 Task: Design a Vector Pattern for a Space Exploration Poster.
Action: Mouse moved to (103, 105)
Screenshot: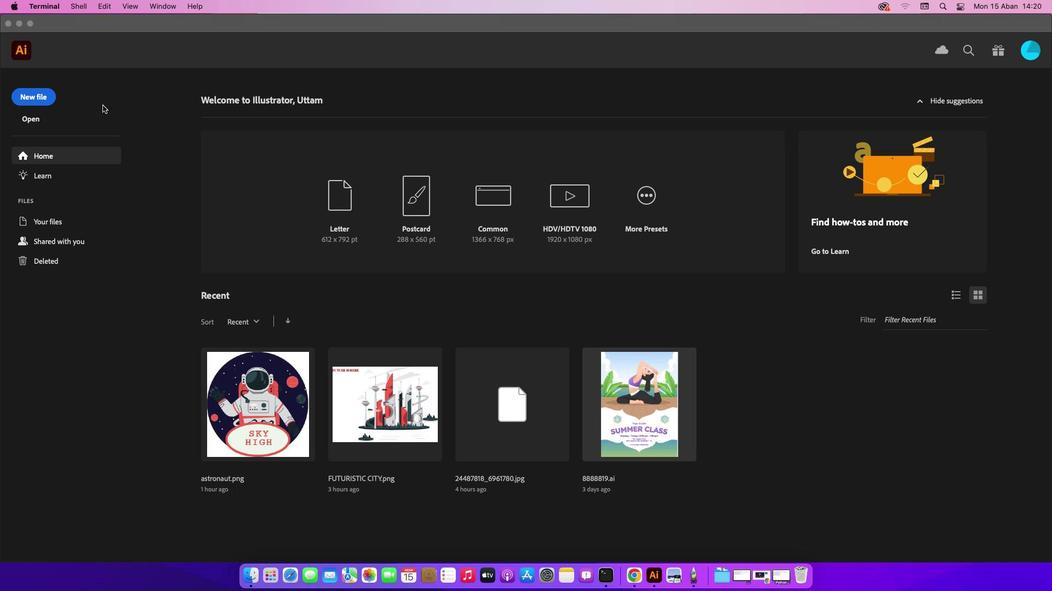 
Action: Mouse pressed left at (103, 105)
Screenshot: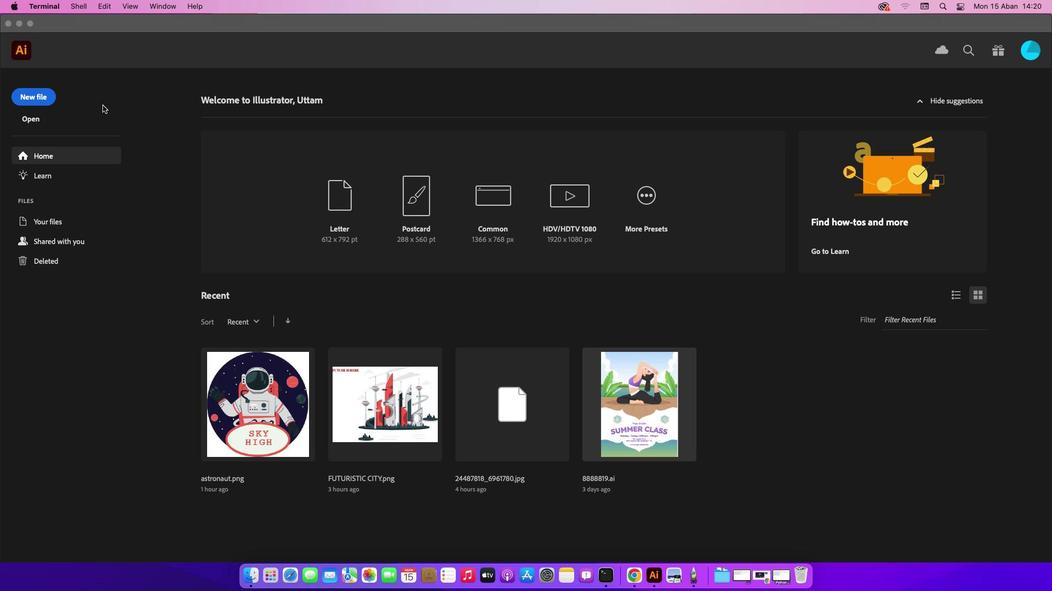 
Action: Mouse moved to (37, 94)
Screenshot: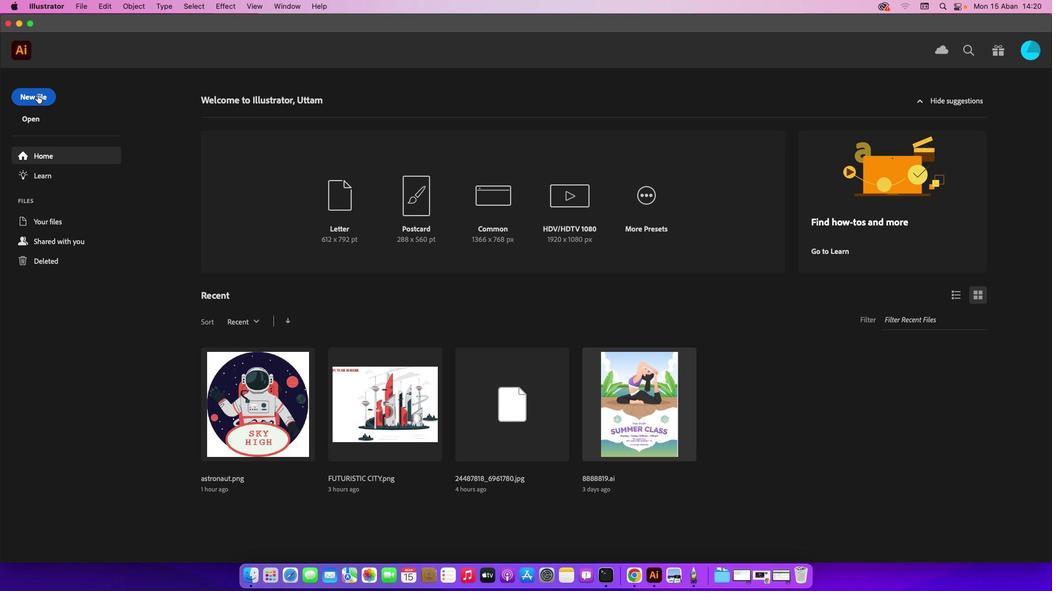 
Action: Mouse pressed left at (37, 94)
Screenshot: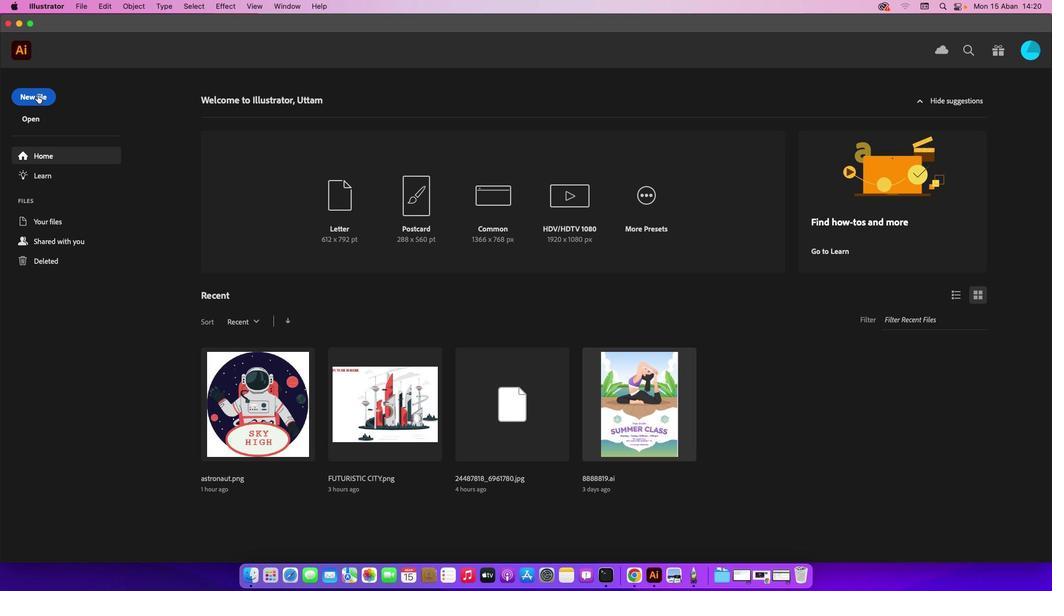 
Action: Mouse moved to (351, 117)
Screenshot: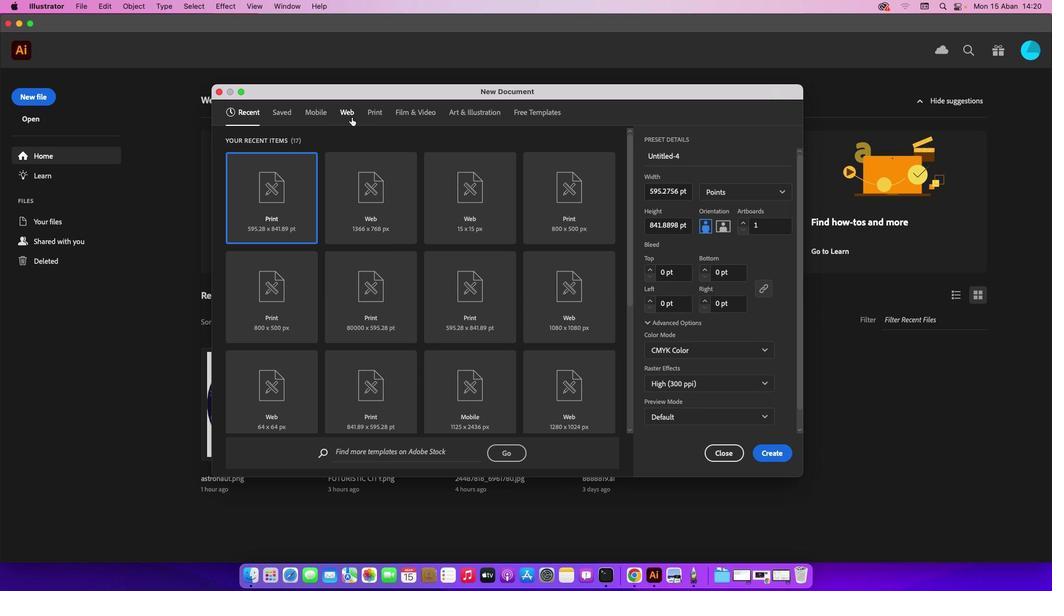 
Action: Mouse pressed left at (351, 117)
Screenshot: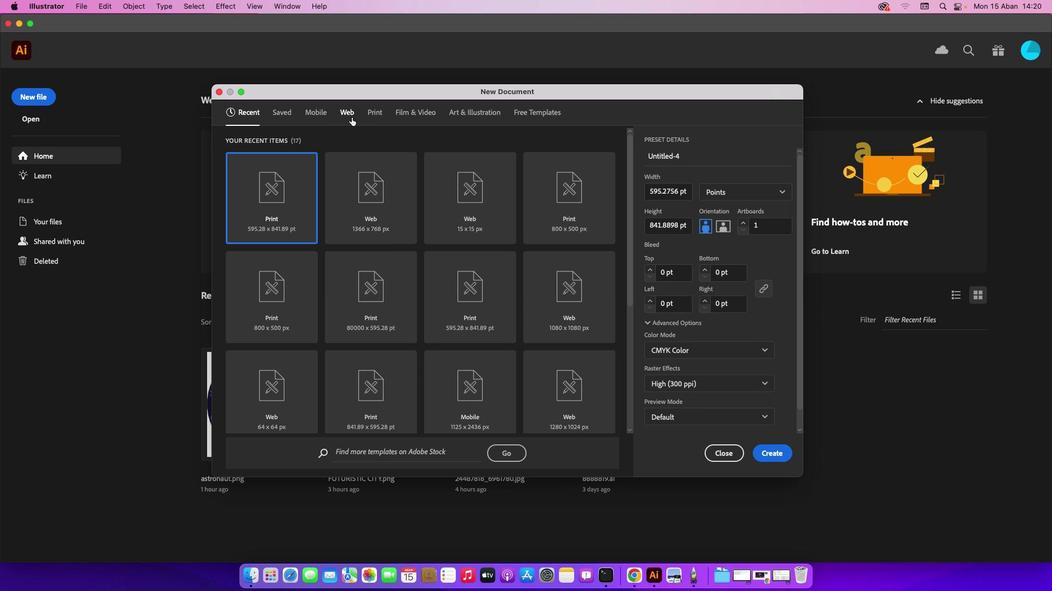 
Action: Mouse moved to (369, 113)
Screenshot: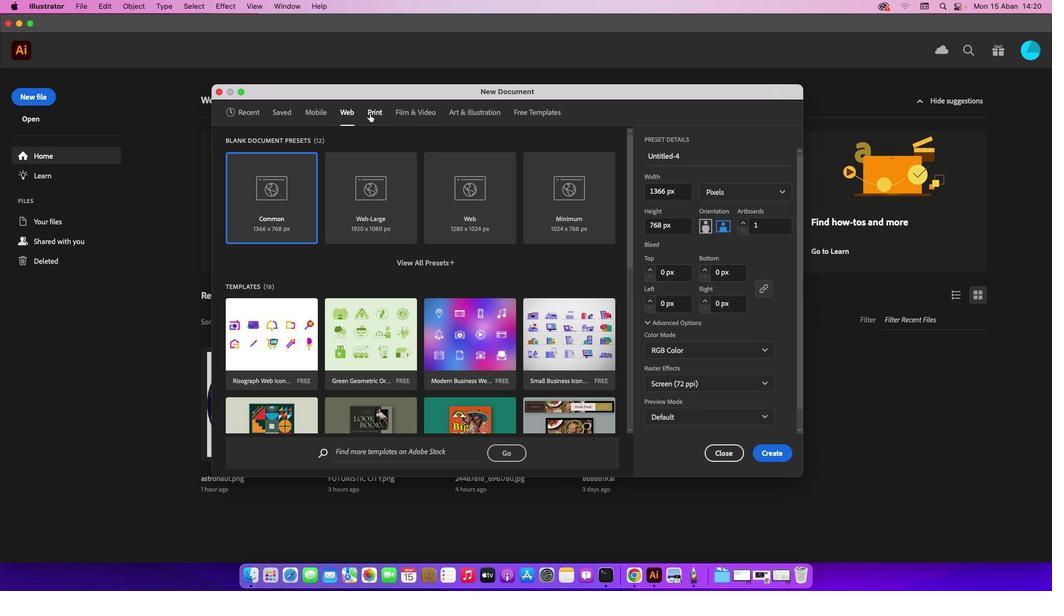 
Action: Mouse pressed left at (369, 113)
Screenshot: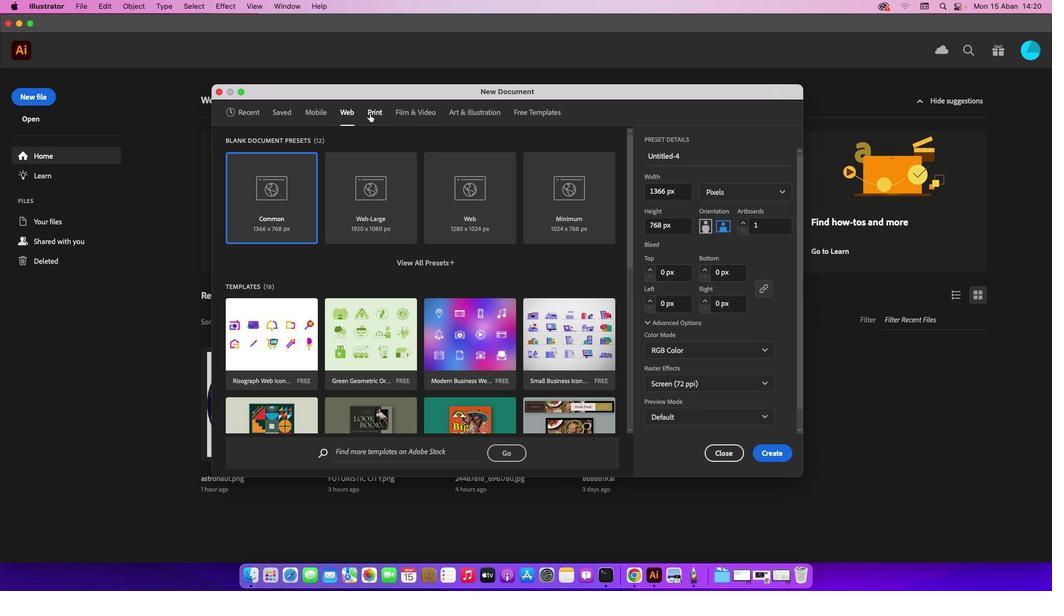 
Action: Mouse moved to (355, 191)
Screenshot: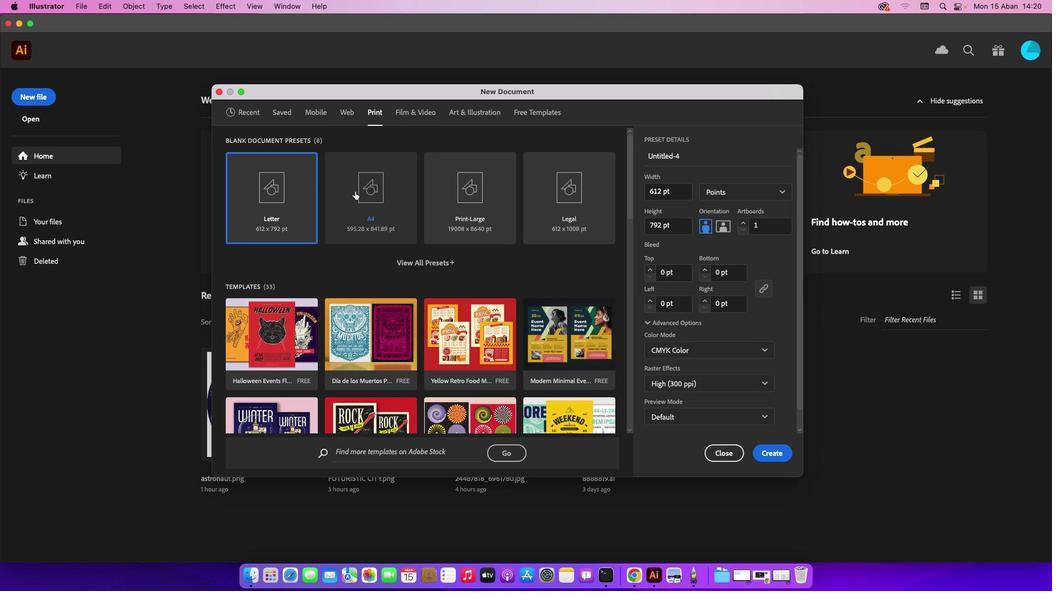 
Action: Mouse pressed left at (355, 191)
Screenshot: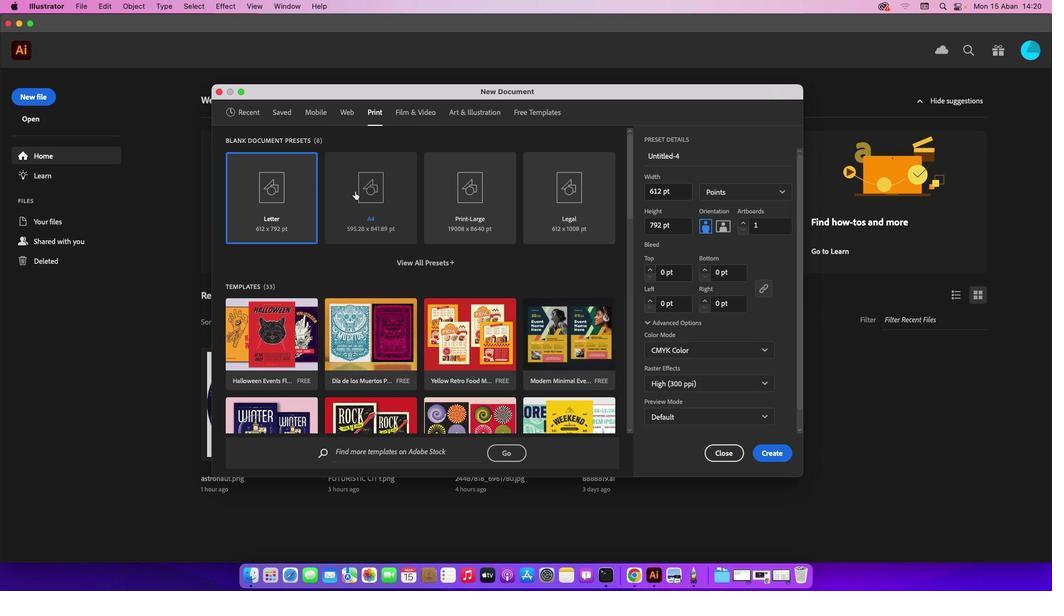 
Action: Mouse moved to (781, 455)
Screenshot: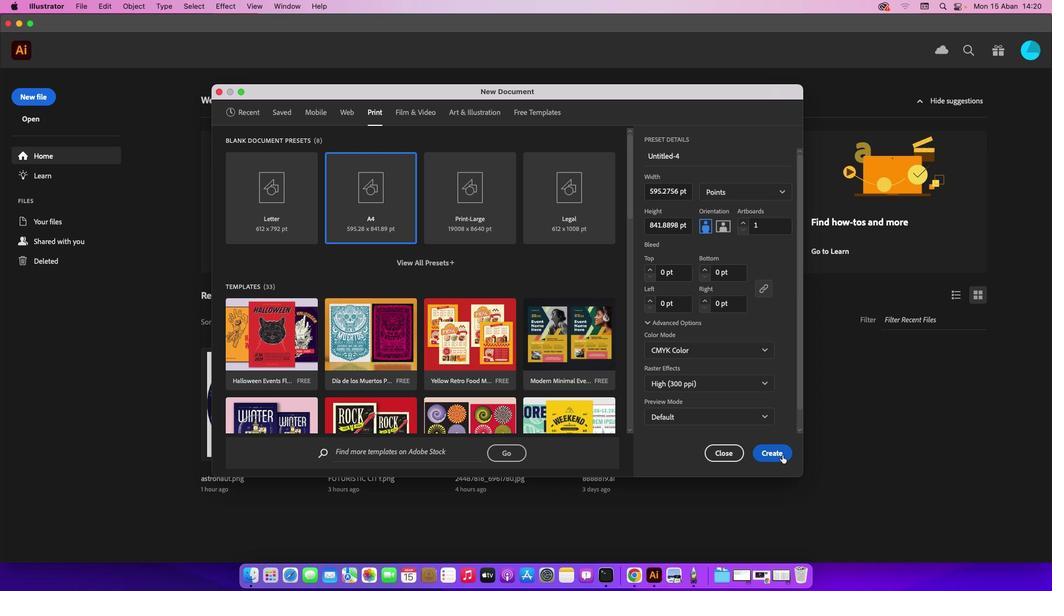 
Action: Mouse pressed left at (781, 455)
Screenshot: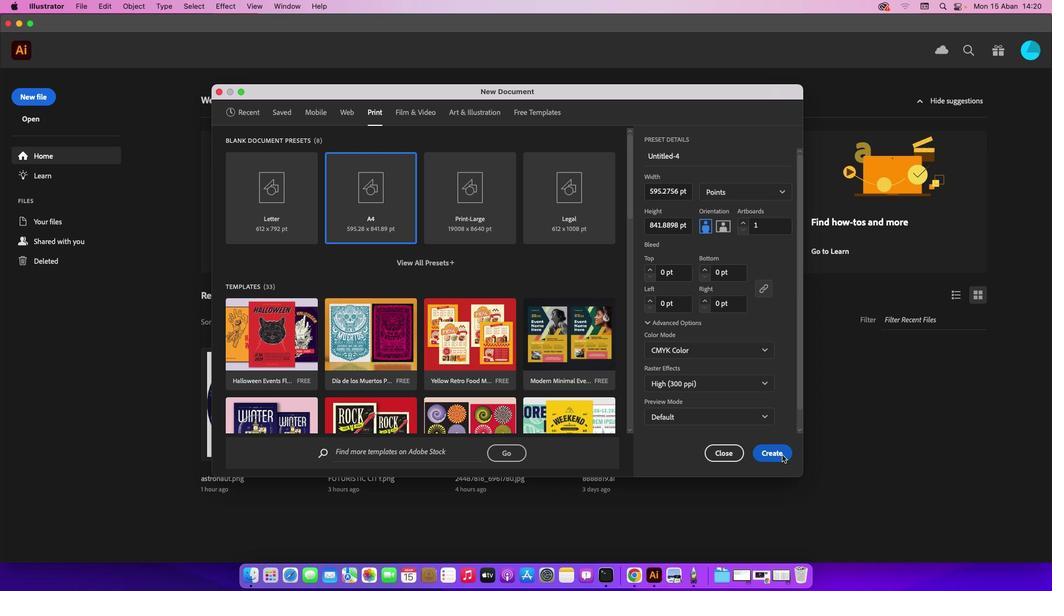
Action: Mouse moved to (76, 8)
Screenshot: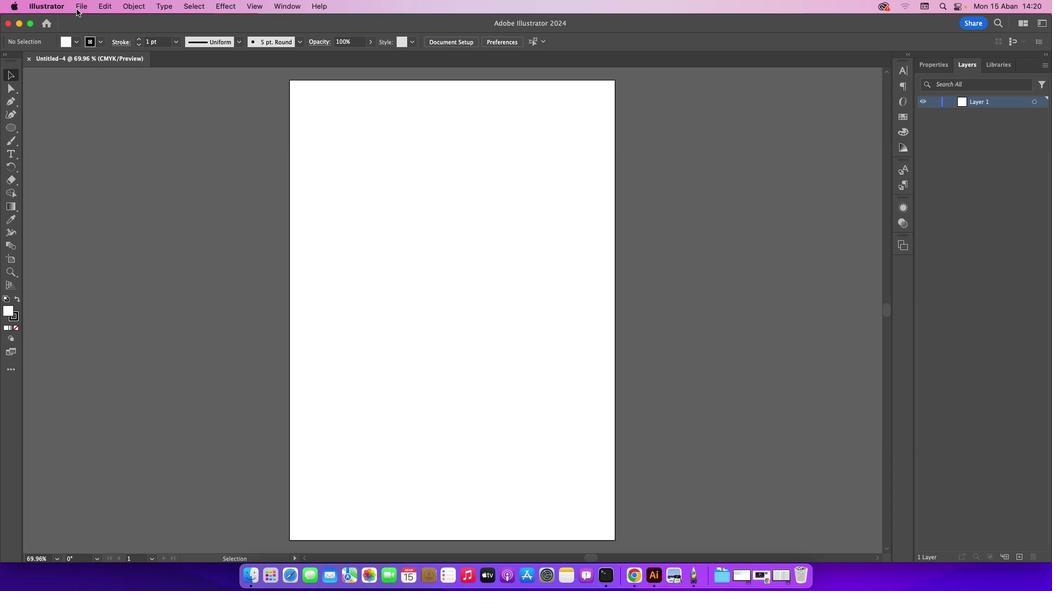 
Action: Mouse pressed left at (76, 8)
Screenshot: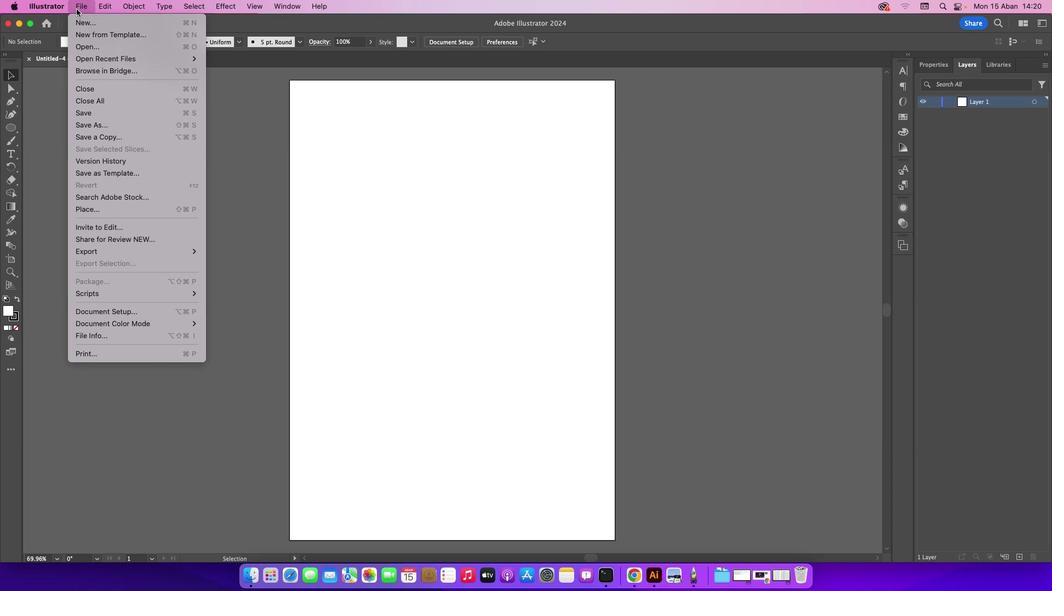 
Action: Mouse moved to (94, 44)
Screenshot: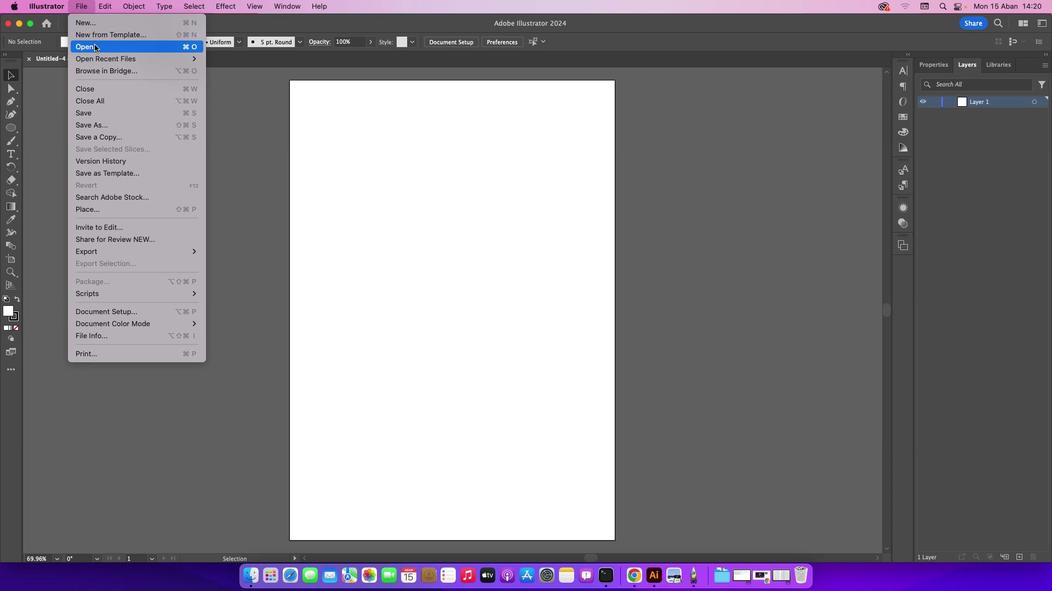 
Action: Mouse pressed left at (94, 44)
Screenshot: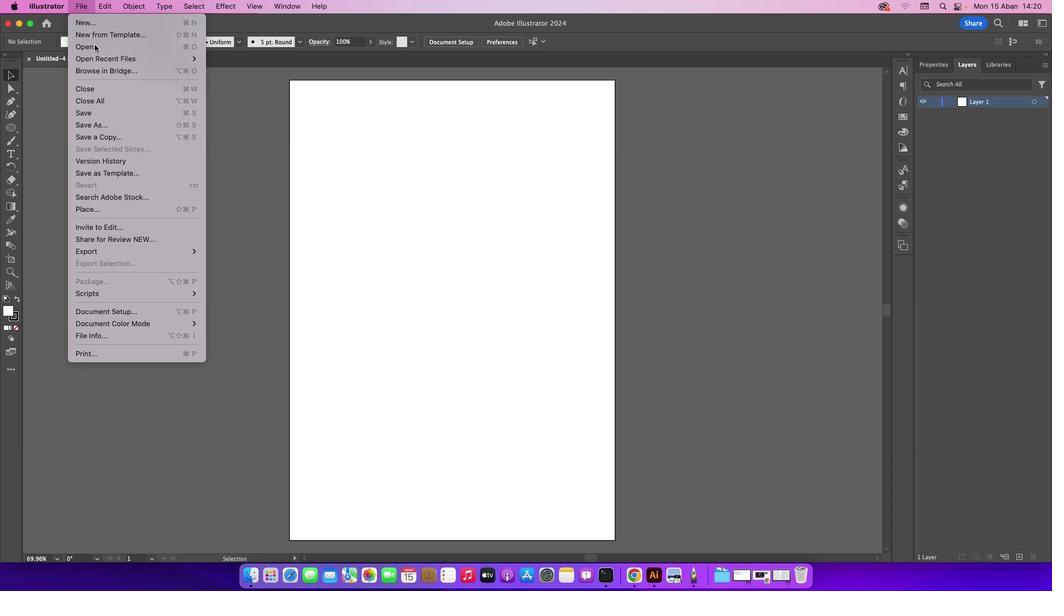 
Action: Mouse moved to (471, 150)
Screenshot: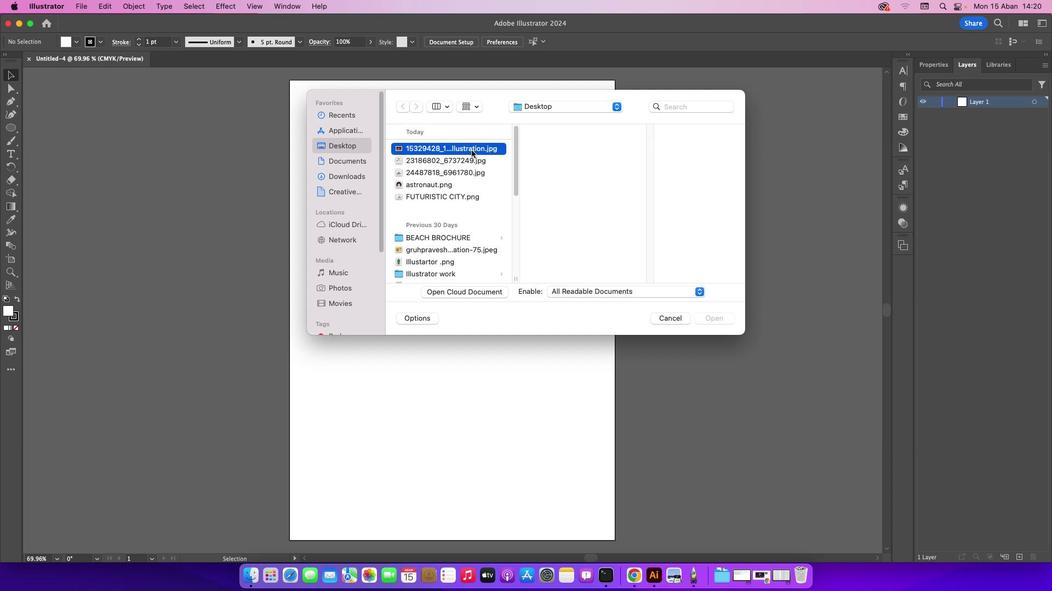 
Action: Mouse pressed left at (471, 150)
Screenshot: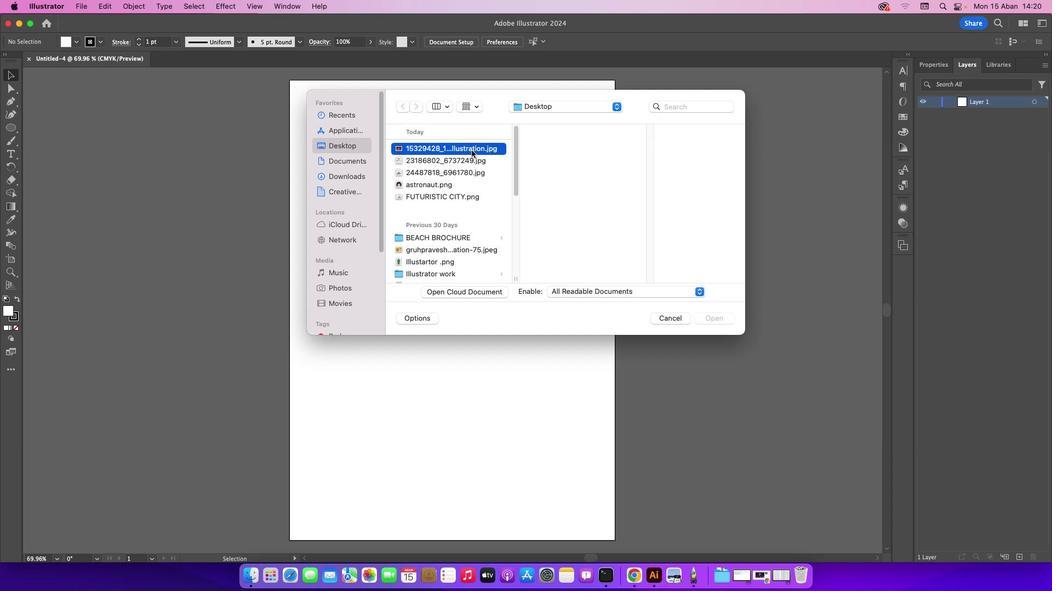 
Action: Mouse moved to (712, 319)
Screenshot: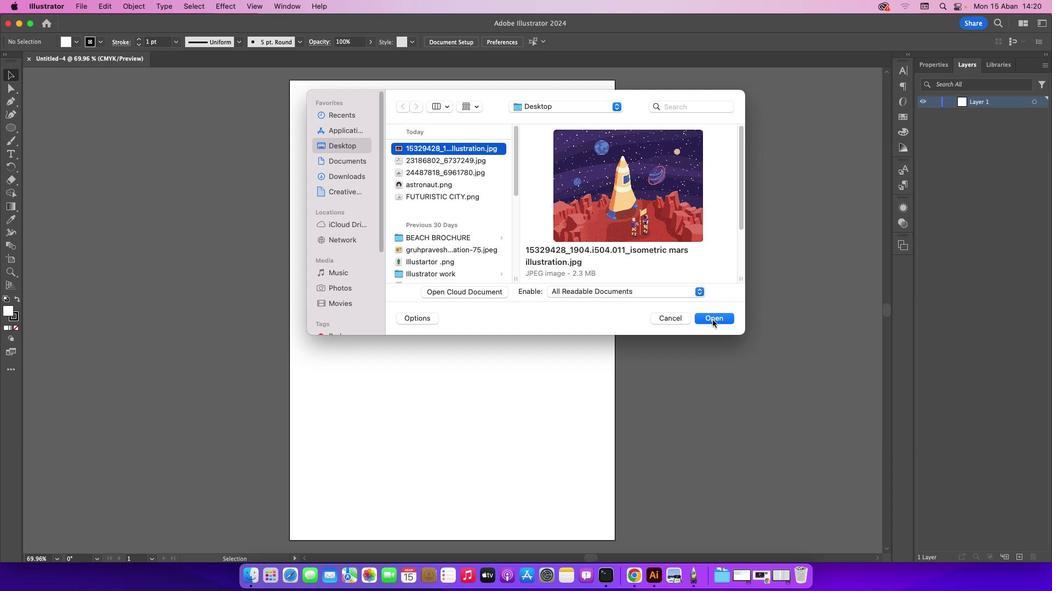 
Action: Mouse pressed left at (712, 319)
Screenshot: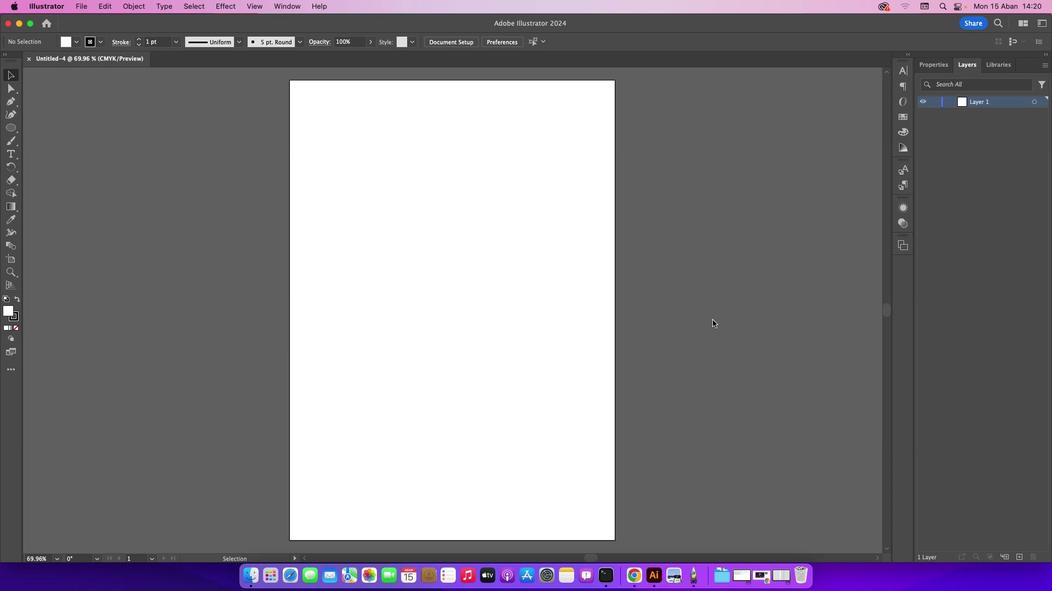 
Action: Mouse moved to (590, 302)
Screenshot: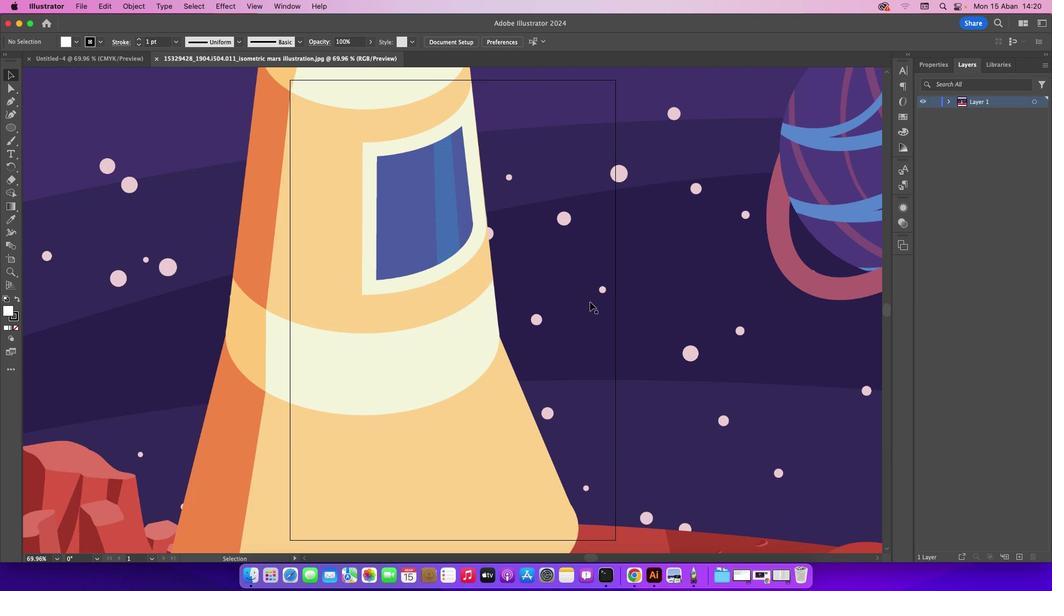 
Action: Key pressed Key.cmd_r'-''-''-''-''-'
Screenshot: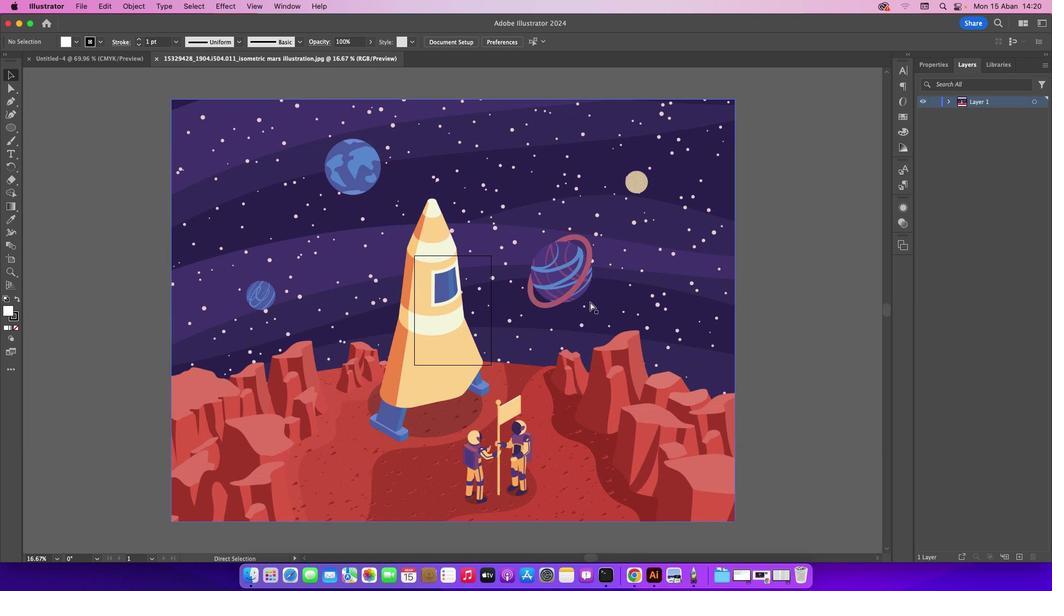 
Action: Mouse moved to (8, 129)
Screenshot: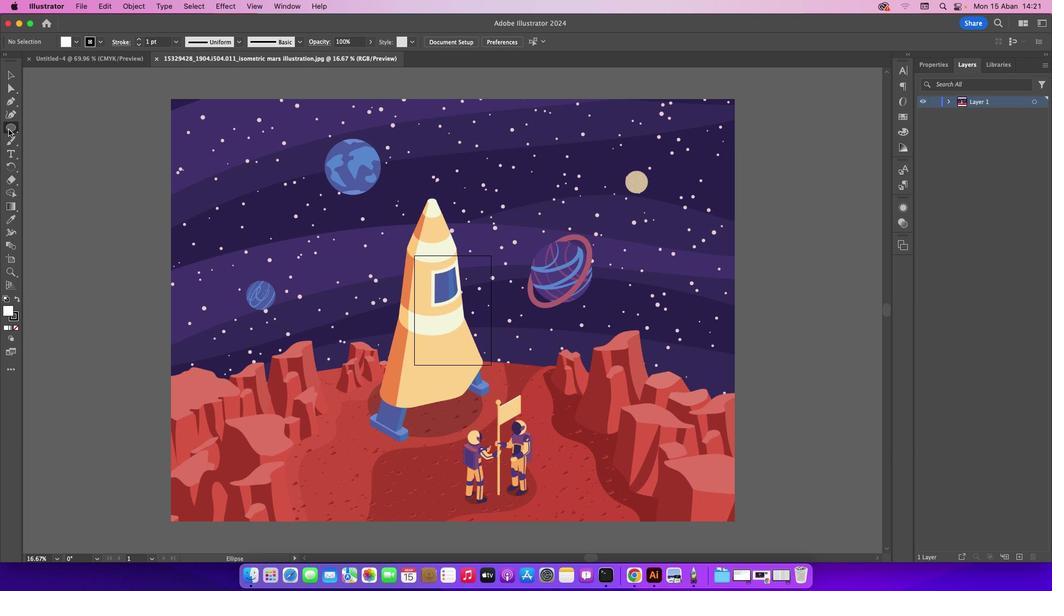 
Action: Mouse pressed left at (8, 129)
Screenshot: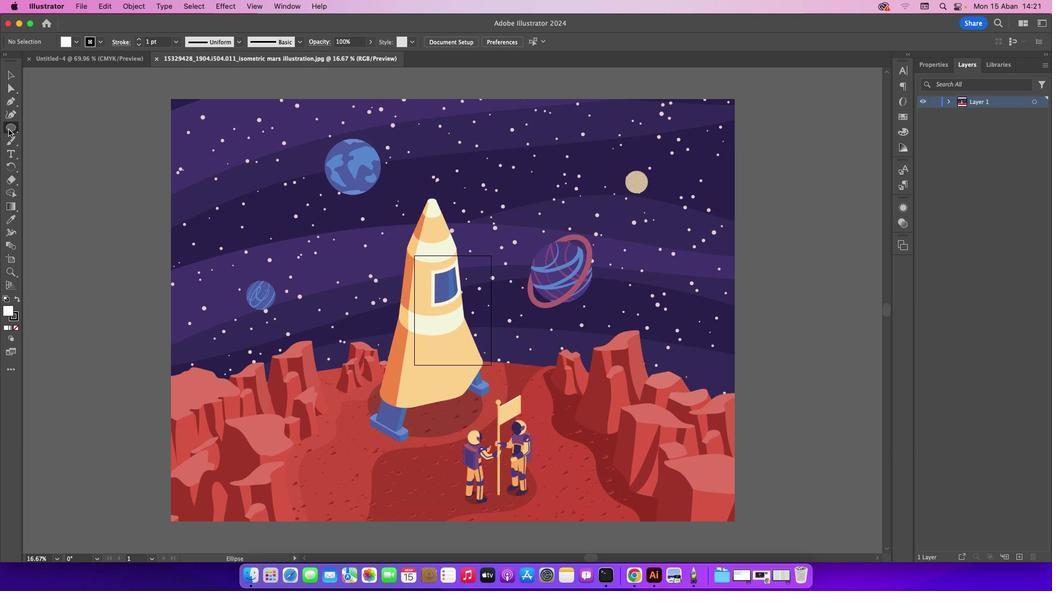 
Action: Mouse moved to (61, 127)
Screenshot: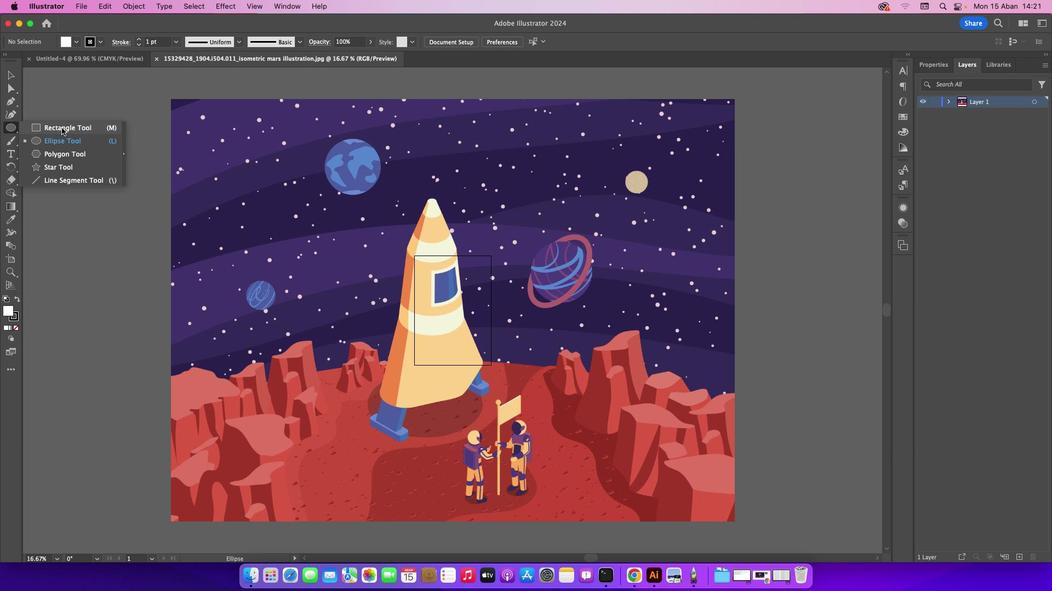 
Action: Mouse pressed left at (61, 127)
Screenshot: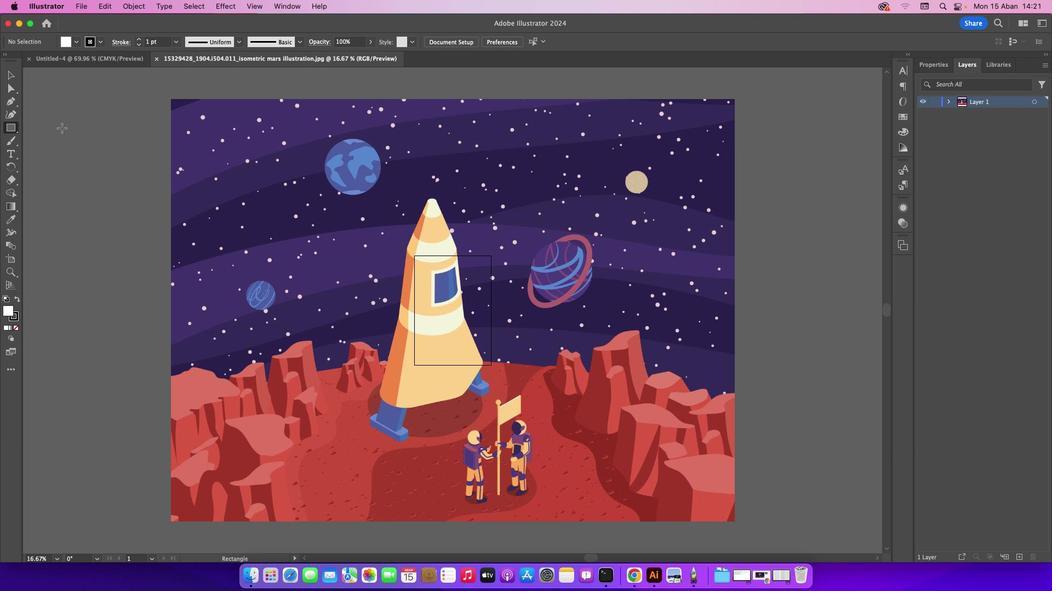 
Action: Mouse moved to (12, 104)
Screenshot: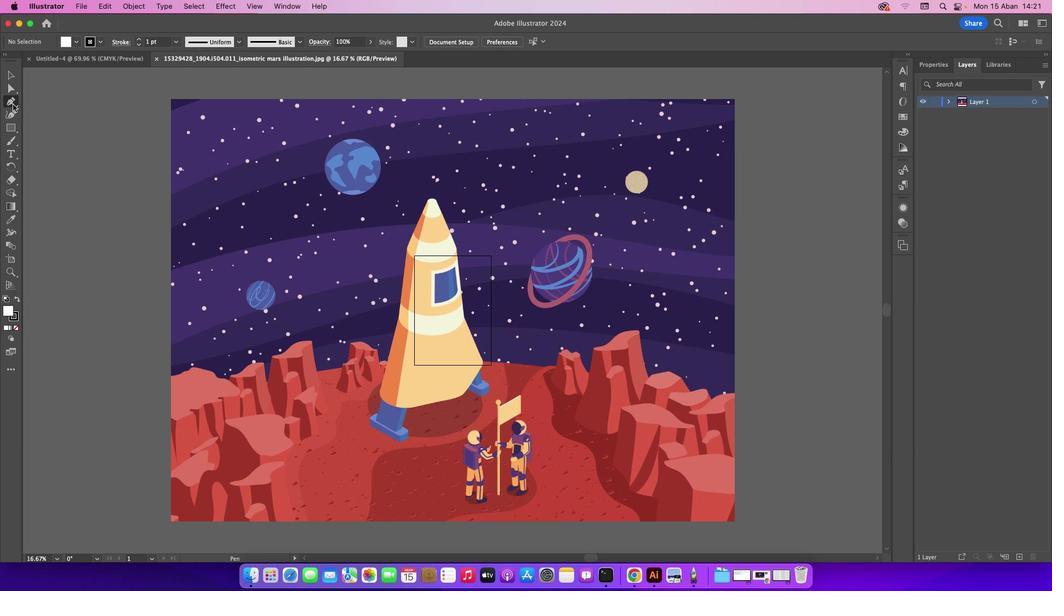 
Action: Mouse pressed left at (12, 104)
Screenshot: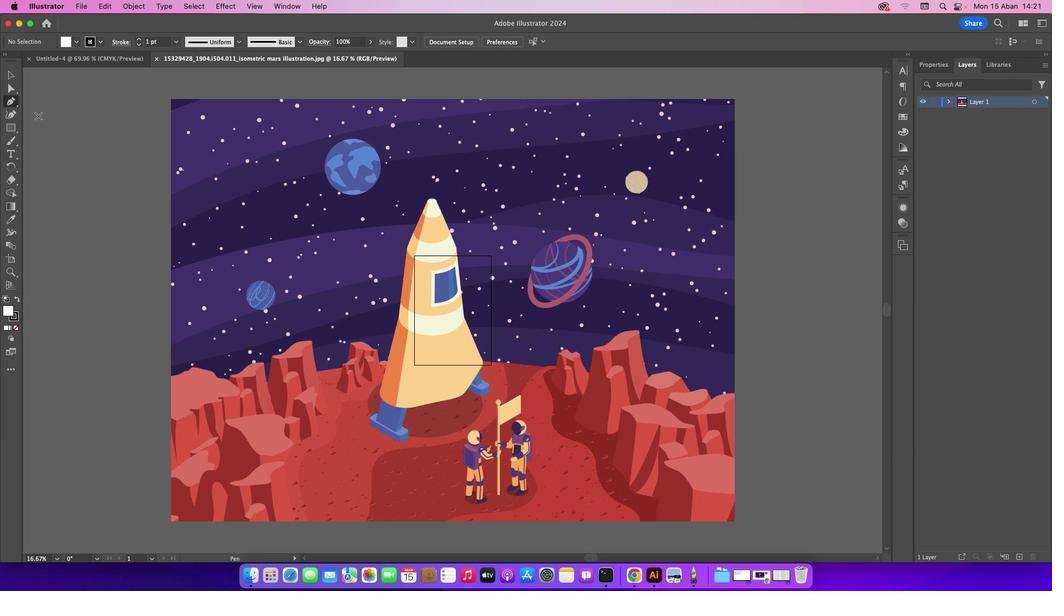 
Action: Mouse moved to (383, 282)
Screenshot: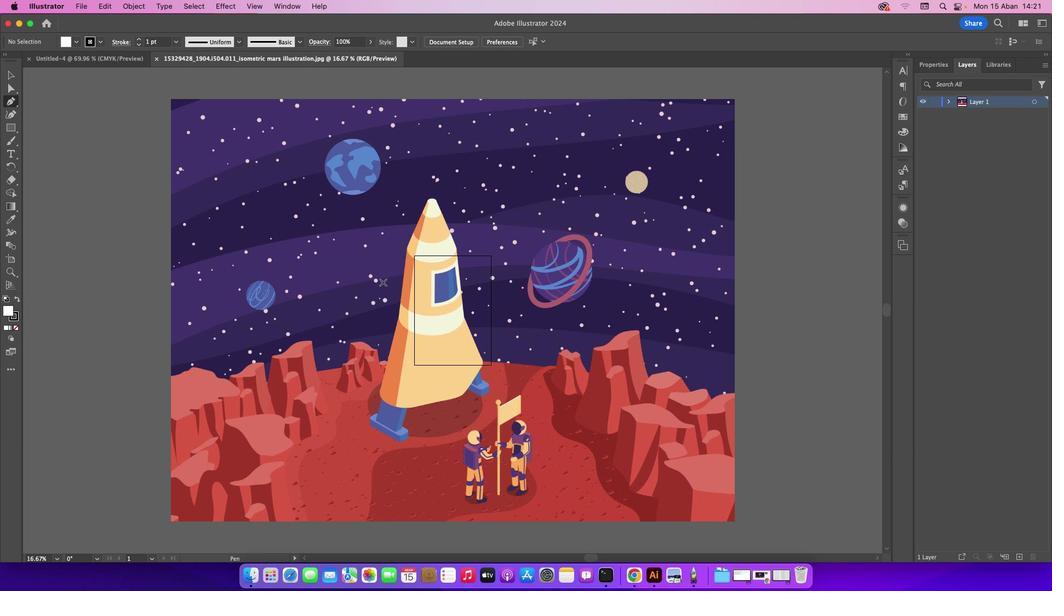
Action: Key pressed Key.caps_lock
Screenshot: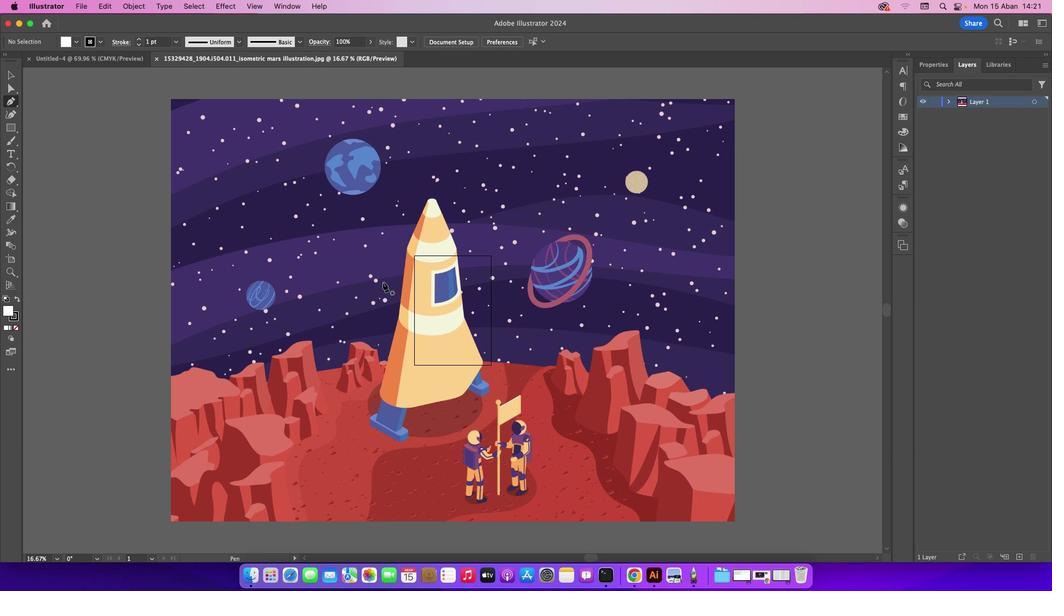 
Action: Mouse moved to (947, 104)
Screenshot: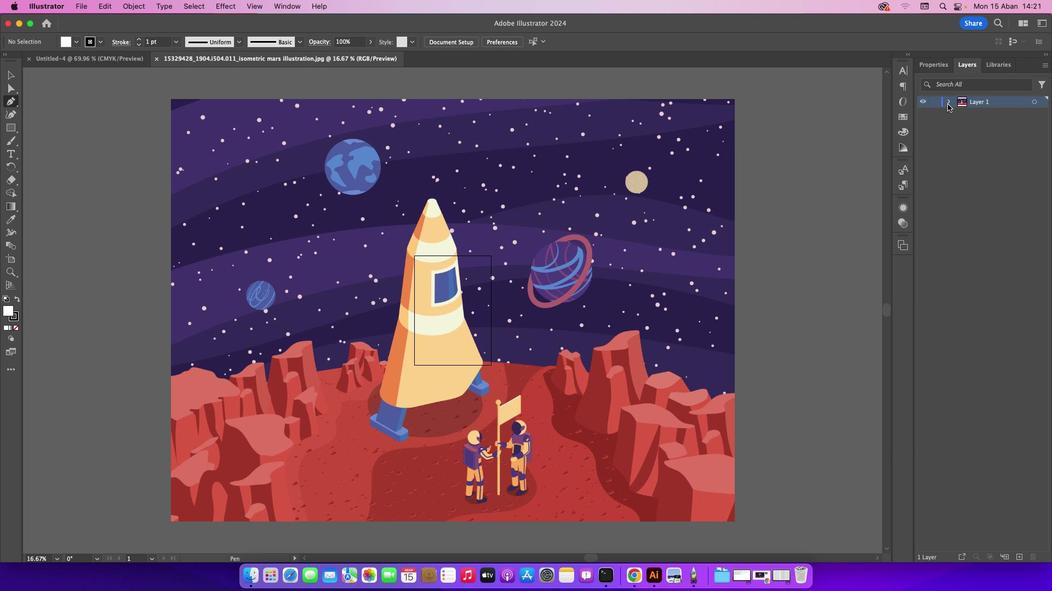 
Action: Mouse pressed left at (947, 104)
Screenshot: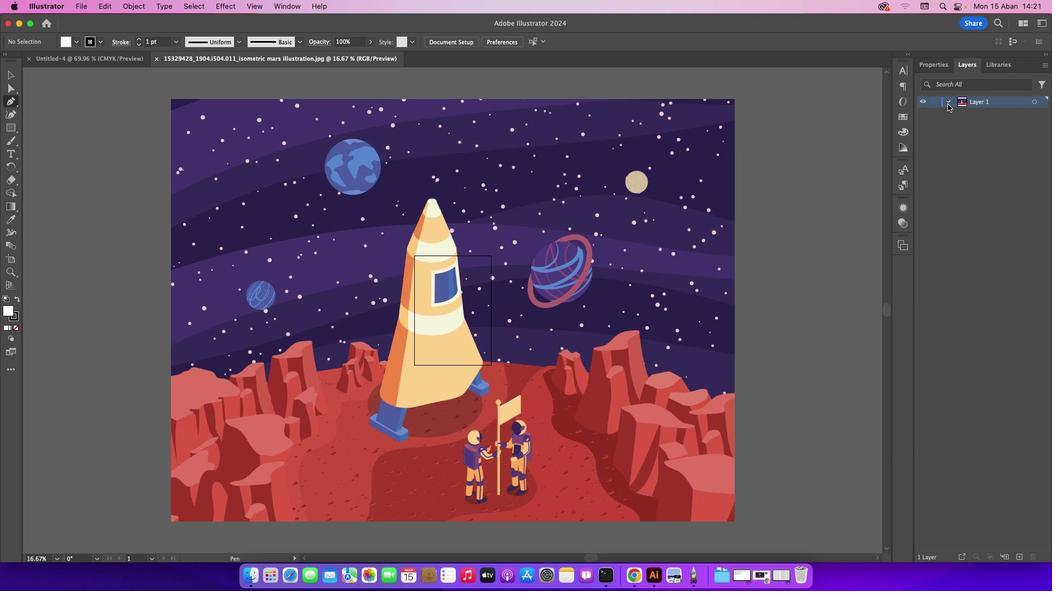 
Action: Mouse moved to (930, 115)
Screenshot: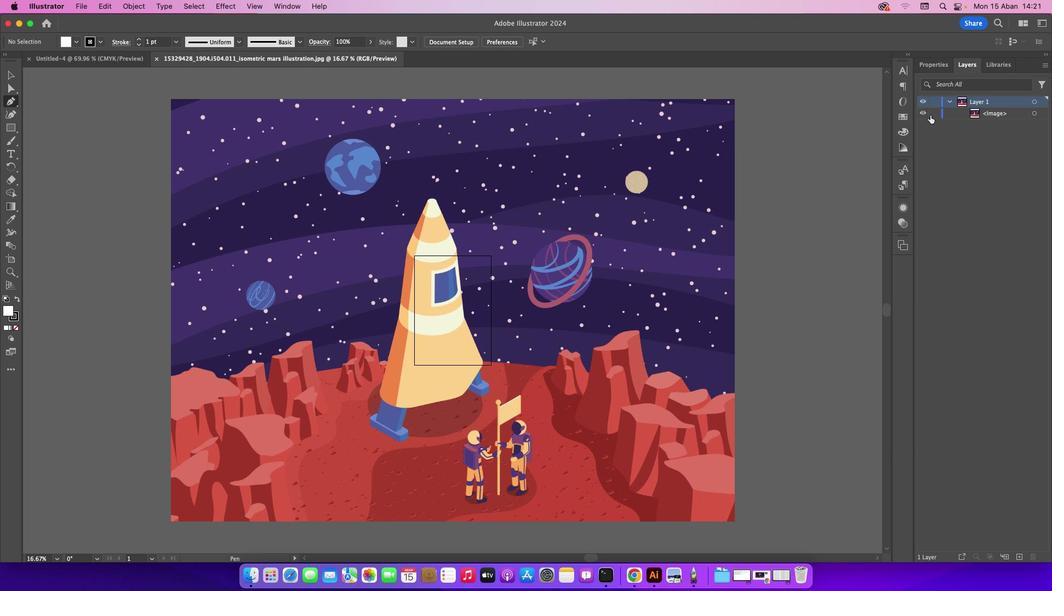 
Action: Mouse pressed left at (930, 115)
Screenshot: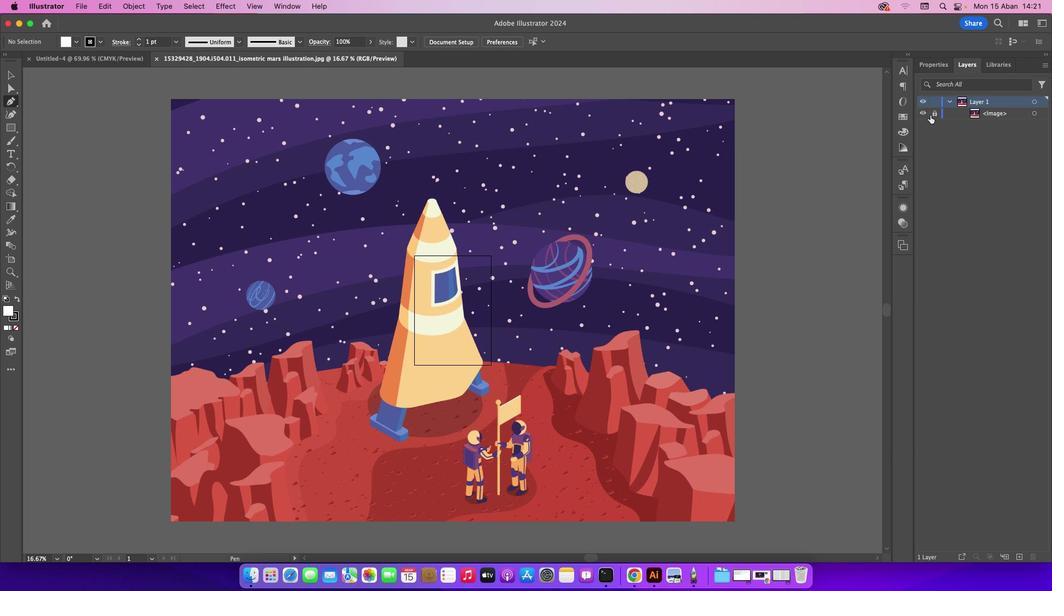 
Action: Mouse moved to (432, 222)
Screenshot: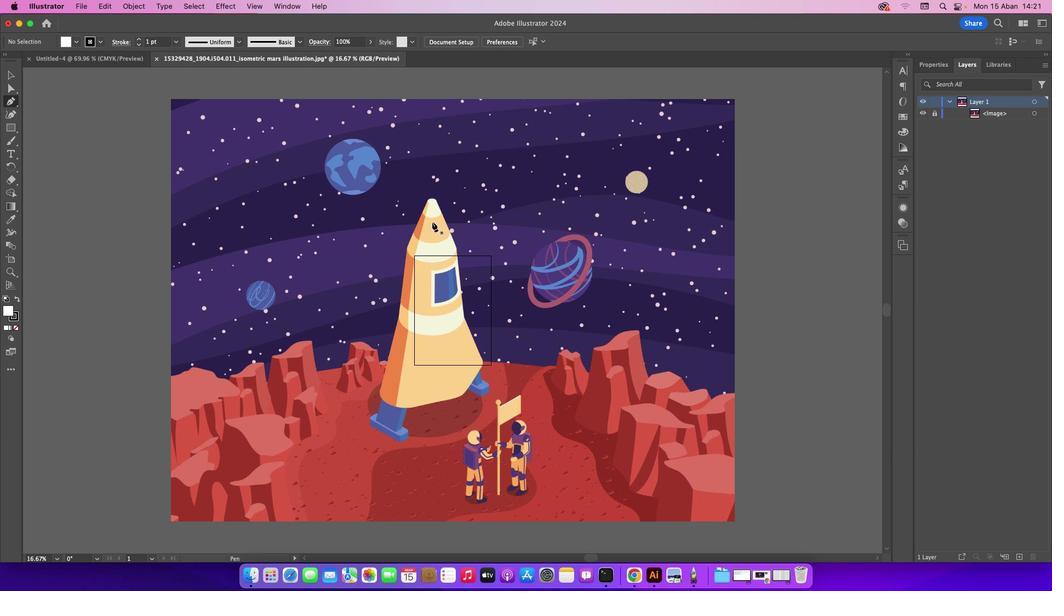 
Action: Key pressed Key.cmd_r'=''='
Screenshot: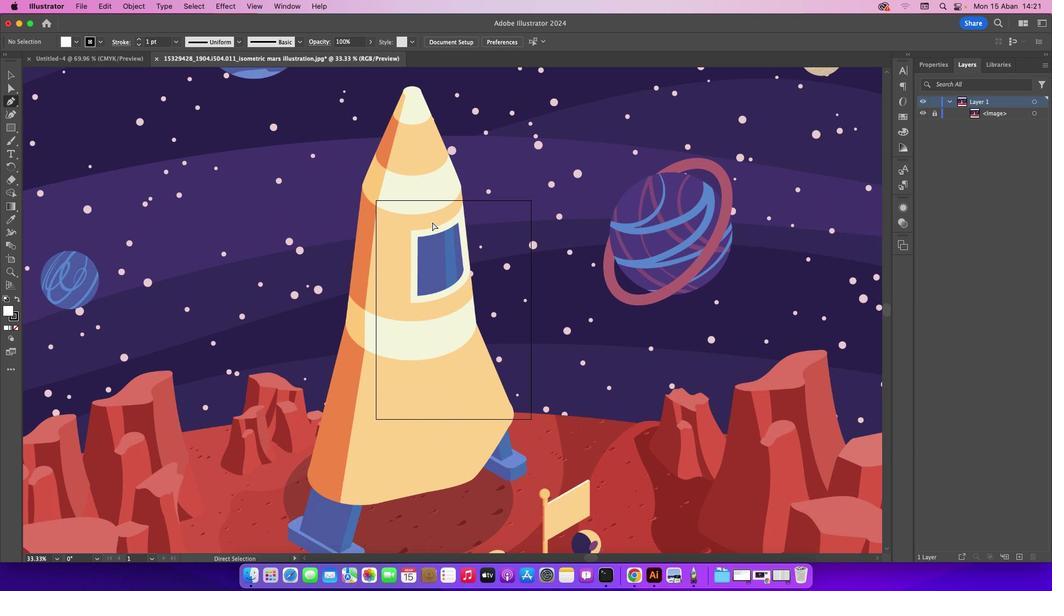 
Action: Mouse moved to (415, 417)
Screenshot: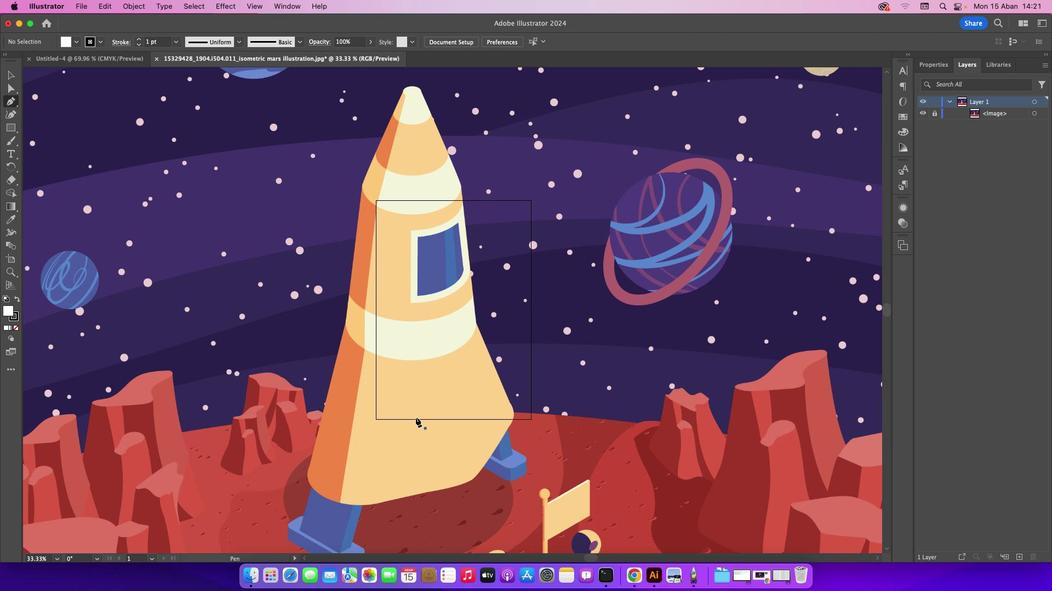 
Action: Mouse scrolled (415, 417) with delta (0, 0)
Screenshot: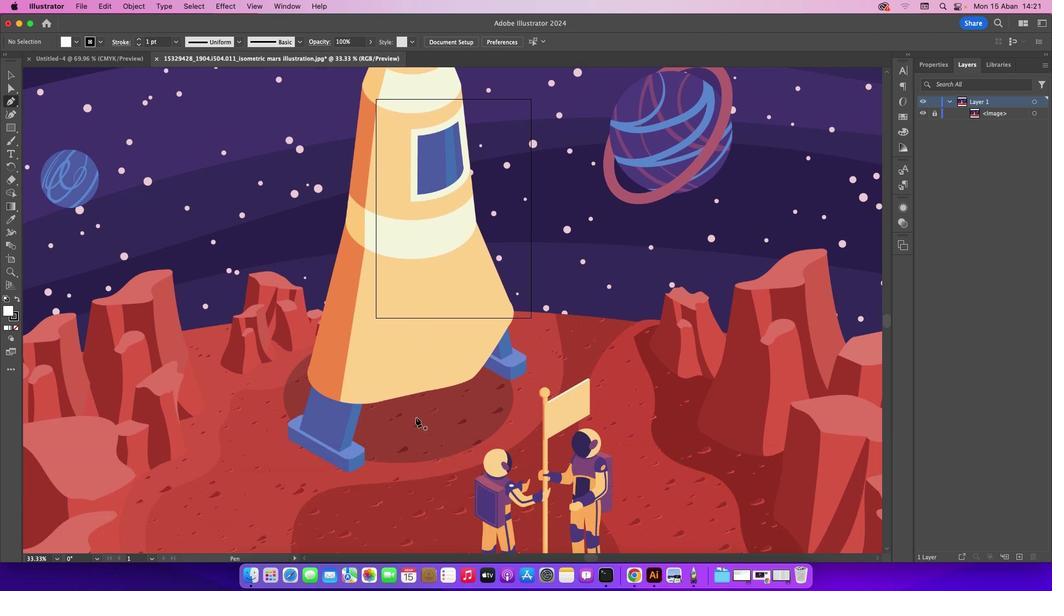 
Action: Mouse scrolled (415, 417) with delta (0, 0)
Screenshot: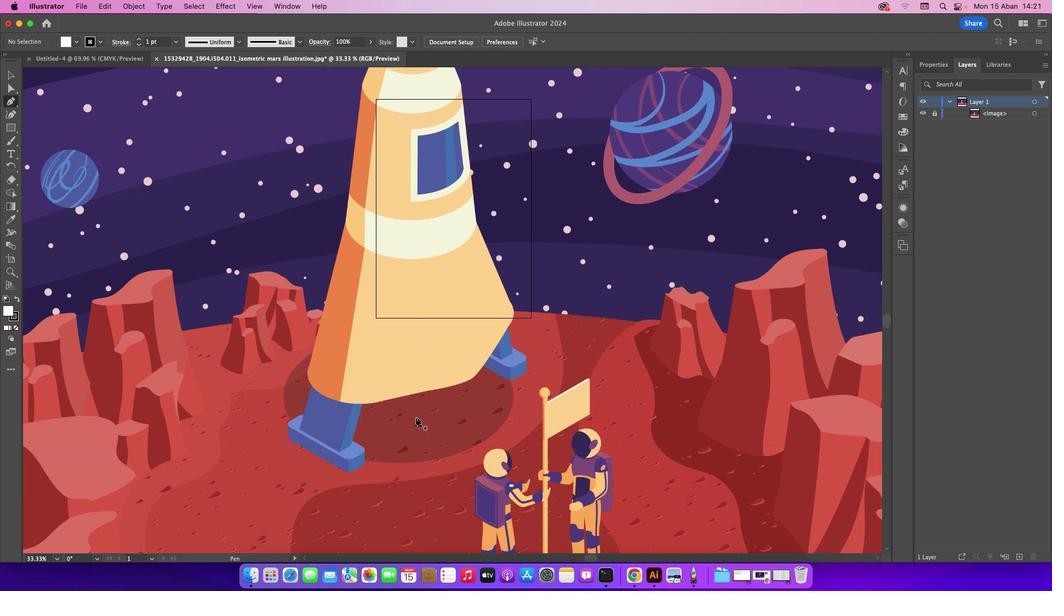 
Action: Mouse scrolled (415, 417) with delta (0, -1)
Screenshot: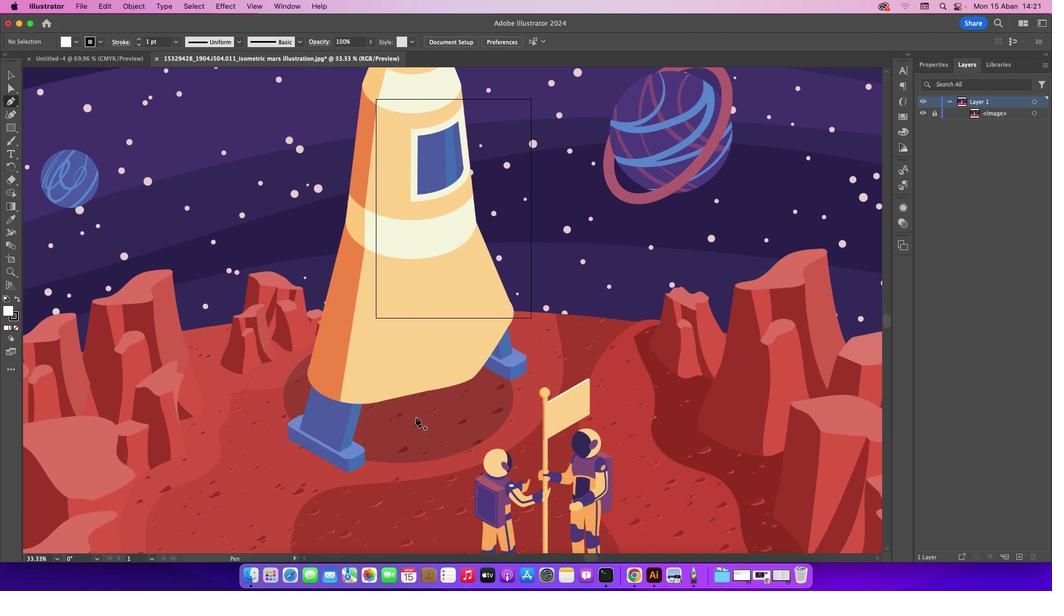 
Action: Mouse moved to (363, 247)
Screenshot: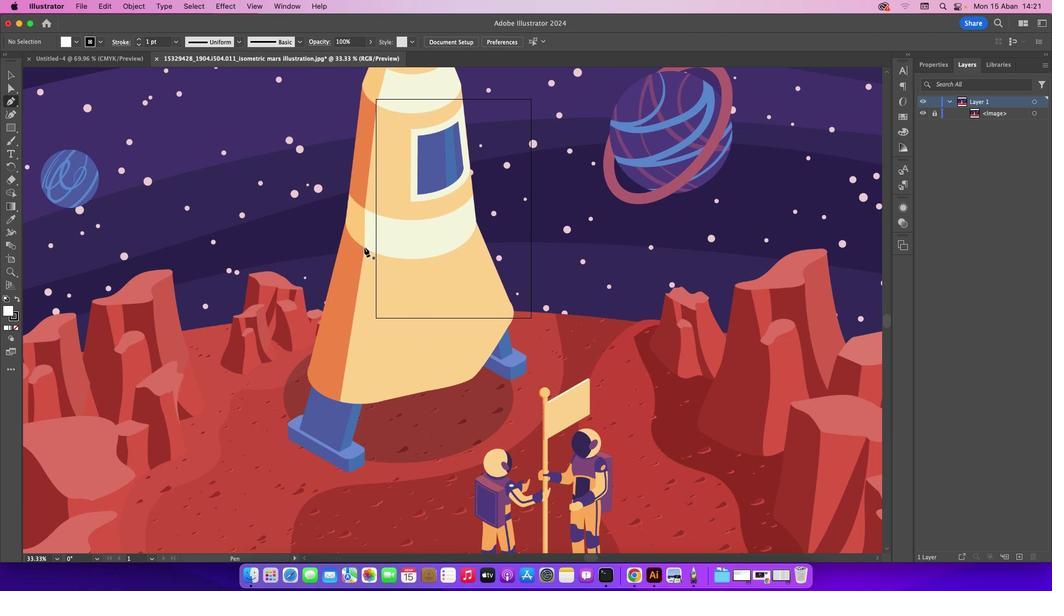 
Action: Mouse pressed left at (363, 247)
Screenshot: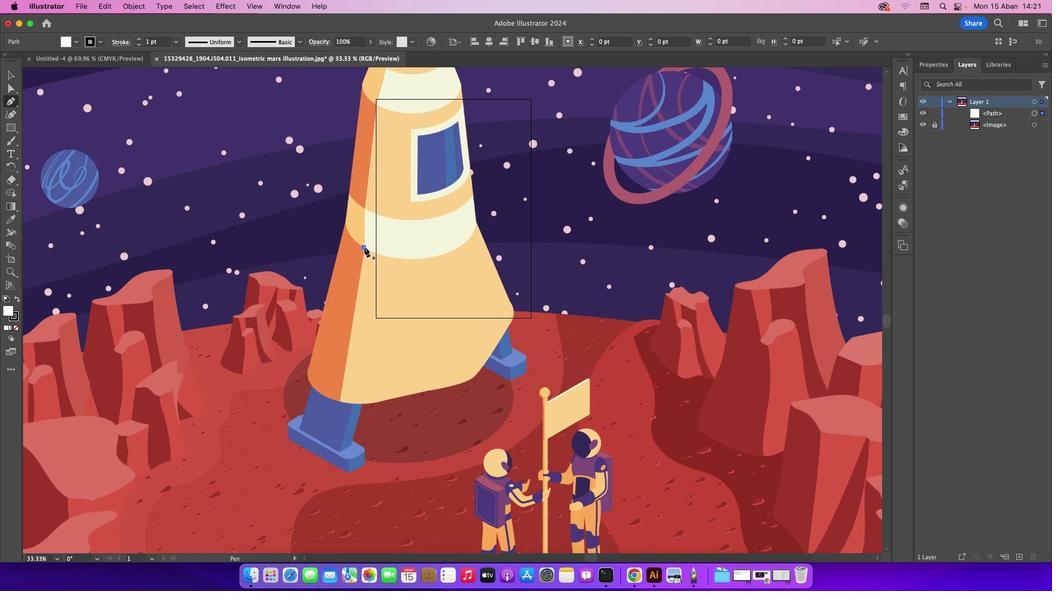 
Action: Mouse moved to (447, 252)
Screenshot: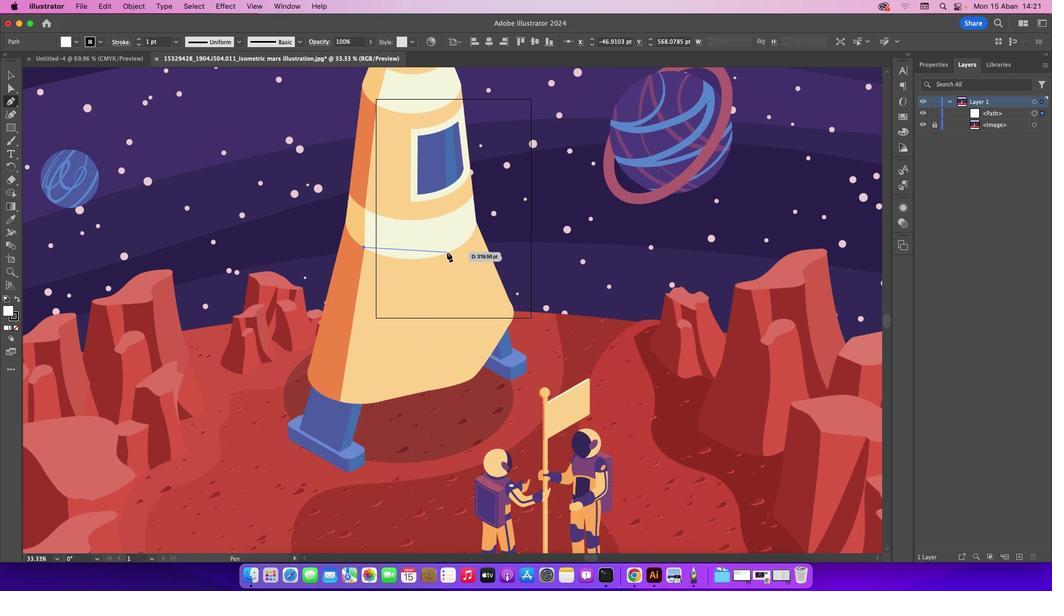 
Action: Mouse pressed left at (447, 252)
Screenshot: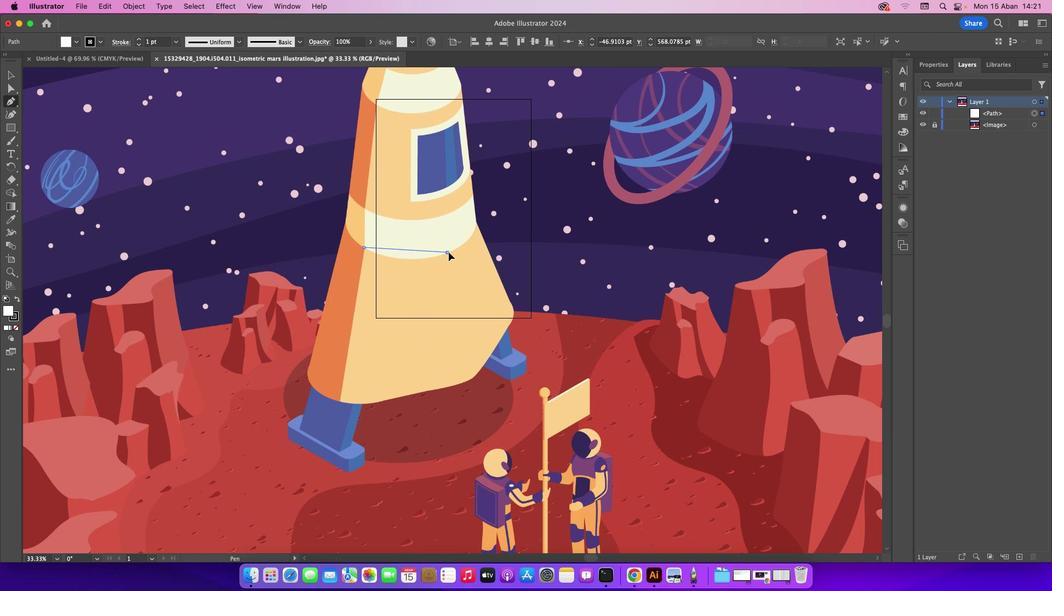 
Action: Mouse moved to (446, 250)
Screenshot: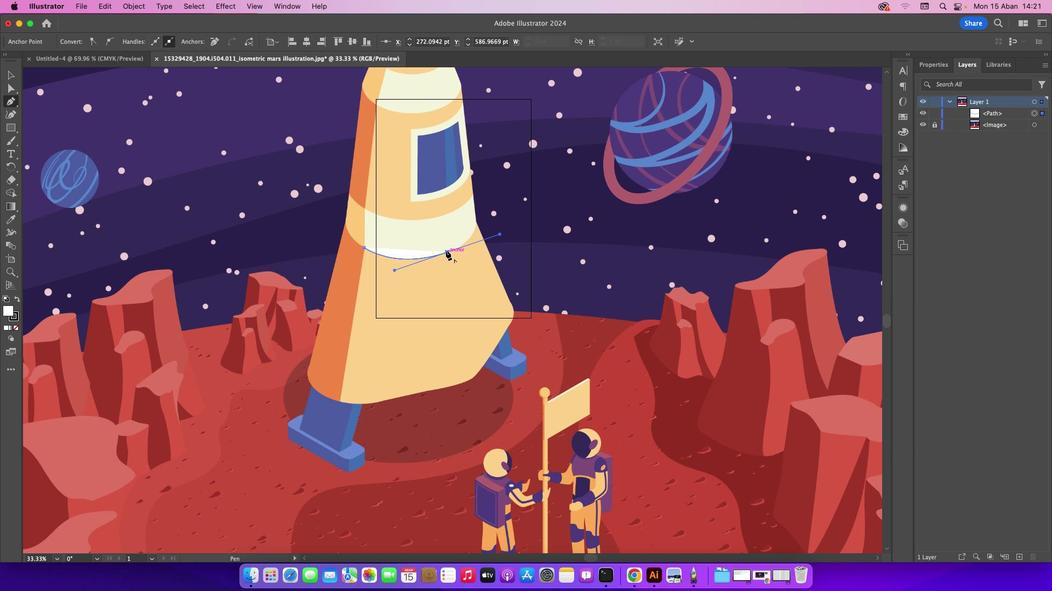 
Action: Mouse pressed left at (446, 250)
Screenshot: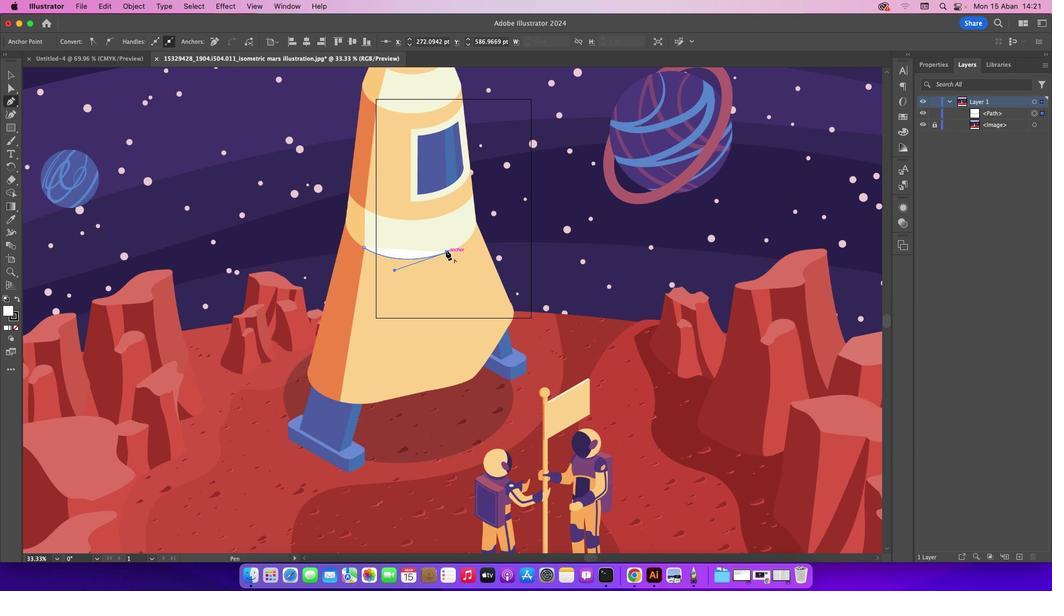 
Action: Mouse moved to (476, 223)
Screenshot: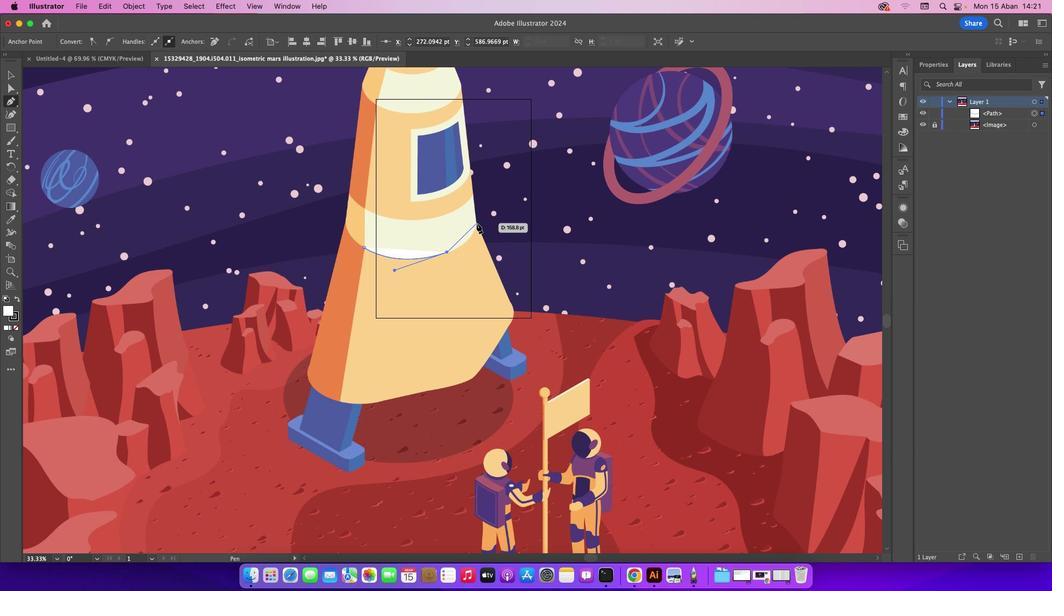 
Action: Mouse pressed left at (476, 223)
Screenshot: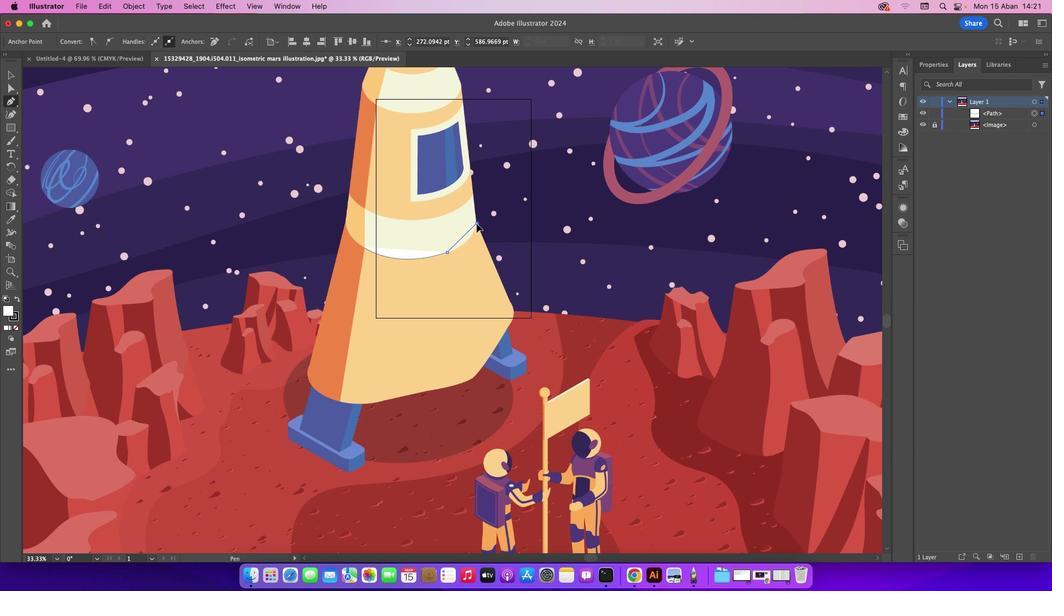
Action: Mouse moved to (475, 223)
Screenshot: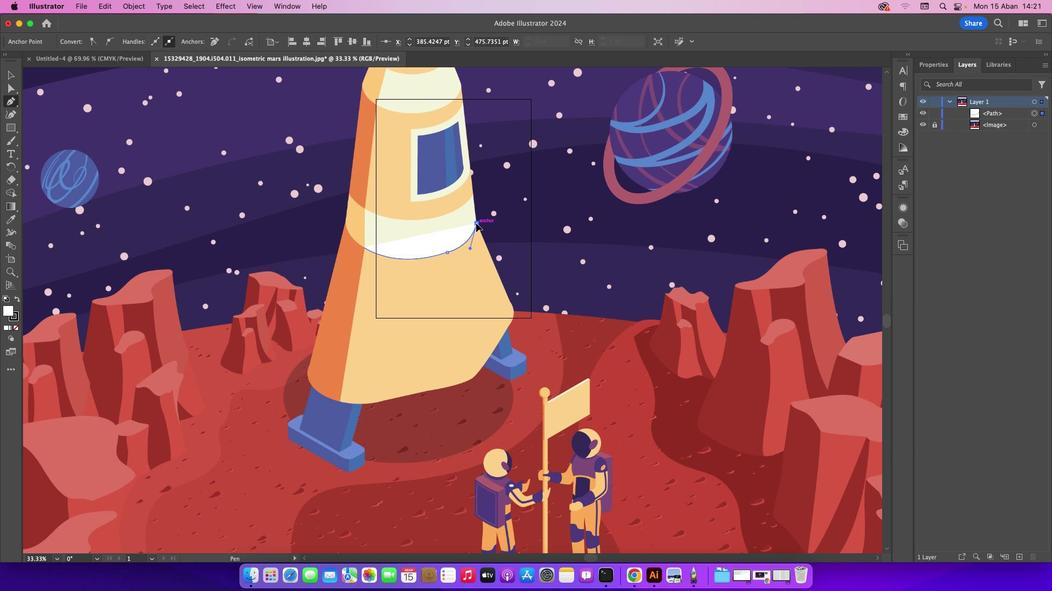 
Action: Mouse pressed left at (475, 223)
Screenshot: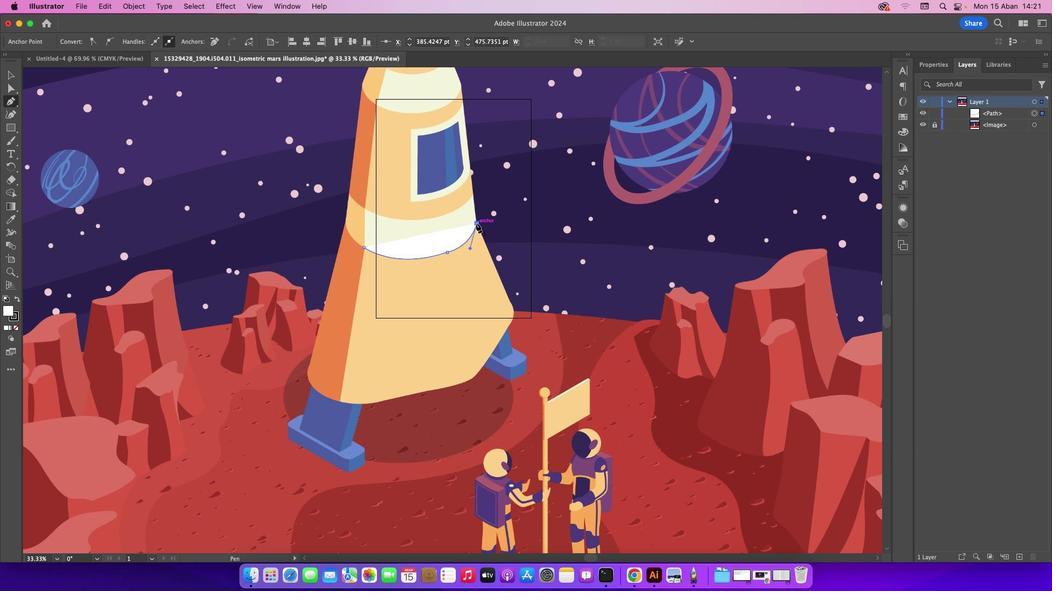 
Action: Mouse moved to (508, 297)
Screenshot: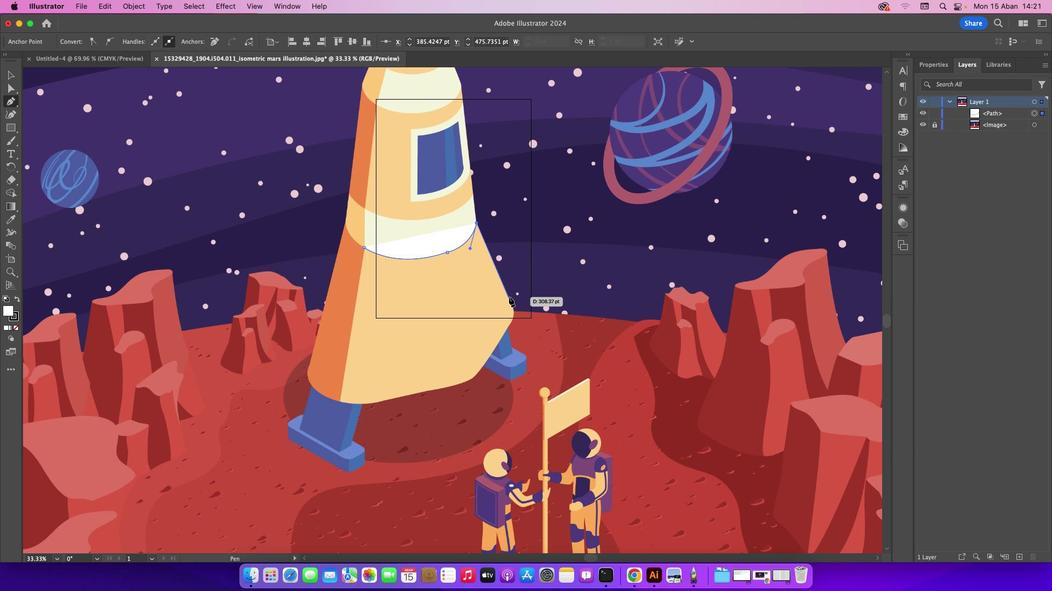 
Action: Mouse pressed left at (508, 297)
Screenshot: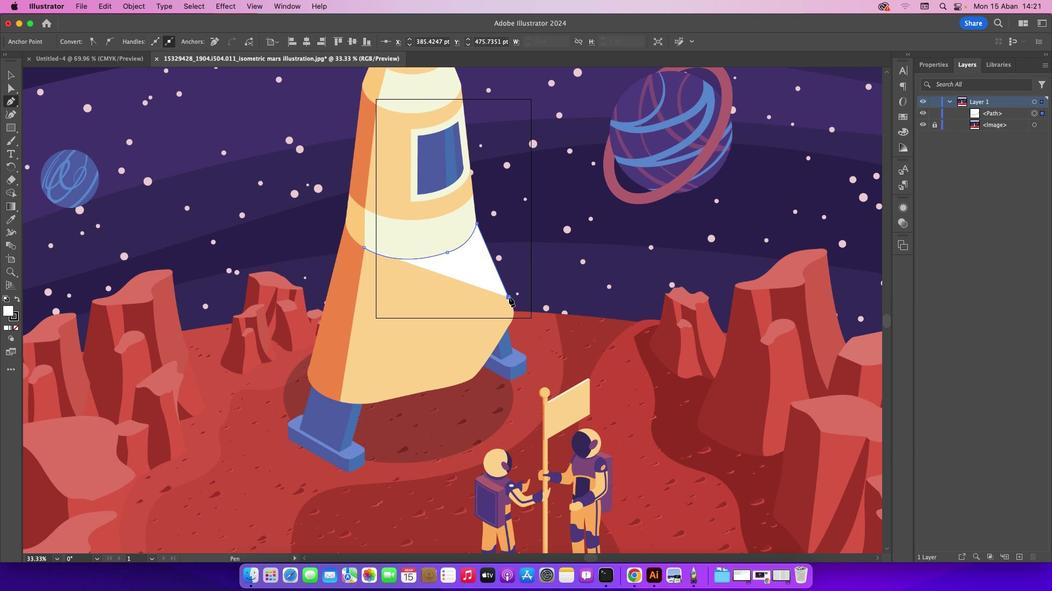 
Action: Mouse moved to (512, 319)
Screenshot: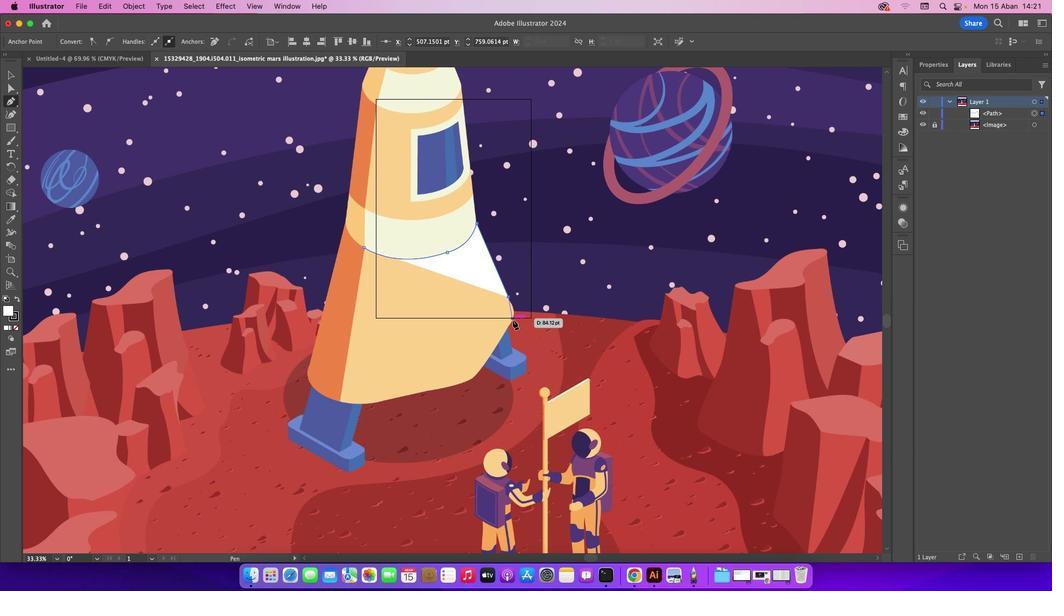
Action: Mouse pressed left at (512, 319)
Screenshot: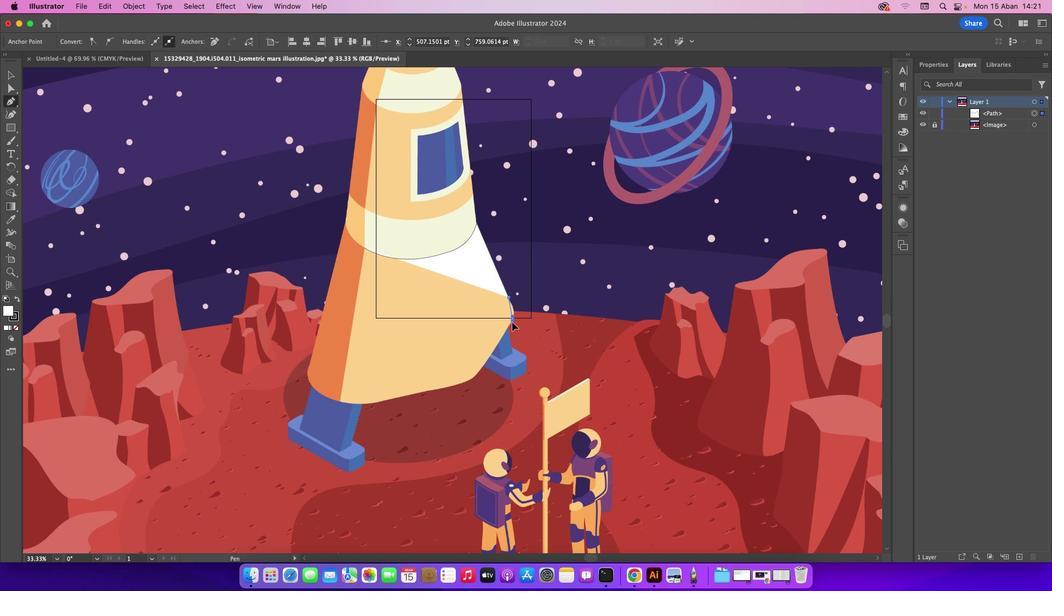 
Action: Mouse moved to (513, 318)
Screenshot: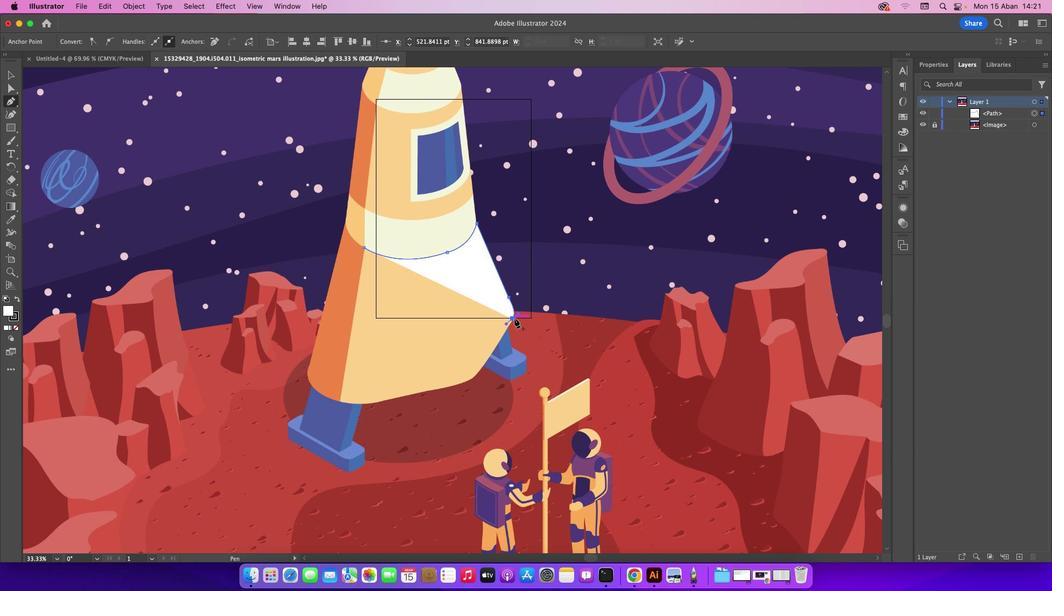 
Action: Mouse pressed left at (513, 318)
Screenshot: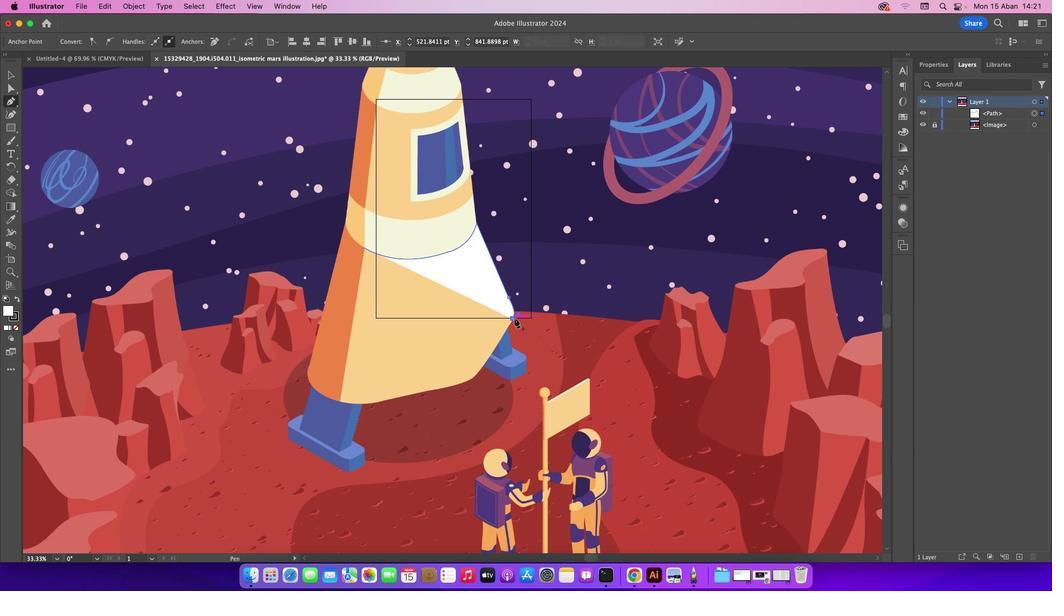 
Action: Mouse moved to (483, 367)
Screenshot: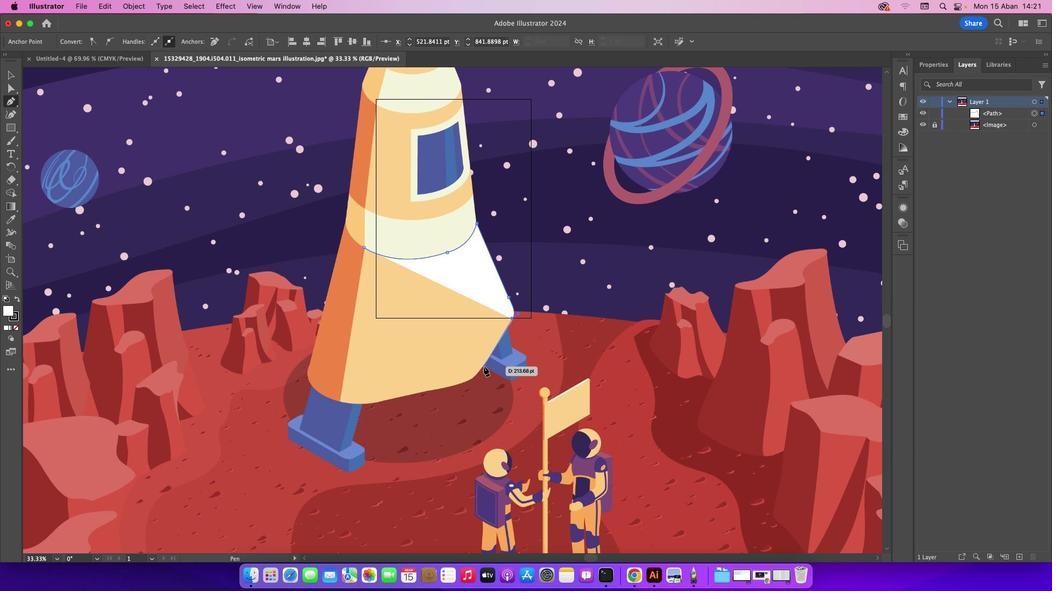 
Action: Mouse pressed left at (483, 367)
Screenshot: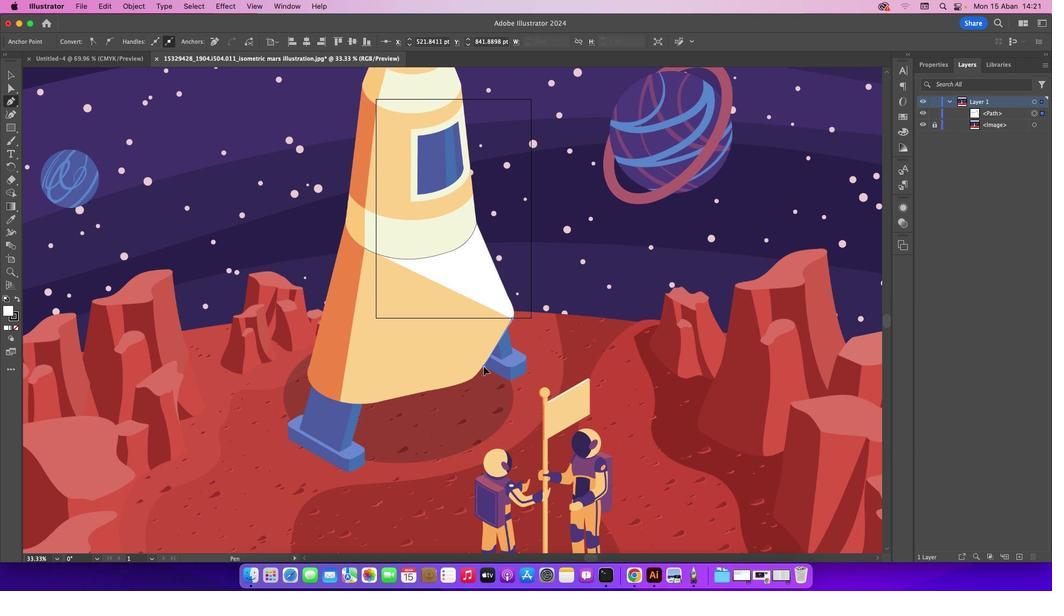 
Action: Mouse moved to (463, 383)
Screenshot: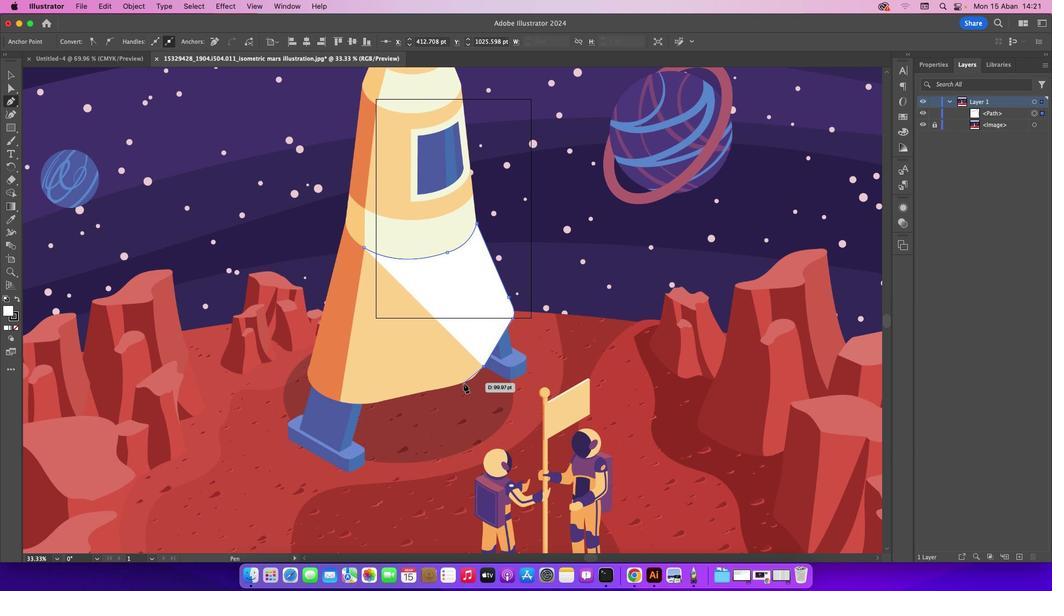 
Action: Mouse pressed left at (463, 383)
Screenshot: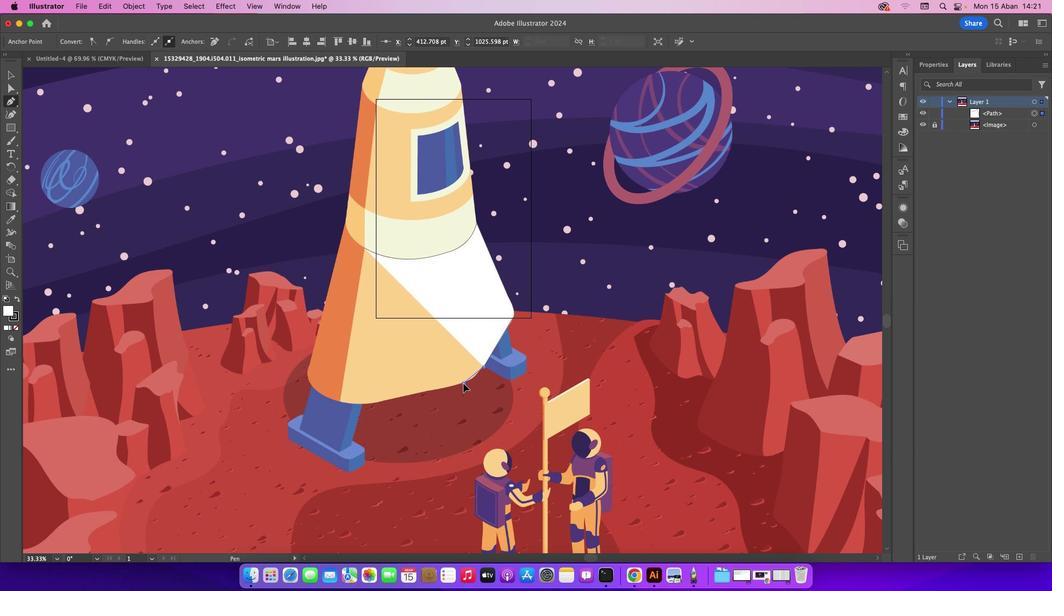 
Action: Mouse moved to (459, 384)
Screenshot: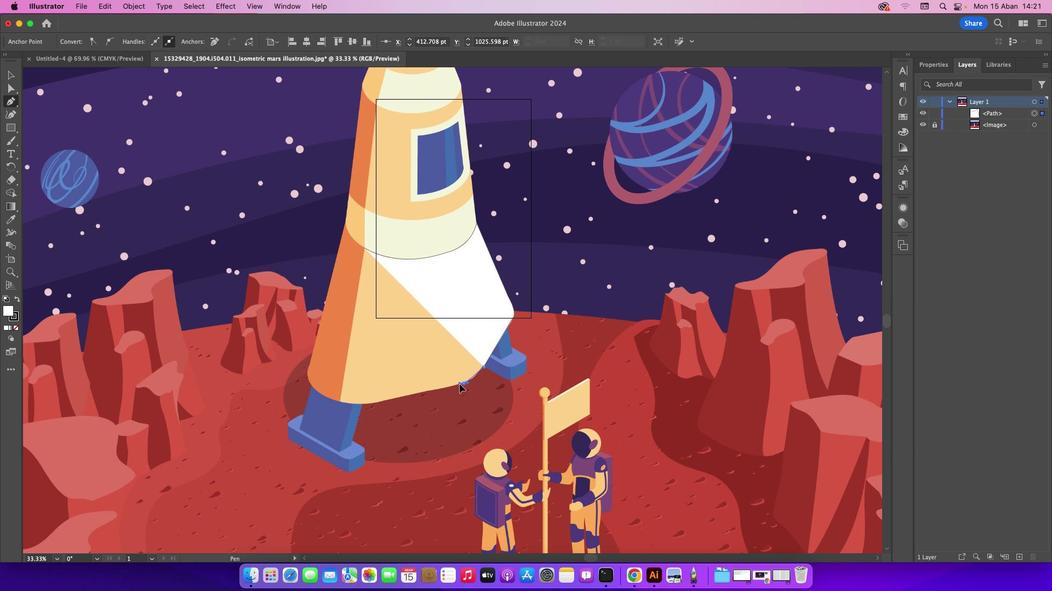 
Action: Key pressed Key.cmd'z'
Screenshot: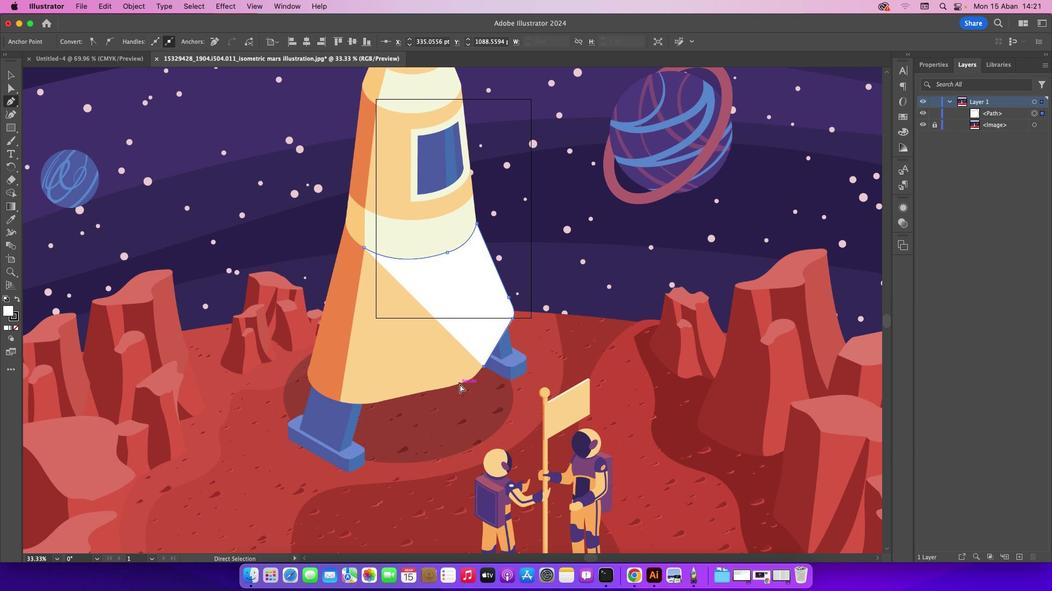
Action: Mouse moved to (474, 378)
Screenshot: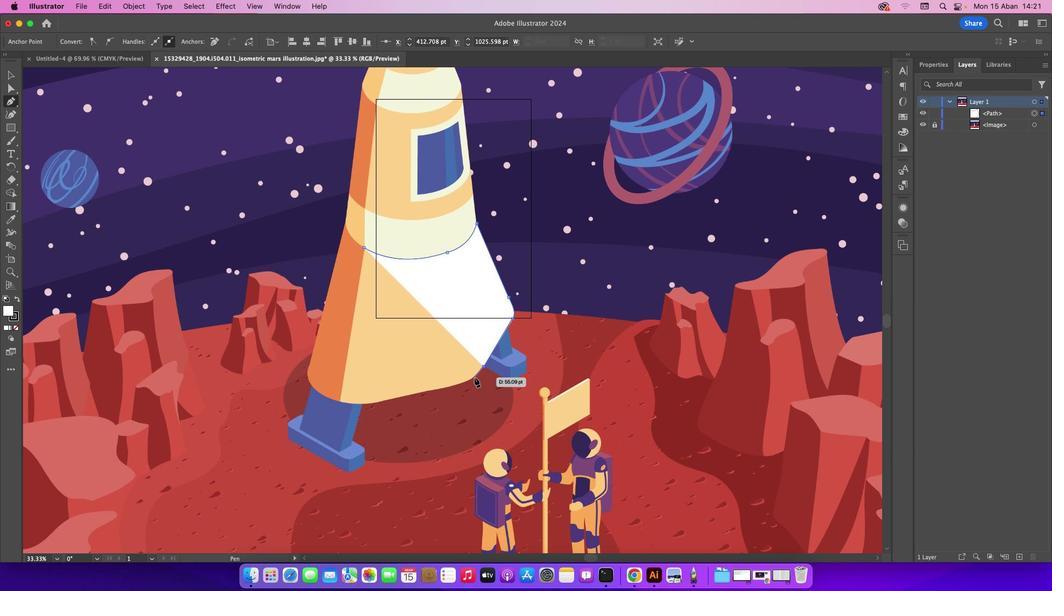 
Action: Mouse pressed left at (474, 378)
Screenshot: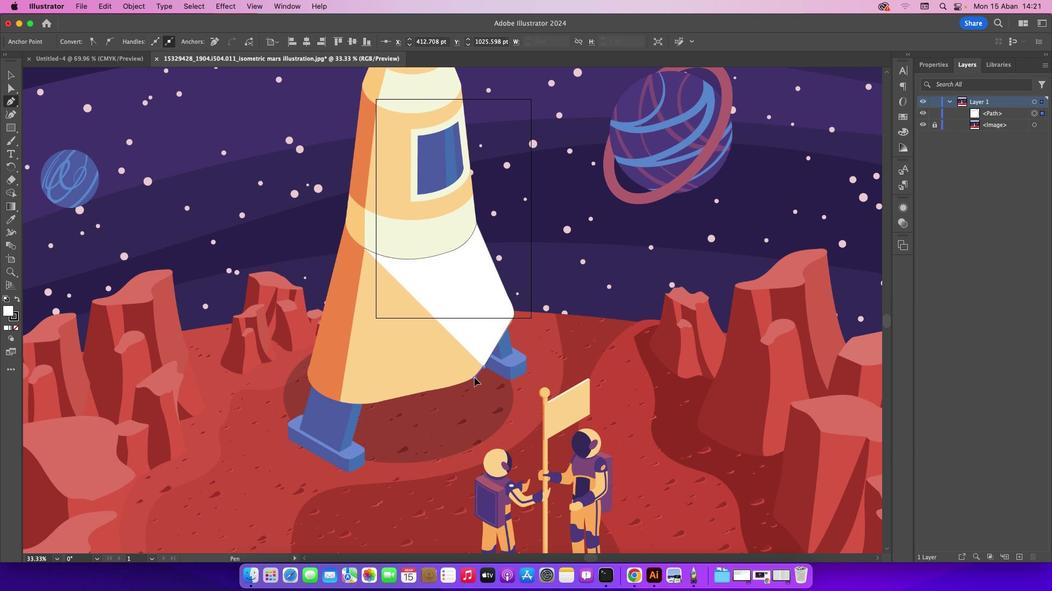 
Action: Mouse moved to (461, 384)
Screenshot: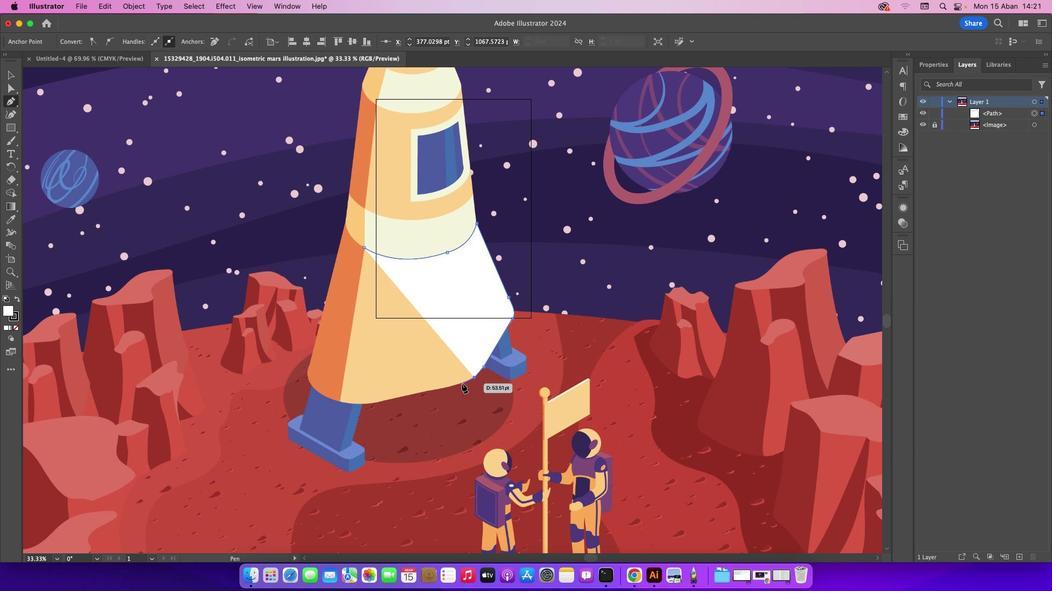 
Action: Mouse pressed left at (461, 384)
Screenshot: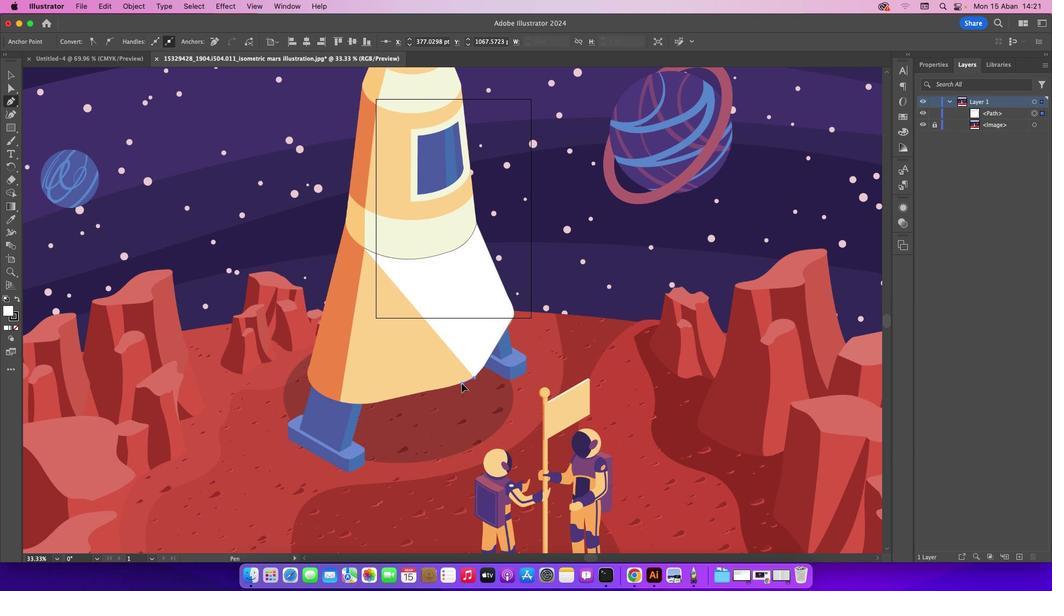 
Action: Mouse moved to (431, 390)
Screenshot: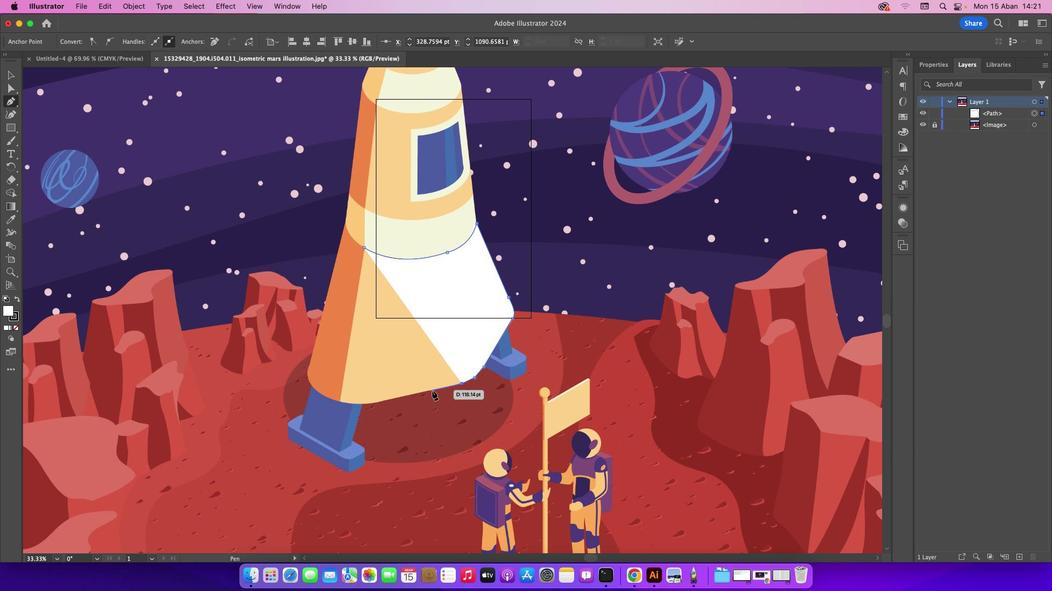 
Action: Mouse pressed left at (431, 390)
Screenshot: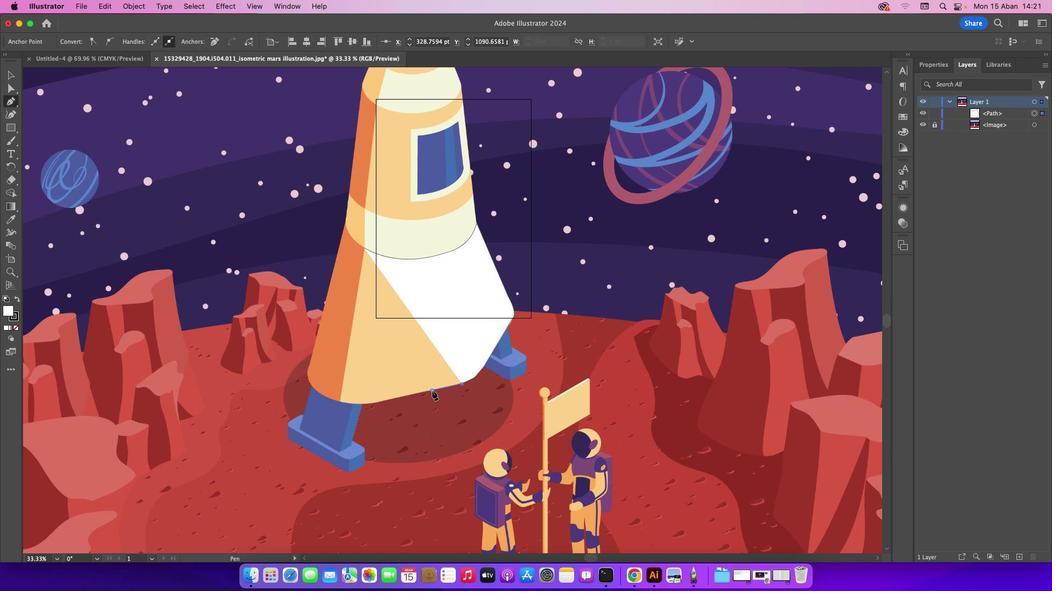
Action: Mouse moved to (378, 402)
Screenshot: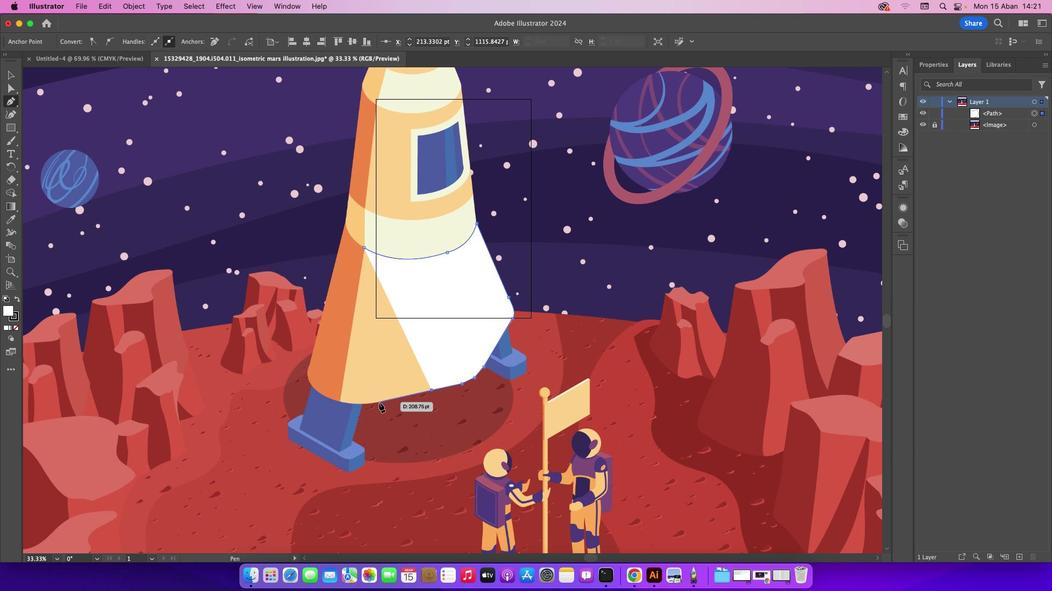 
Action: Mouse pressed left at (378, 402)
Screenshot: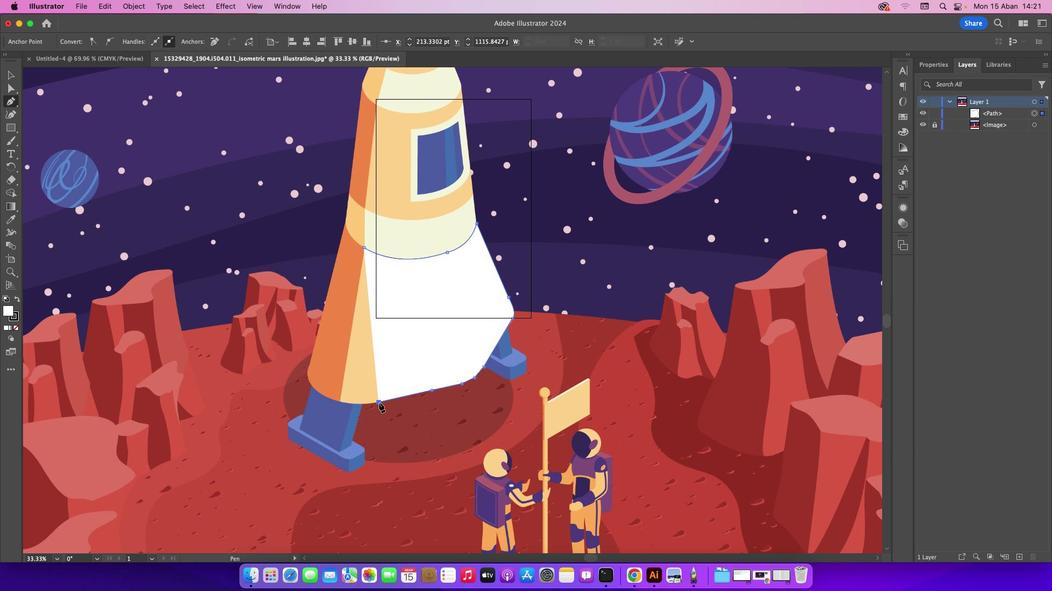 
Action: Mouse moved to (340, 402)
Screenshot: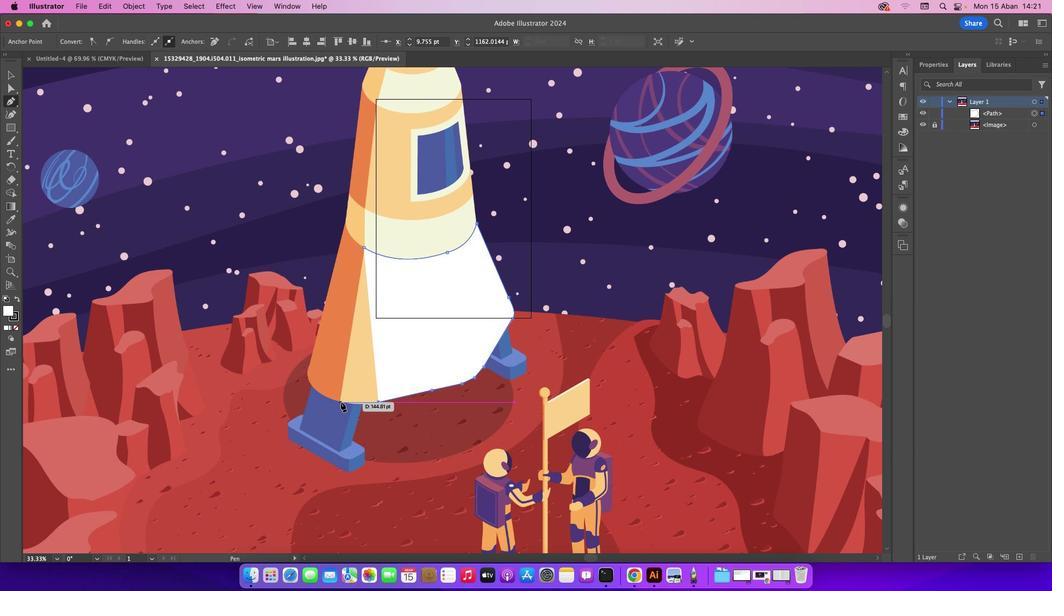 
Action: Mouse pressed left at (340, 402)
Screenshot: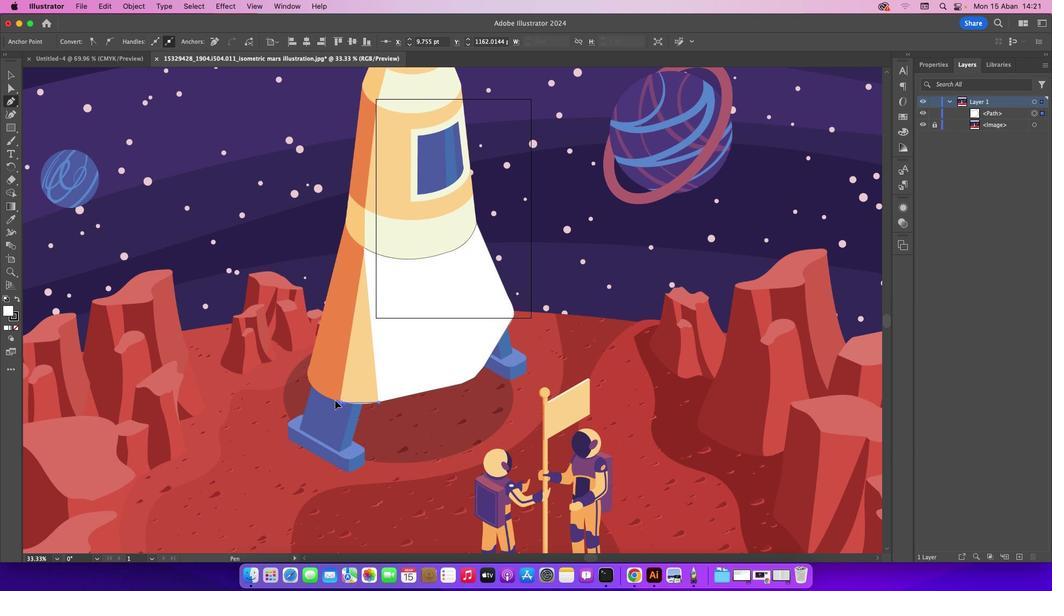 
Action: Mouse moved to (342, 402)
Screenshot: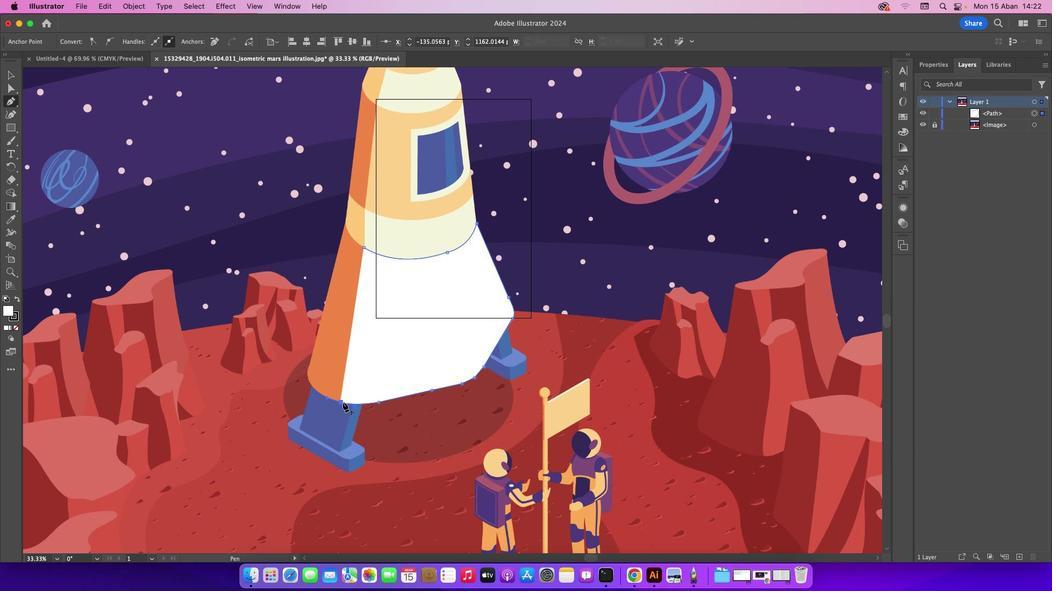 
Action: Mouse pressed left at (342, 402)
Screenshot: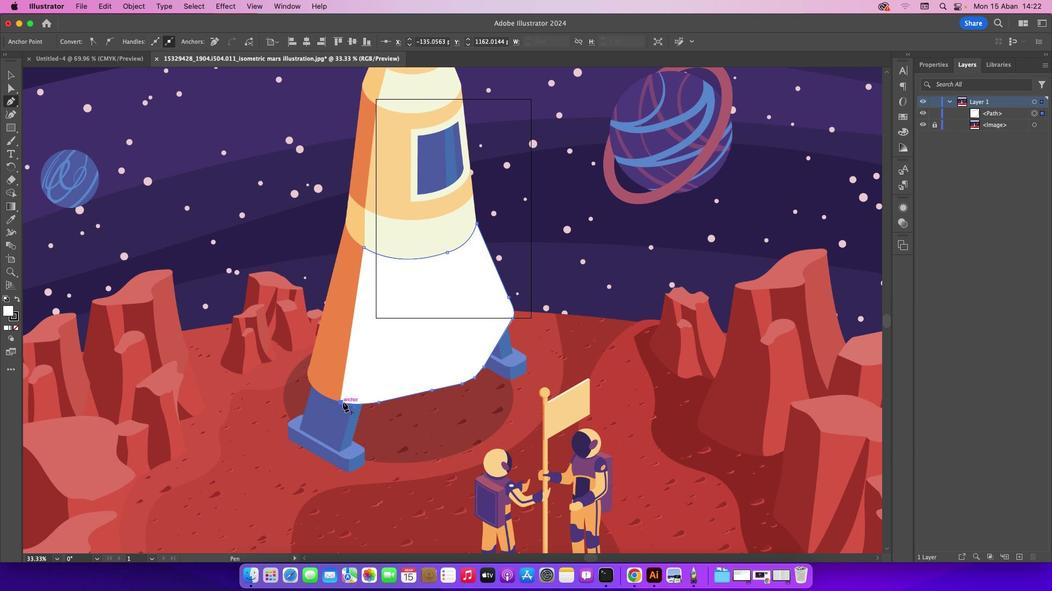 
Action: Mouse moved to (14, 329)
Screenshot: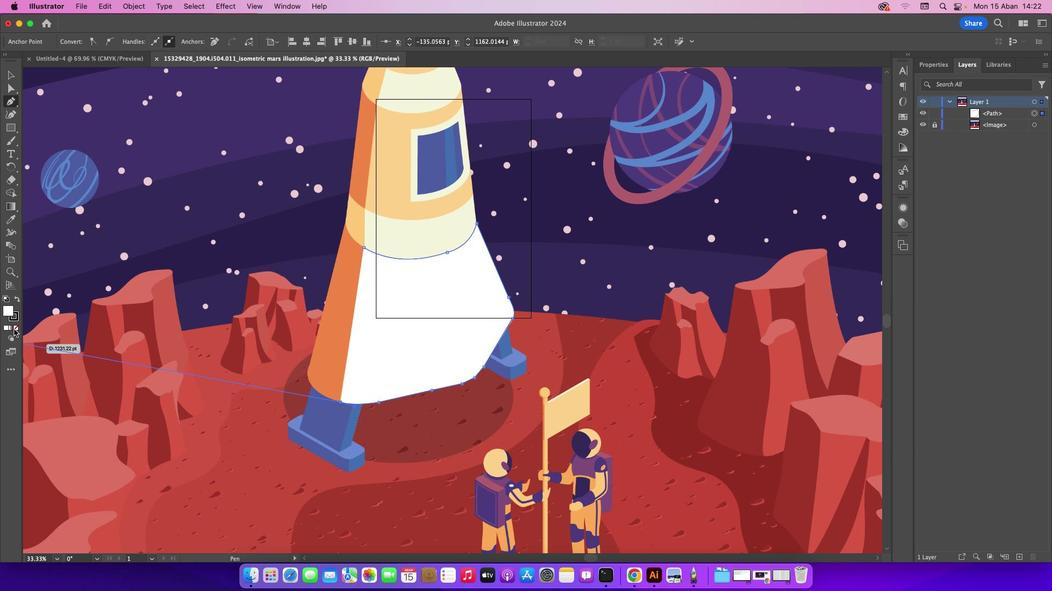 
Action: Mouse pressed left at (14, 329)
Screenshot: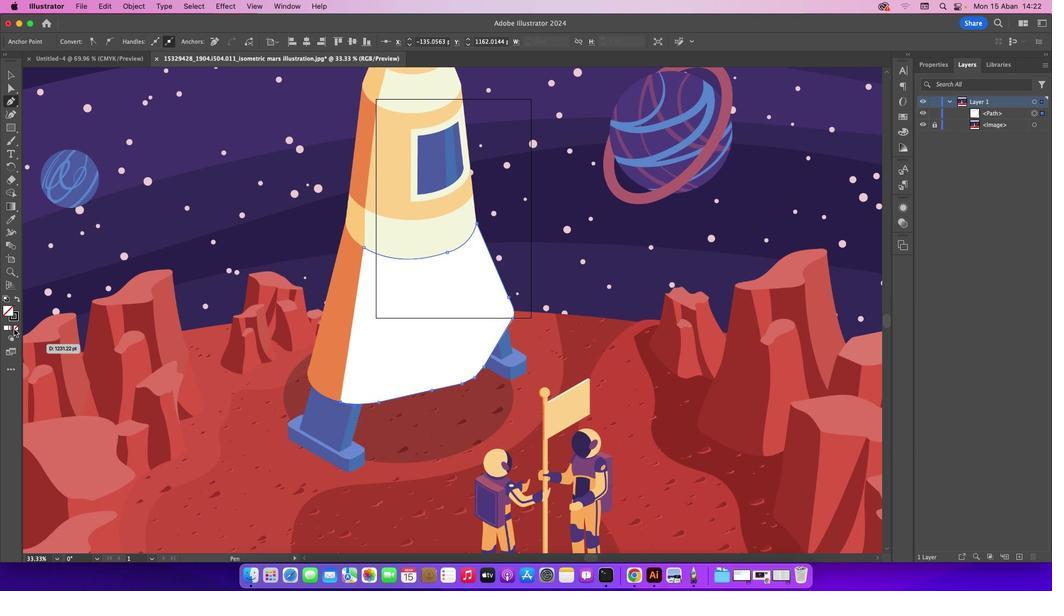 
Action: Mouse moved to (15, 319)
Screenshot: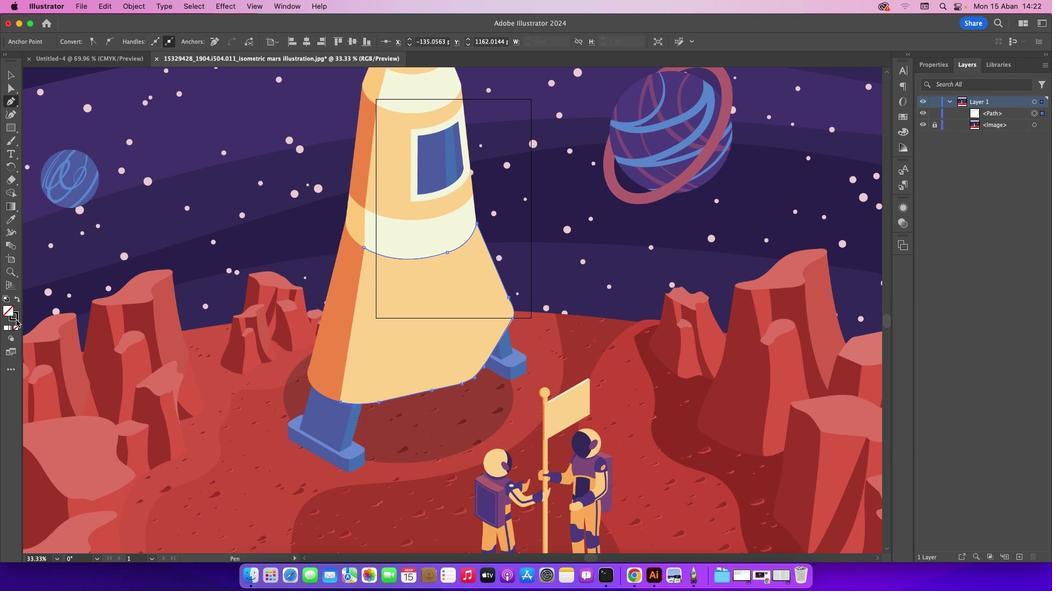 
Action: Mouse pressed left at (15, 319)
Screenshot: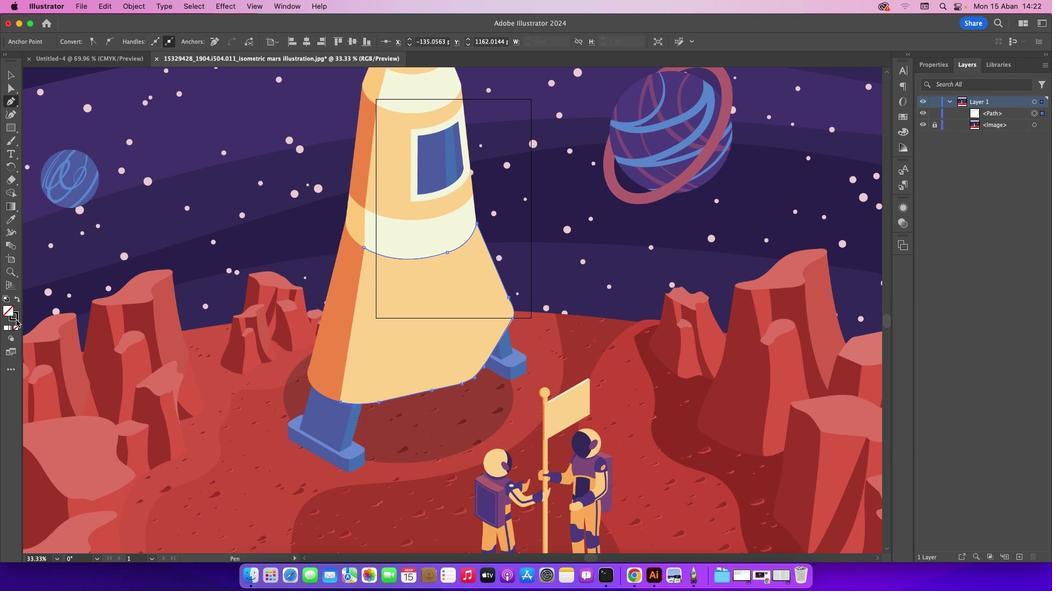 
Action: Mouse moved to (15, 329)
Screenshot: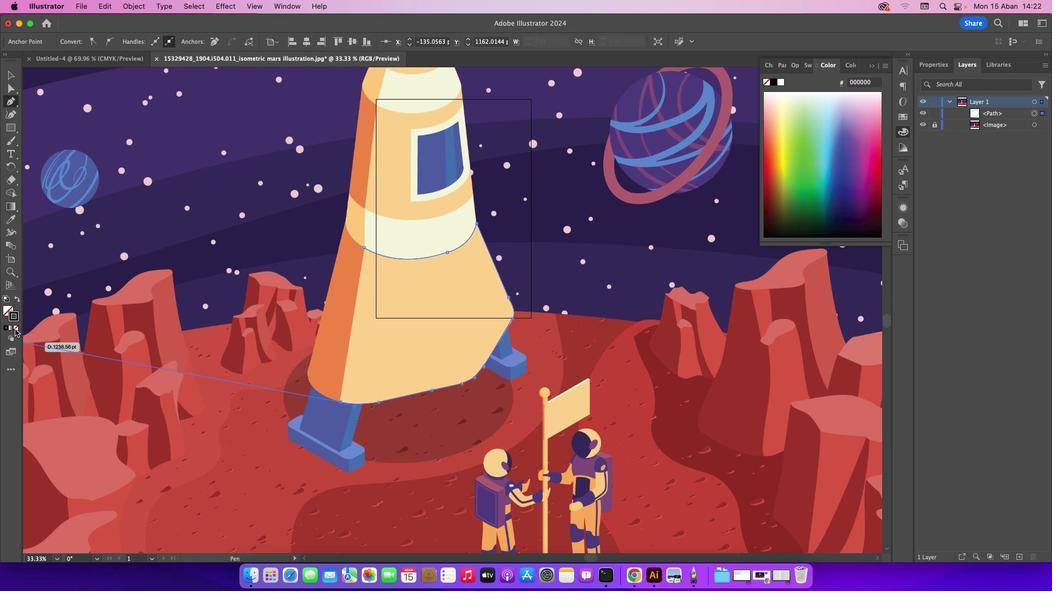 
Action: Mouse pressed left at (15, 329)
Screenshot: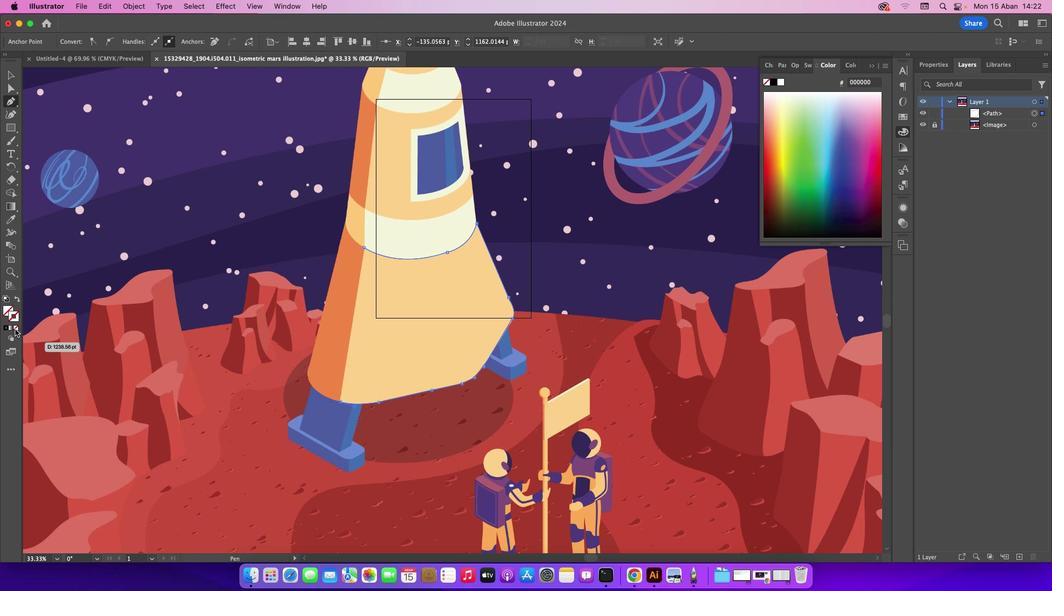 
Action: Mouse moved to (362, 247)
Screenshot: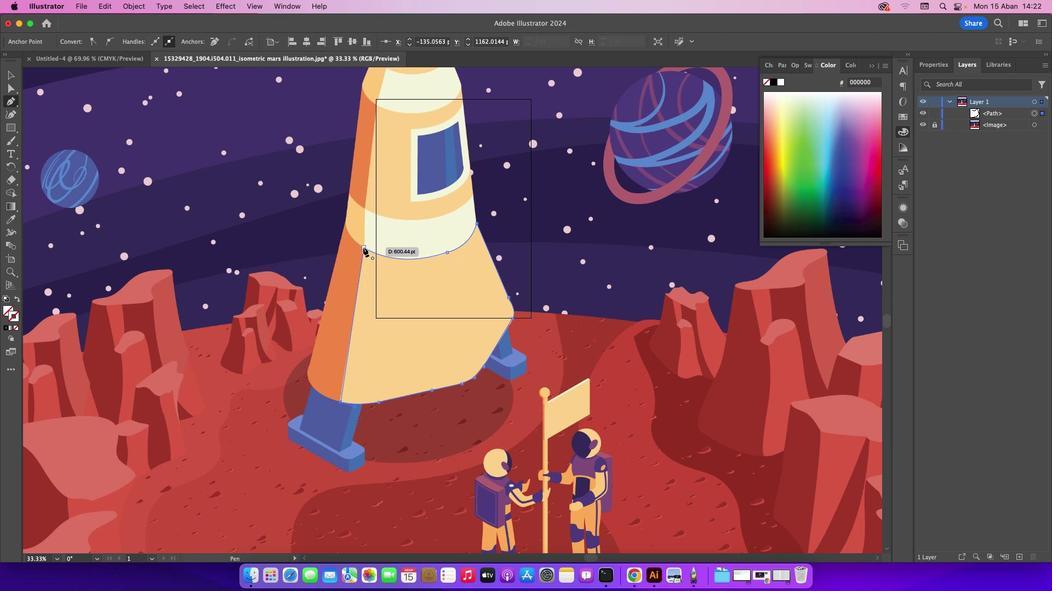 
Action: Mouse pressed left at (362, 247)
Screenshot: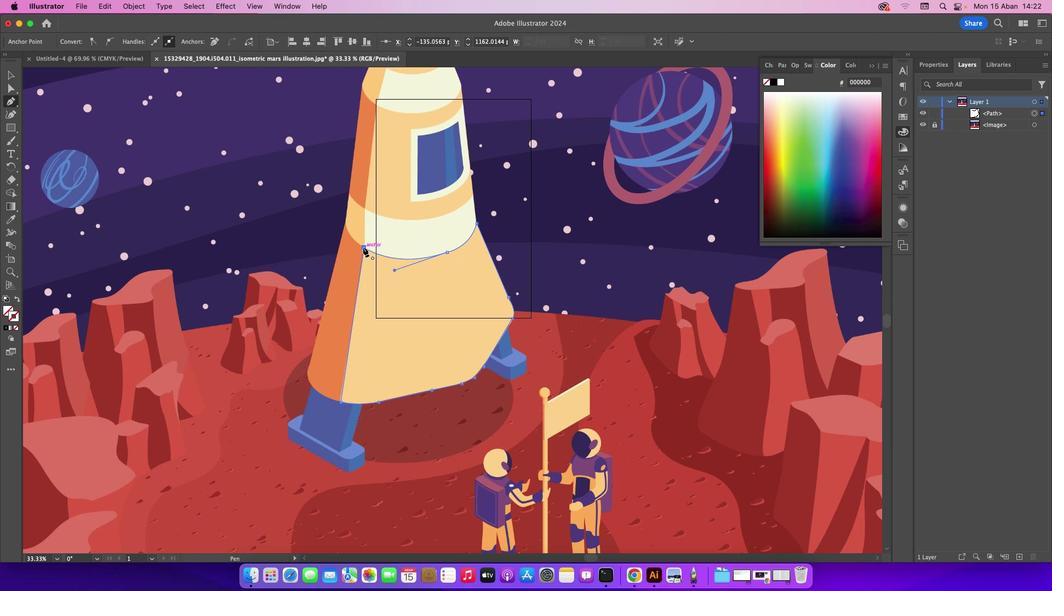 
Action: Mouse moved to (8, 77)
Screenshot: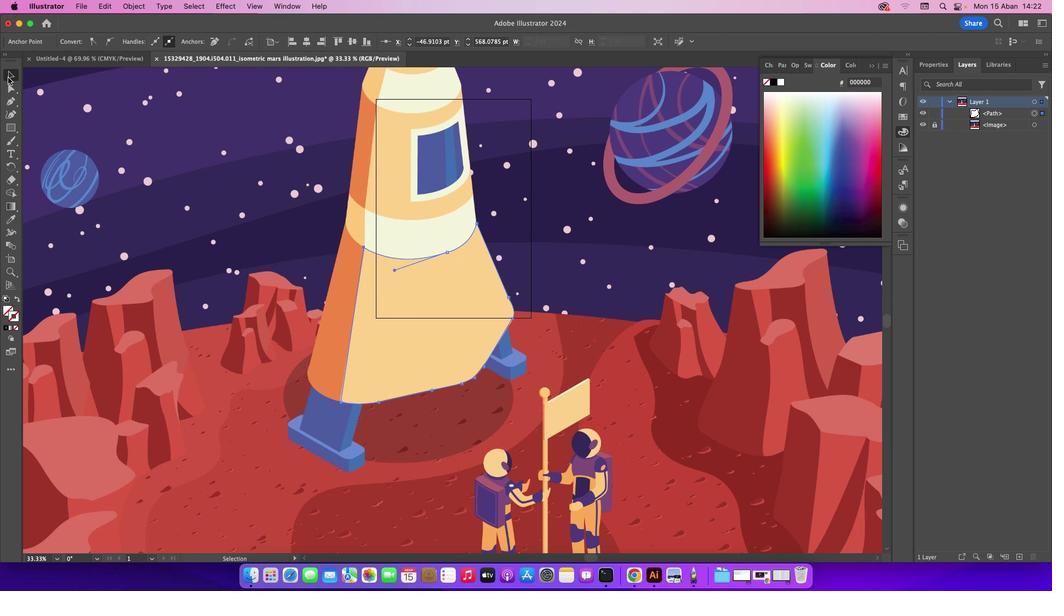 
Action: Mouse pressed left at (8, 77)
Screenshot: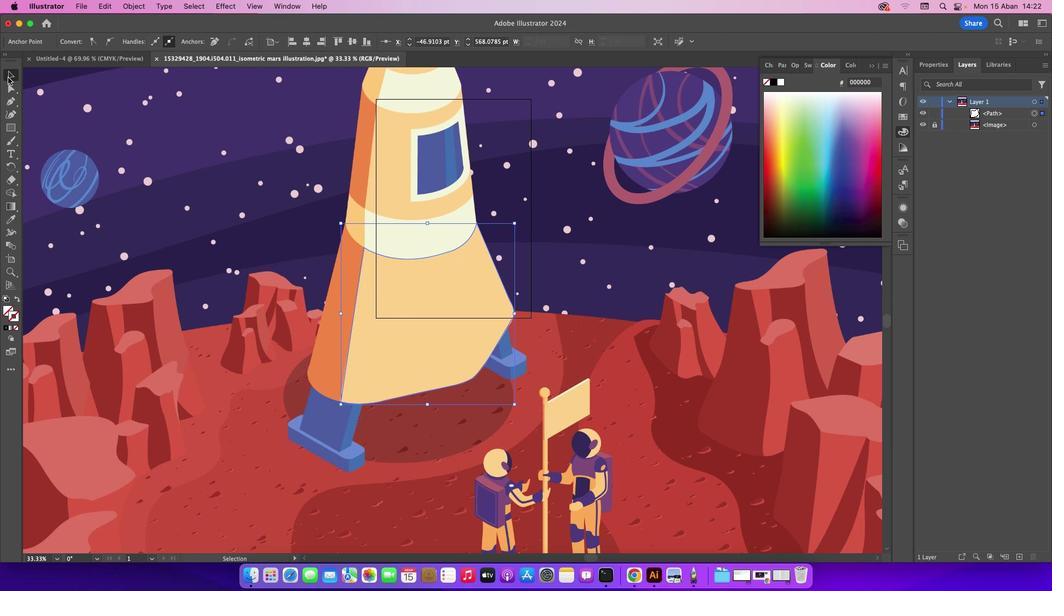 
Action: Mouse moved to (132, 149)
Screenshot: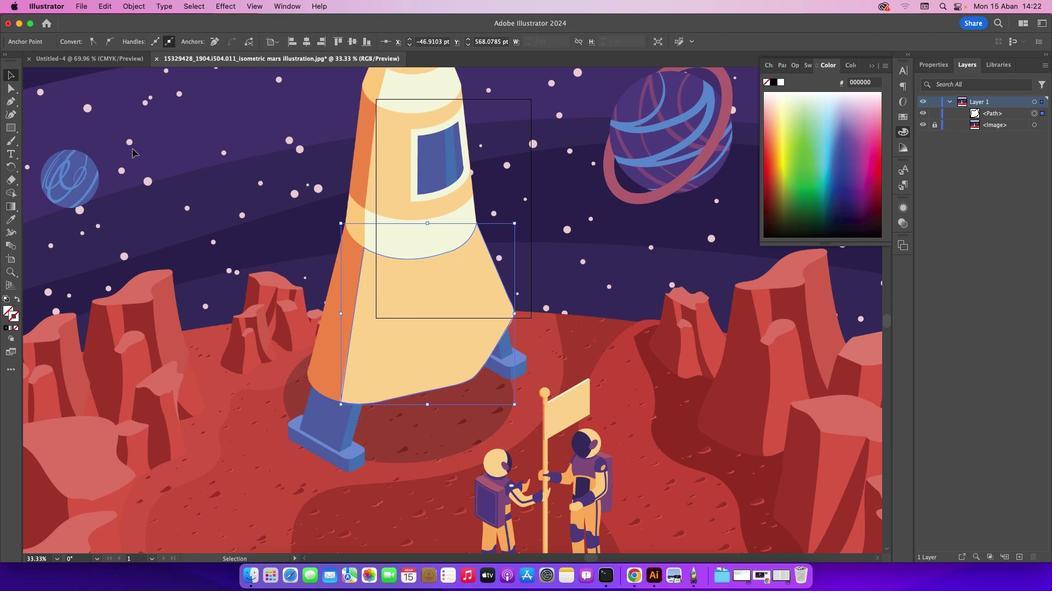 
Action: Mouse pressed left at (132, 149)
Screenshot: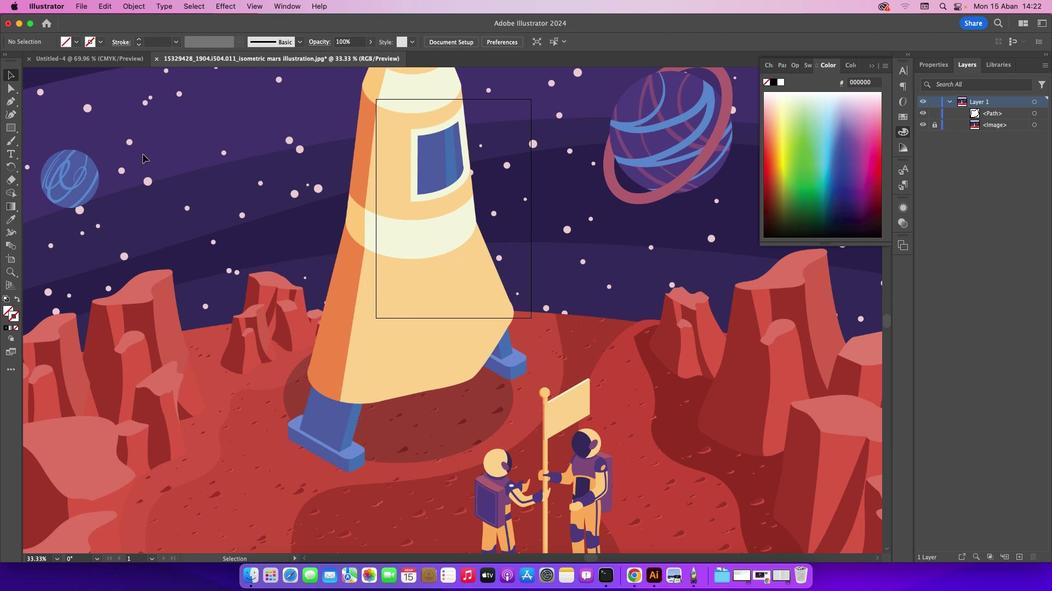 
Action: Mouse moved to (429, 259)
Screenshot: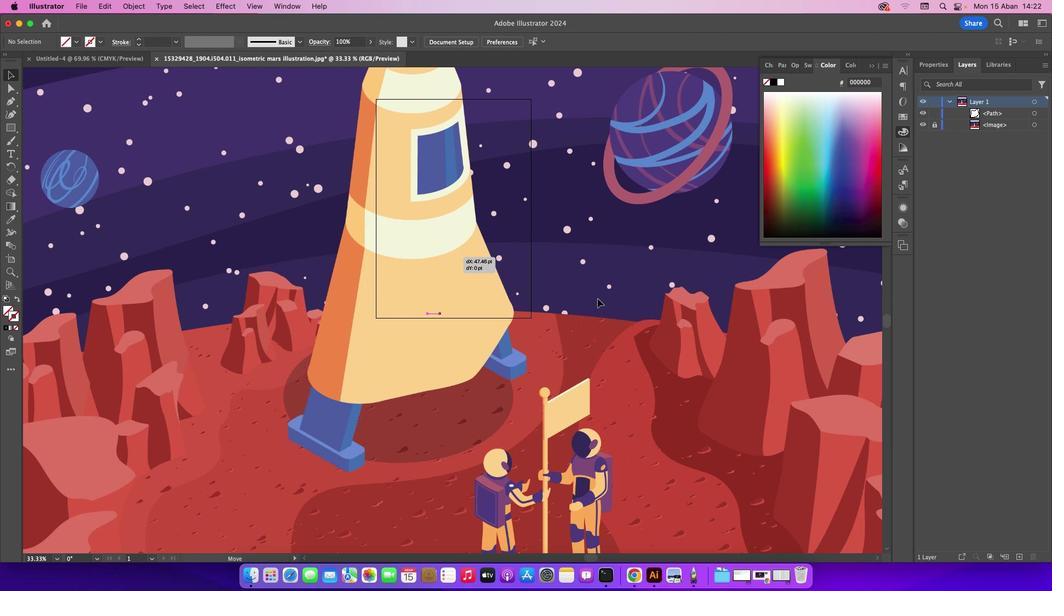 
Action: Mouse pressed left at (429, 259)
Screenshot: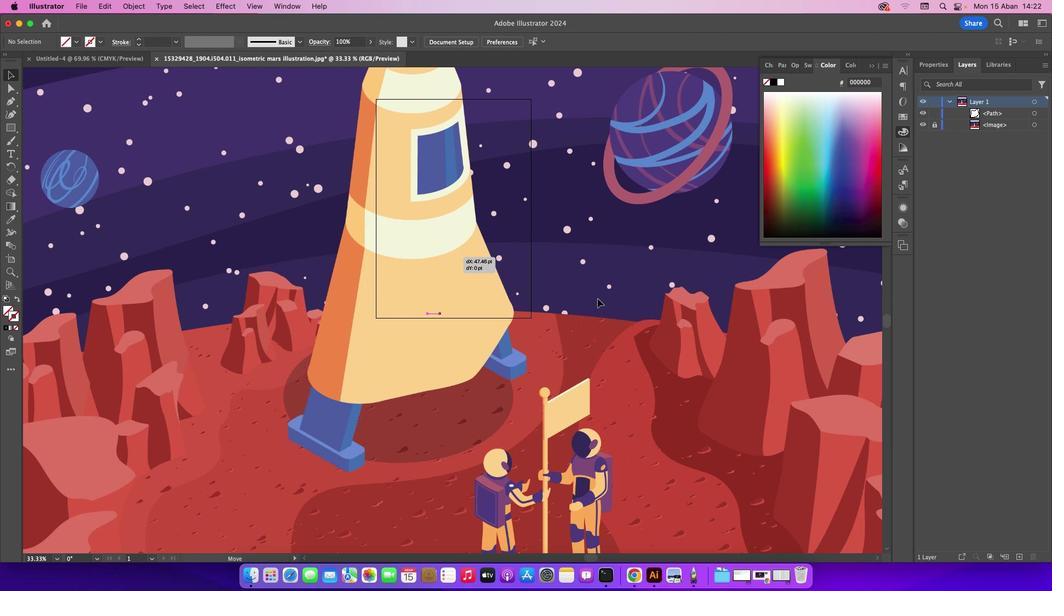 
Action: Mouse moved to (9, 218)
Screenshot: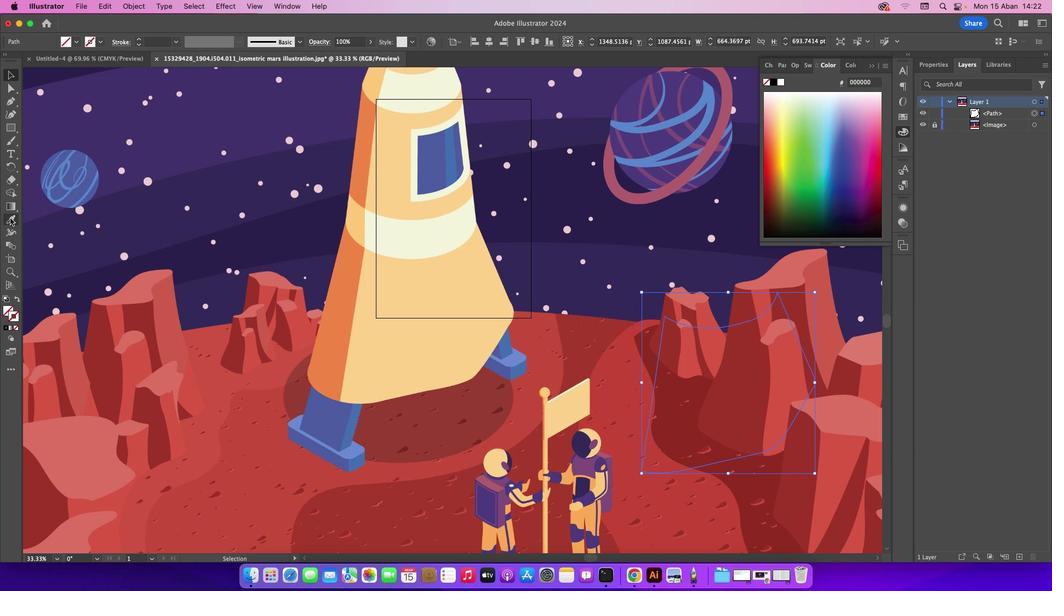 
Action: Mouse pressed left at (9, 218)
Screenshot: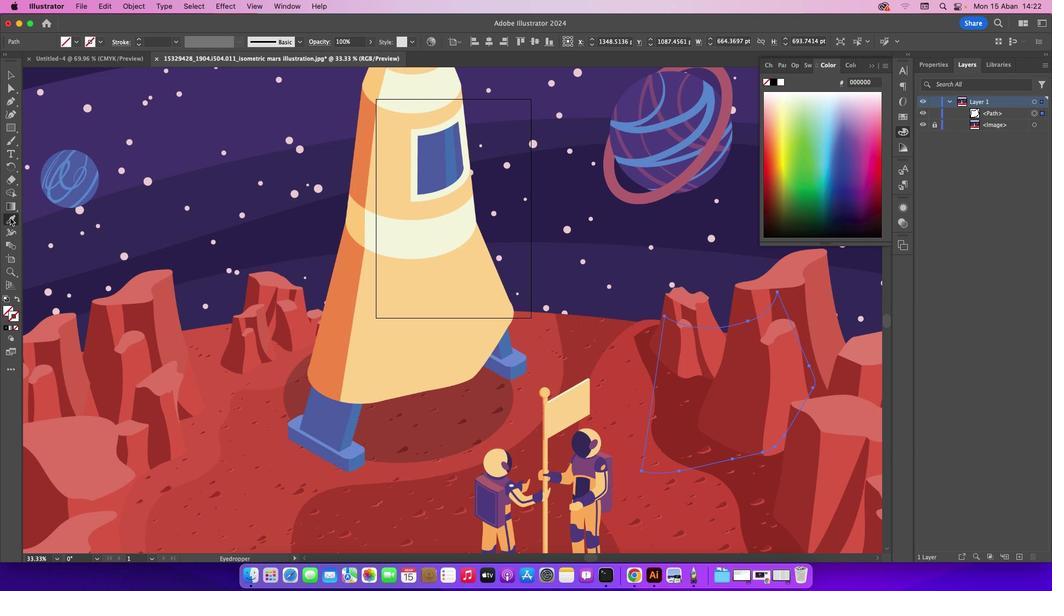 
Action: Mouse moved to (385, 348)
Screenshot: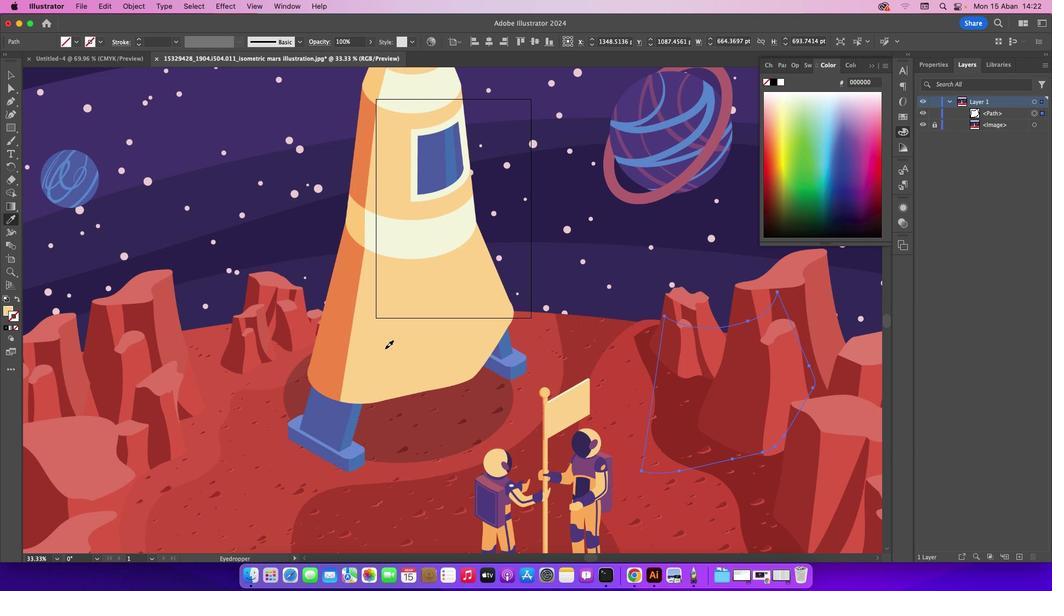
Action: Mouse pressed left at (385, 348)
Screenshot: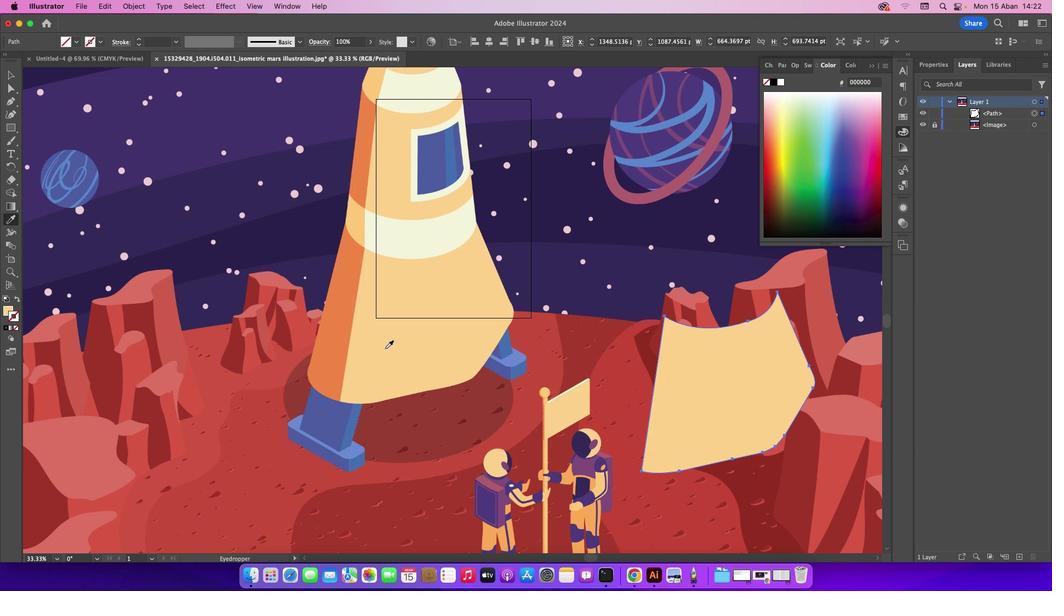 
Action: Mouse moved to (14, 76)
Screenshot: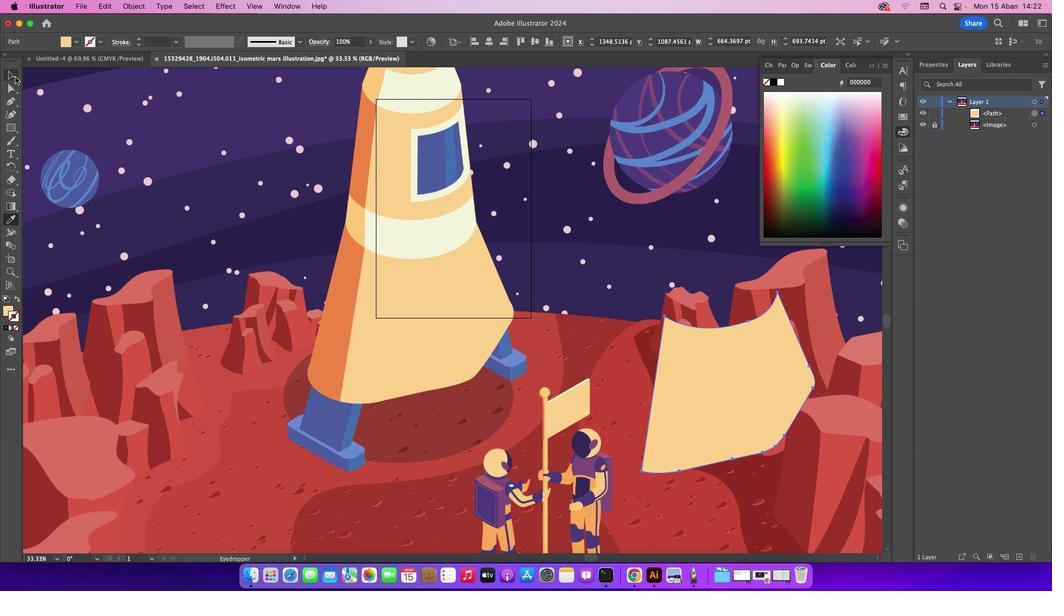 
Action: Mouse pressed left at (14, 76)
Screenshot: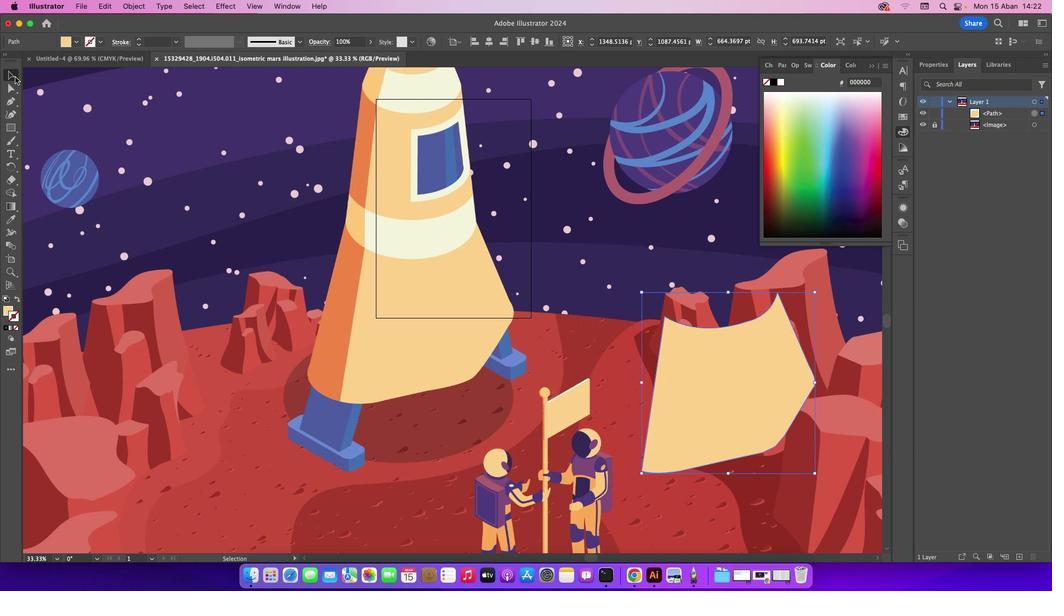
Action: Mouse moved to (188, 127)
Screenshot: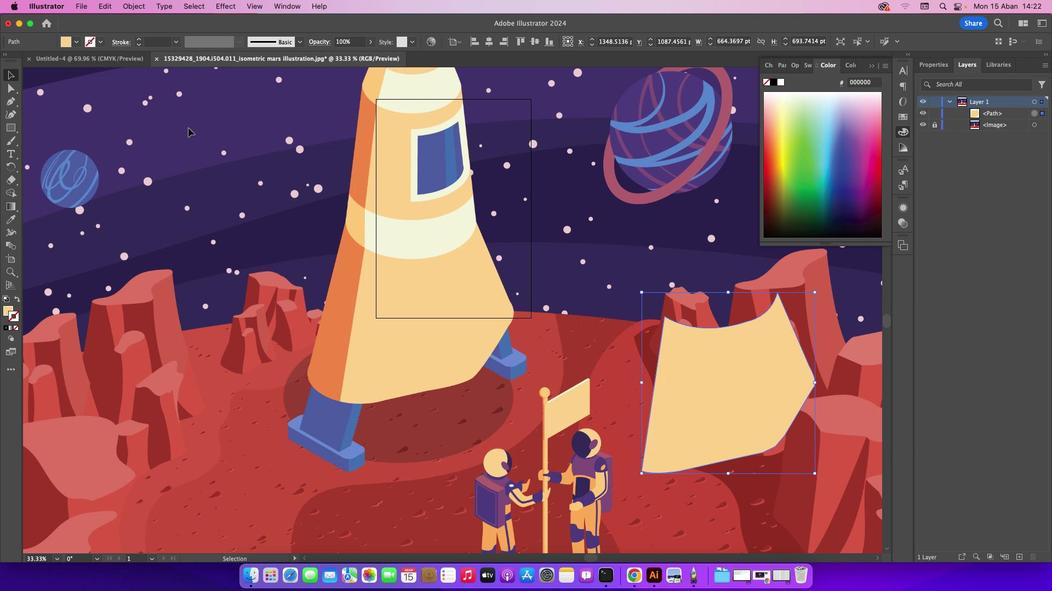 
Action: Mouse pressed left at (188, 127)
Screenshot: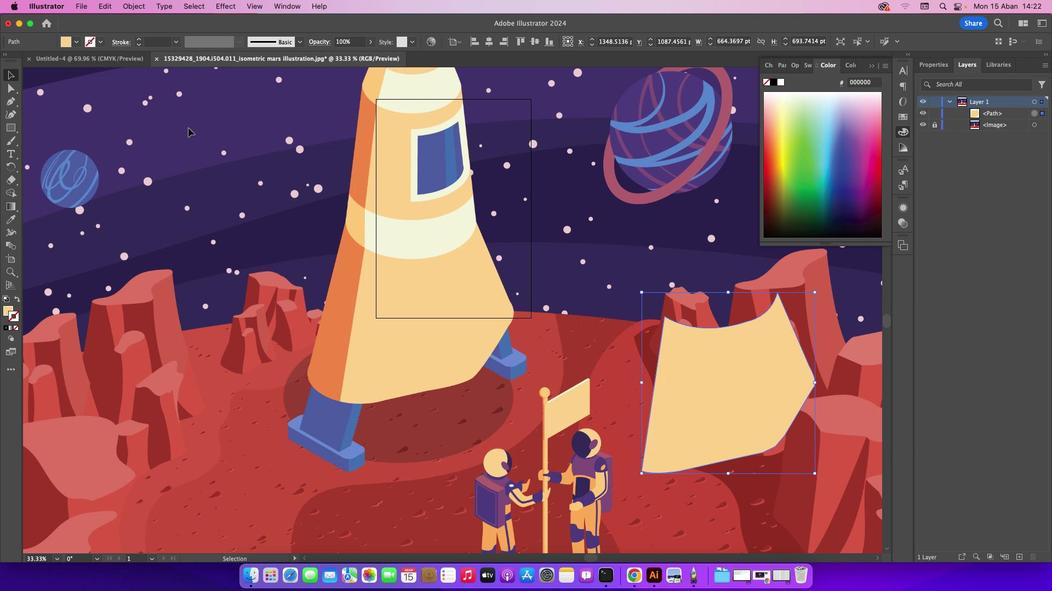 
Action: Mouse moved to (13, 105)
Screenshot: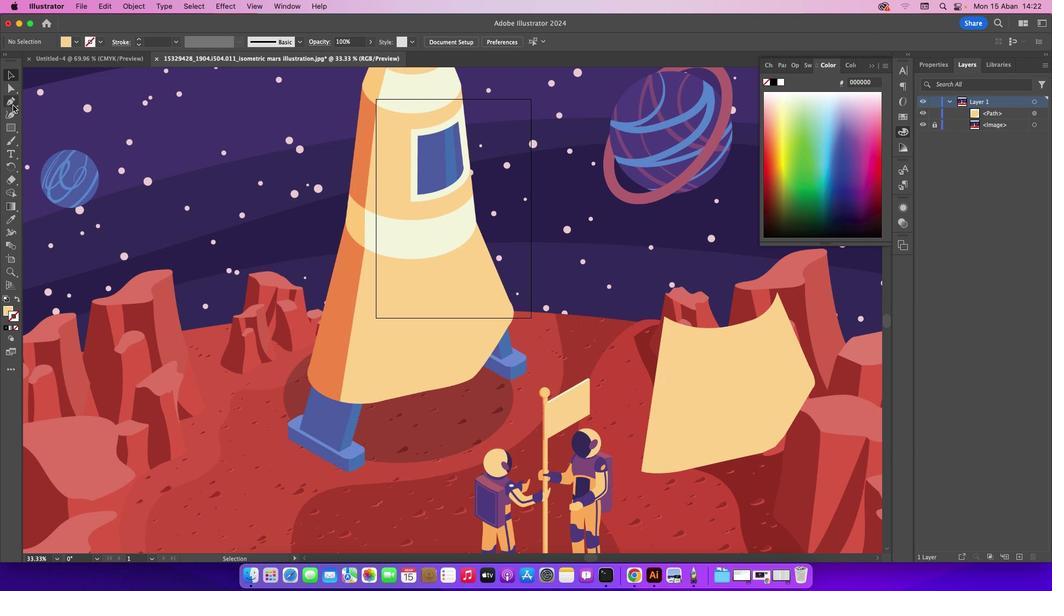 
Action: Mouse pressed left at (13, 105)
Screenshot: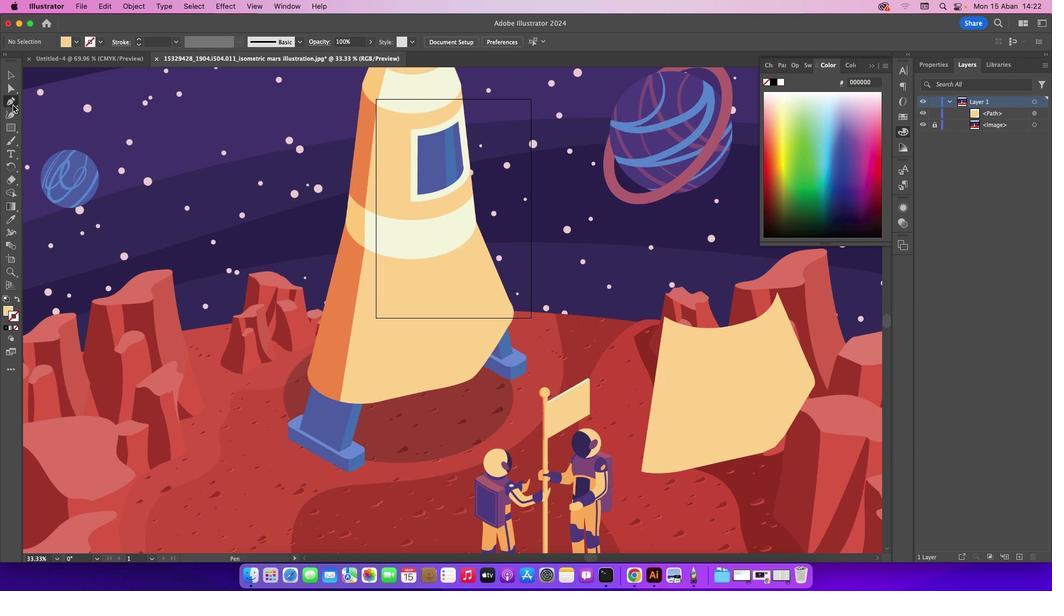 
Action: Mouse moved to (364, 209)
Screenshot: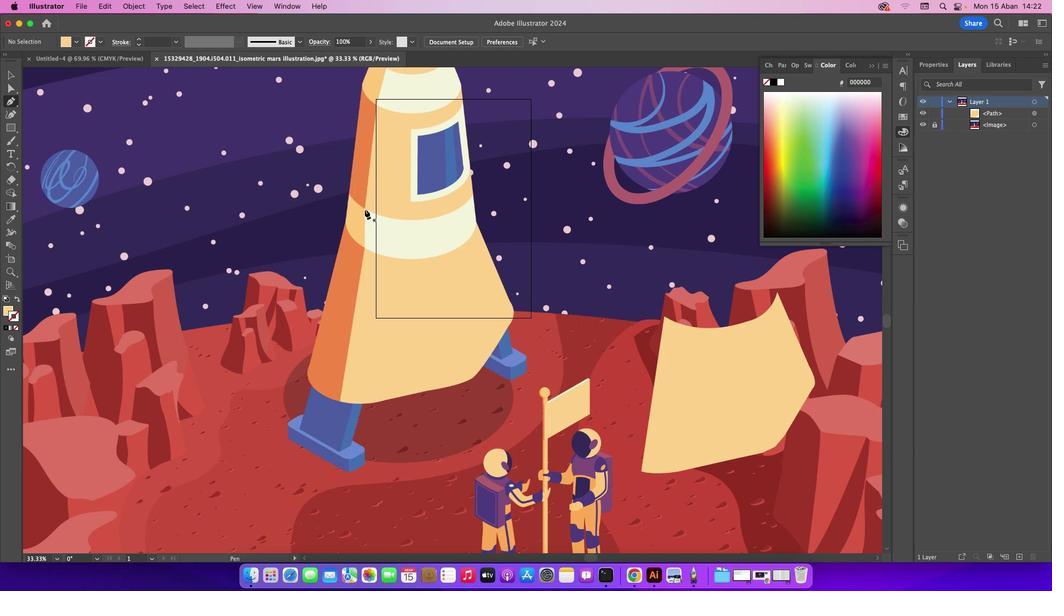 
Action: Mouse pressed left at (364, 209)
Screenshot: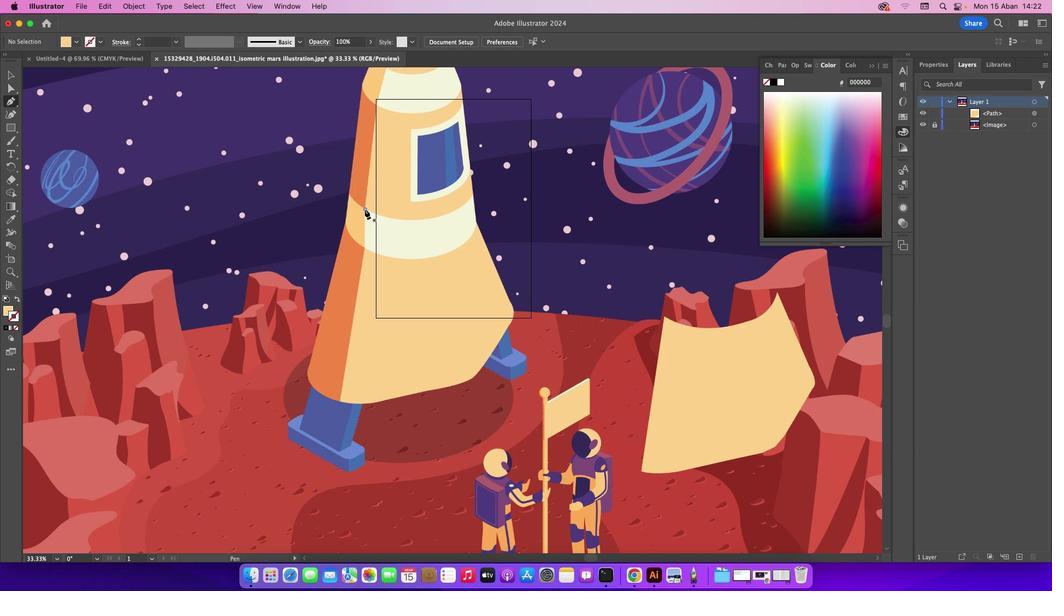 
Action: Mouse moved to (441, 216)
Screenshot: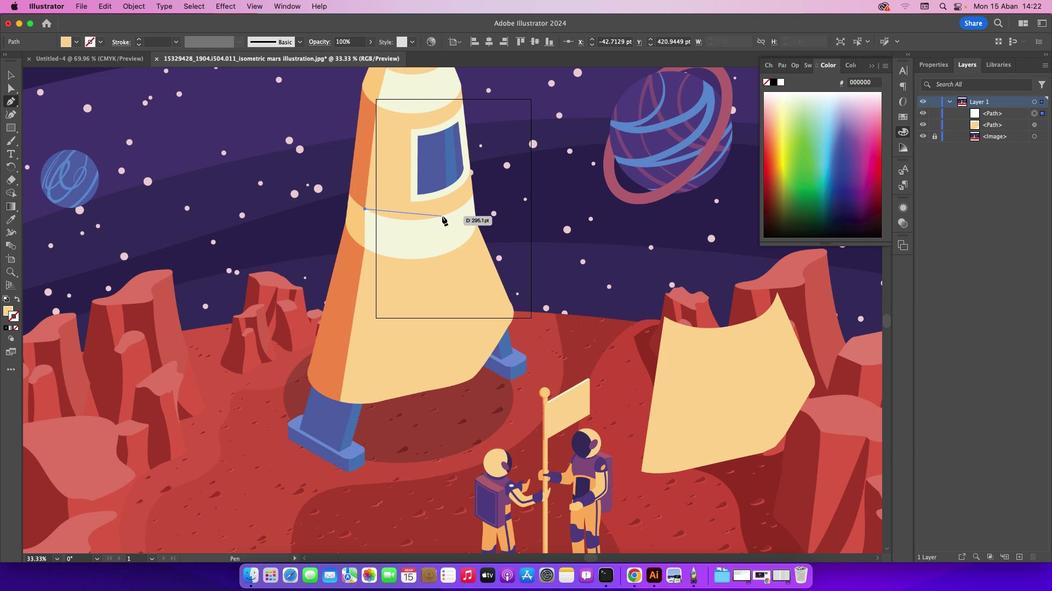 
Action: Mouse pressed left at (441, 216)
Screenshot: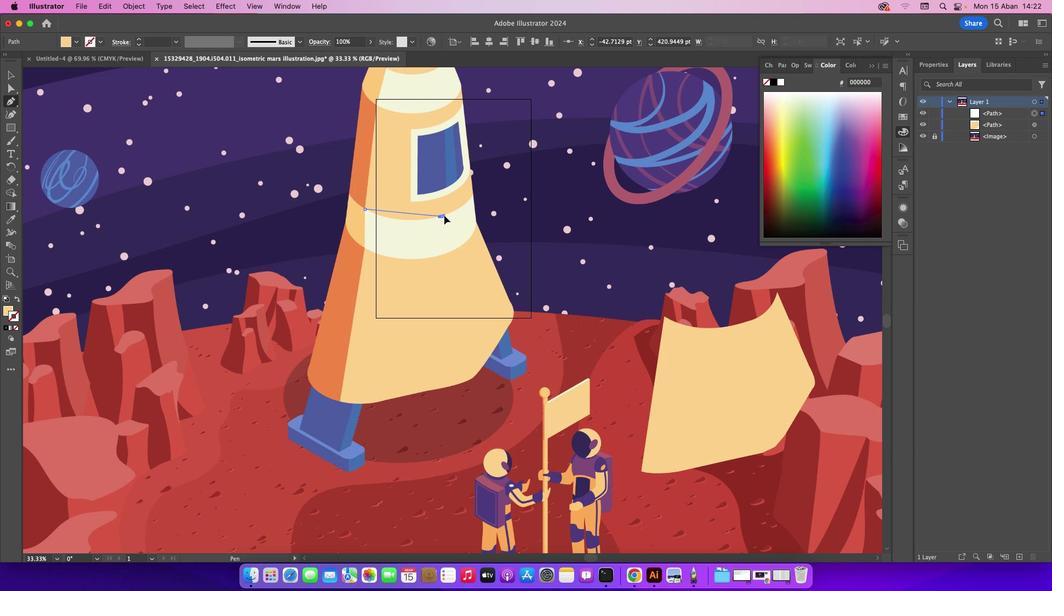 
Action: Mouse moved to (443, 215)
Screenshot: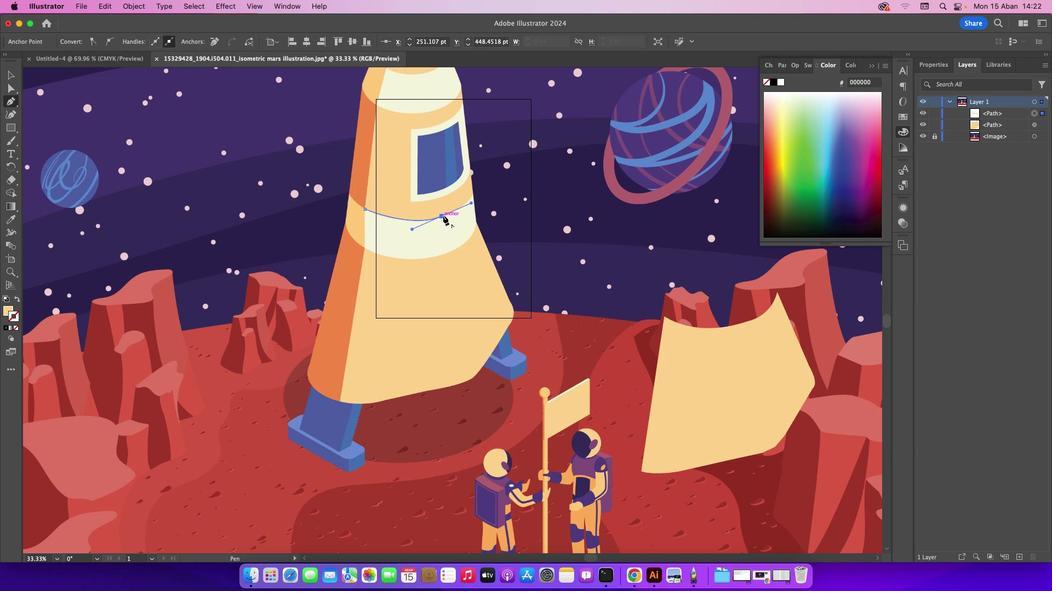 
Action: Mouse pressed left at (443, 215)
Screenshot: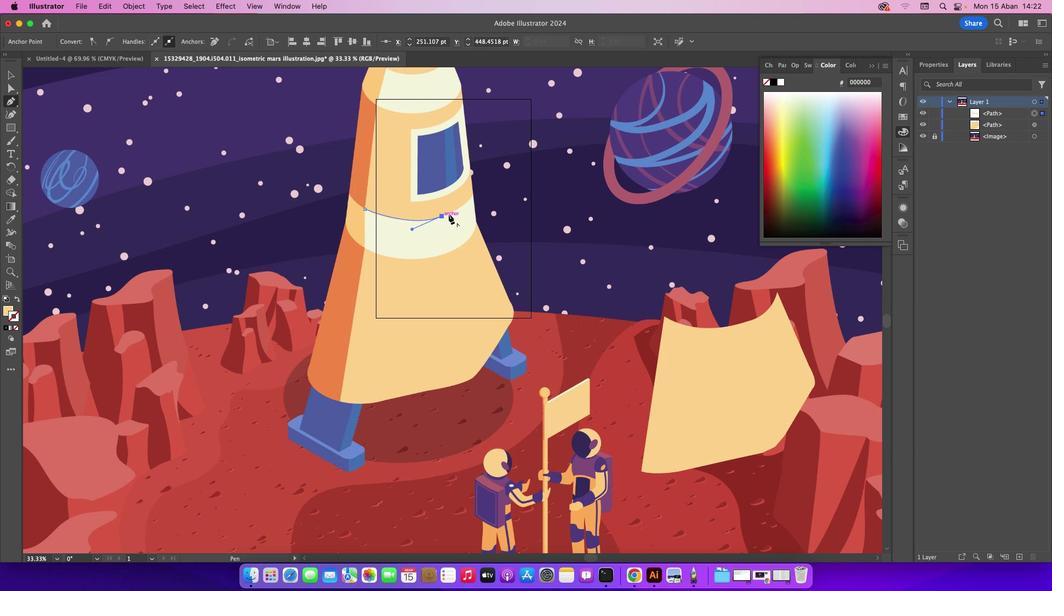 
Action: Mouse moved to (472, 194)
Screenshot: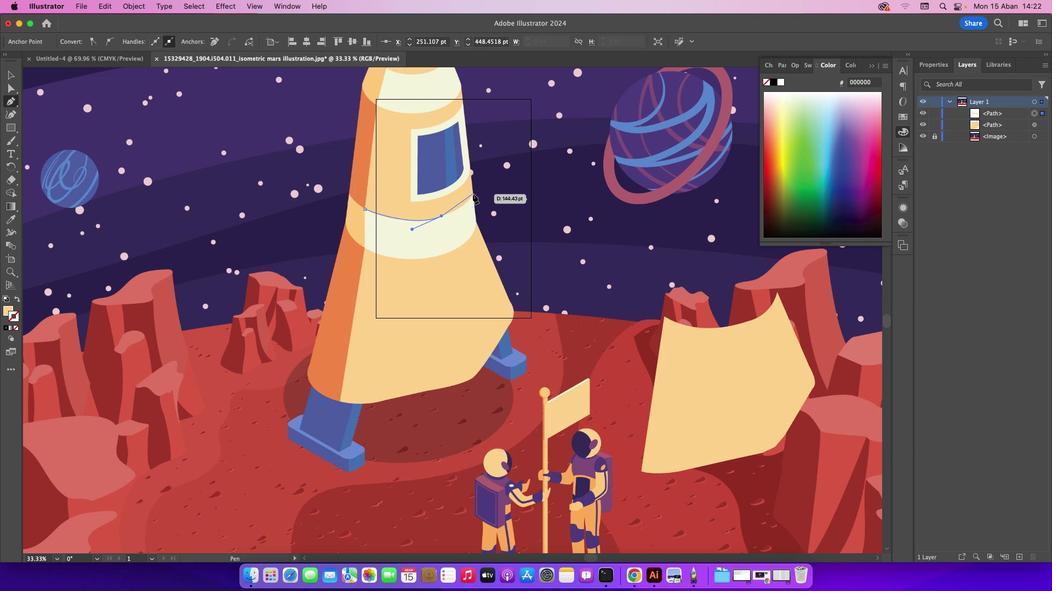 
Action: Mouse pressed left at (472, 194)
Screenshot: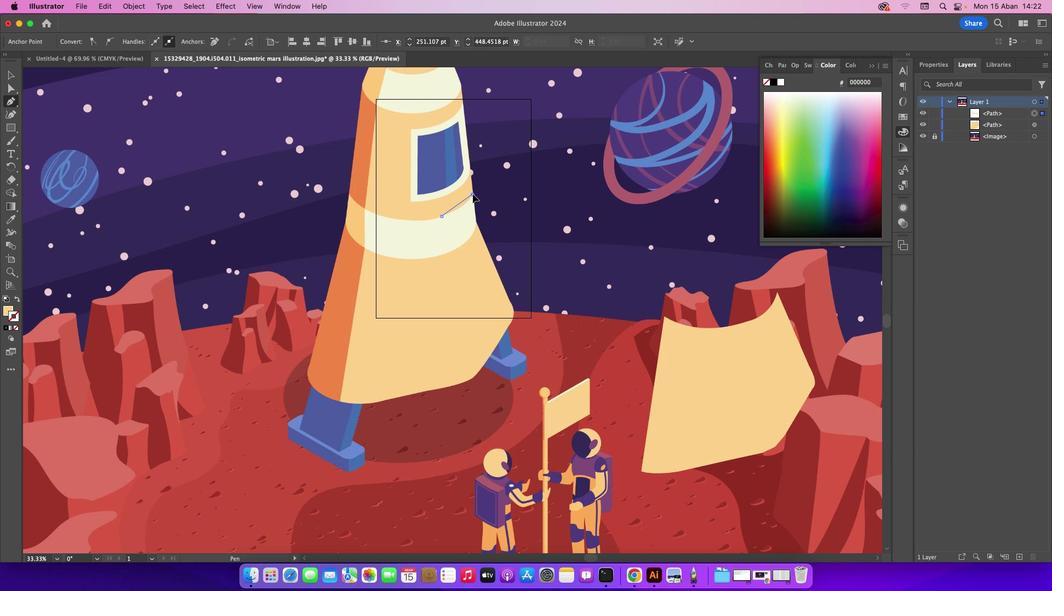 
Action: Mouse moved to (472, 196)
Screenshot: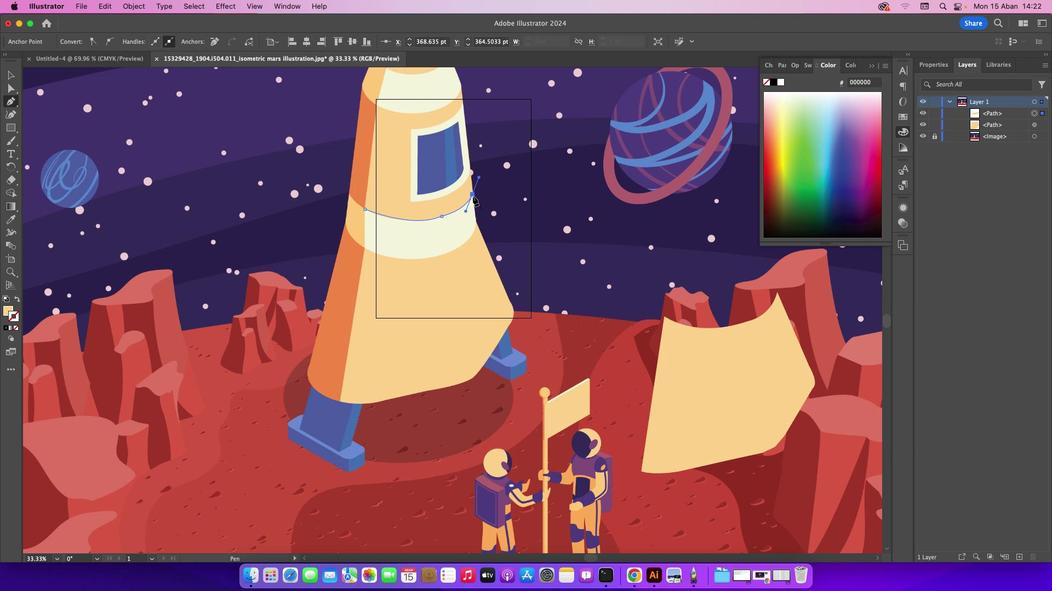 
Action: Mouse pressed left at (472, 196)
Screenshot: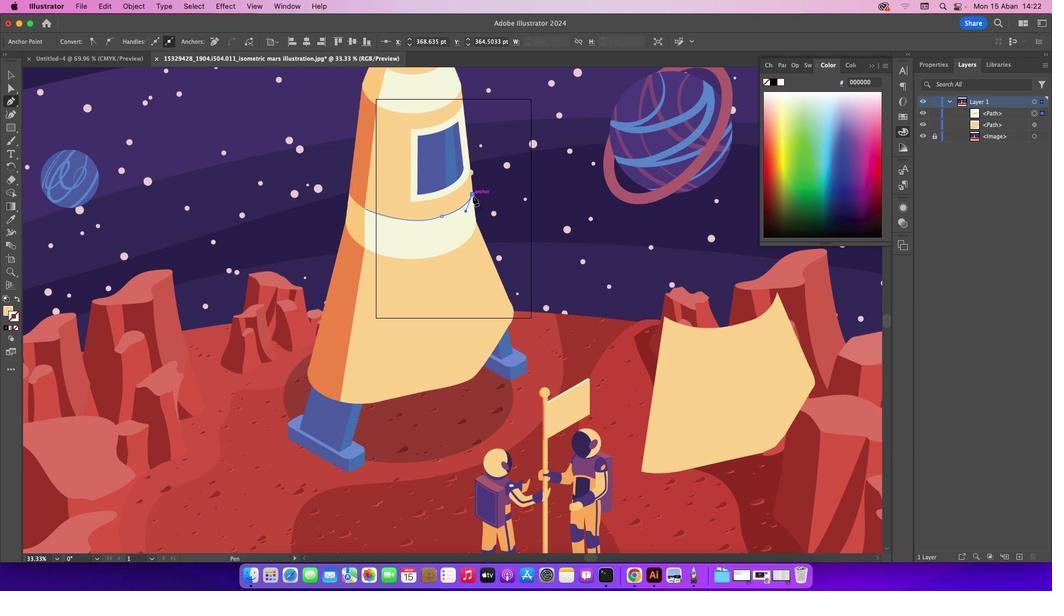 
Action: Mouse moved to (476, 221)
Screenshot: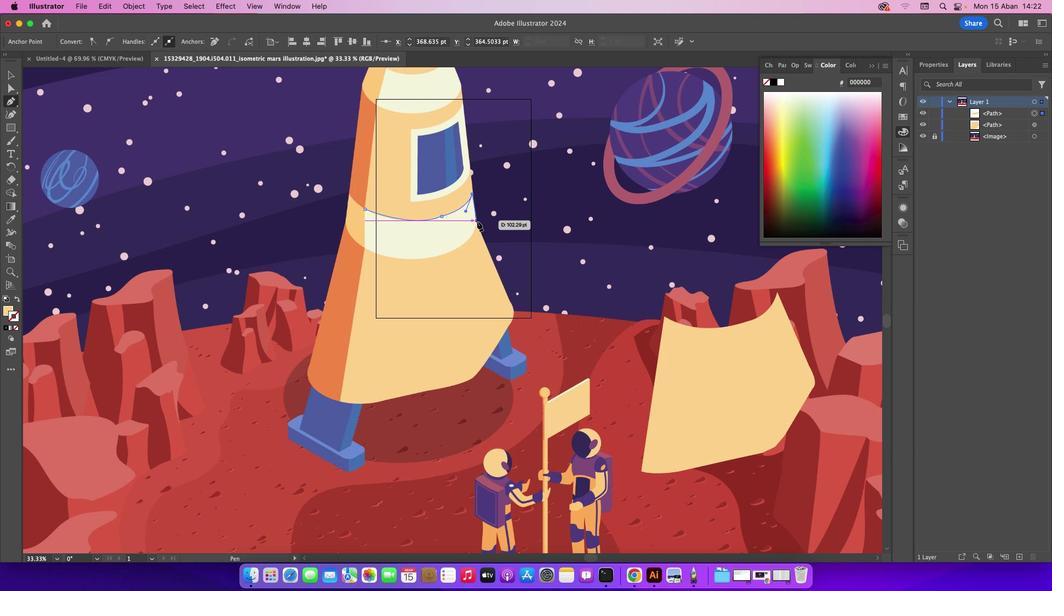 
Action: Mouse pressed left at (476, 221)
Screenshot: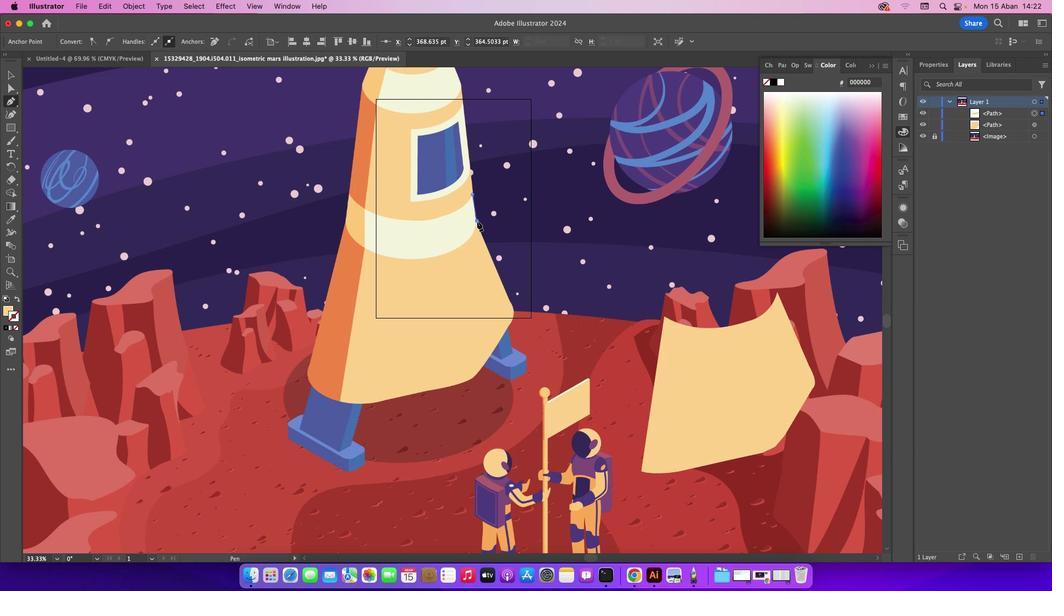 
Action: Mouse moved to (456, 248)
Screenshot: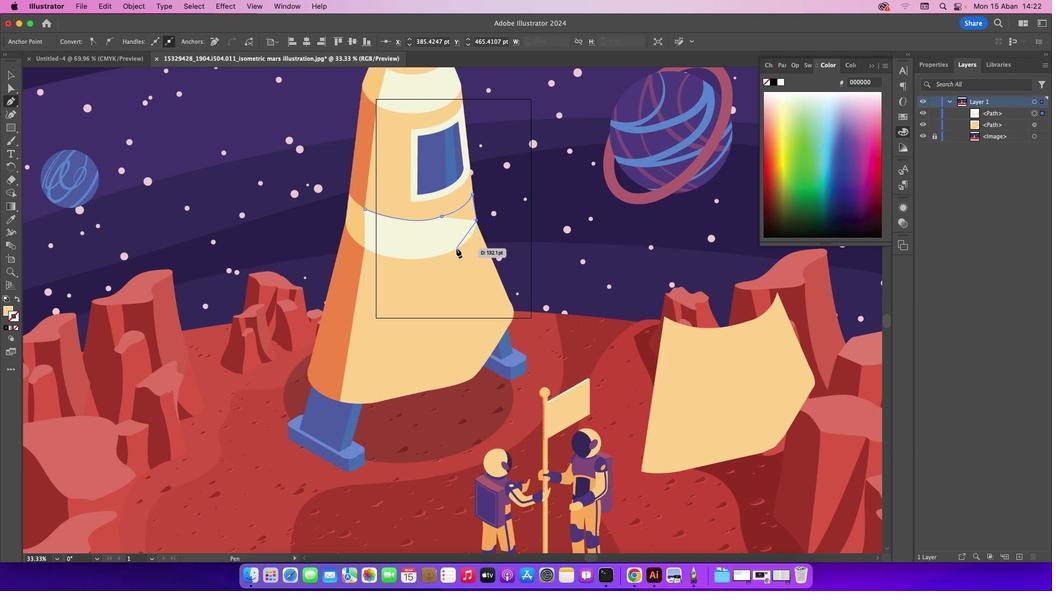
Action: Mouse pressed left at (456, 248)
Screenshot: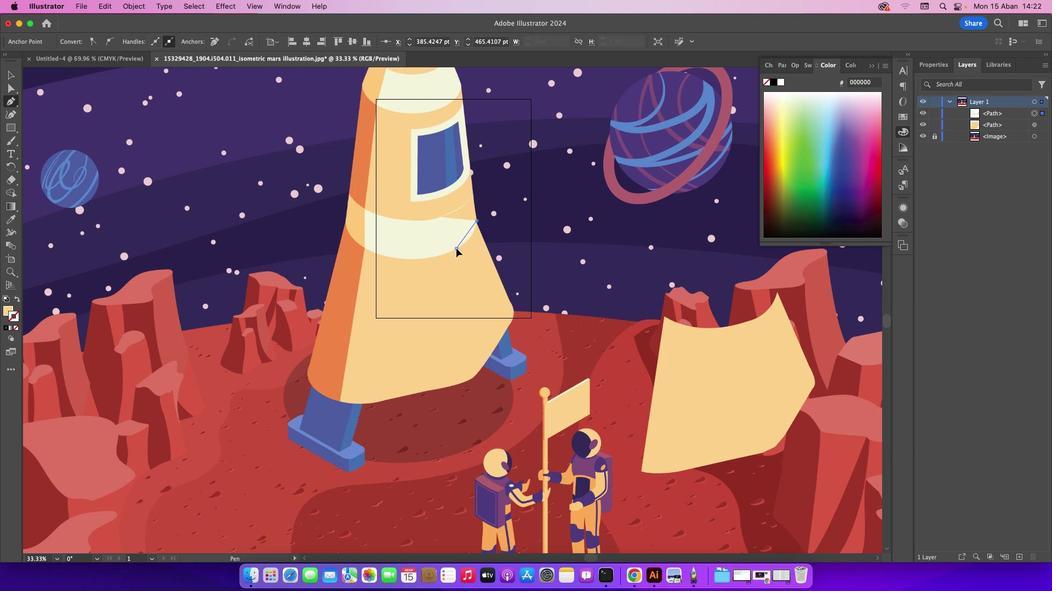 
Action: Mouse moved to (455, 249)
Screenshot: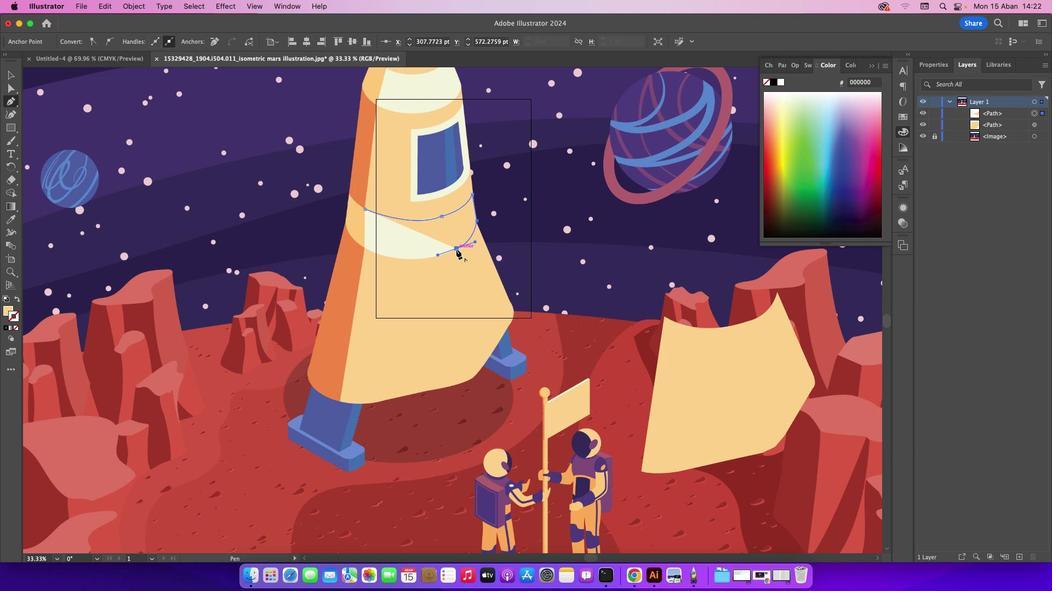 
Action: Mouse pressed left at (455, 249)
Screenshot: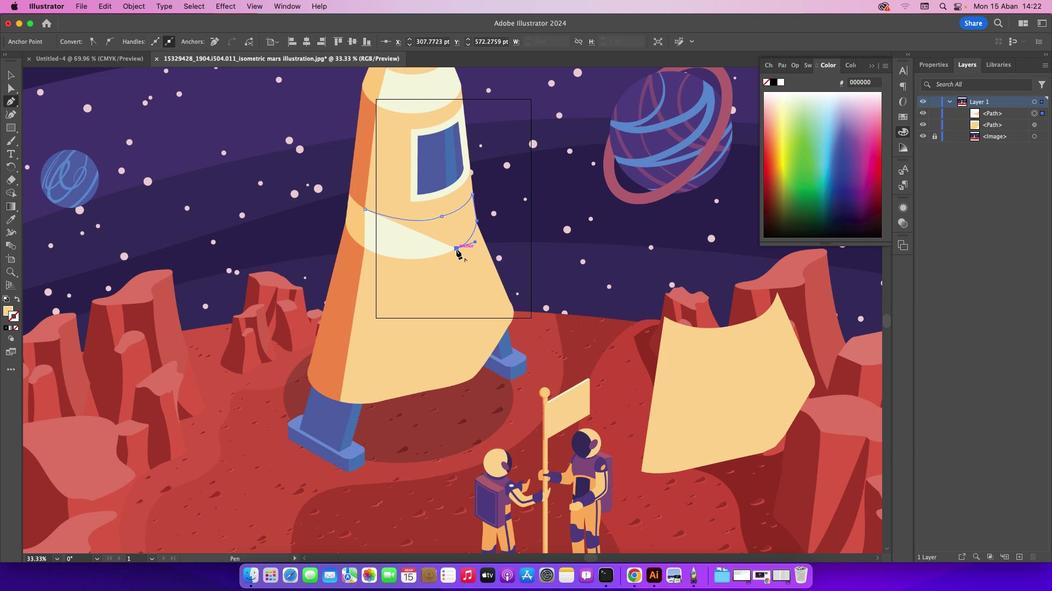 
Action: Mouse moved to (389, 257)
Screenshot: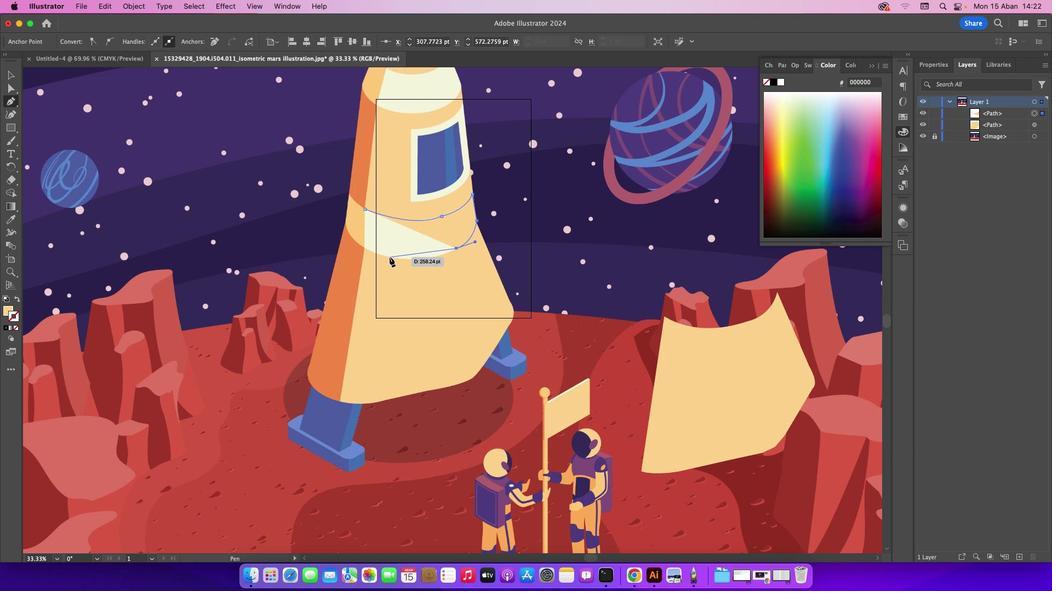 
Action: Mouse pressed left at (389, 257)
Screenshot: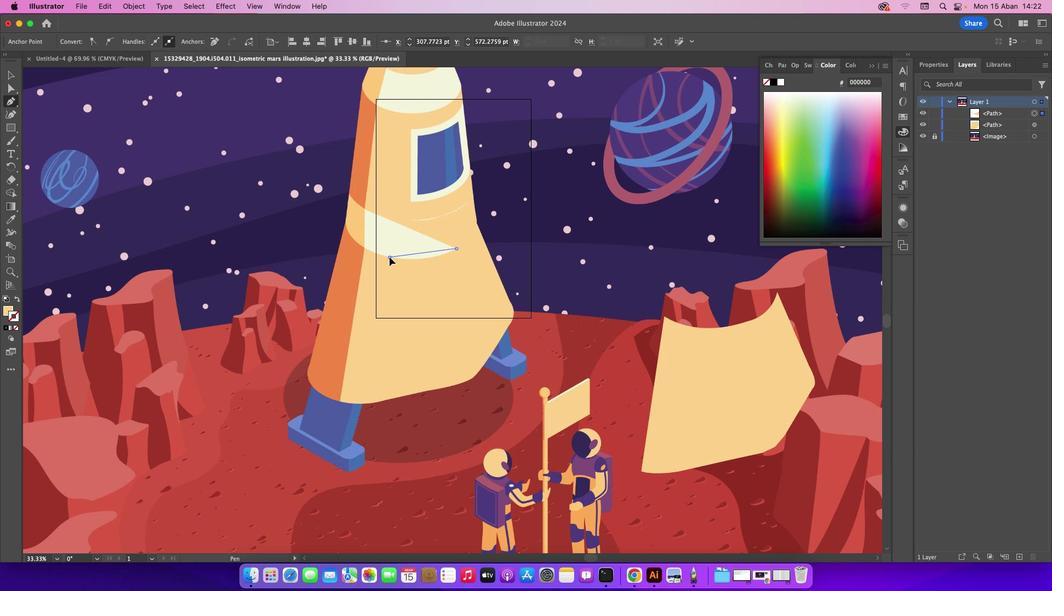
Action: Mouse moved to (364, 247)
Screenshot: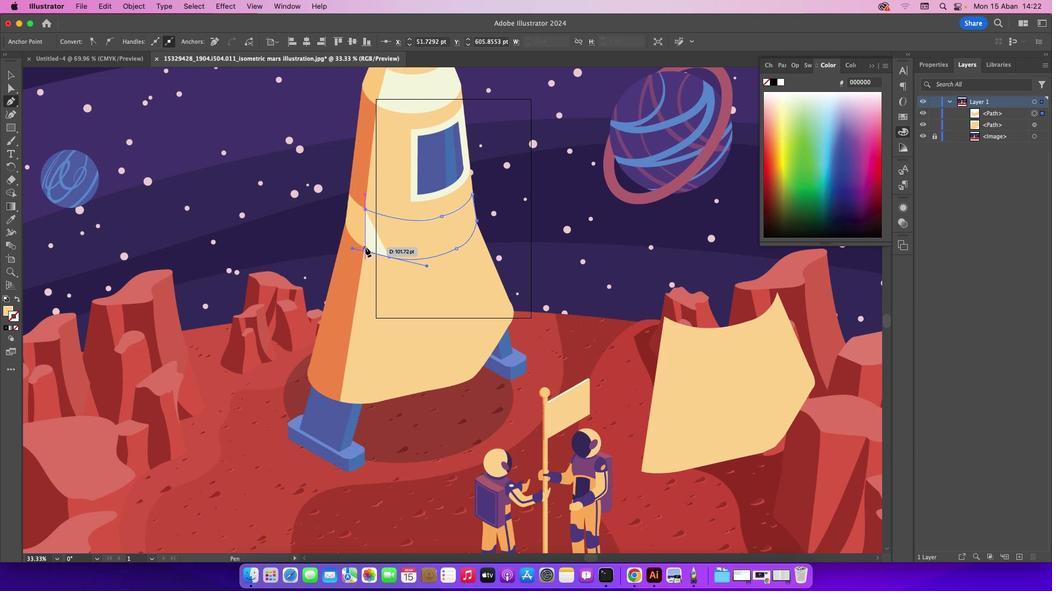 
Action: Mouse pressed left at (364, 247)
Screenshot: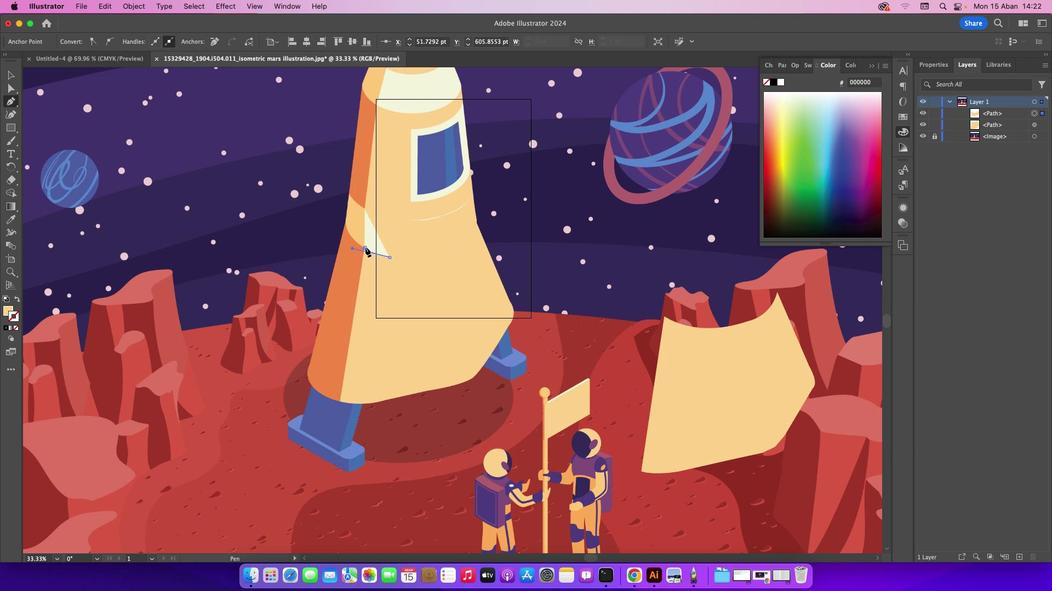 
Action: Mouse moved to (365, 209)
Screenshot: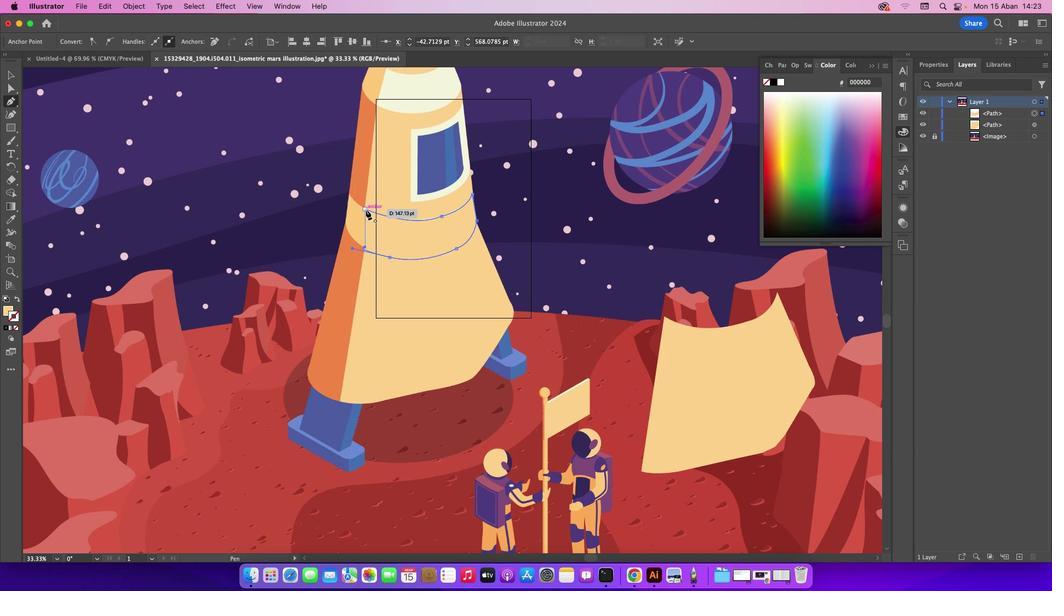 
Action: Mouse pressed left at (365, 209)
Screenshot: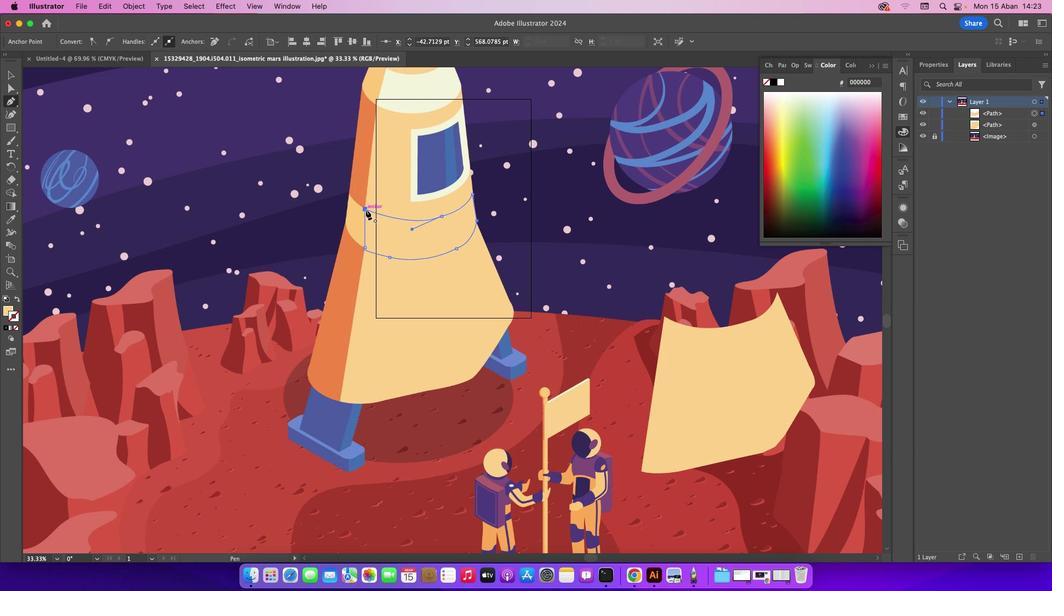 
Action: Mouse moved to (18, 78)
Screenshot: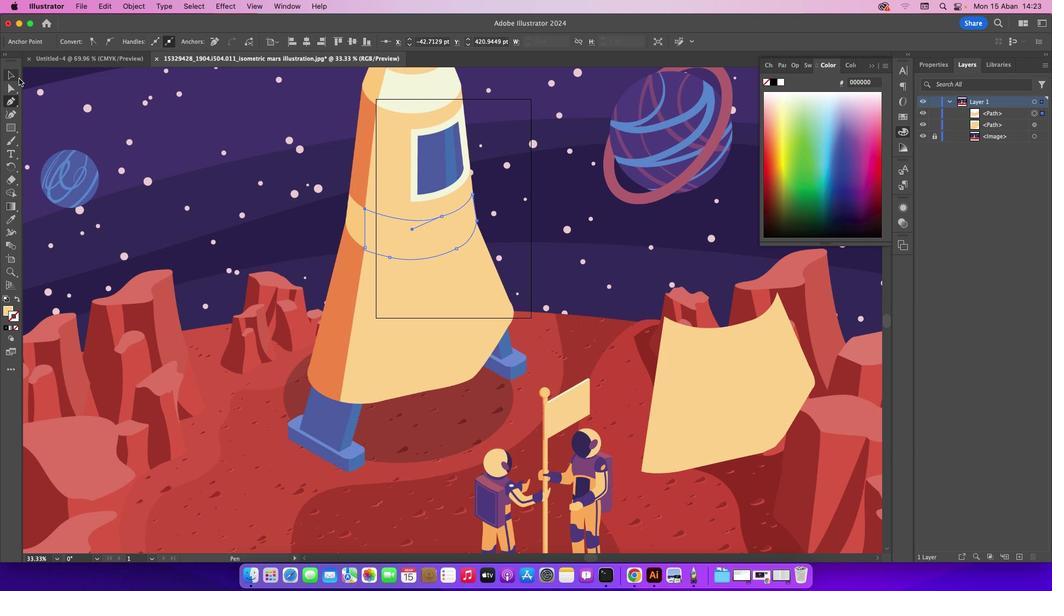 
Action: Mouse pressed left at (18, 78)
Screenshot: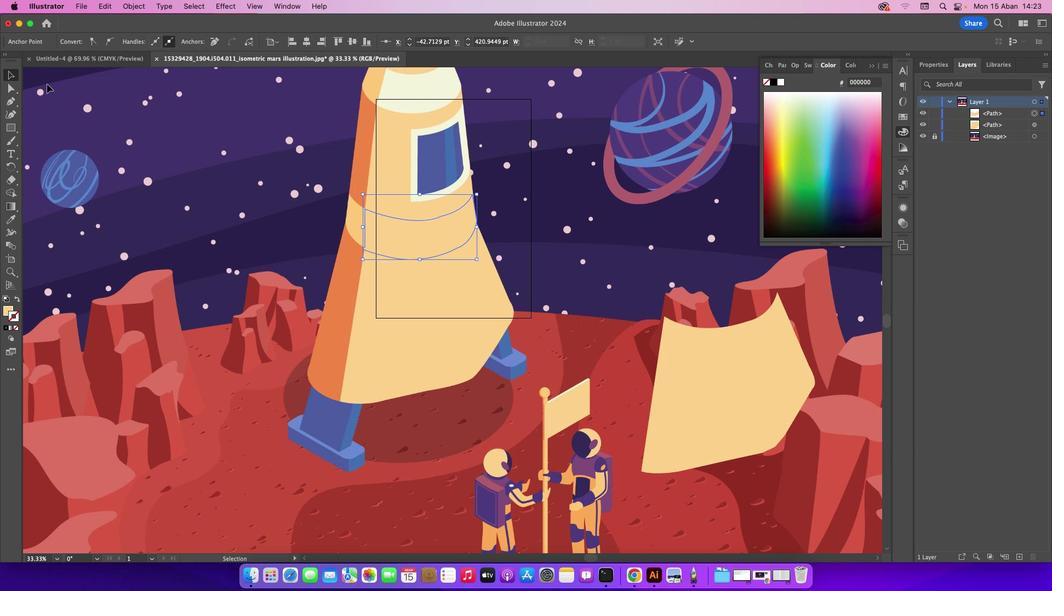 
Action: Mouse moved to (123, 101)
Screenshot: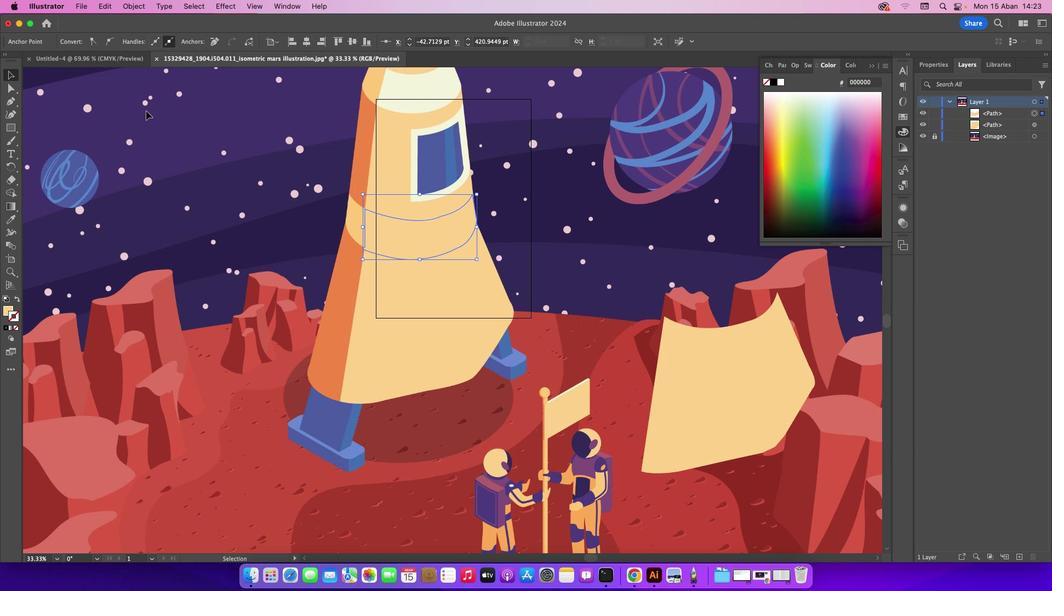 
Action: Mouse pressed left at (123, 101)
Screenshot: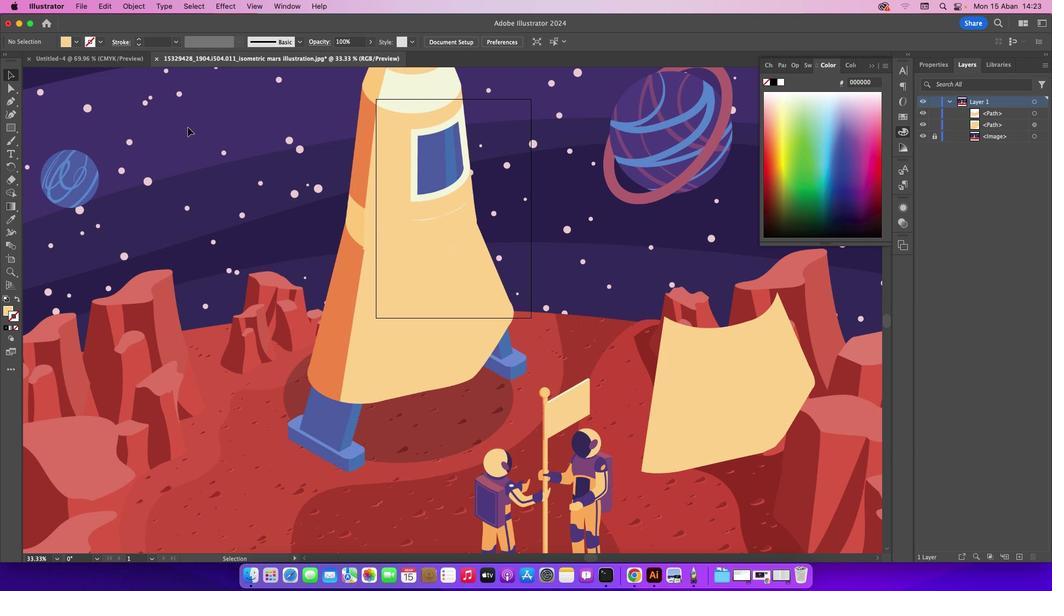 
Action: Mouse moved to (446, 219)
Screenshot: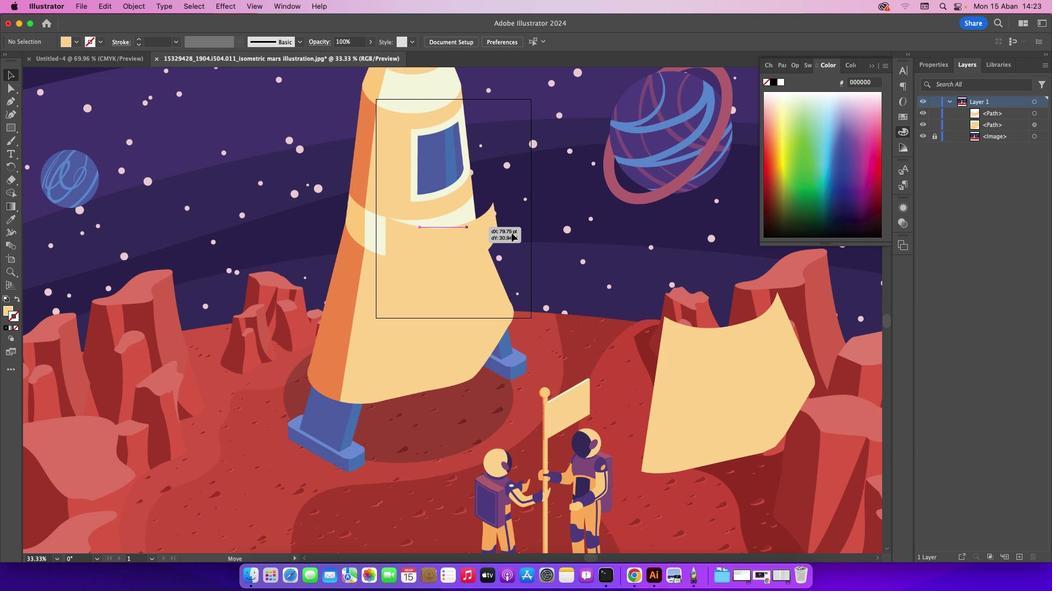 
Action: Mouse pressed left at (446, 219)
Screenshot: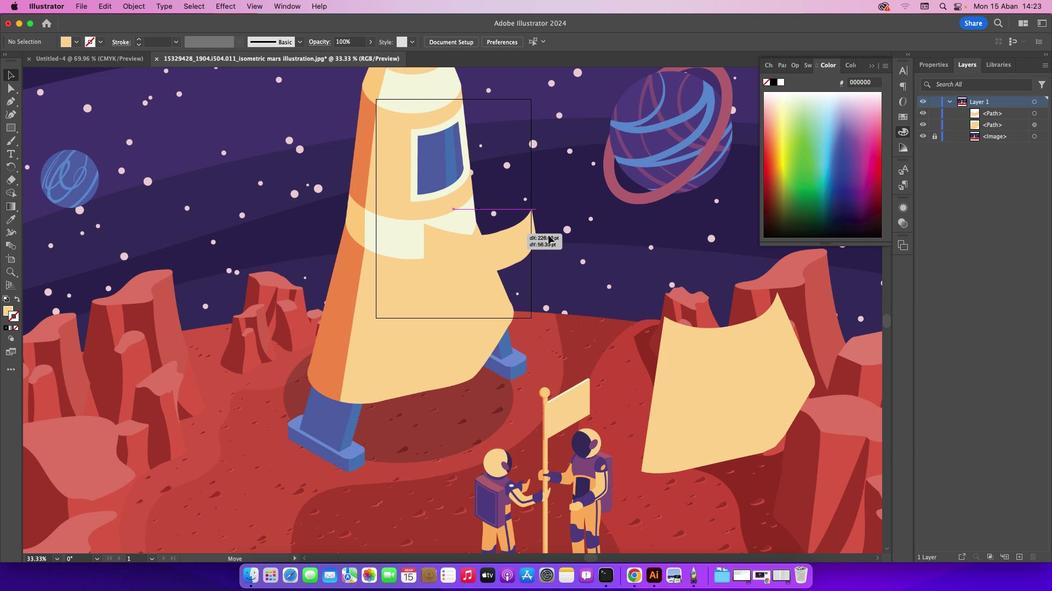 
Action: Mouse moved to (5, 219)
Screenshot: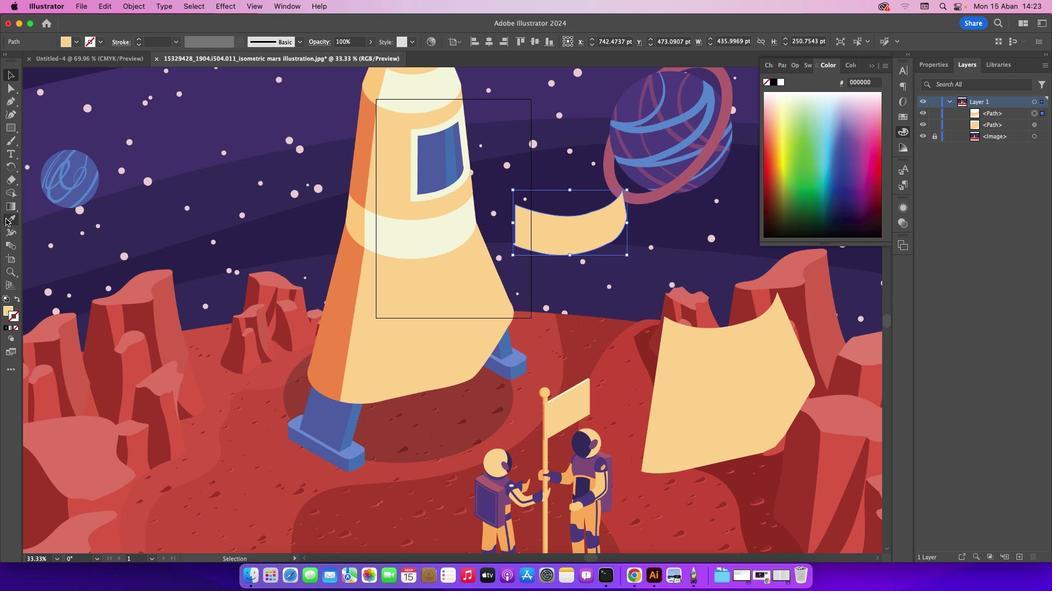 
Action: Mouse pressed left at (5, 219)
Screenshot: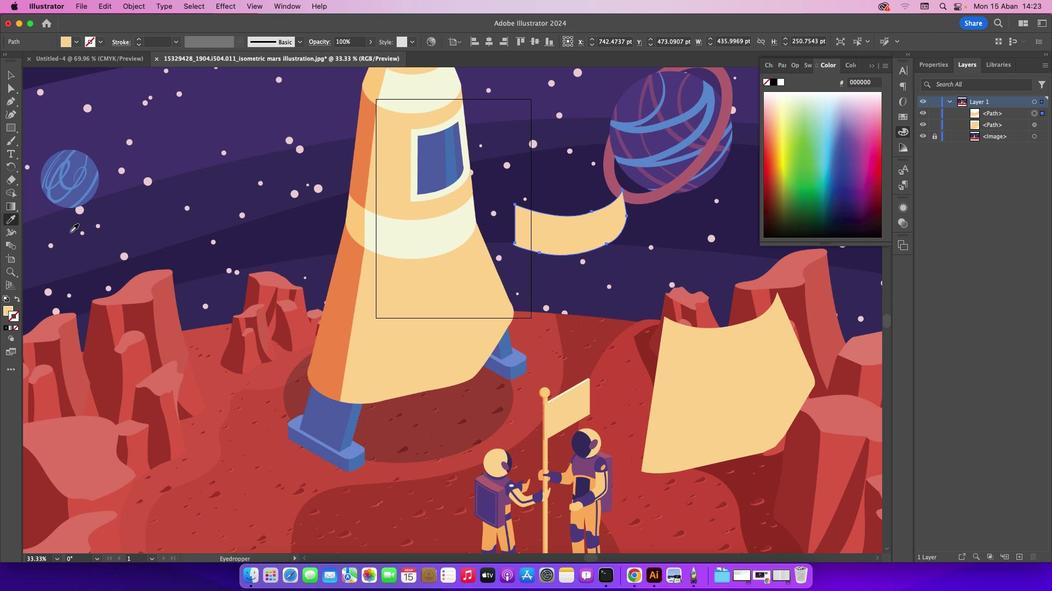 
Action: Mouse moved to (419, 244)
Screenshot: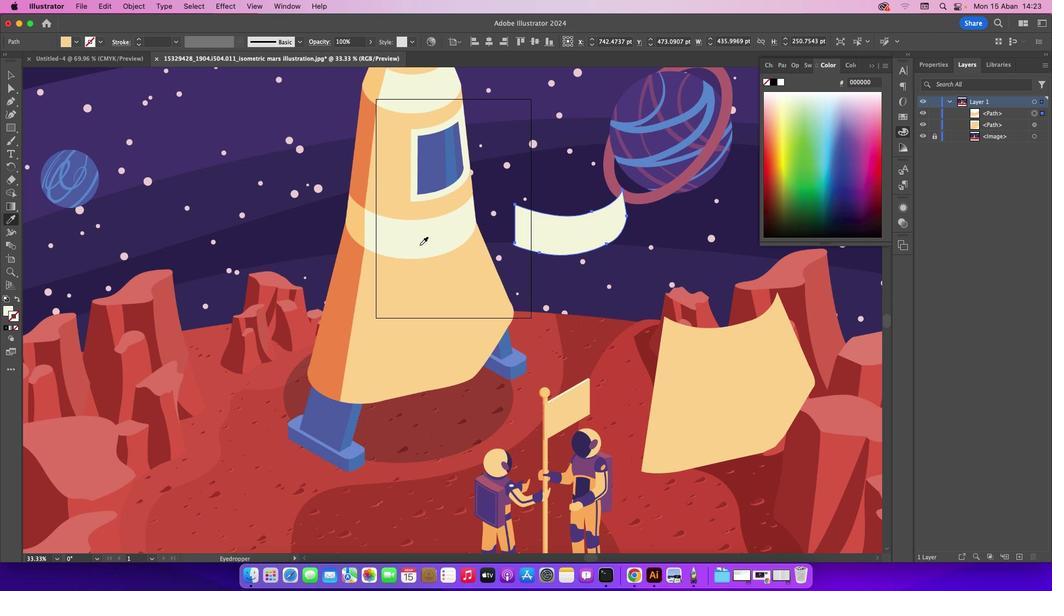 
Action: Mouse pressed left at (419, 244)
Screenshot: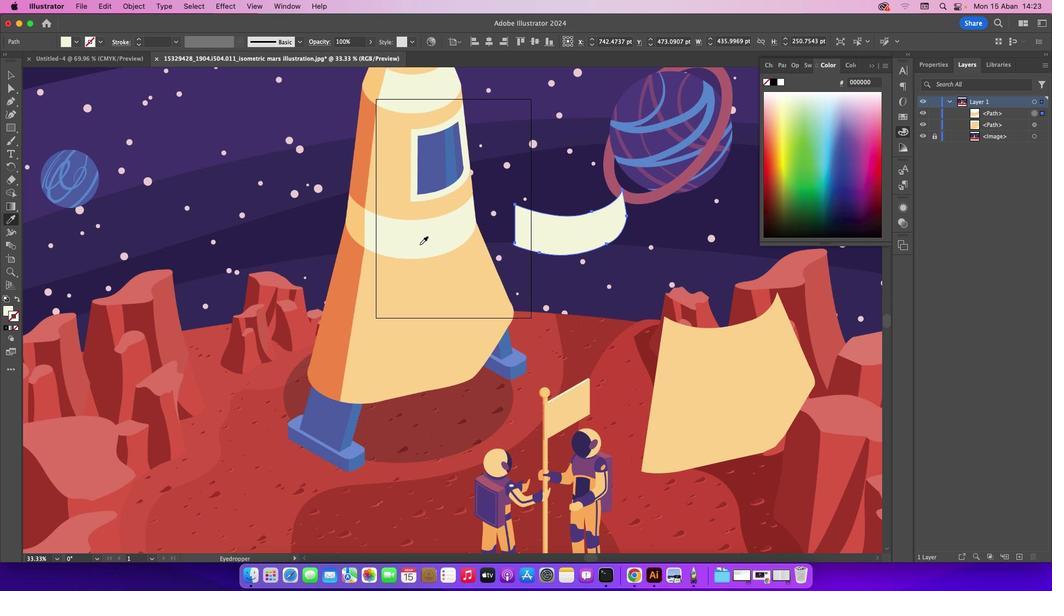 
Action: Mouse moved to (7, 73)
Screenshot: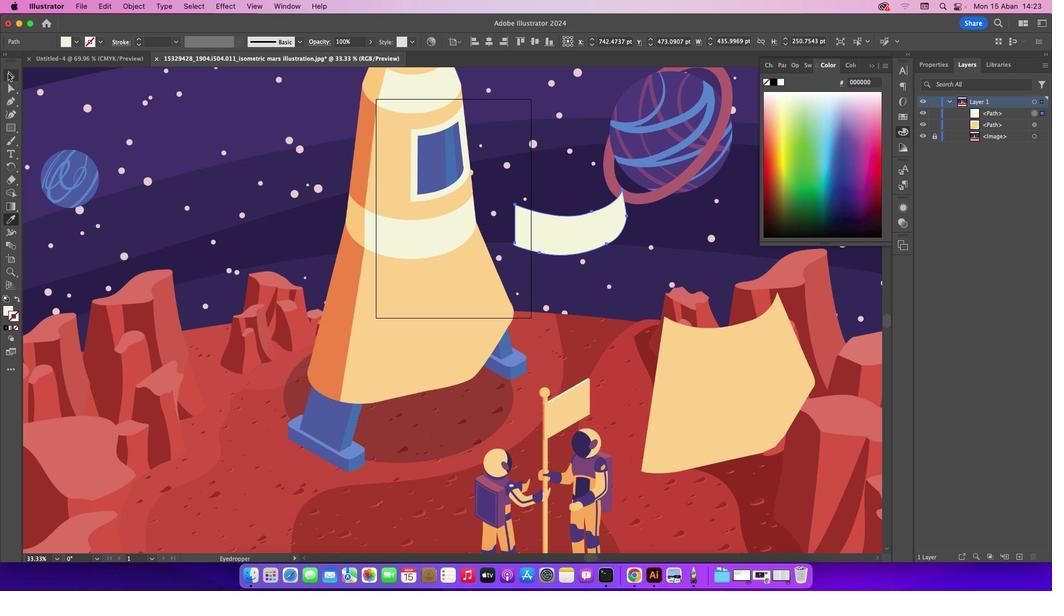 
Action: Mouse pressed left at (7, 73)
Screenshot: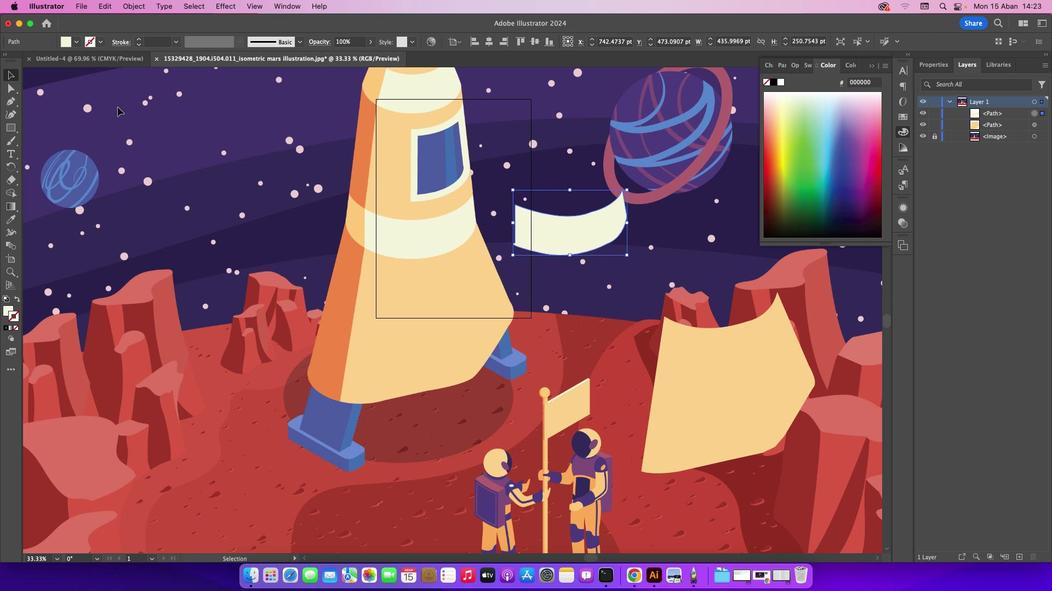 
Action: Mouse moved to (231, 138)
Screenshot: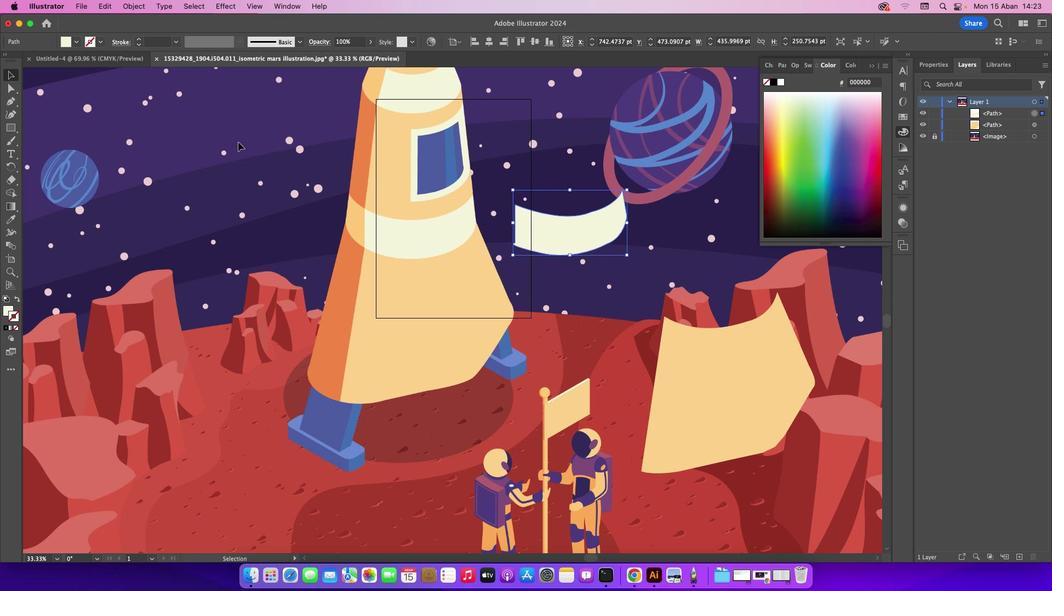
Action: Mouse pressed left at (231, 138)
Screenshot: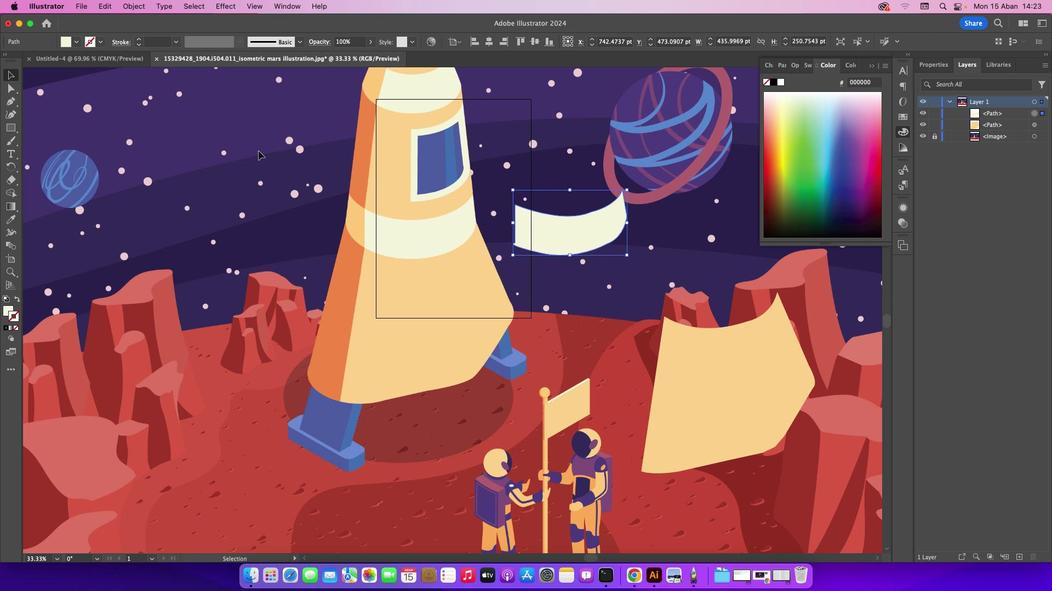 
Action: Mouse moved to (597, 228)
Screenshot: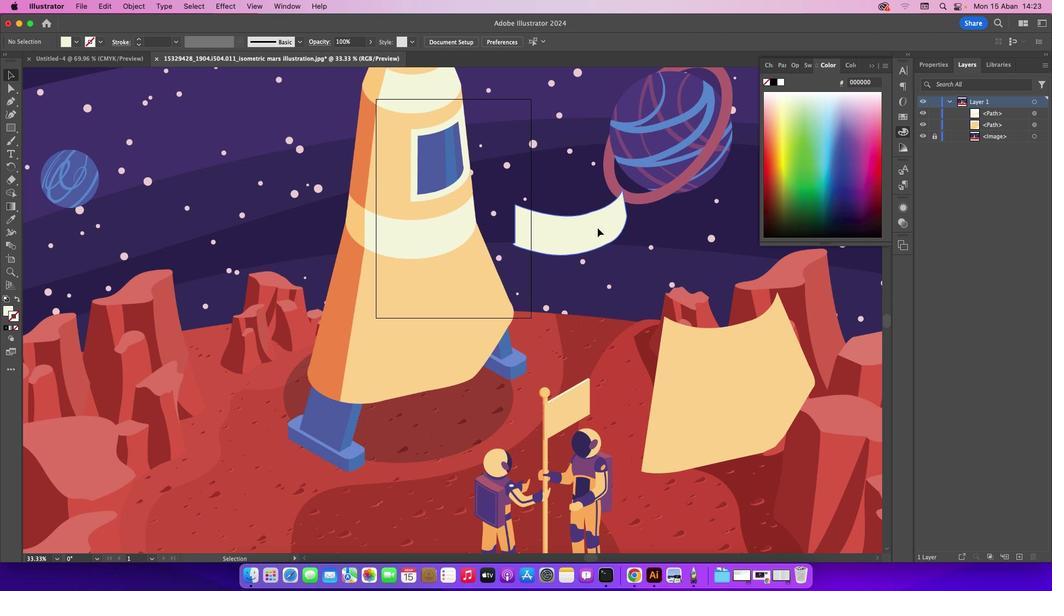 
Action: Mouse pressed left at (597, 228)
Screenshot: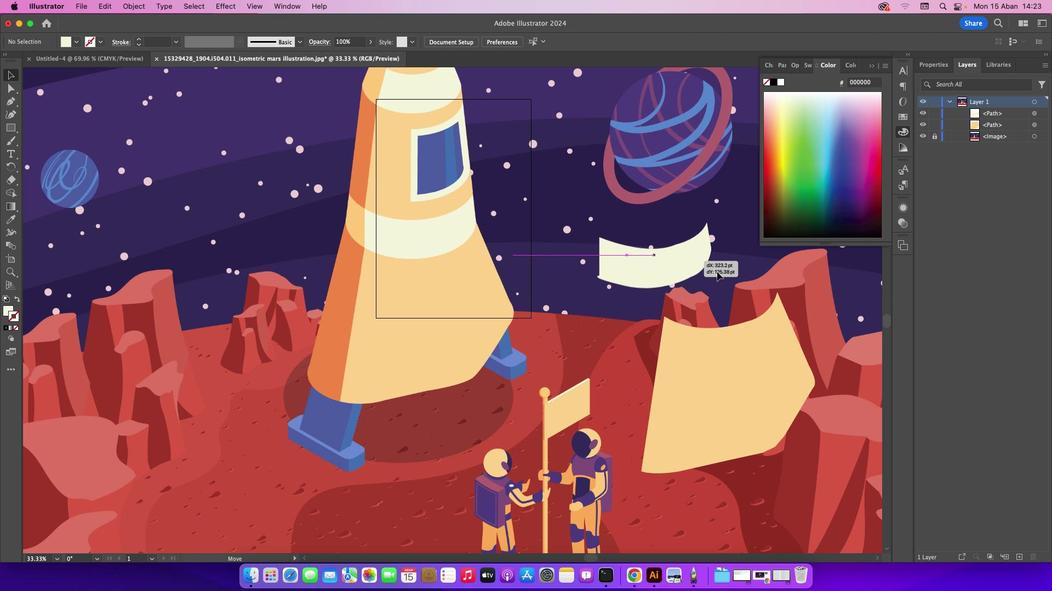 
Action: Mouse moved to (143, 136)
Screenshot: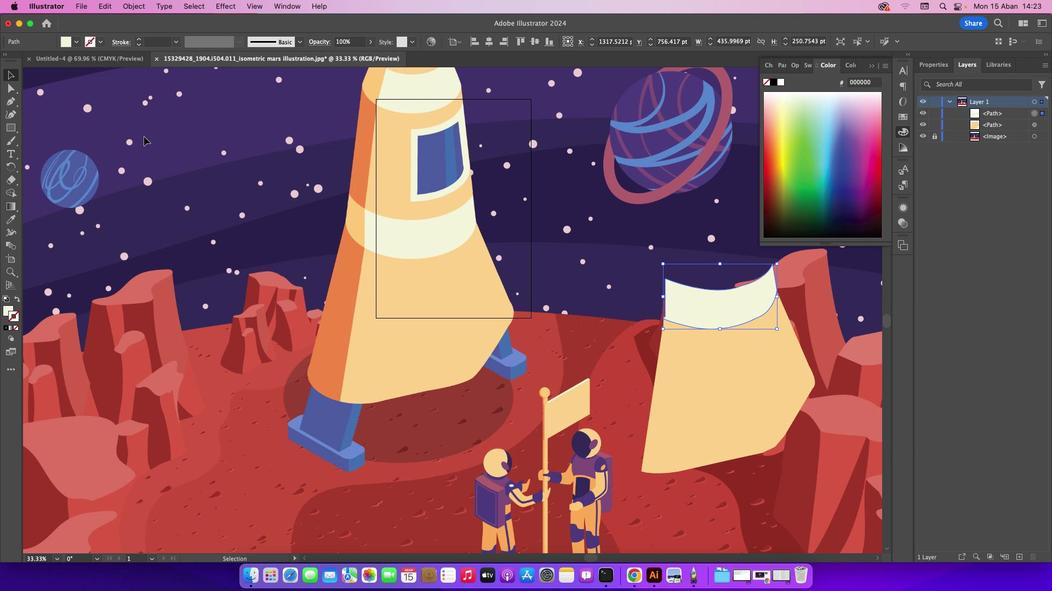 
Action: Mouse pressed left at (143, 136)
Screenshot: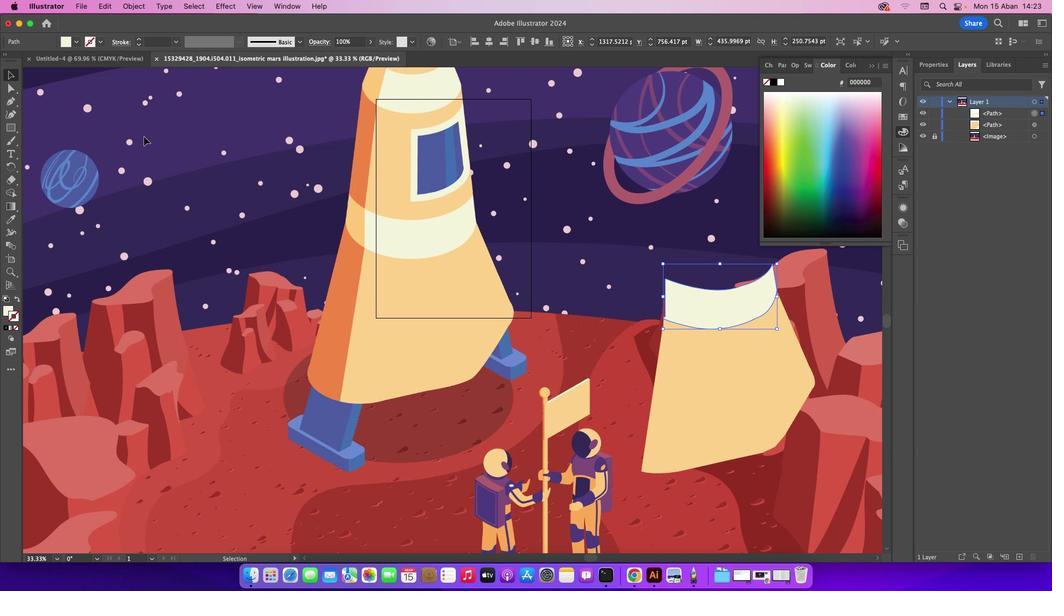 
Action: Mouse moved to (11, 101)
Screenshot: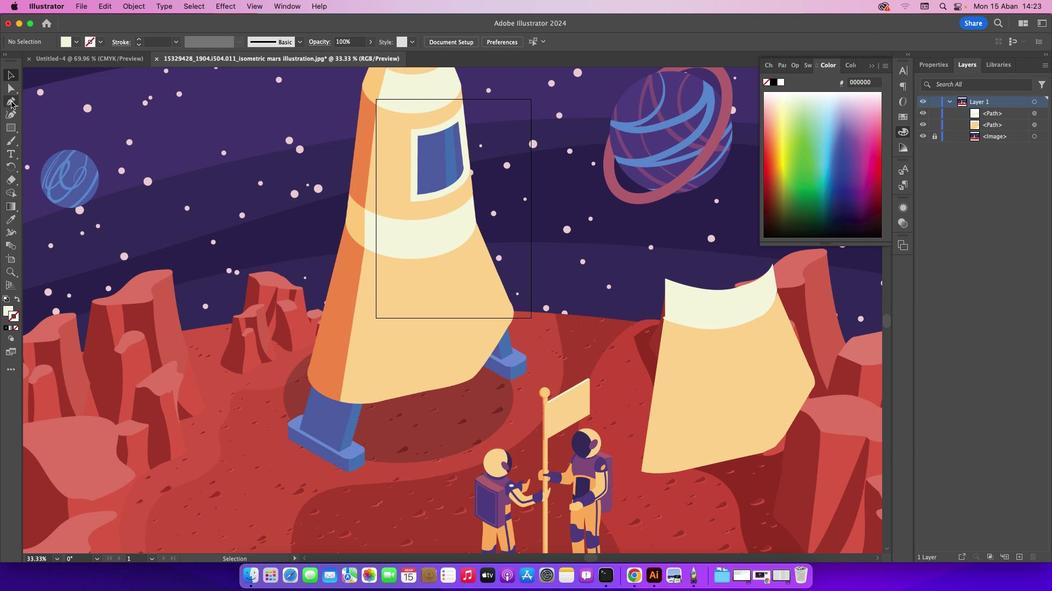 
Action: Mouse pressed left at (11, 101)
Screenshot: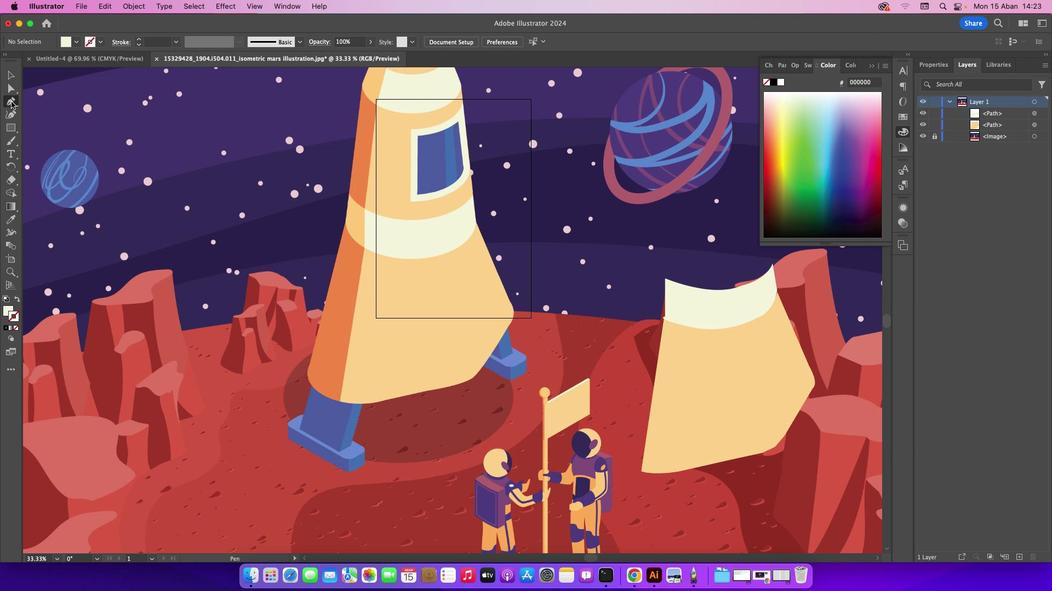 
Action: Mouse moved to (375, 104)
Screenshot: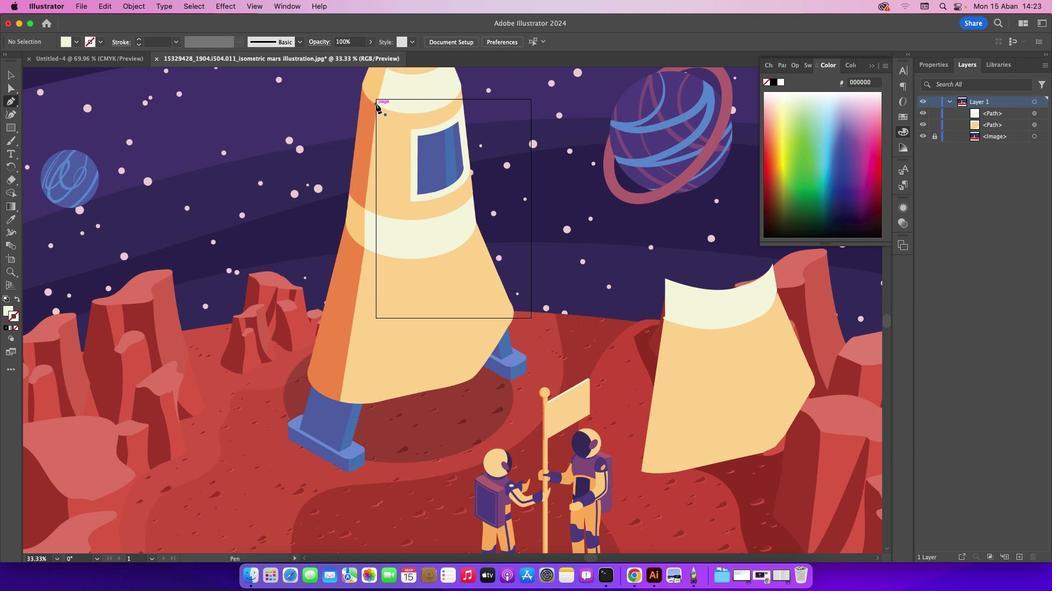 
Action: Mouse pressed left at (375, 104)
Screenshot: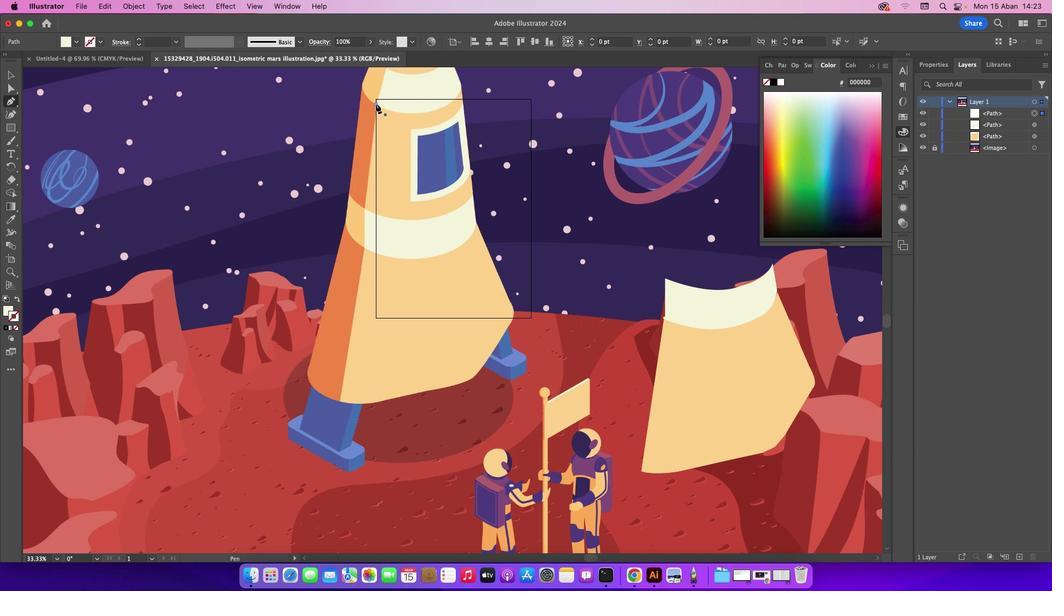 
Action: Mouse moved to (442, 107)
Screenshot: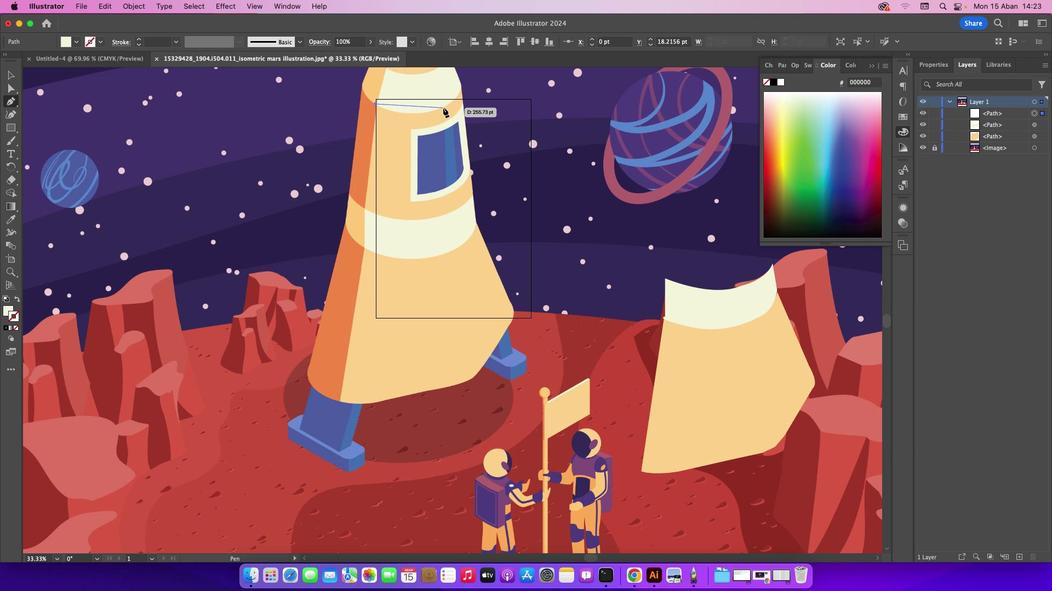 
Action: Mouse pressed left at (442, 107)
Screenshot: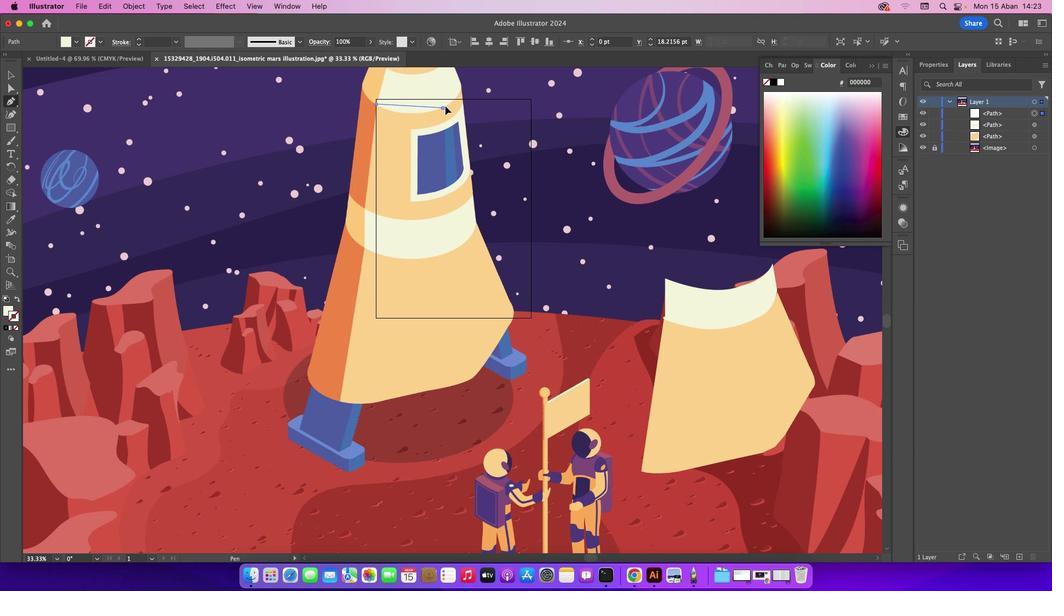 
Action: Mouse moved to (444, 107)
Screenshot: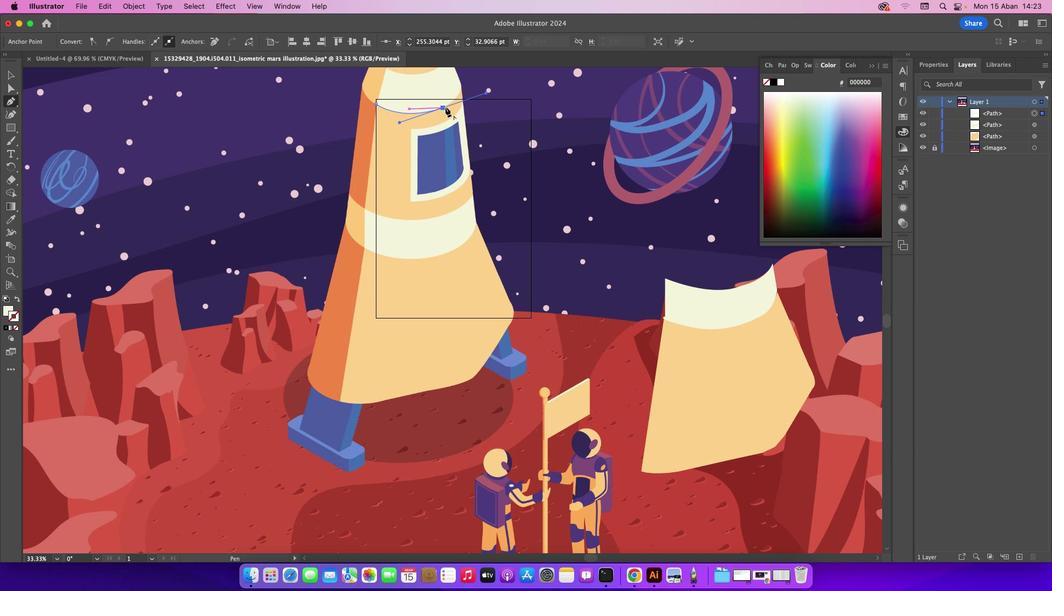
Action: Mouse pressed left at (444, 107)
Screenshot: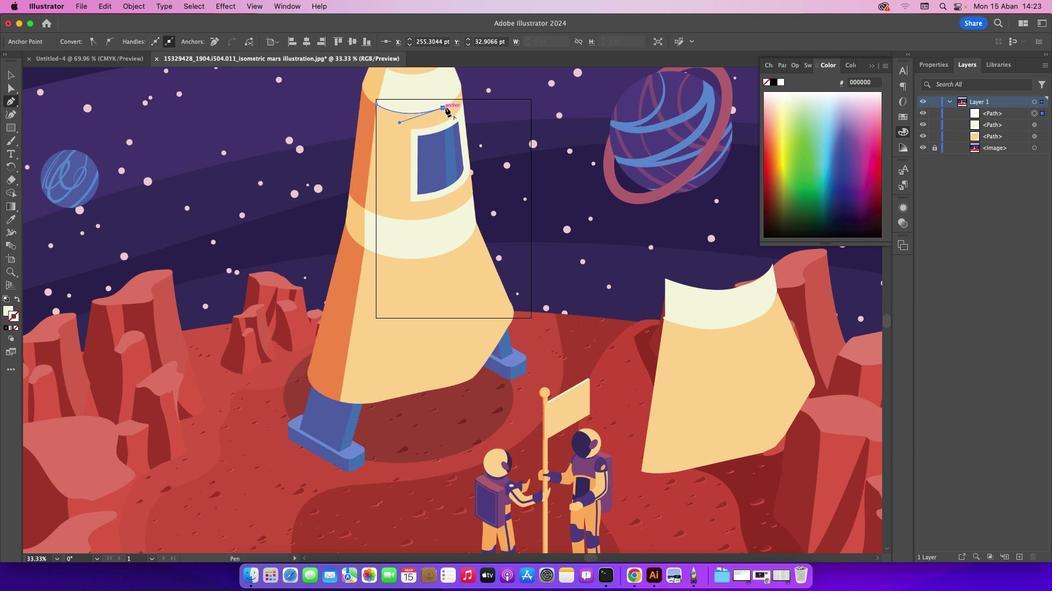 
Action: Mouse moved to (461, 88)
Screenshot: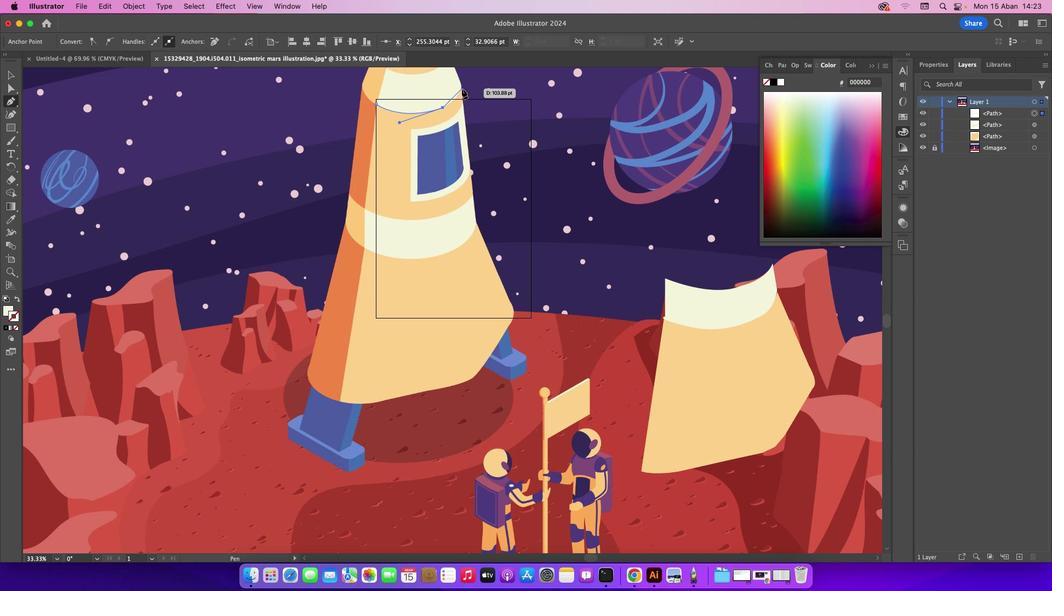
Action: Mouse pressed left at (461, 88)
Screenshot: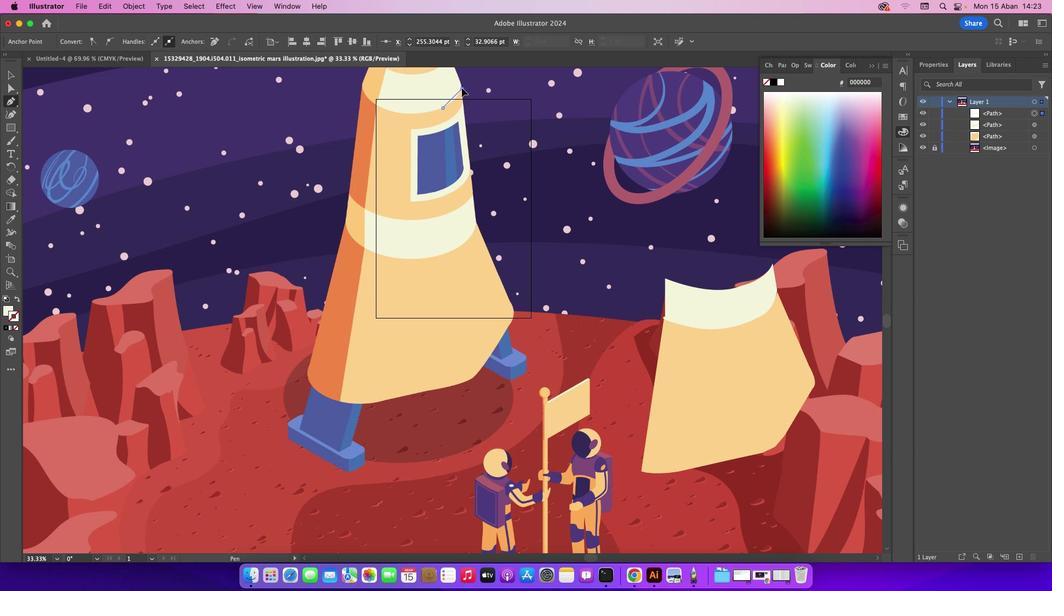 
Action: Mouse moved to (462, 88)
Screenshot: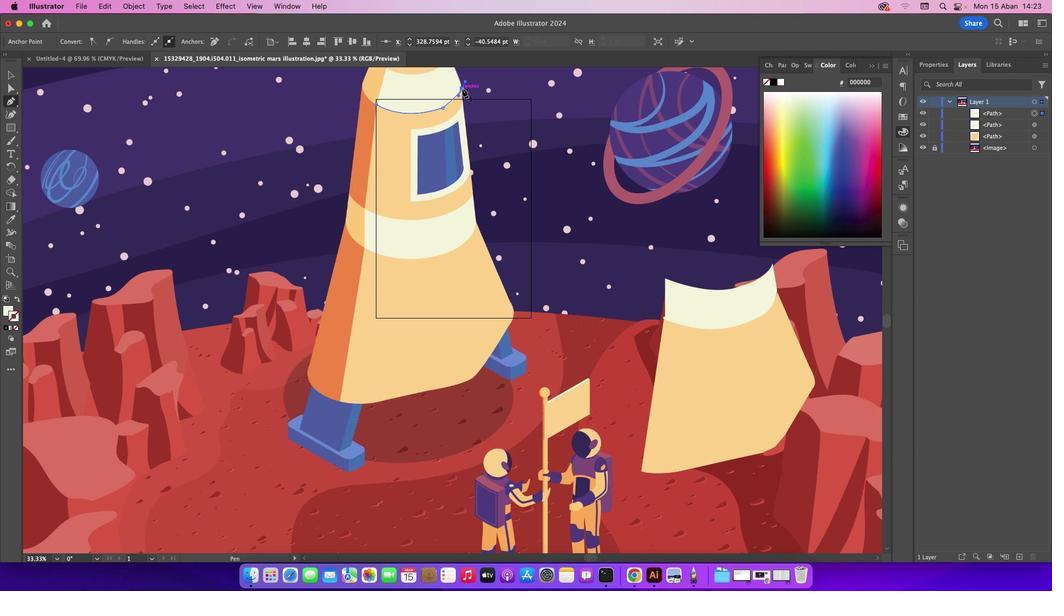 
Action: Mouse pressed left at (462, 88)
Screenshot: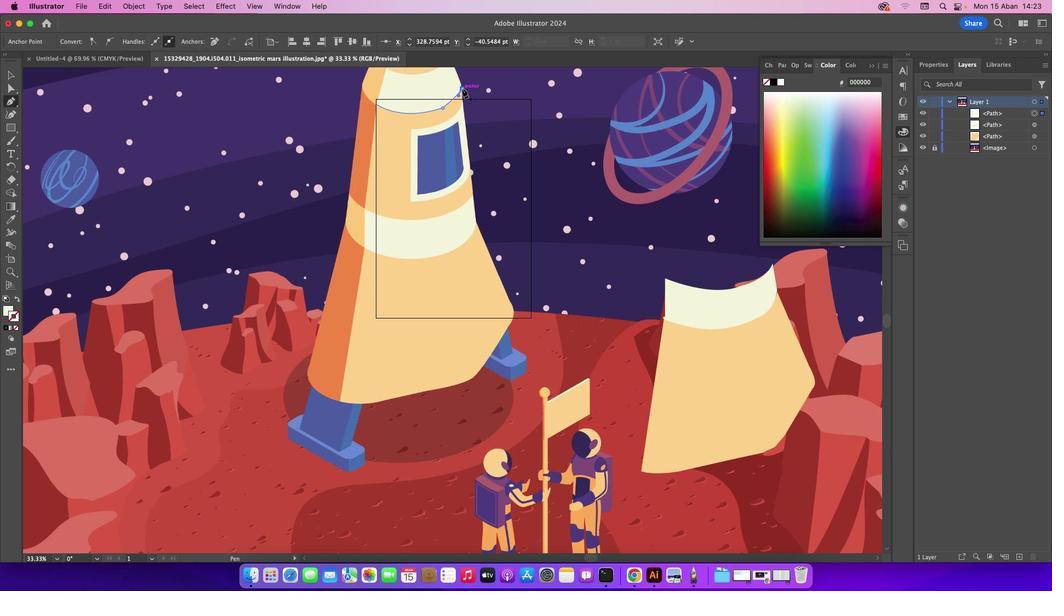 
Action: Mouse moved to (472, 192)
Screenshot: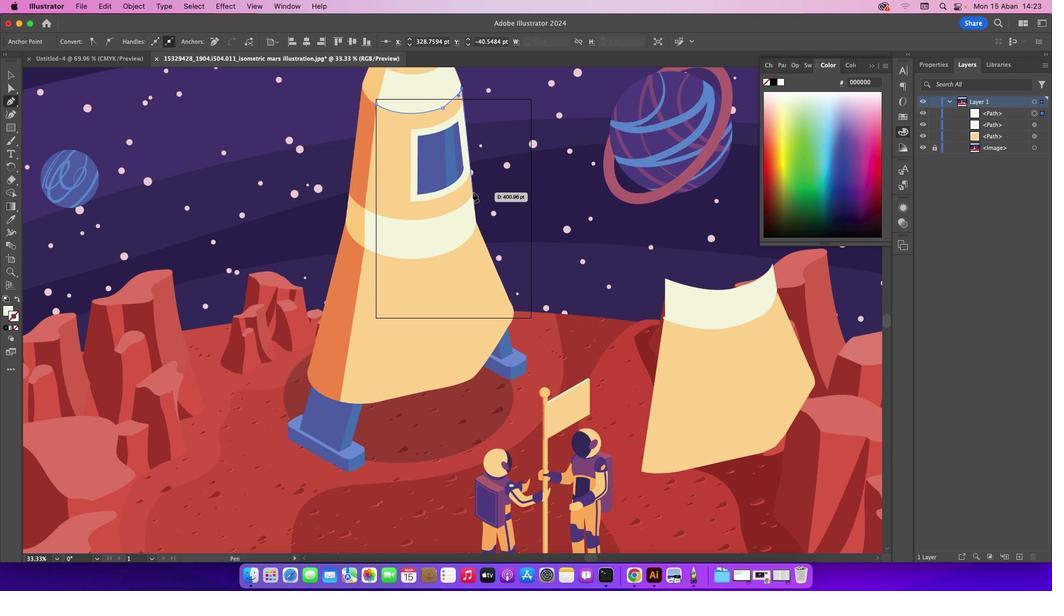 
Action: Mouse pressed left at (472, 192)
Screenshot: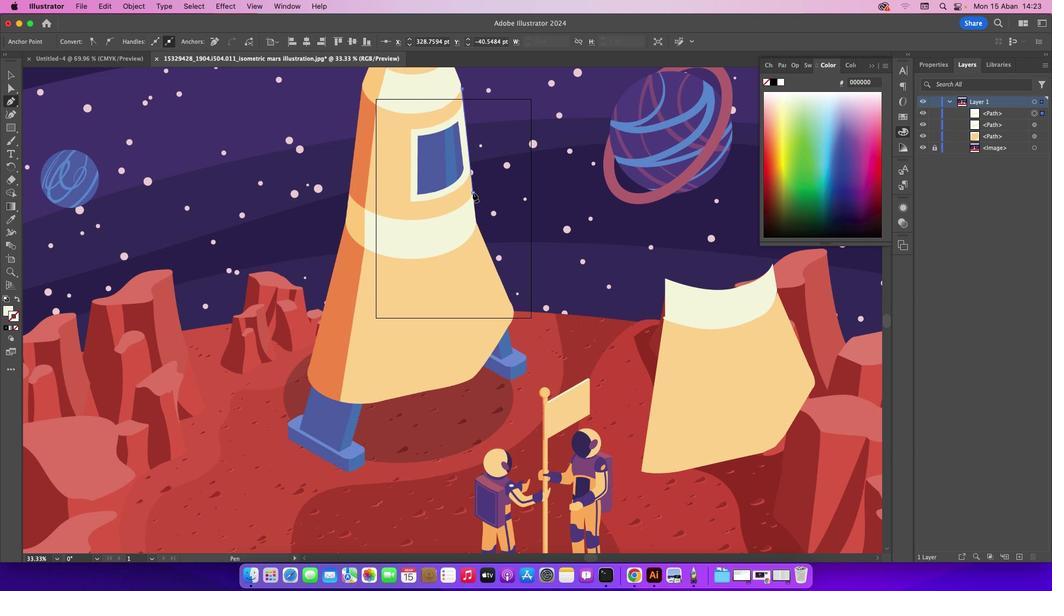 
Action: Mouse moved to (410, 221)
Screenshot: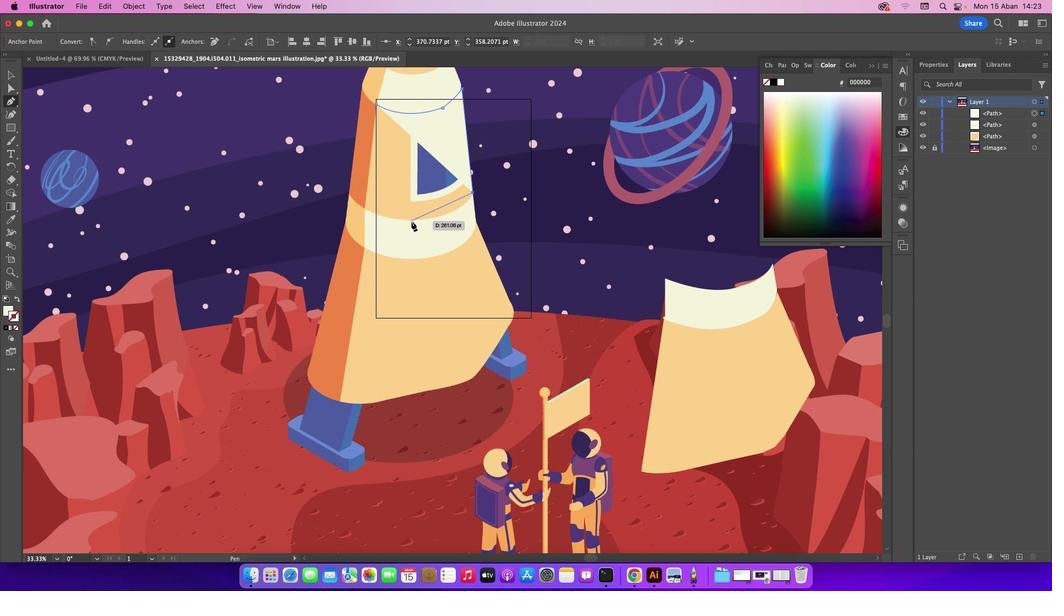 
Action: Mouse pressed left at (410, 221)
Screenshot: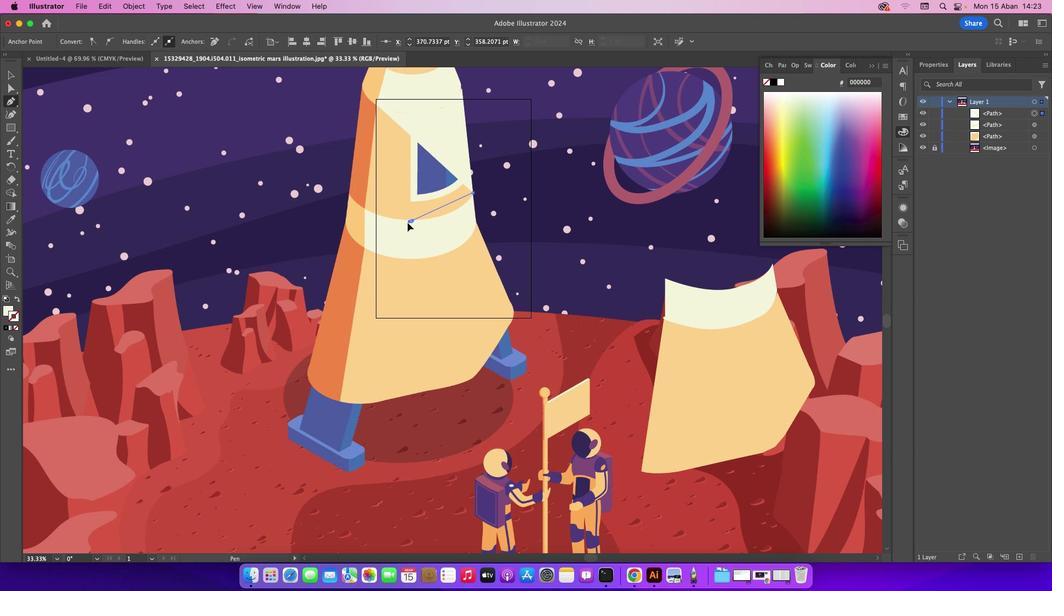 
Action: Mouse moved to (409, 219)
Screenshot: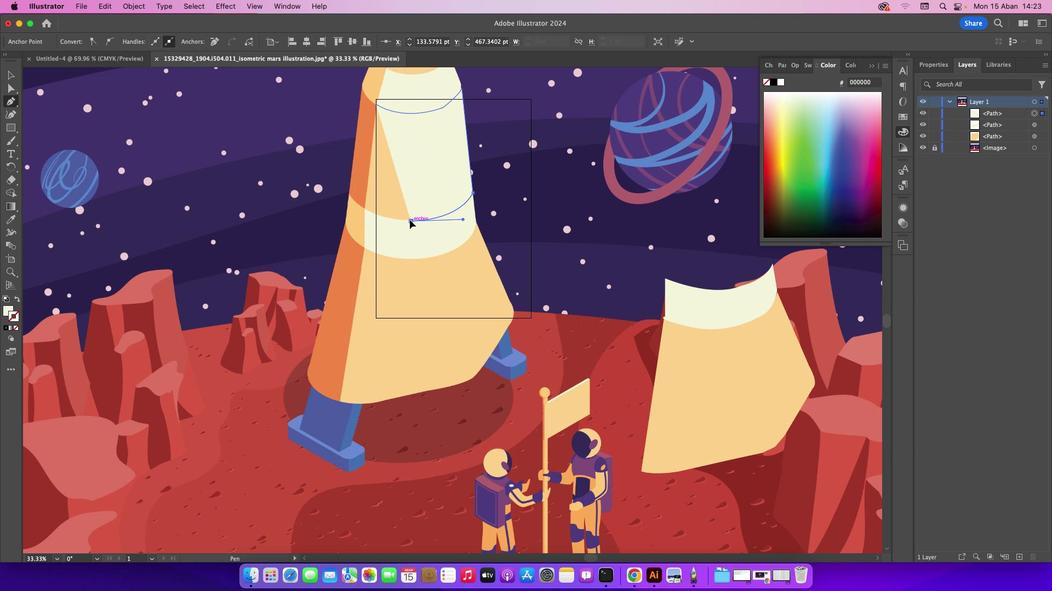
Action: Mouse pressed left at (409, 219)
Screenshot: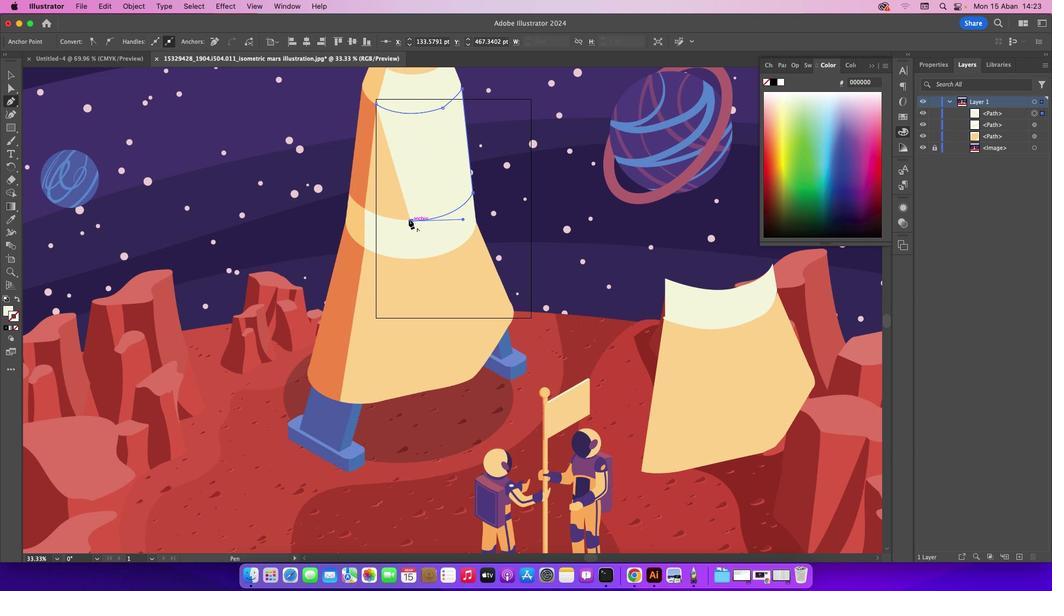 
Action: Mouse moved to (365, 208)
Screenshot: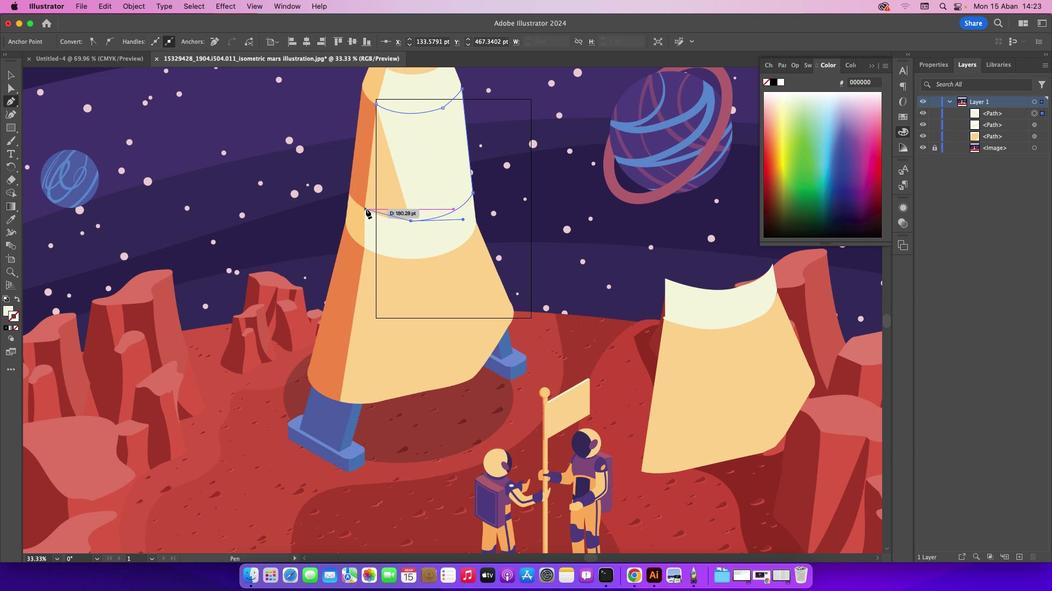
Action: Mouse pressed left at (365, 208)
Screenshot: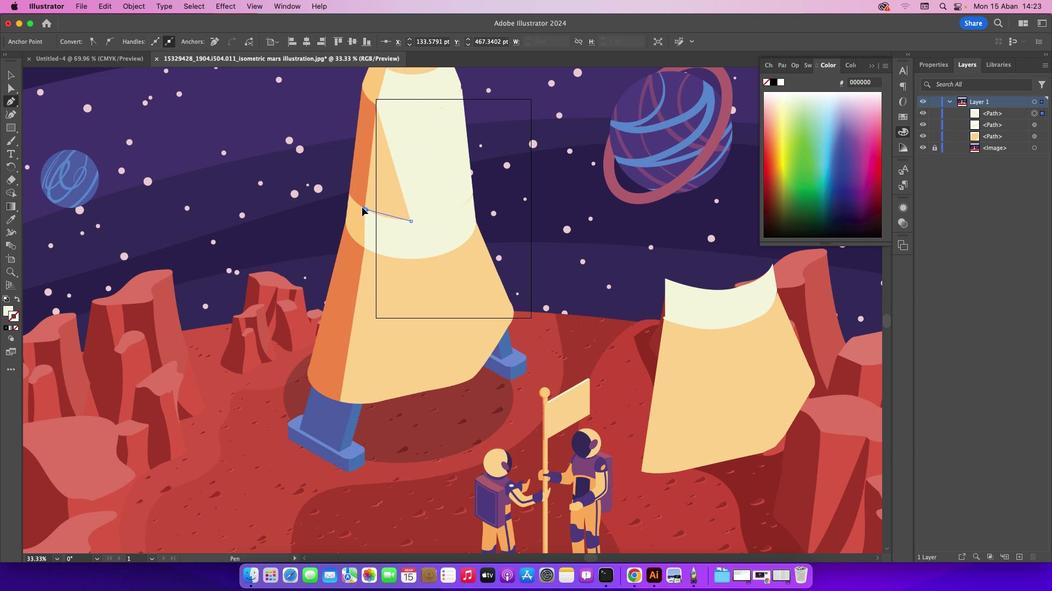 
Action: Mouse moved to (364, 208)
Screenshot: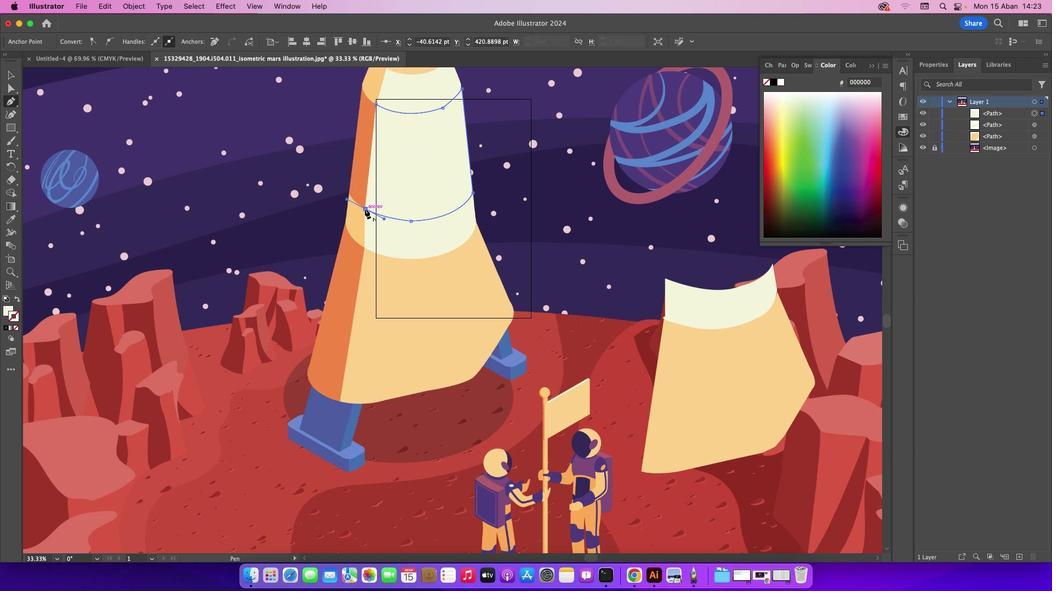 
Action: Mouse pressed left at (364, 208)
Screenshot: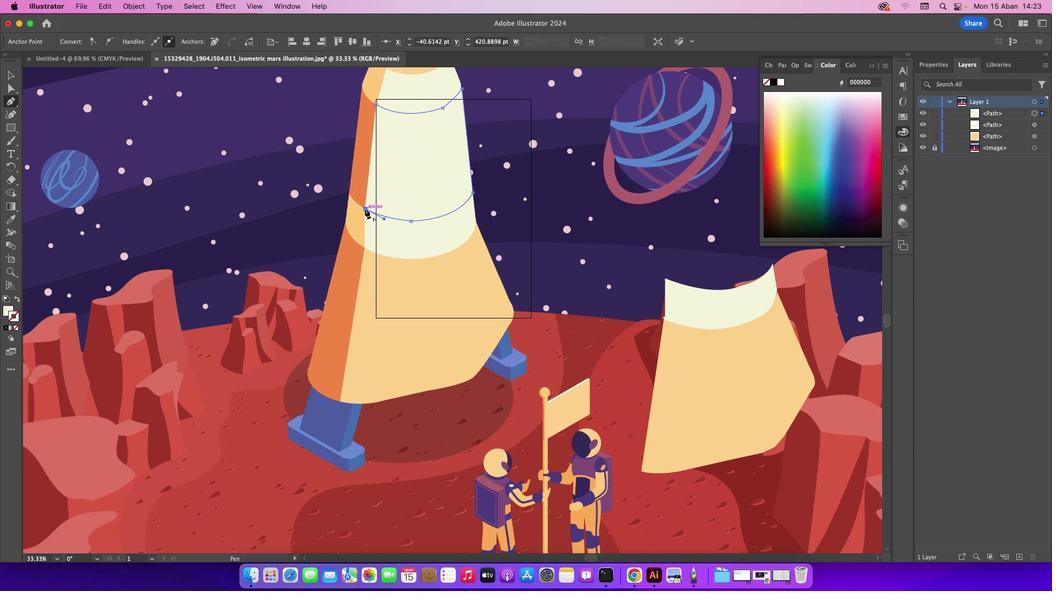 
Action: Mouse moved to (375, 103)
Screenshot: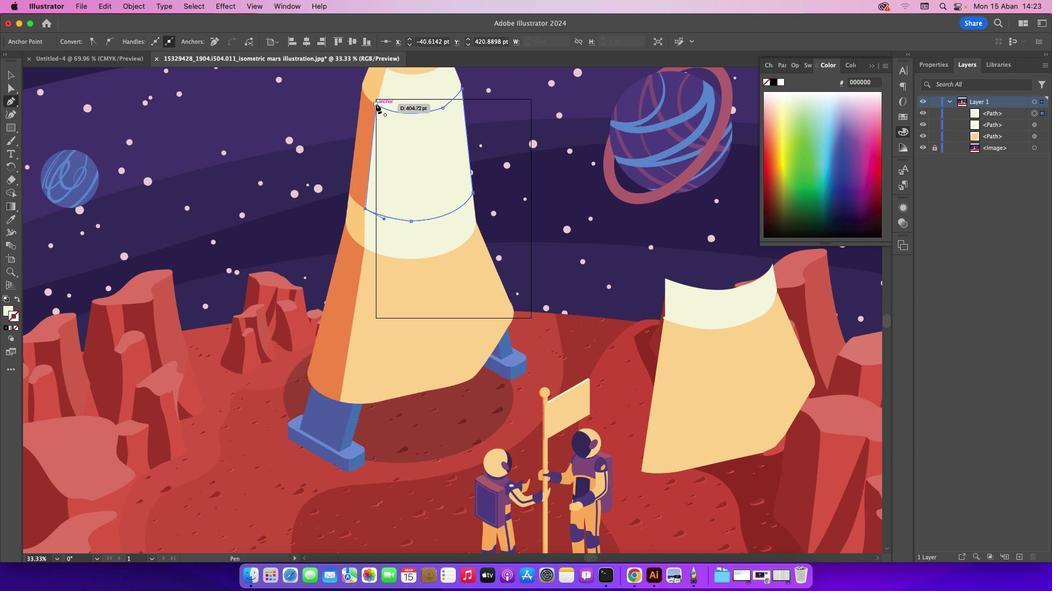 
Action: Mouse pressed left at (375, 103)
Screenshot: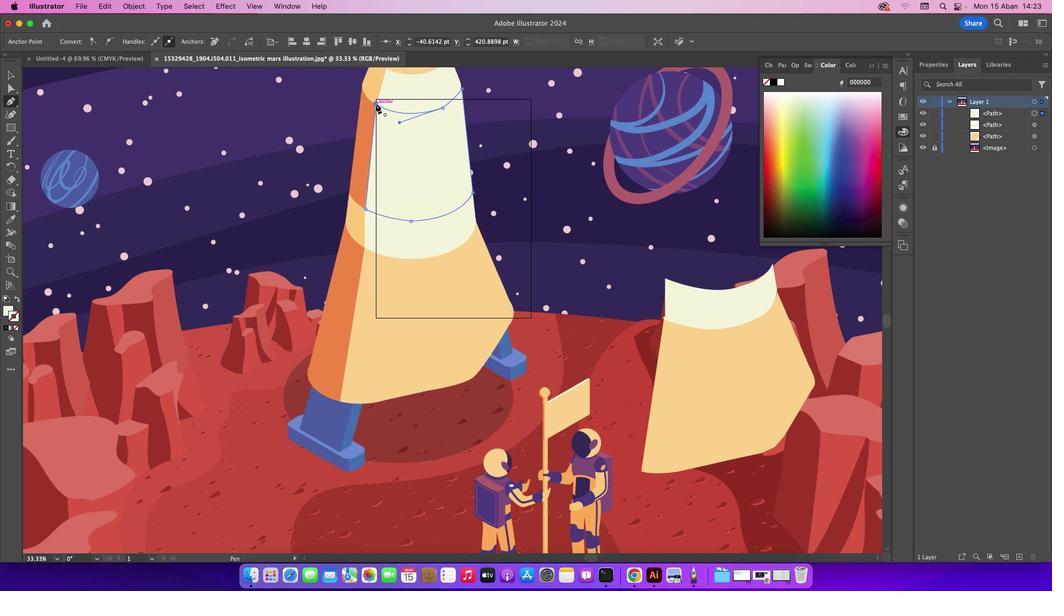
Action: Mouse moved to (10, 70)
Screenshot: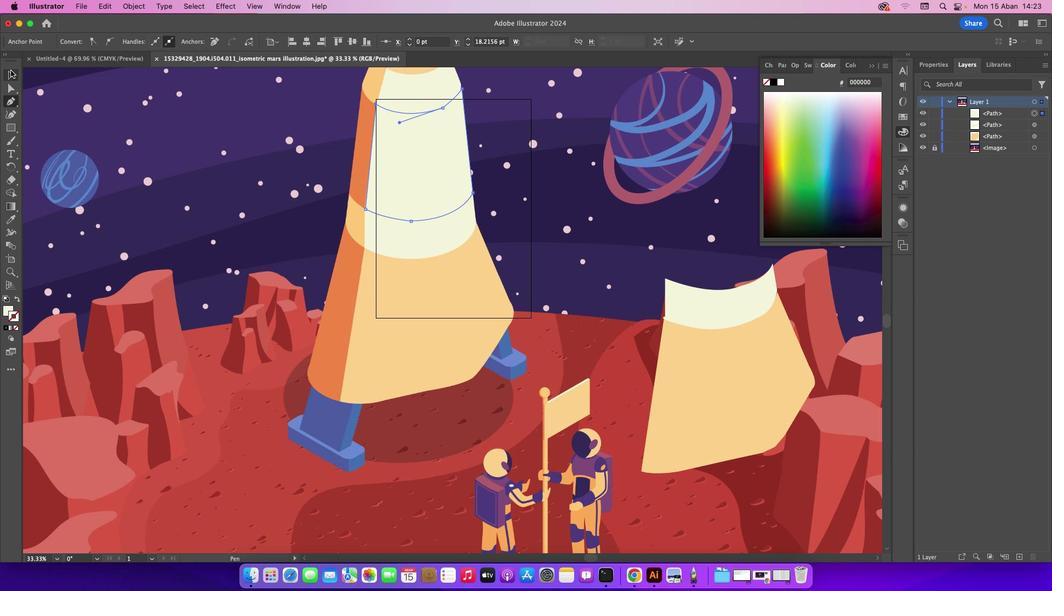 
Action: Mouse pressed left at (10, 70)
Screenshot: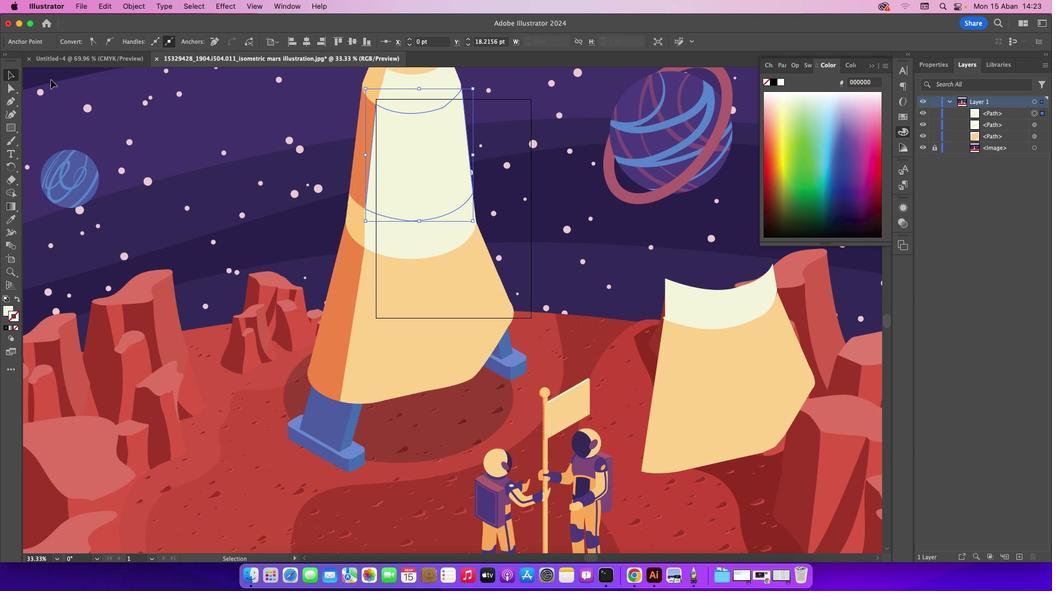 
Action: Mouse moved to (110, 99)
Screenshot: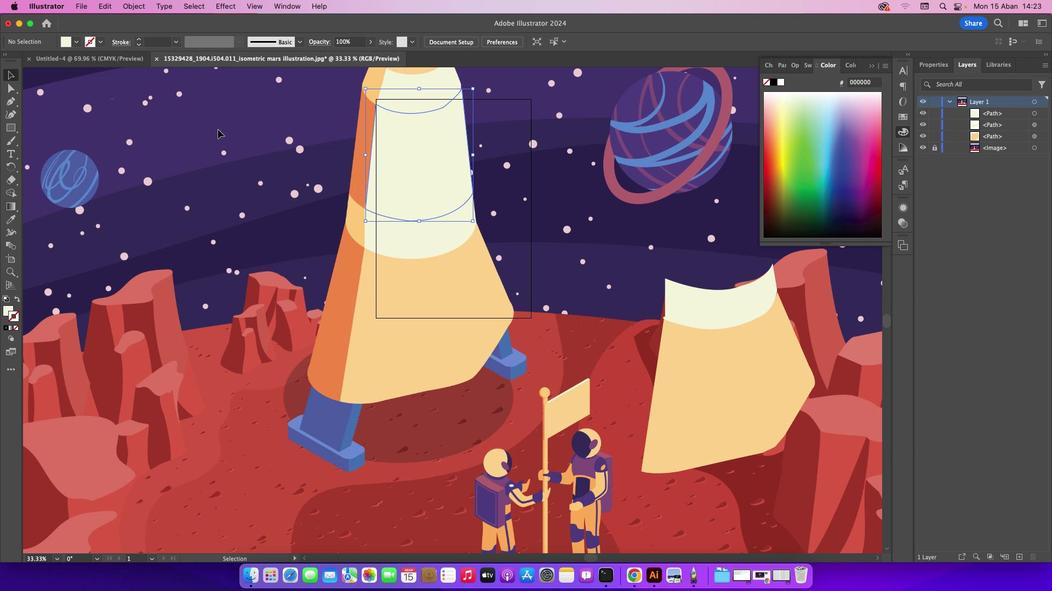 
Action: Mouse pressed left at (110, 99)
Screenshot: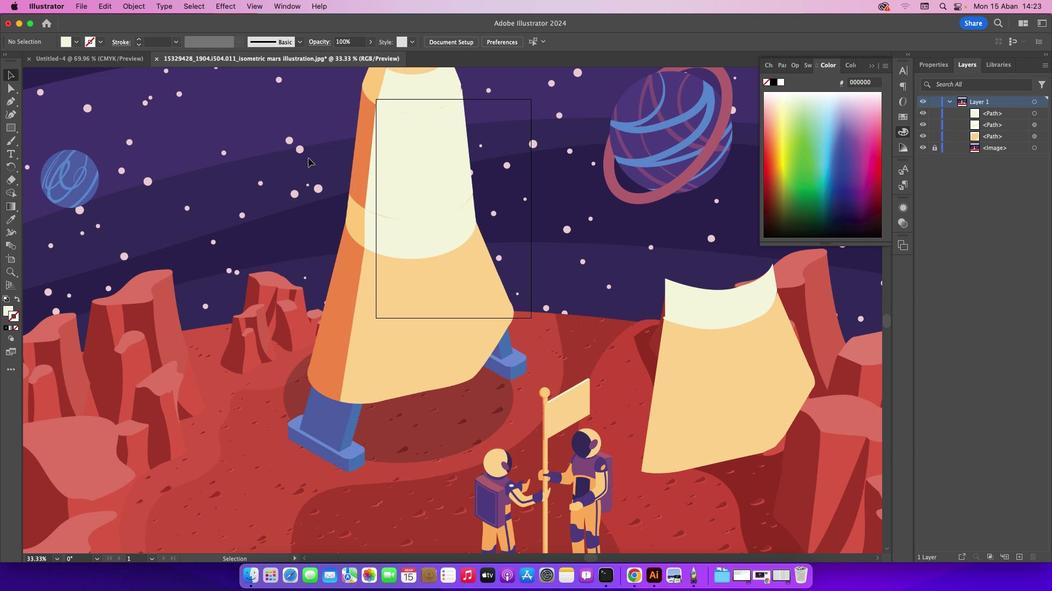 
Action: Mouse moved to (424, 112)
Screenshot: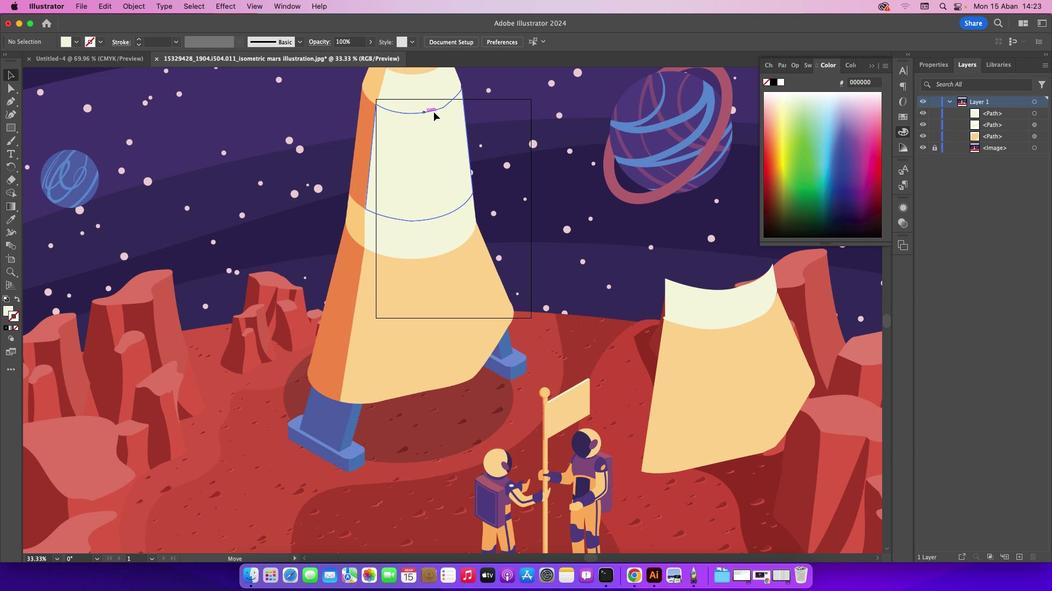 
Action: Mouse pressed left at (424, 112)
Screenshot: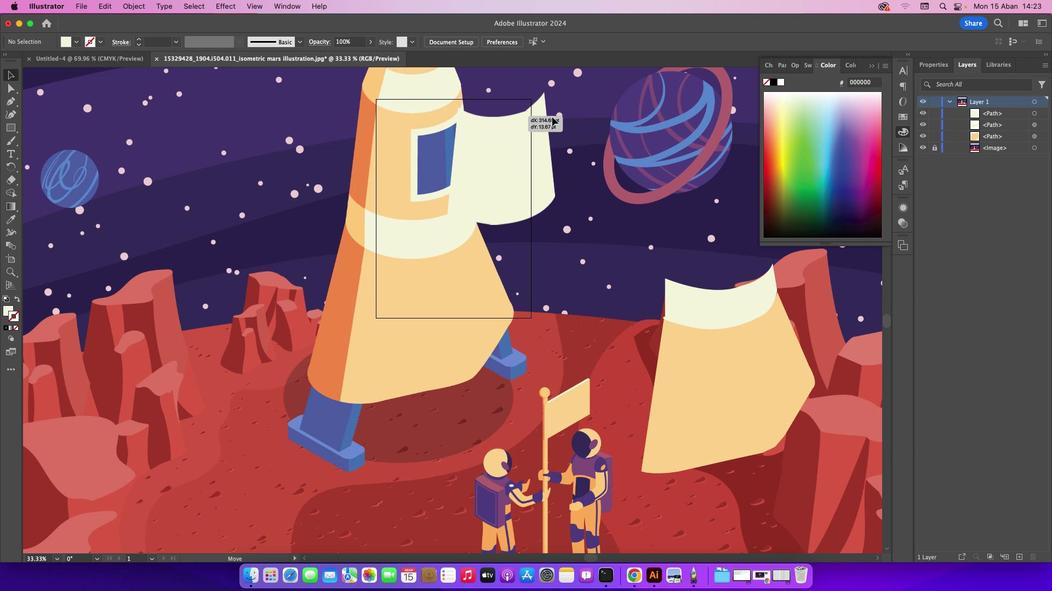 
Action: Mouse moved to (12, 218)
Screenshot: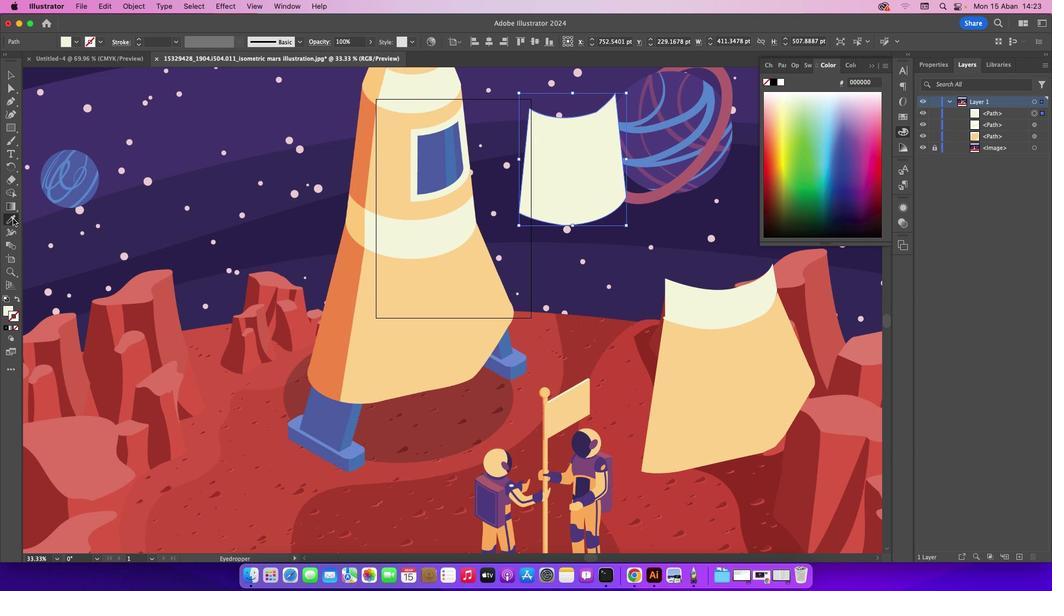 
Action: Mouse pressed left at (12, 218)
Screenshot: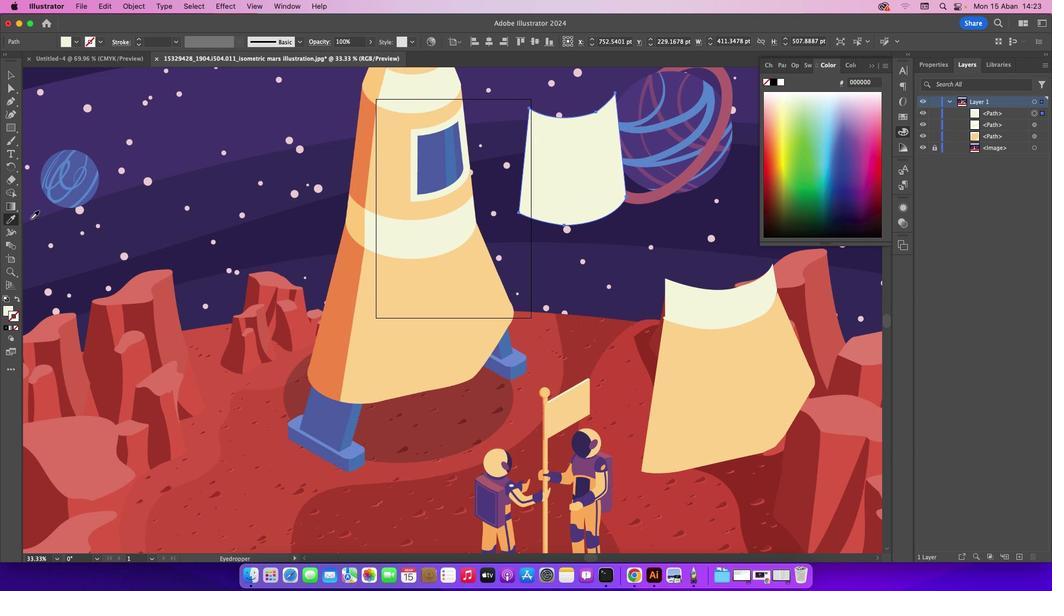 
Action: Mouse moved to (396, 172)
Screenshot: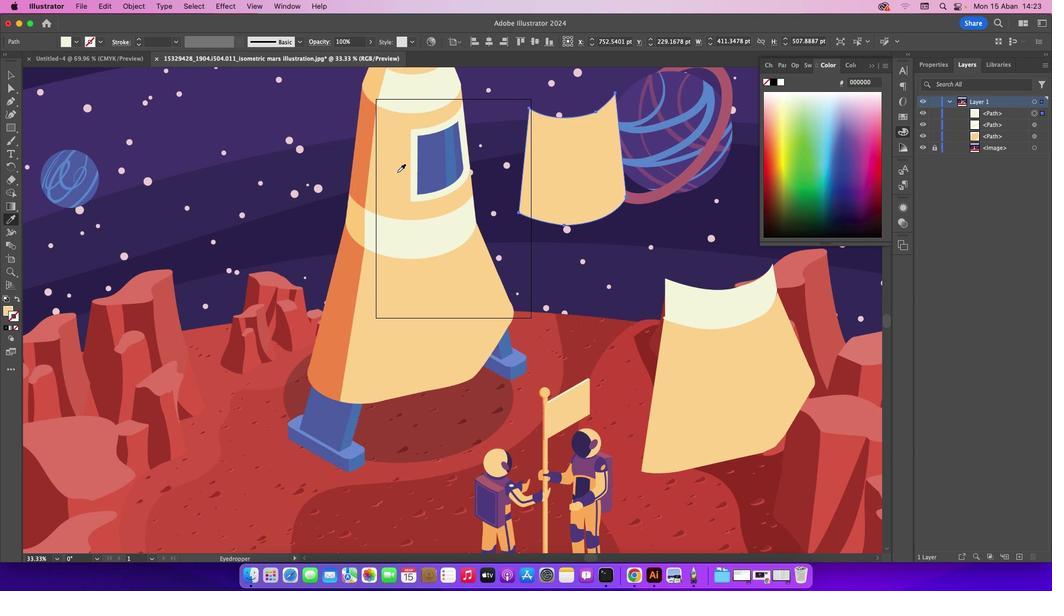 
Action: Mouse pressed left at (396, 172)
Screenshot: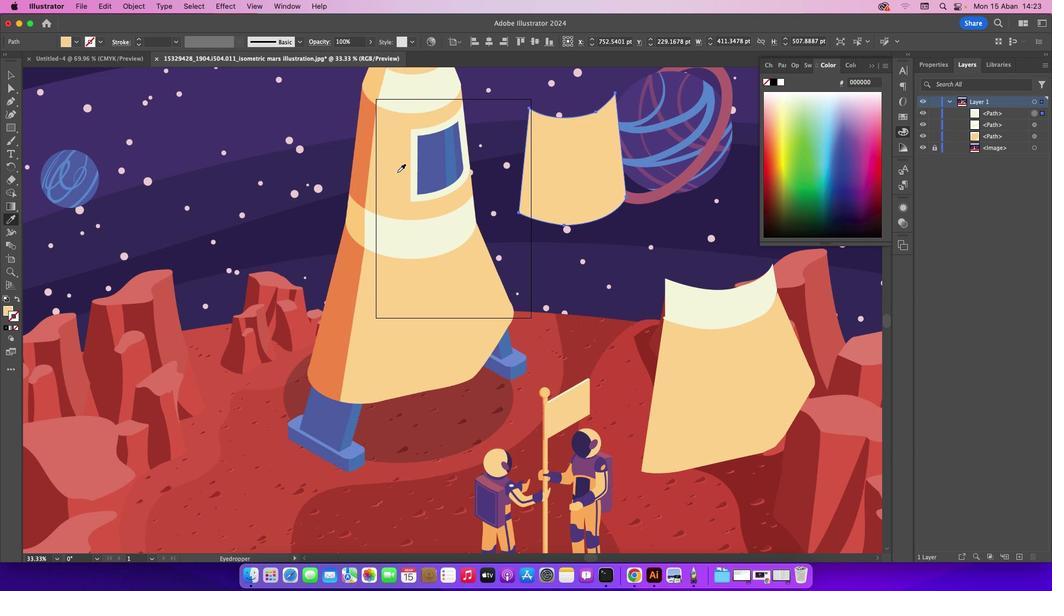 
Action: Mouse moved to (14, 76)
Screenshot: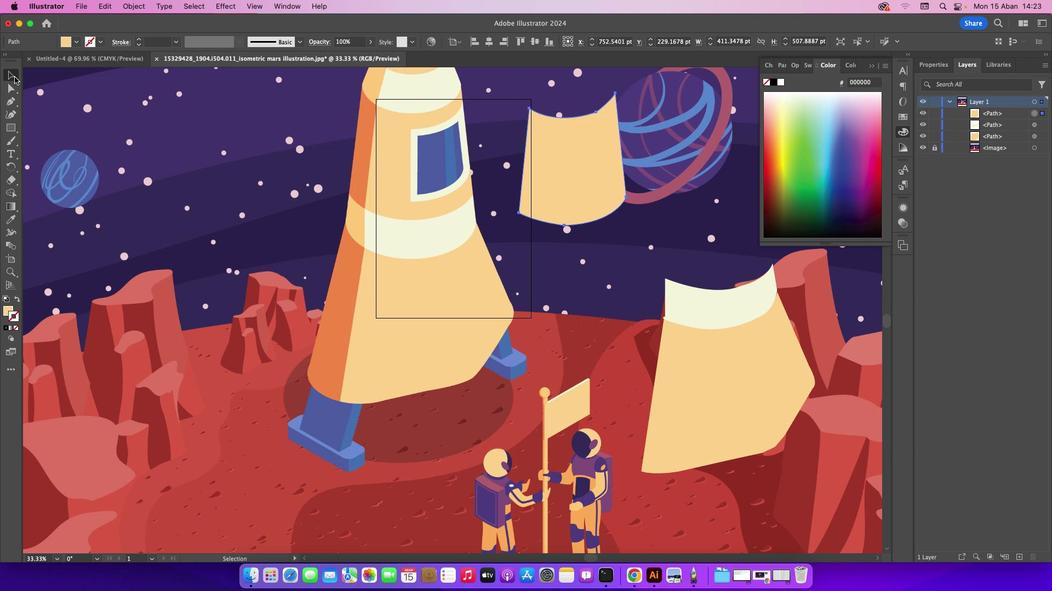 
Action: Mouse pressed left at (14, 76)
Screenshot: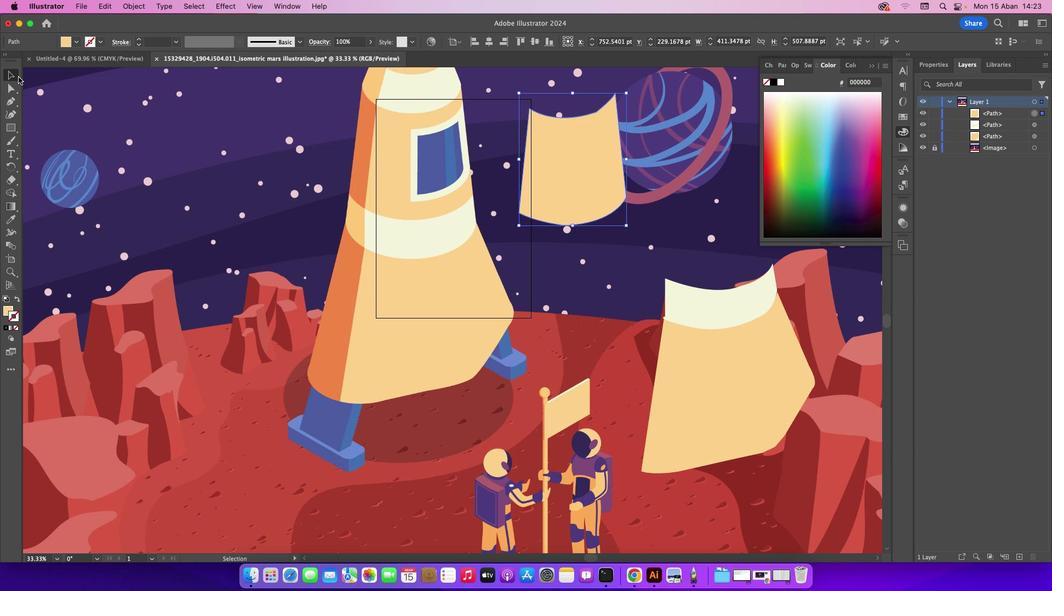 
Action: Mouse moved to (539, 156)
Screenshot: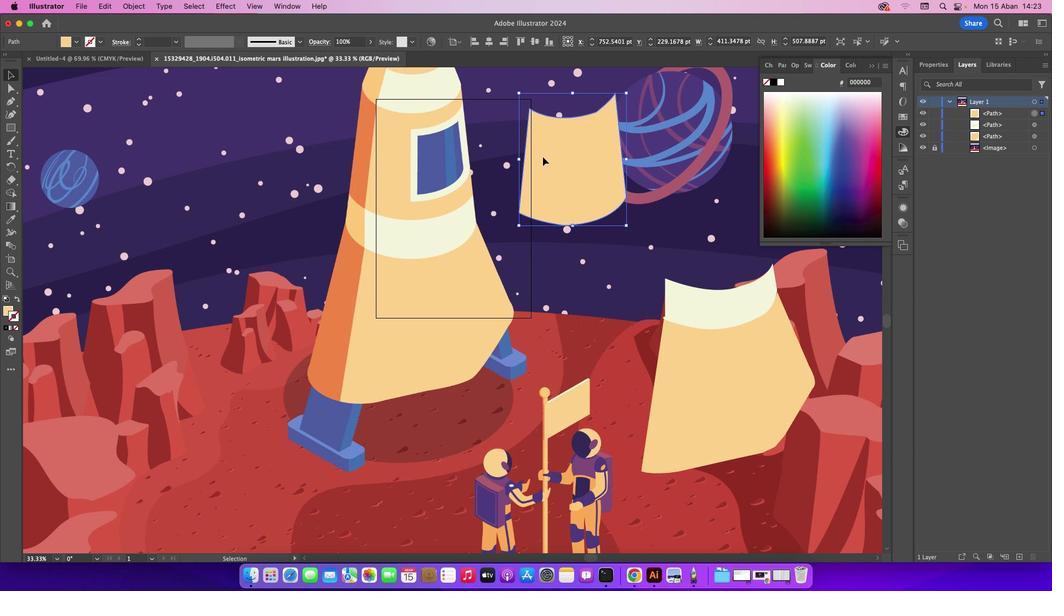 
Action: Mouse pressed left at (539, 156)
Screenshot: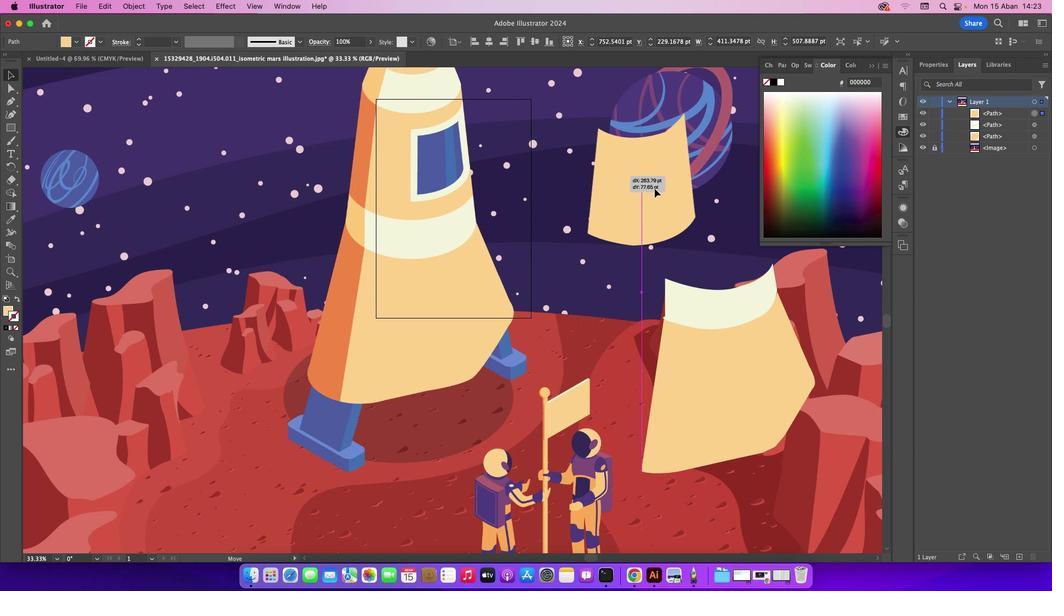 
Action: Mouse moved to (872, 67)
Screenshot: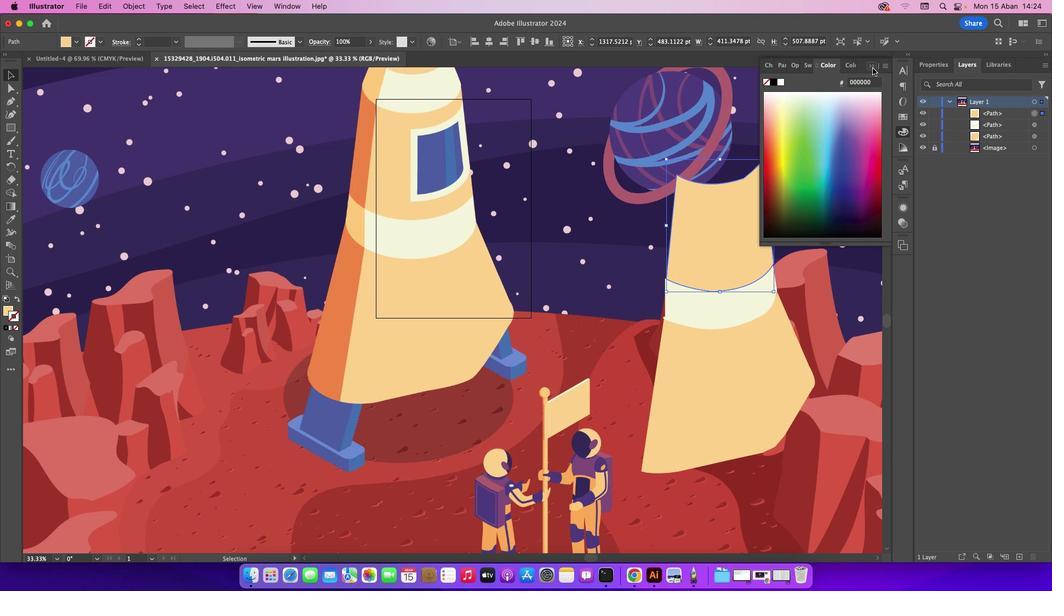 
Action: Mouse pressed left at (872, 67)
Screenshot: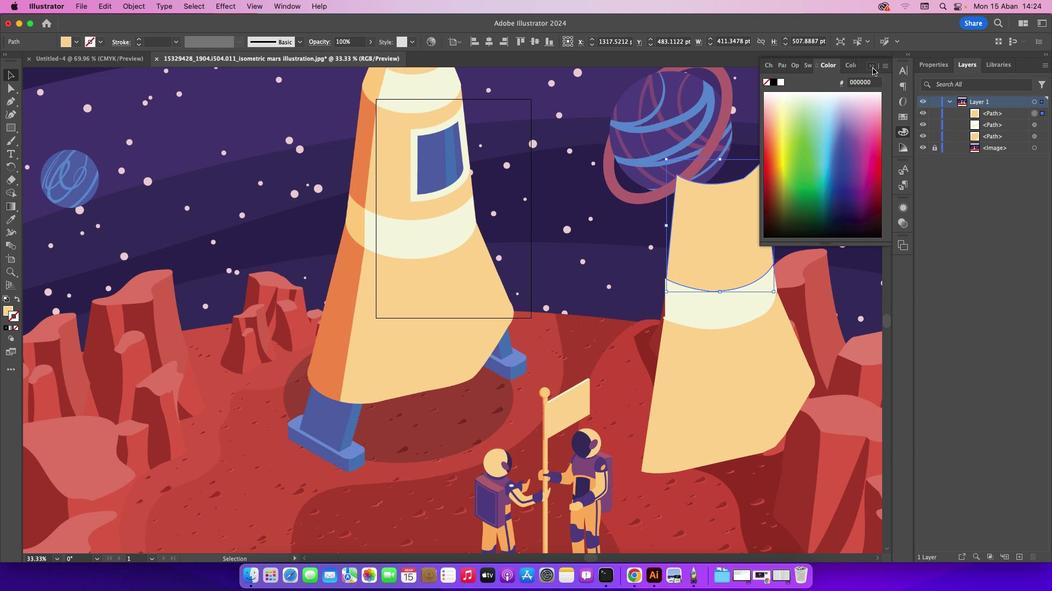 
Action: Mouse moved to (526, 147)
Screenshot: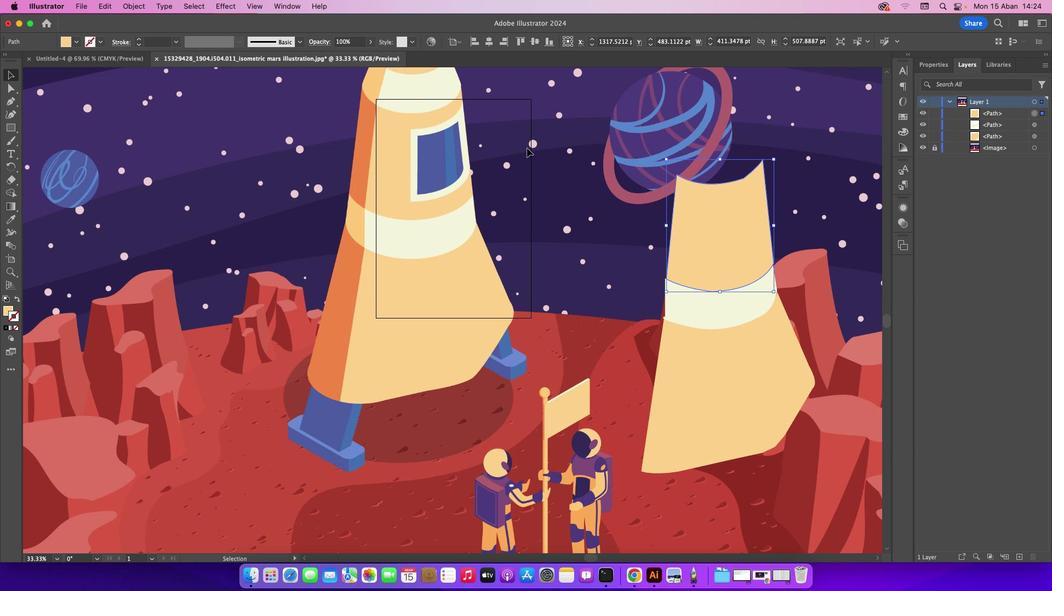 
Action: Mouse pressed left at (526, 147)
Screenshot: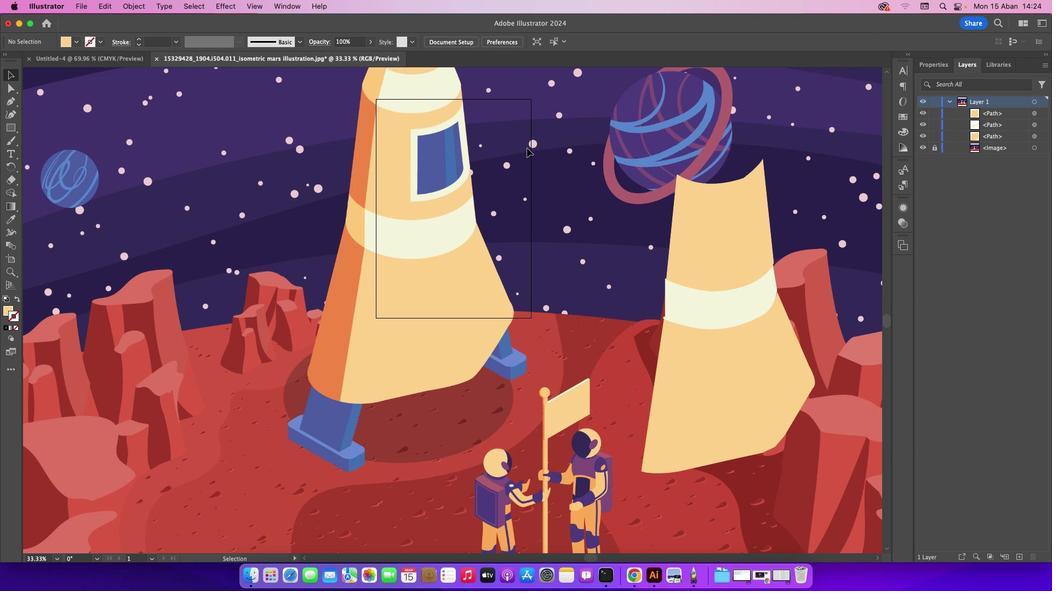
Action: Mouse moved to (13, 99)
Screenshot: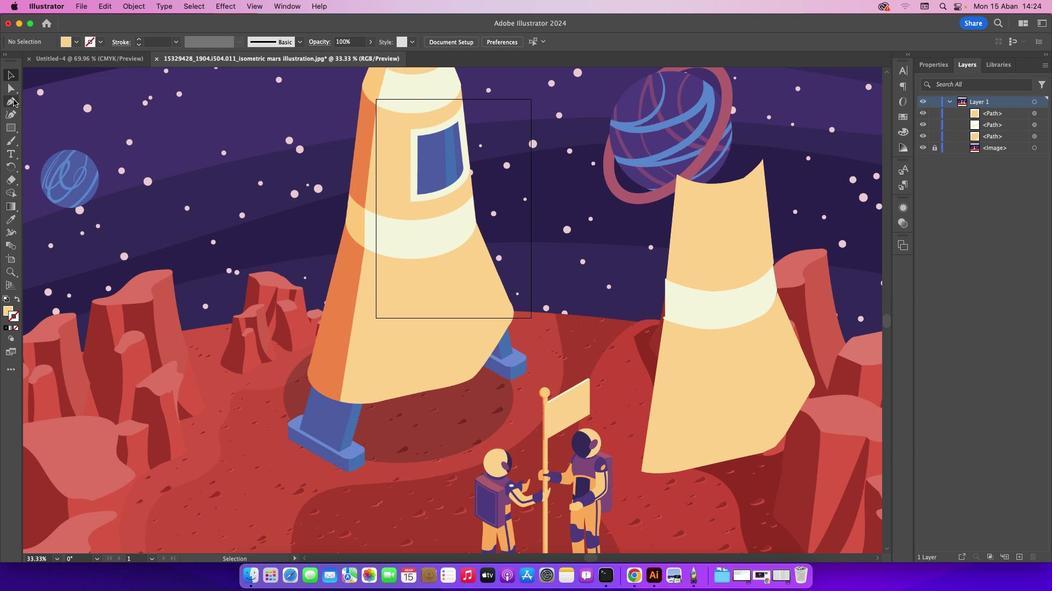 
Action: Mouse pressed left at (13, 99)
Screenshot: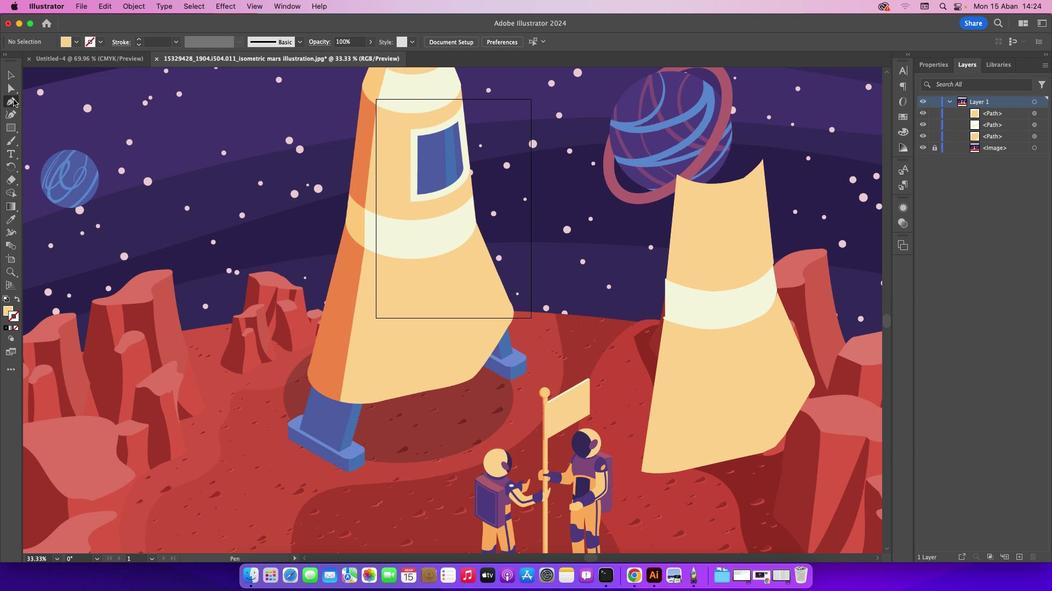 
Action: Mouse moved to (462, 101)
Screenshot: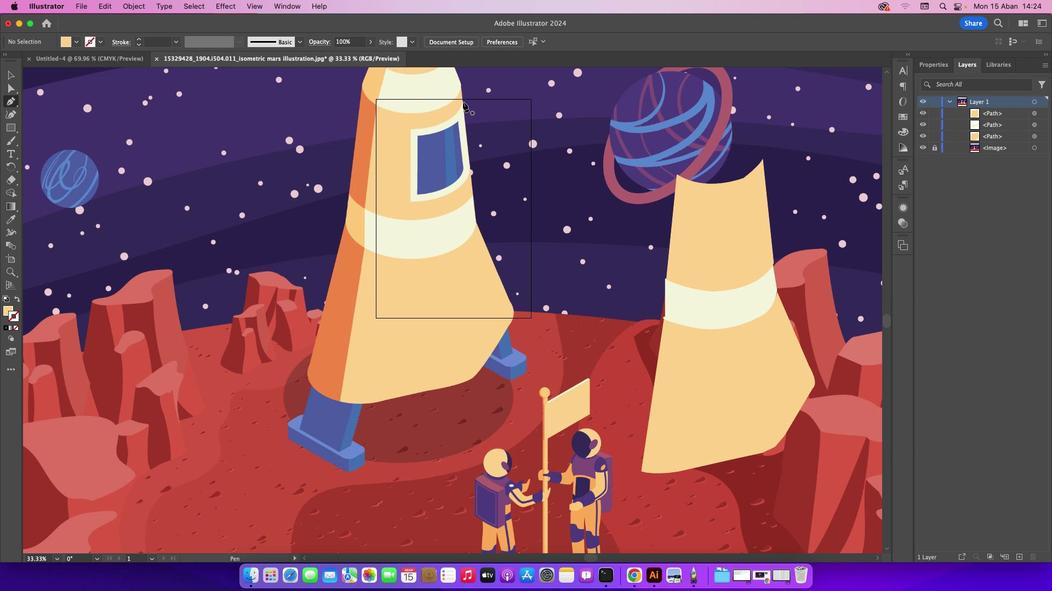 
Action: Mouse pressed left at (462, 101)
Screenshot: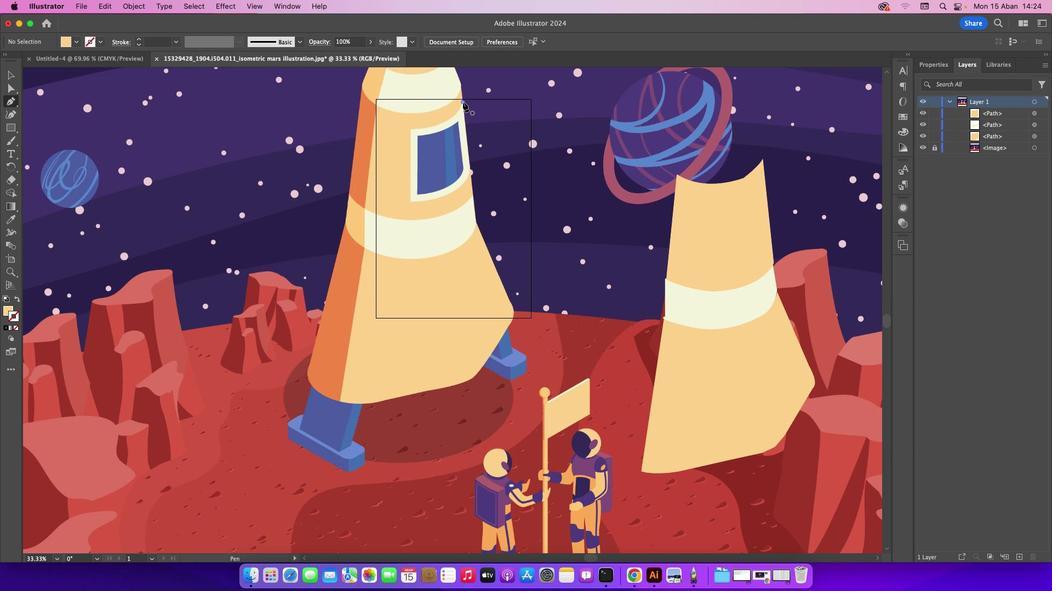 
Action: Mouse moved to (410, 129)
Screenshot: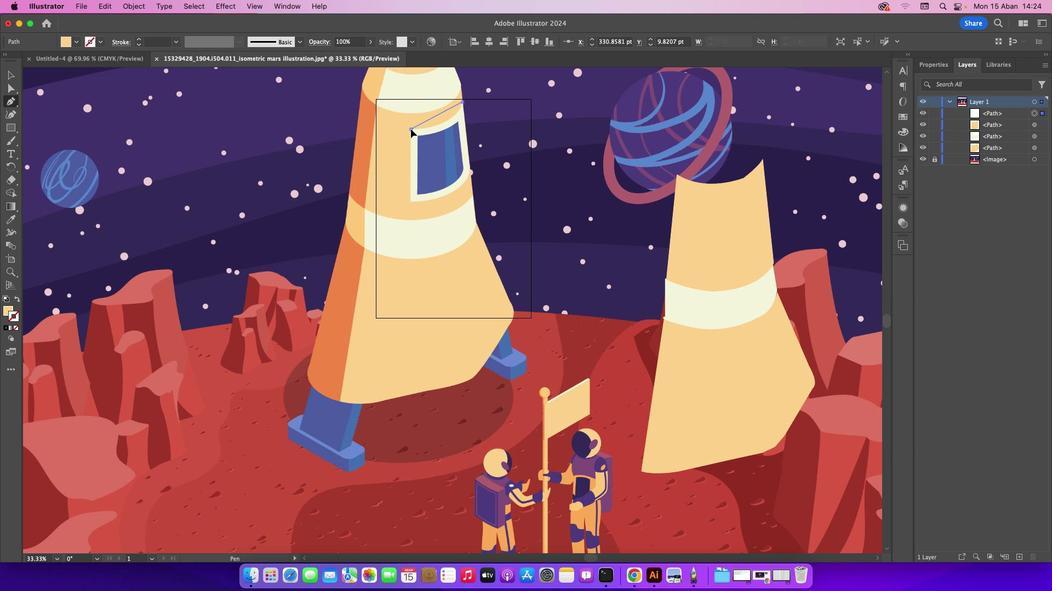 
Action: Mouse pressed left at (410, 129)
Screenshot: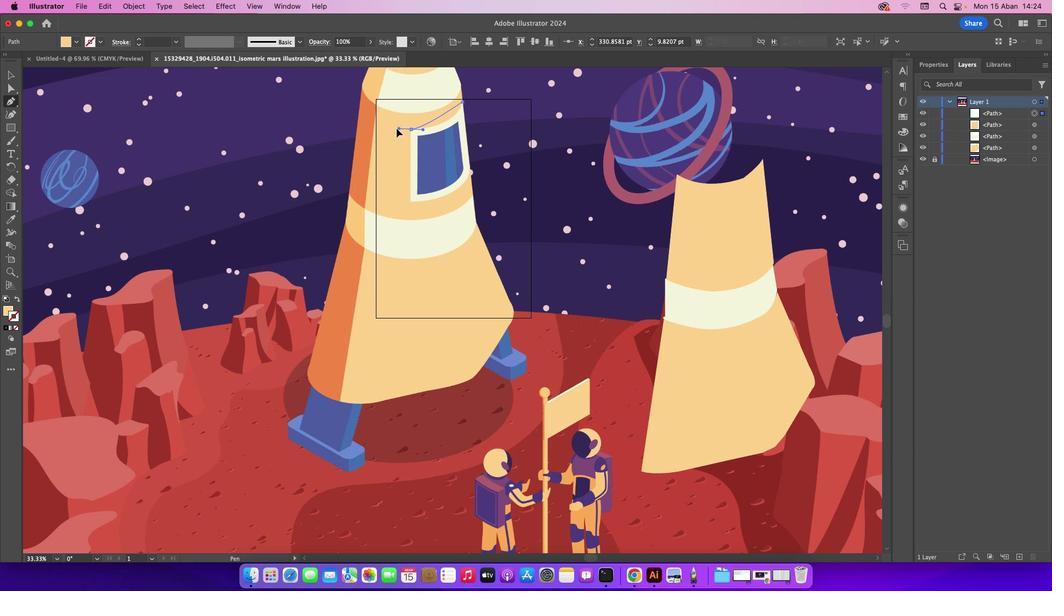 
Action: Mouse moved to (411, 129)
Screenshot: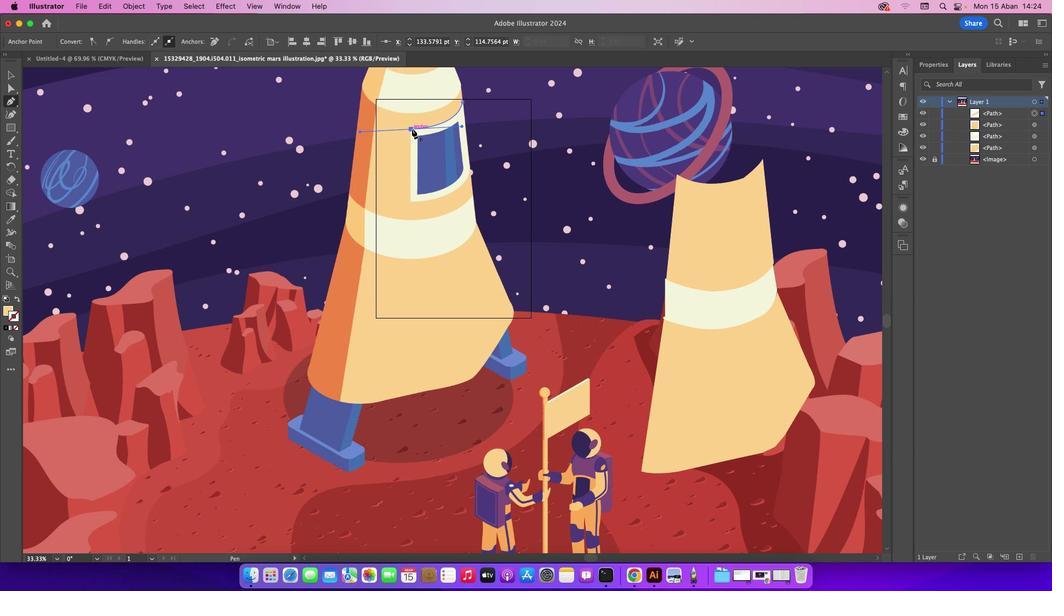 
Action: Mouse pressed left at (411, 129)
Screenshot: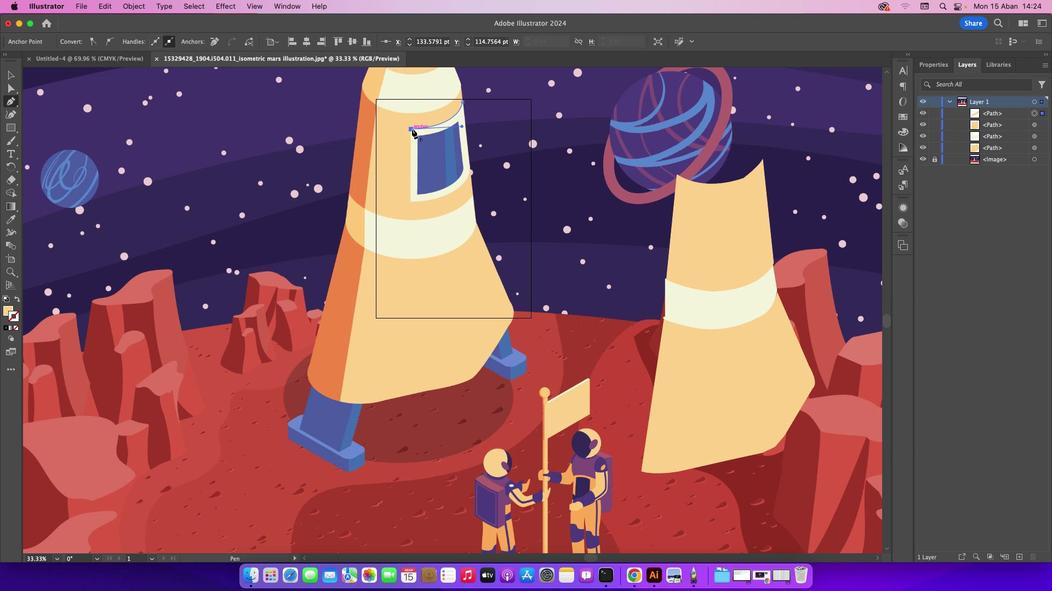 
Action: Mouse moved to (408, 202)
Screenshot: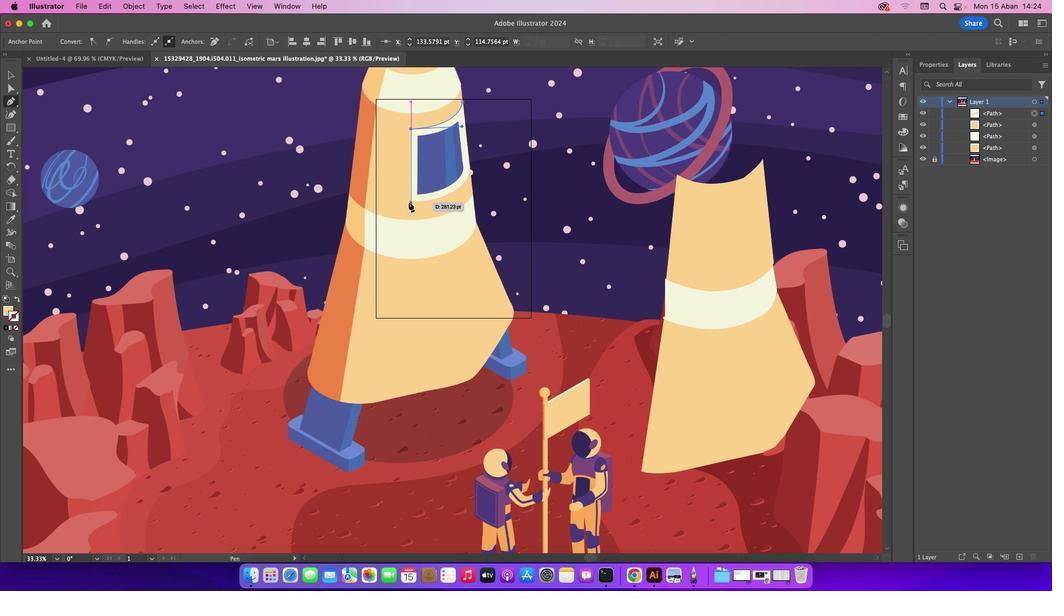 
Action: Mouse pressed left at (408, 202)
Screenshot: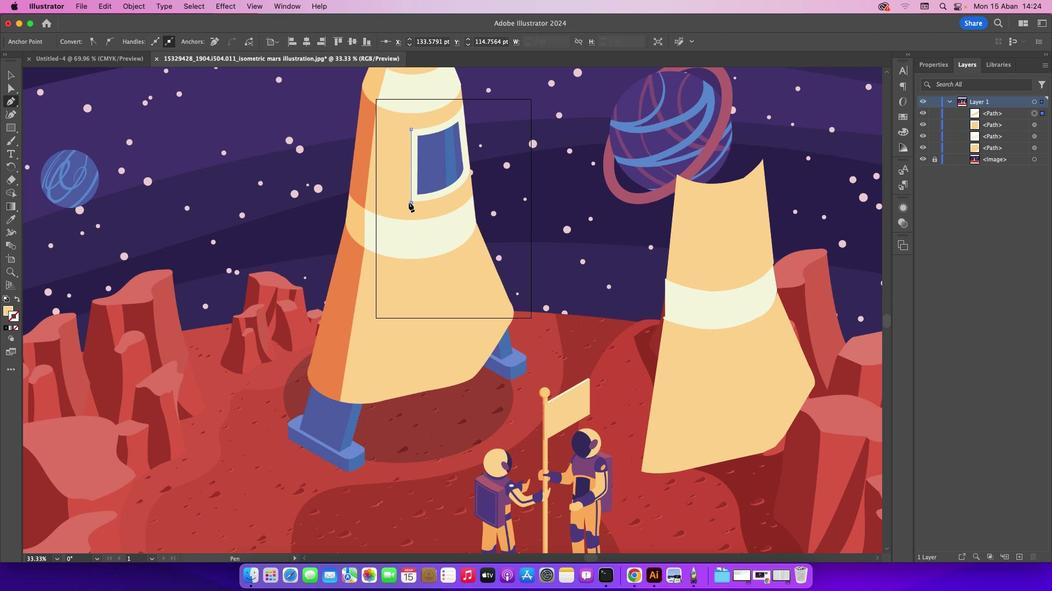 
Action: Mouse moved to (469, 169)
Screenshot: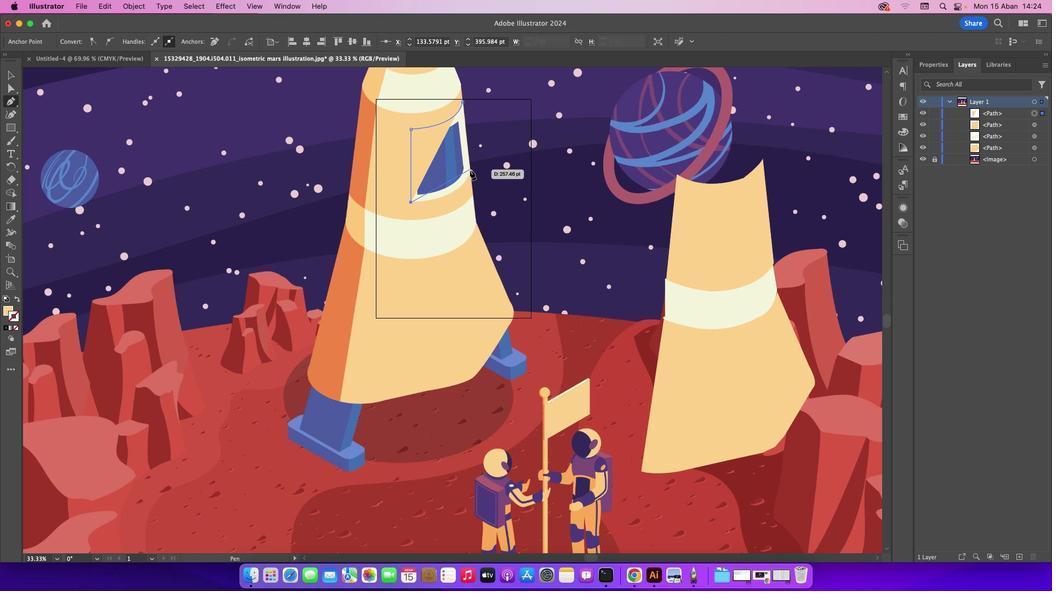 
Action: Mouse pressed left at (469, 169)
Screenshot: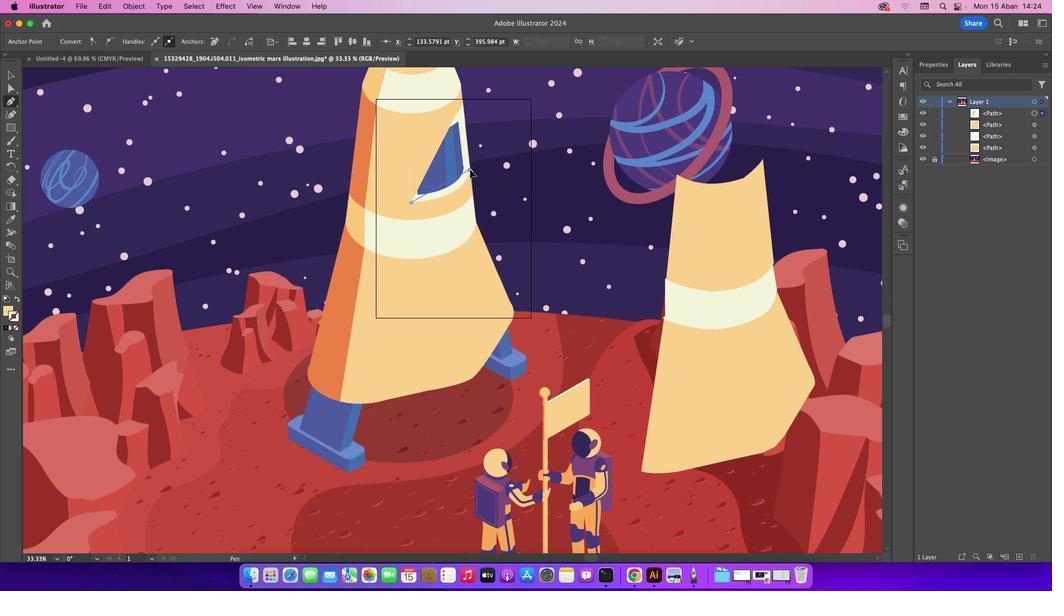 
Action: Mouse moved to (470, 169)
Screenshot: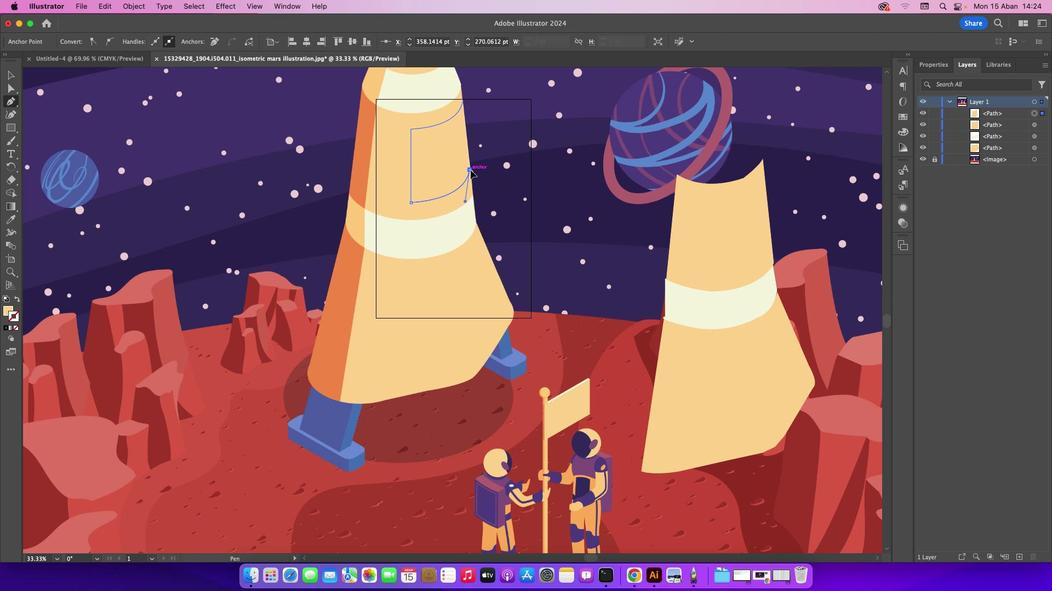 
Action: Mouse pressed left at (470, 169)
Screenshot: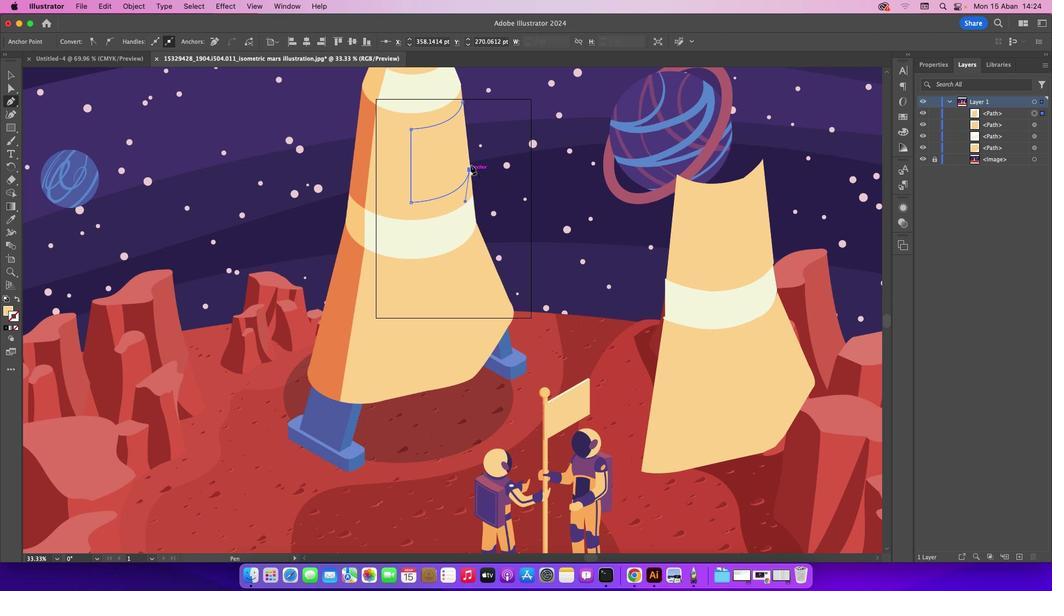 
Action: Mouse moved to (461, 101)
Screenshot: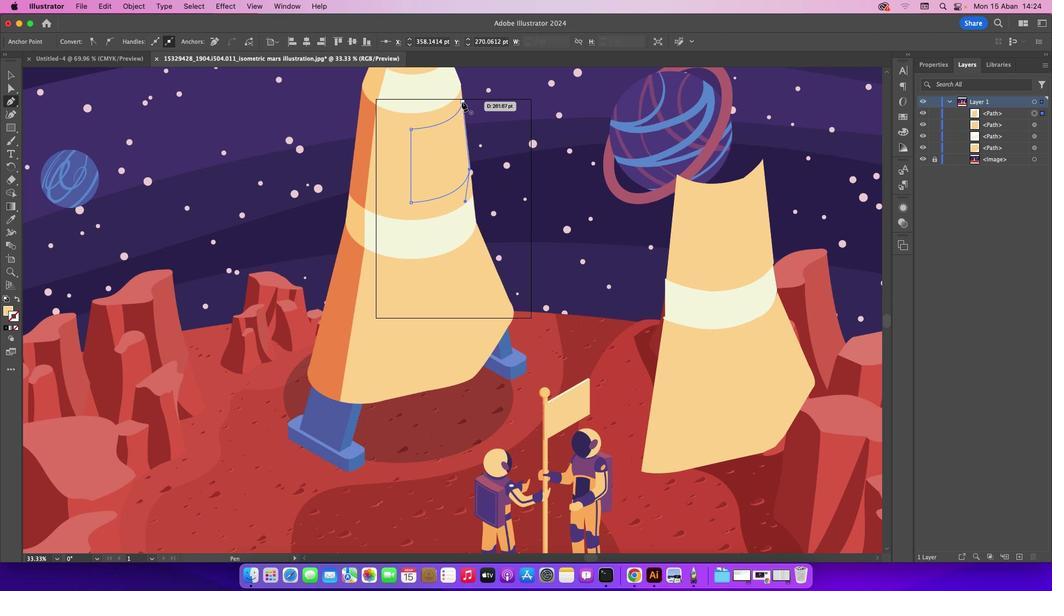 
Action: Mouse pressed left at (461, 101)
Screenshot: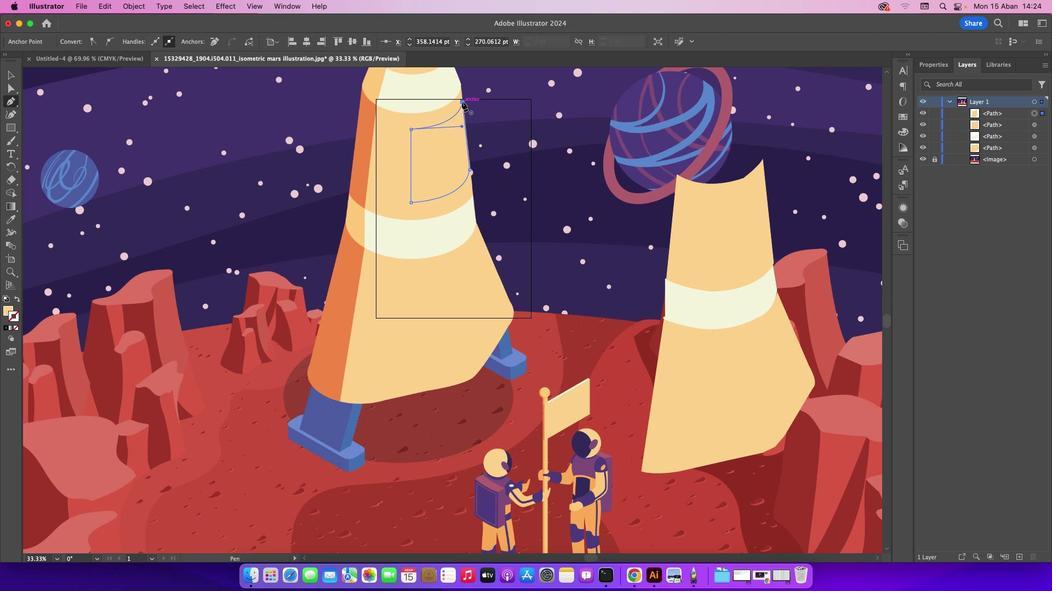 
Action: Mouse moved to (8, 72)
Screenshot: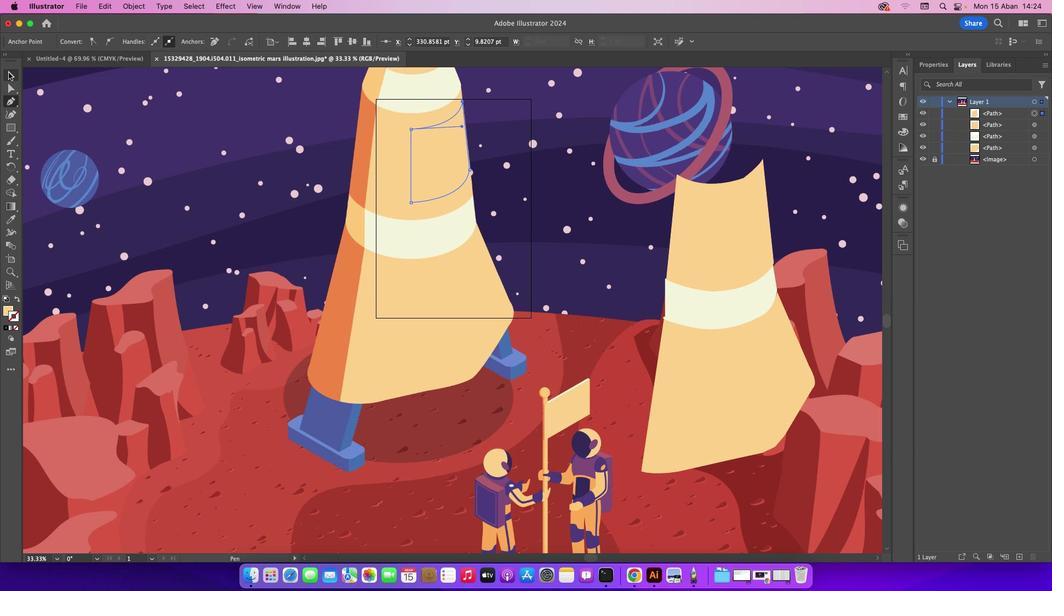 
Action: Mouse pressed left at (8, 72)
Screenshot: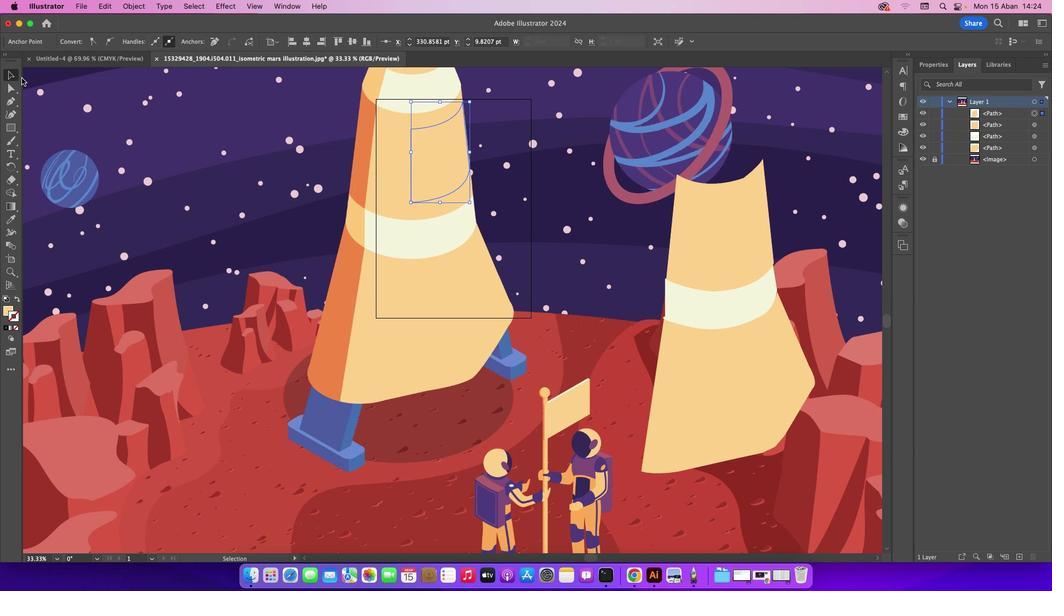 
Action: Mouse moved to (78, 95)
Screenshot: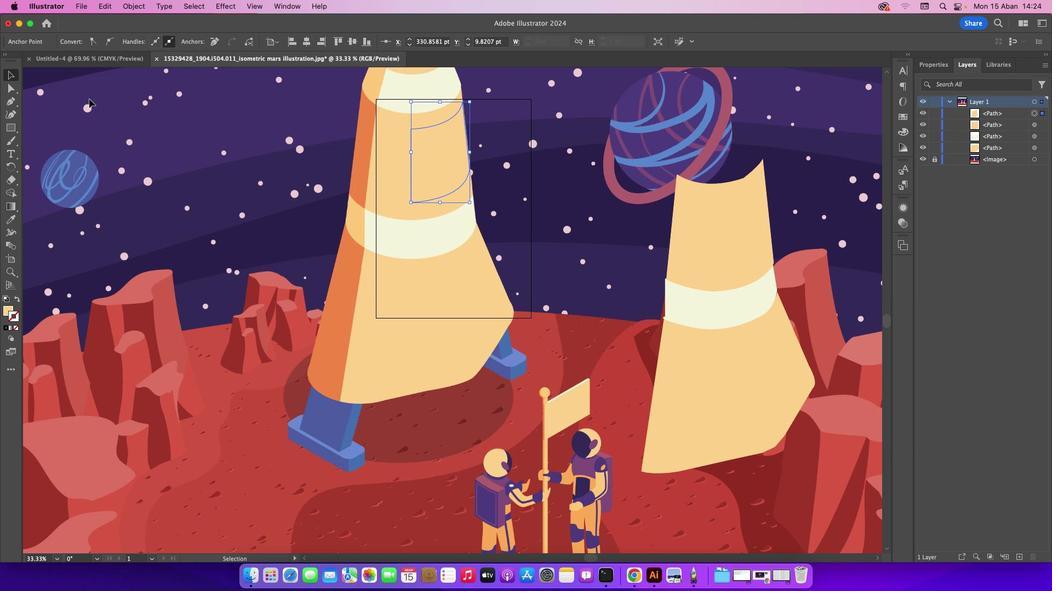 
Action: Mouse pressed left at (78, 95)
Screenshot: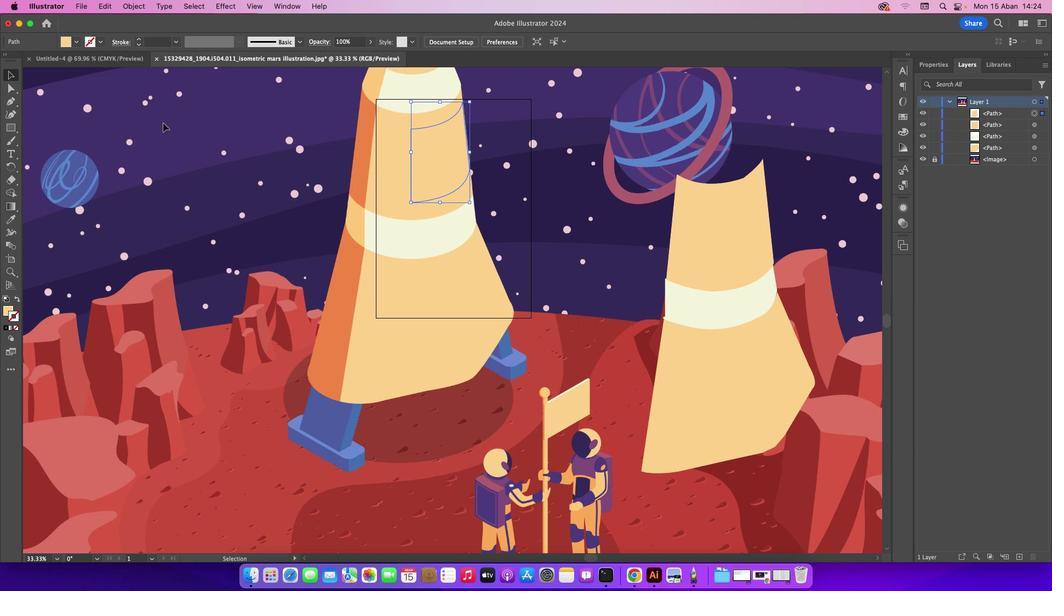 
Action: Mouse moved to (444, 121)
Screenshot: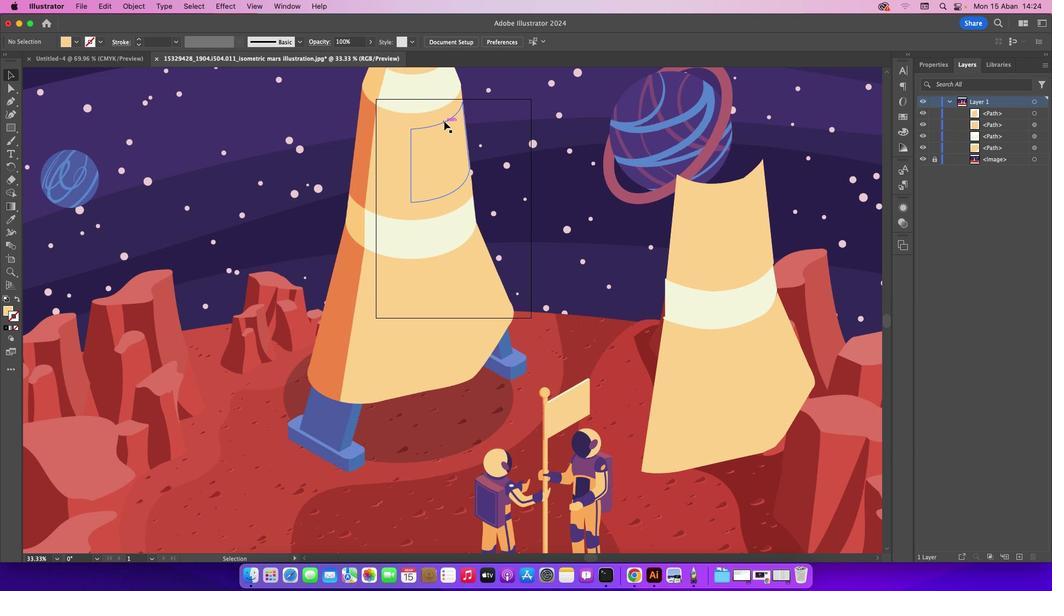 
Action: Mouse pressed left at (444, 121)
Screenshot: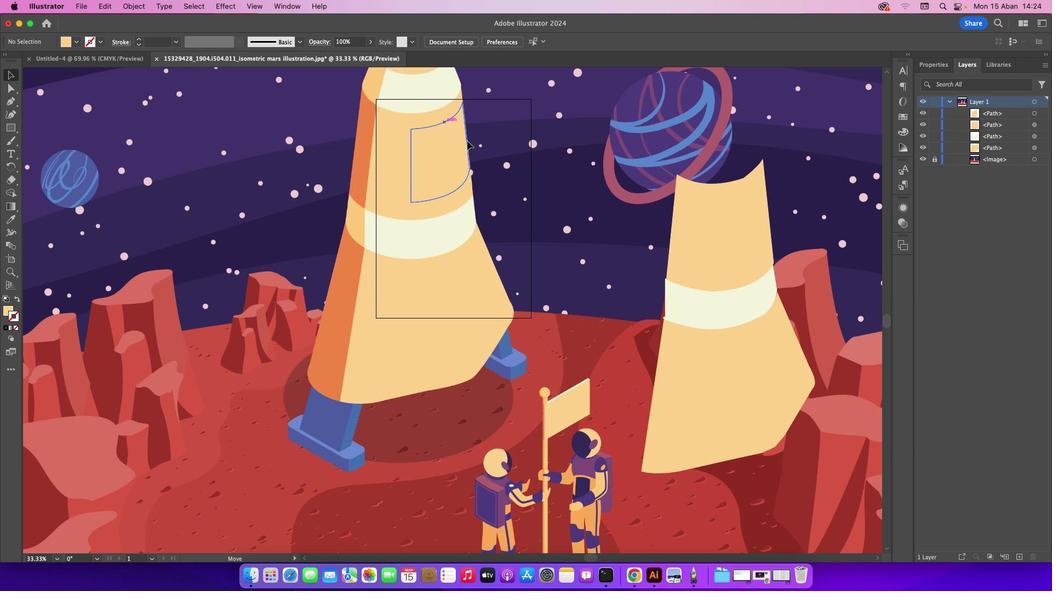 
Action: Mouse moved to (14, 219)
Screenshot: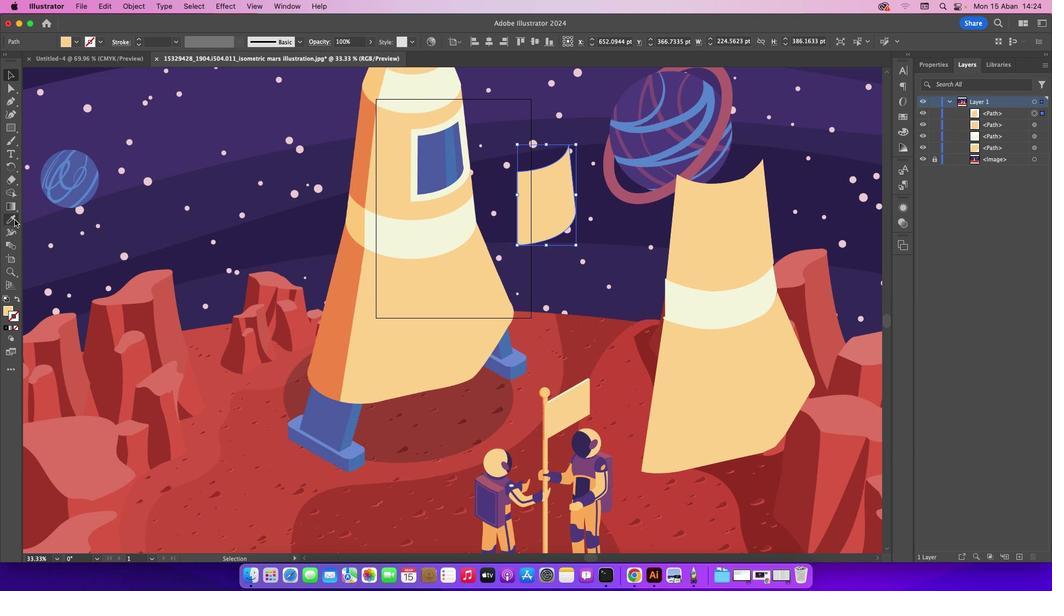 
Action: Mouse pressed left at (14, 219)
Screenshot: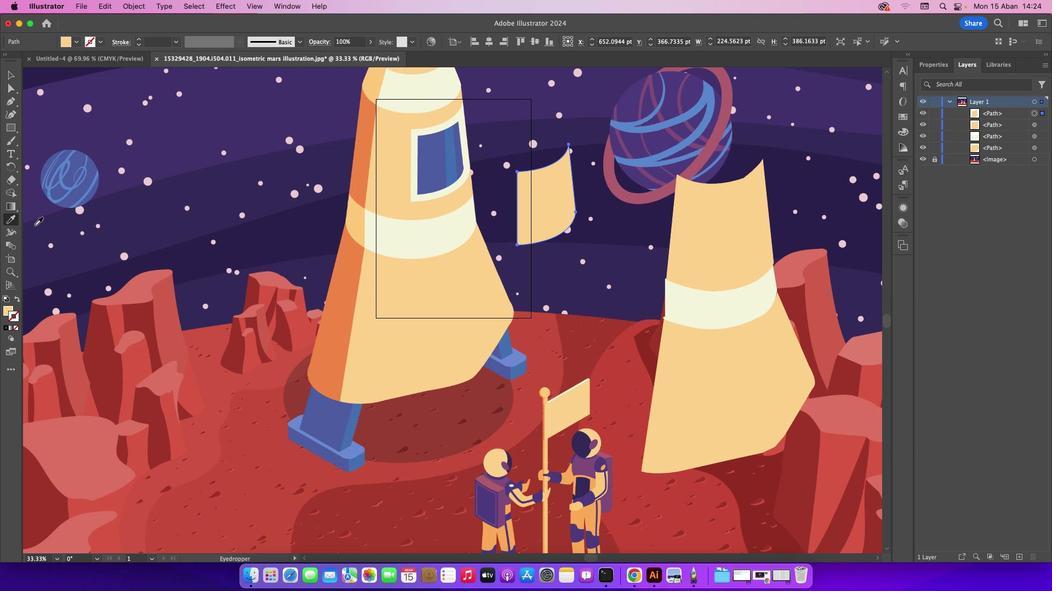 
Action: Mouse moved to (436, 130)
Screenshot: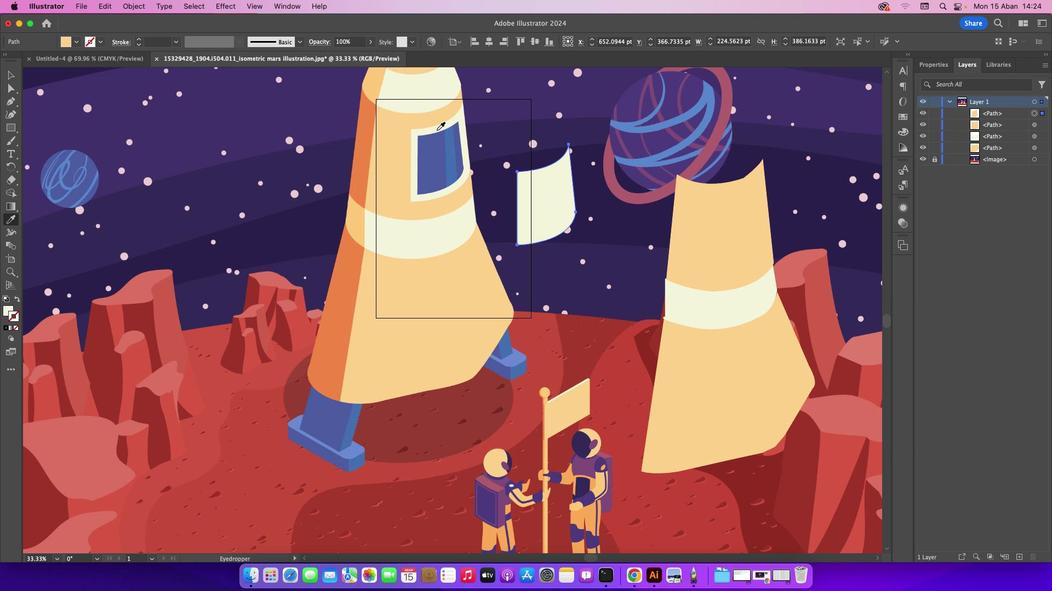 
Action: Mouse pressed left at (436, 130)
Screenshot: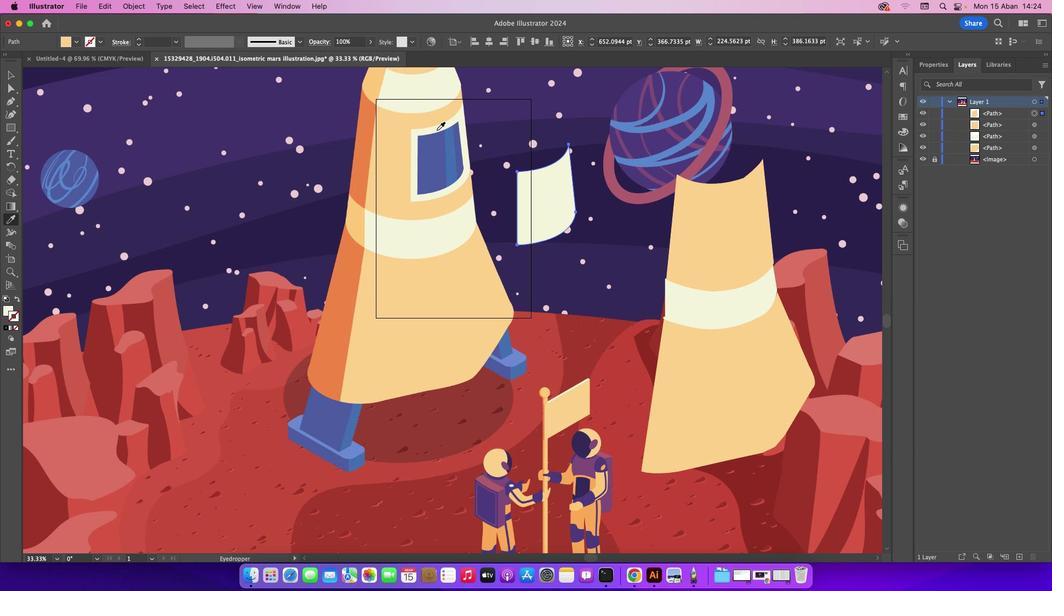 
Action: Mouse moved to (13, 74)
Screenshot: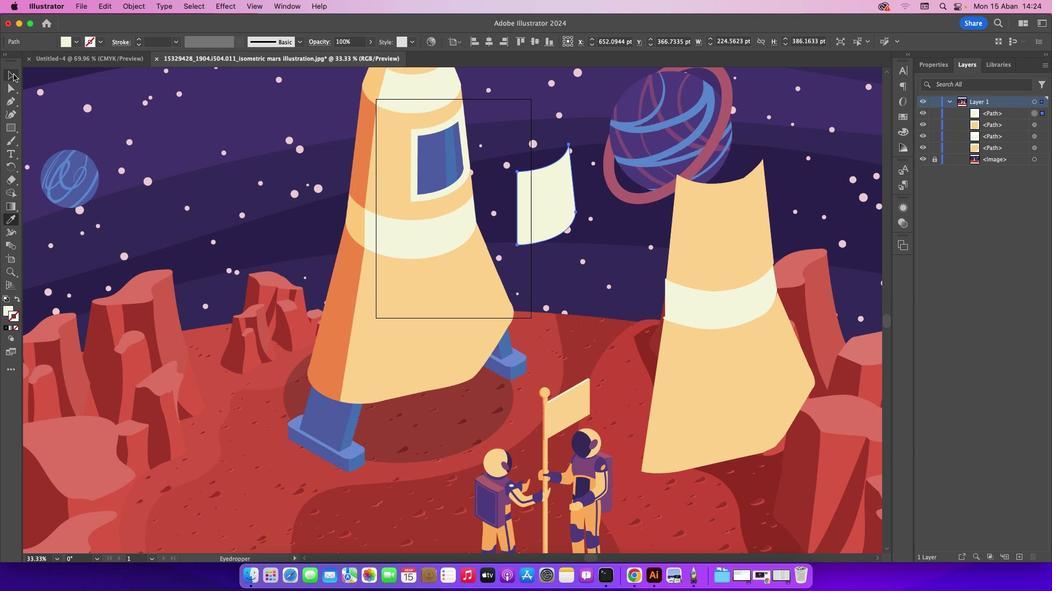 
Action: Mouse pressed left at (13, 74)
Screenshot: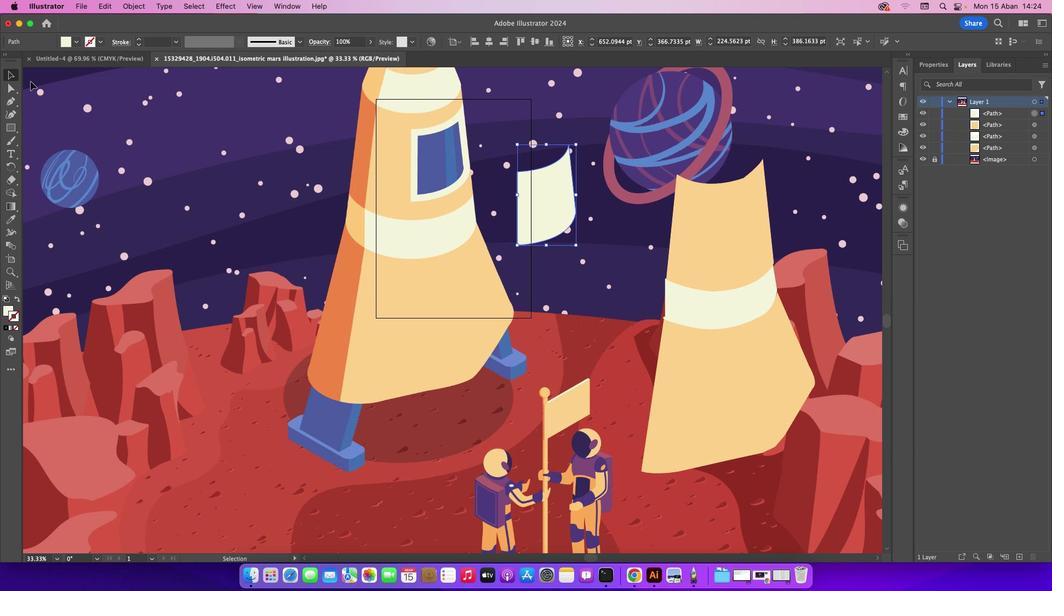 
Action: Mouse moved to (78, 104)
Screenshot: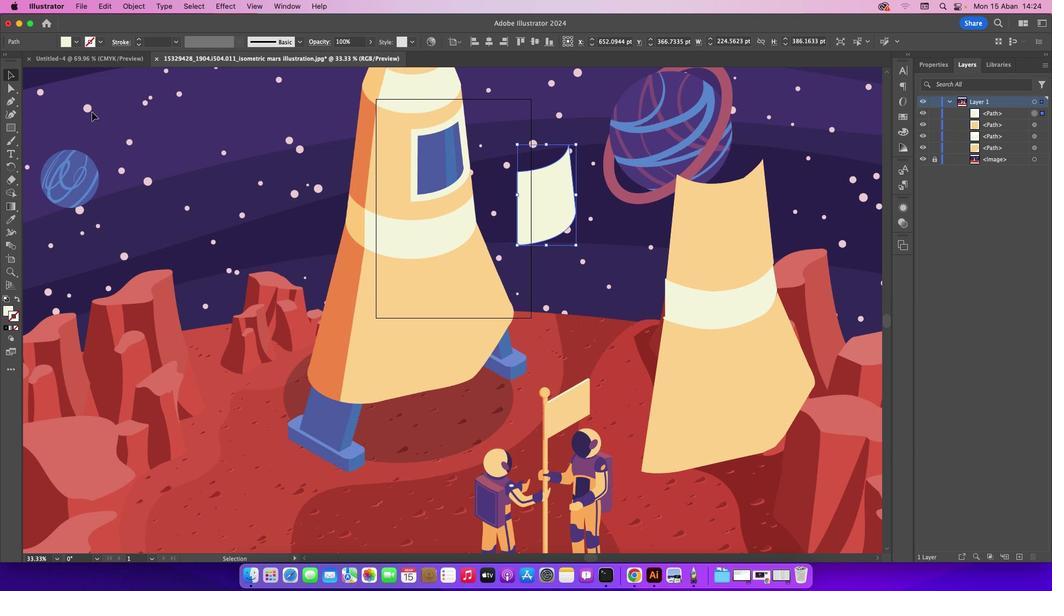 
Action: Mouse pressed left at (78, 104)
Screenshot: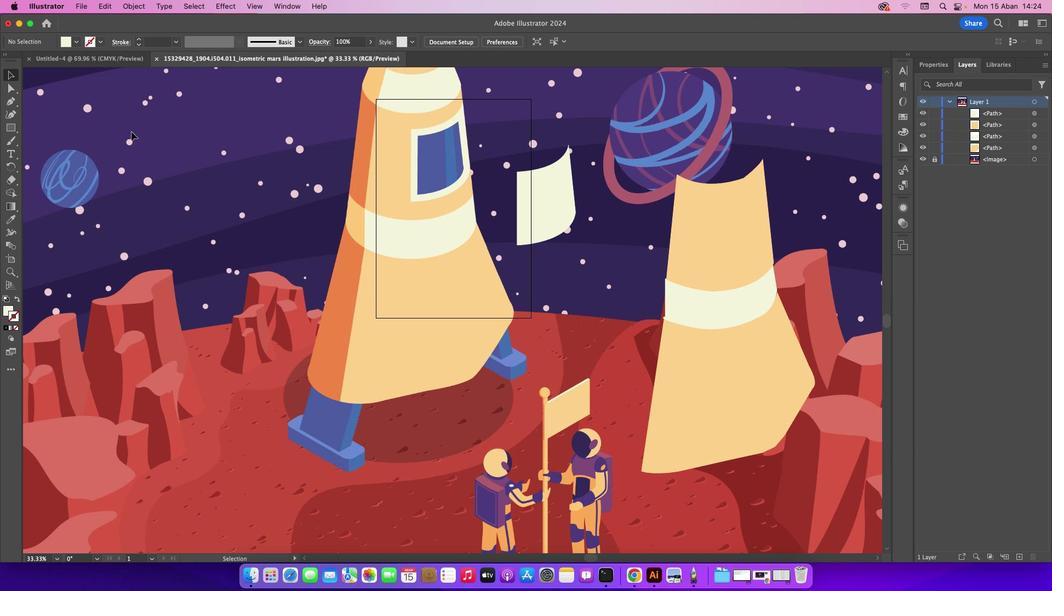 
Action: Mouse moved to (550, 171)
Screenshot: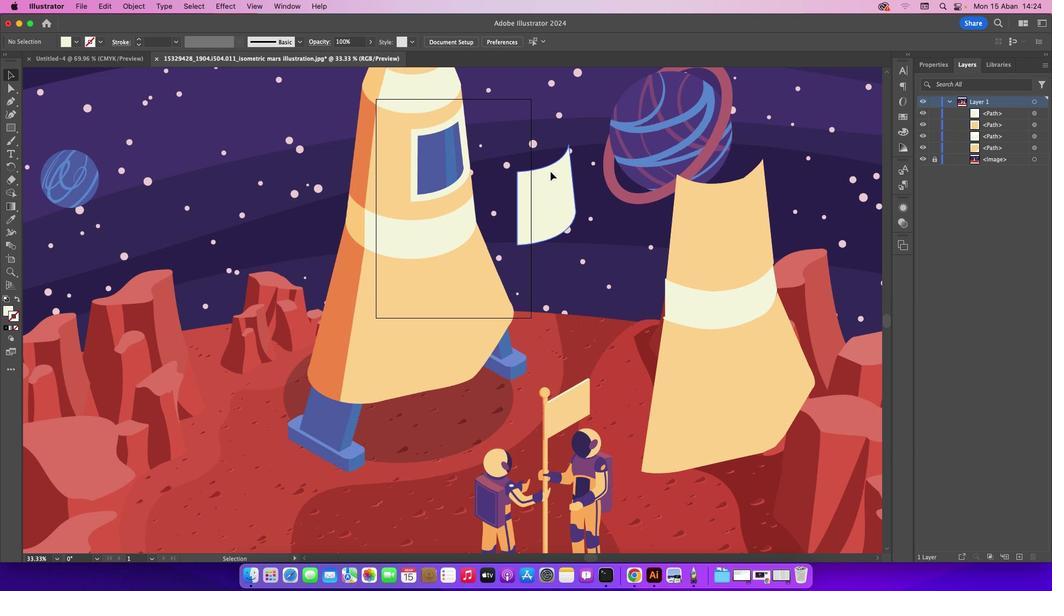
Action: Mouse pressed left at (550, 171)
Screenshot: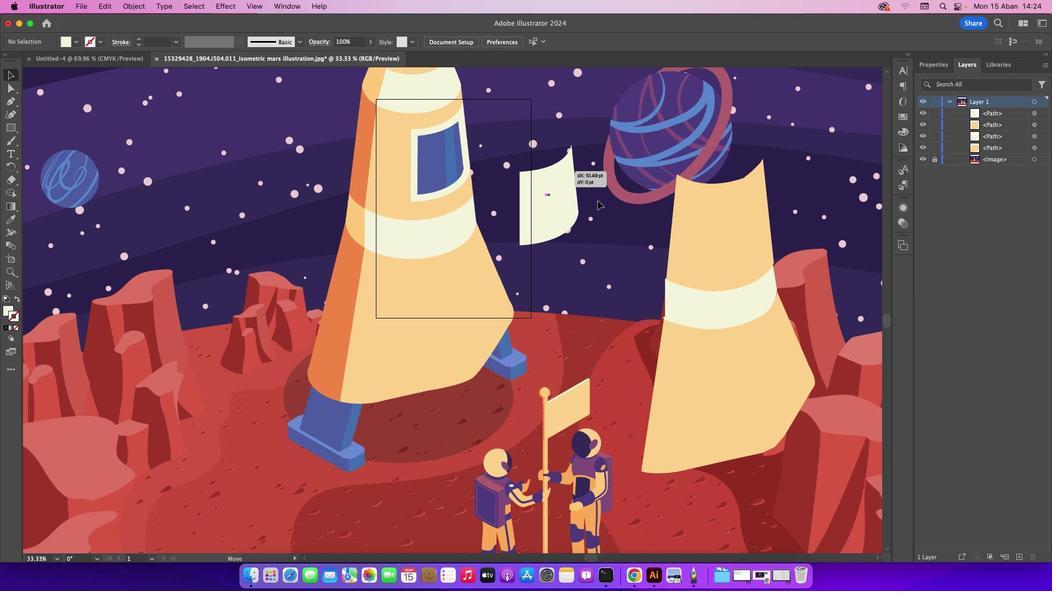 
Action: Mouse moved to (561, 176)
Screenshot: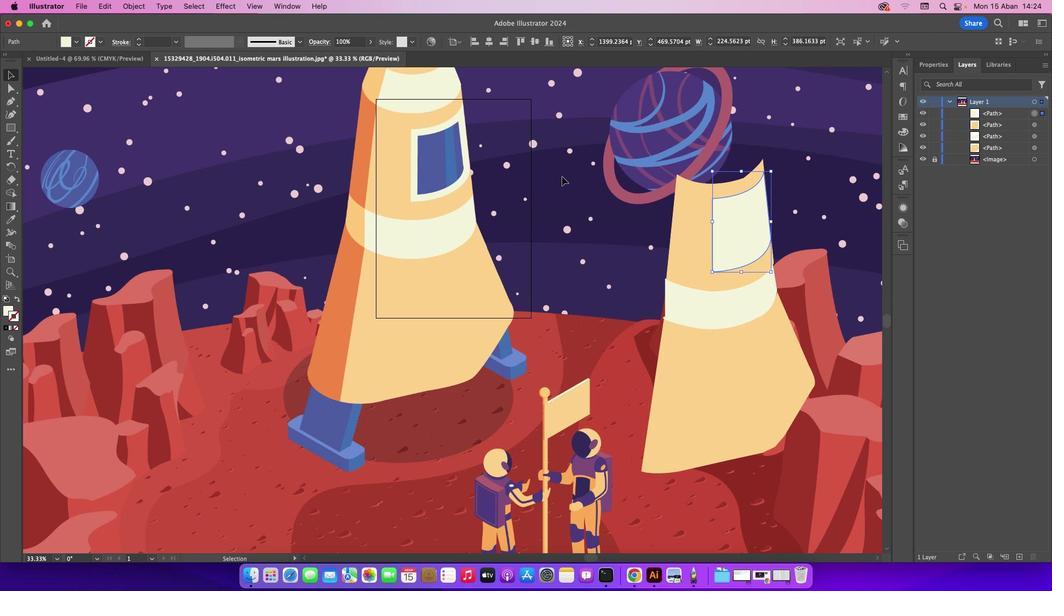 
Action: Mouse pressed left at (561, 176)
Screenshot: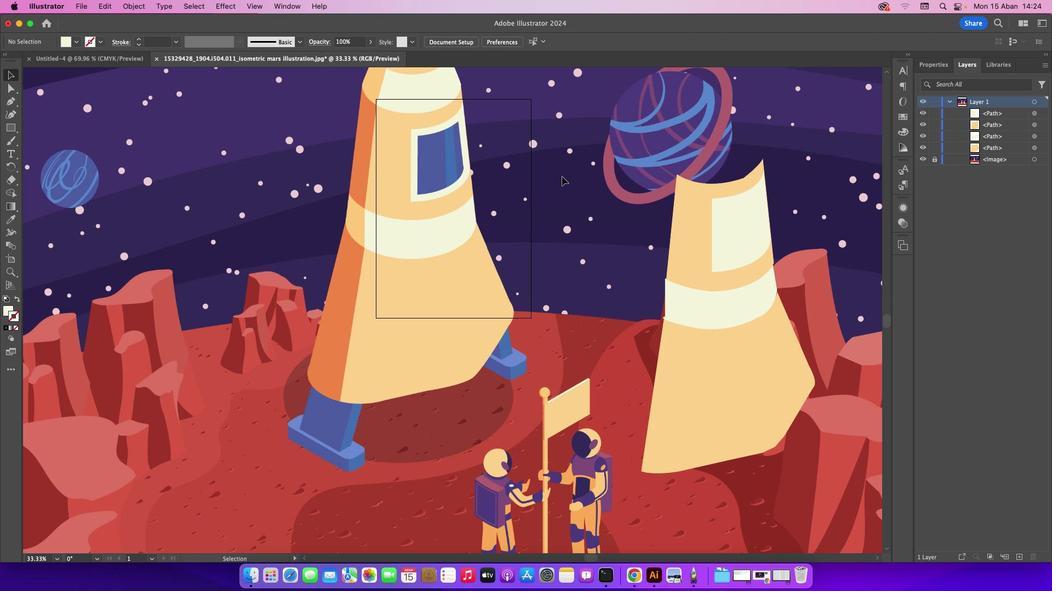 
Action: Mouse moved to (4, 100)
Screenshot: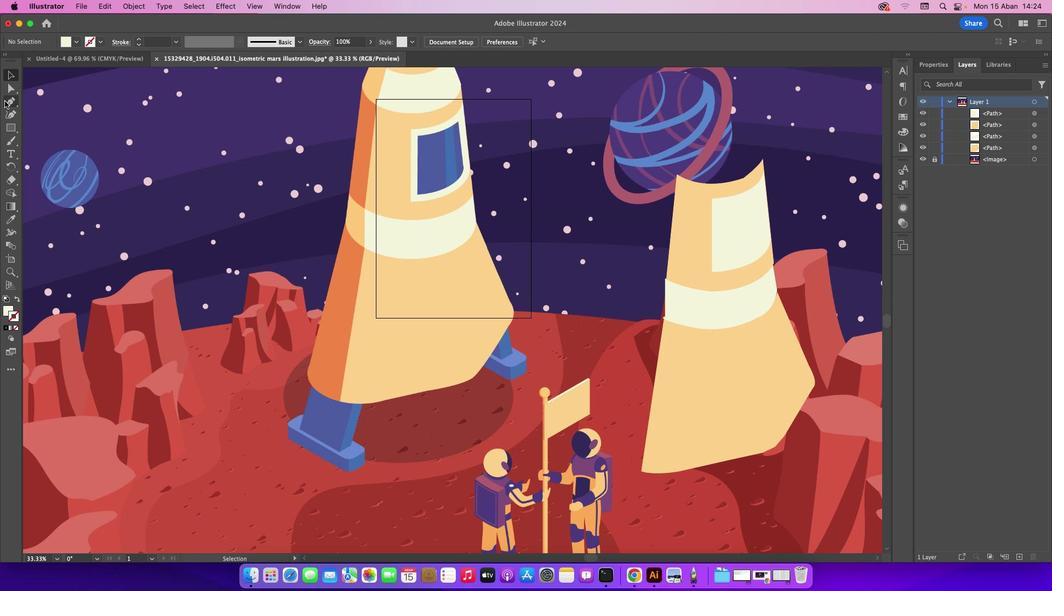 
Action: Mouse pressed left at (4, 100)
Screenshot: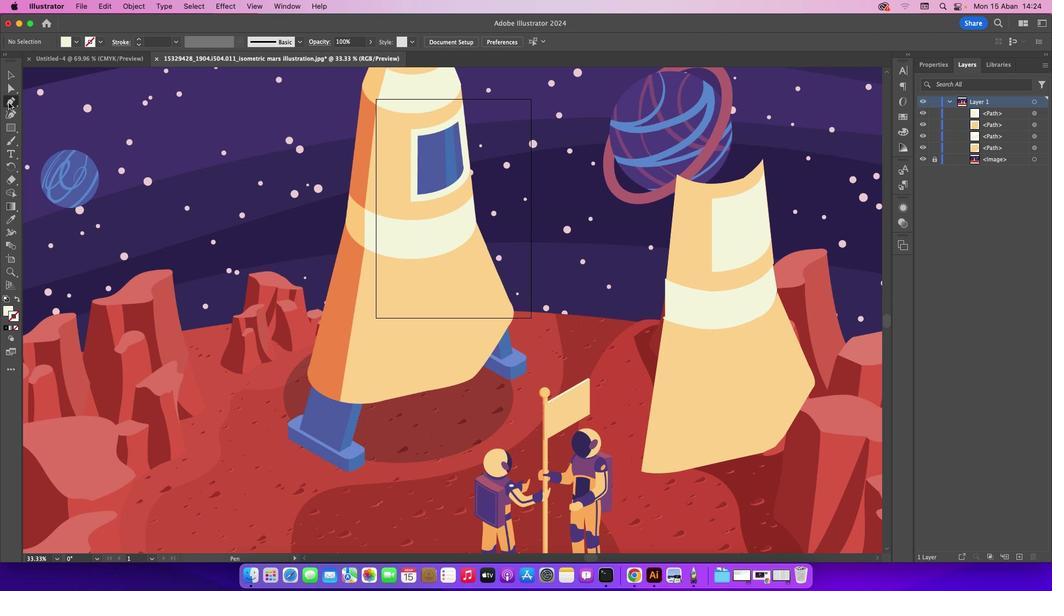 
Action: Mouse moved to (417, 136)
Screenshot: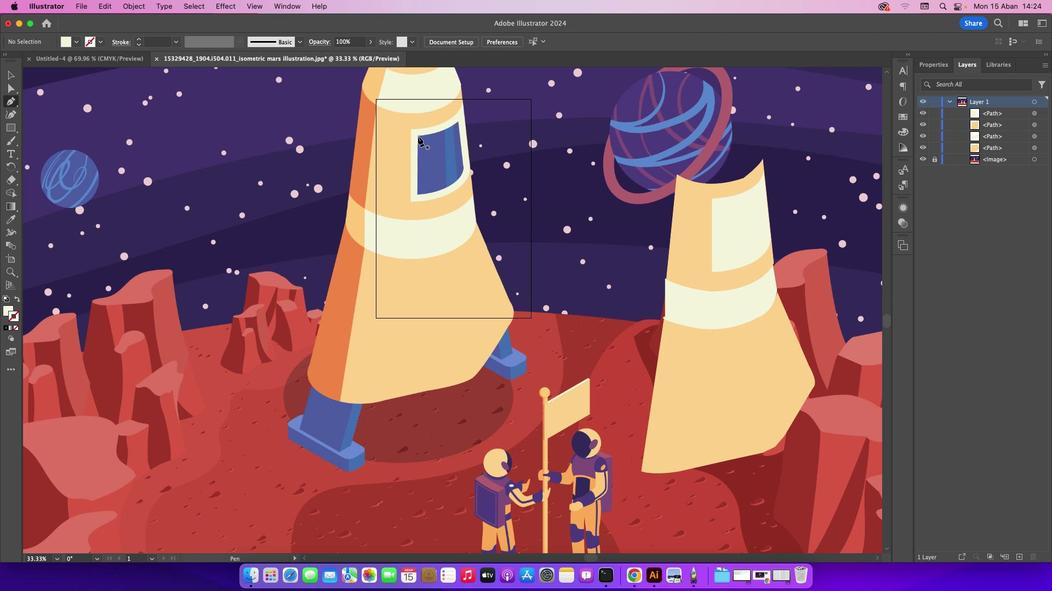 
Action: Mouse pressed left at (417, 136)
Screenshot: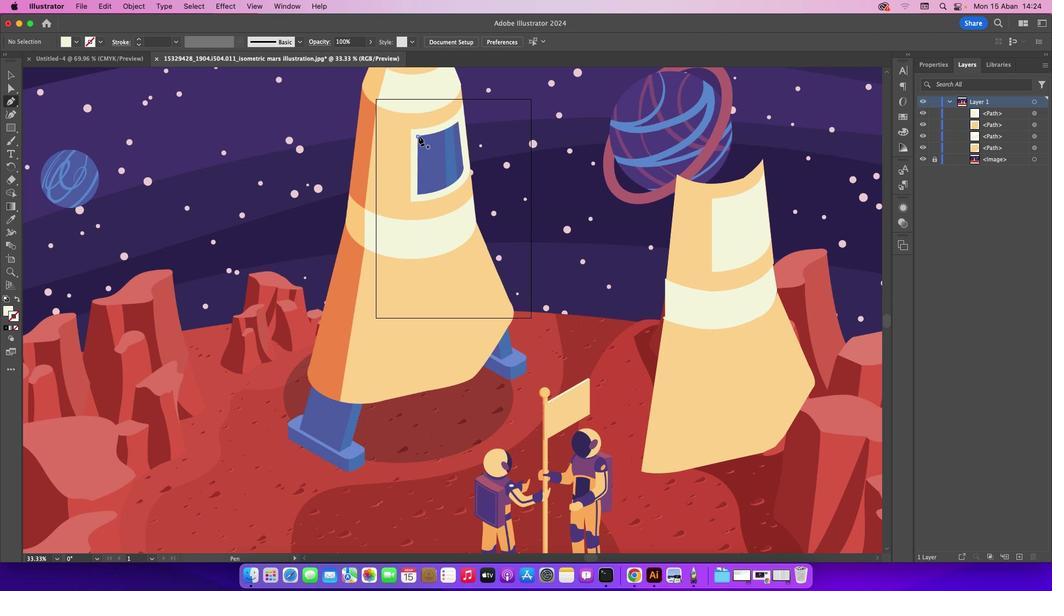 
Action: Mouse moved to (457, 121)
Screenshot: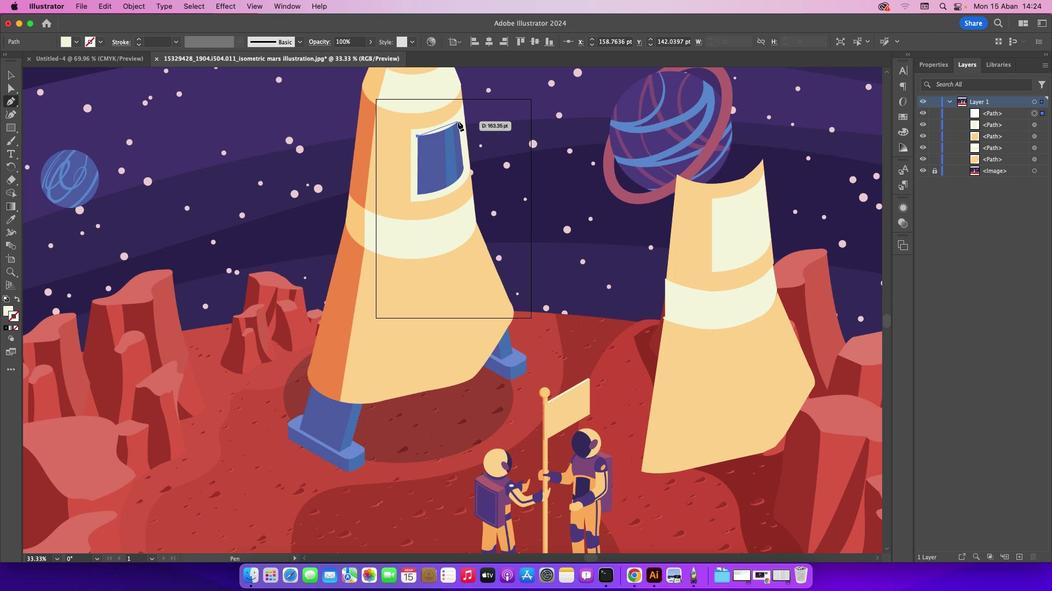 
Action: Mouse pressed left at (457, 121)
Screenshot: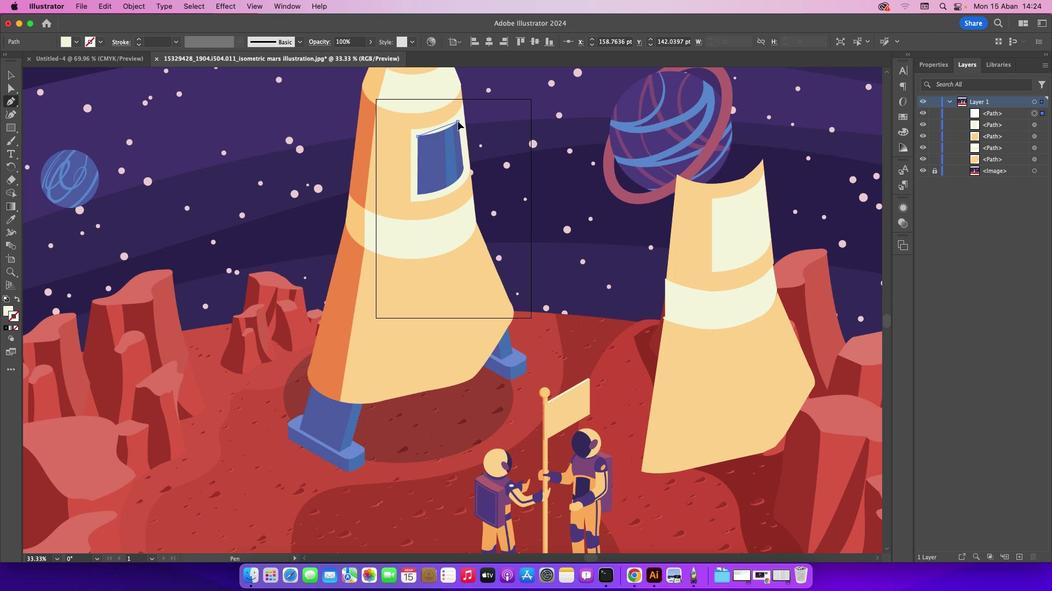 
Action: Mouse moved to (458, 121)
Screenshot: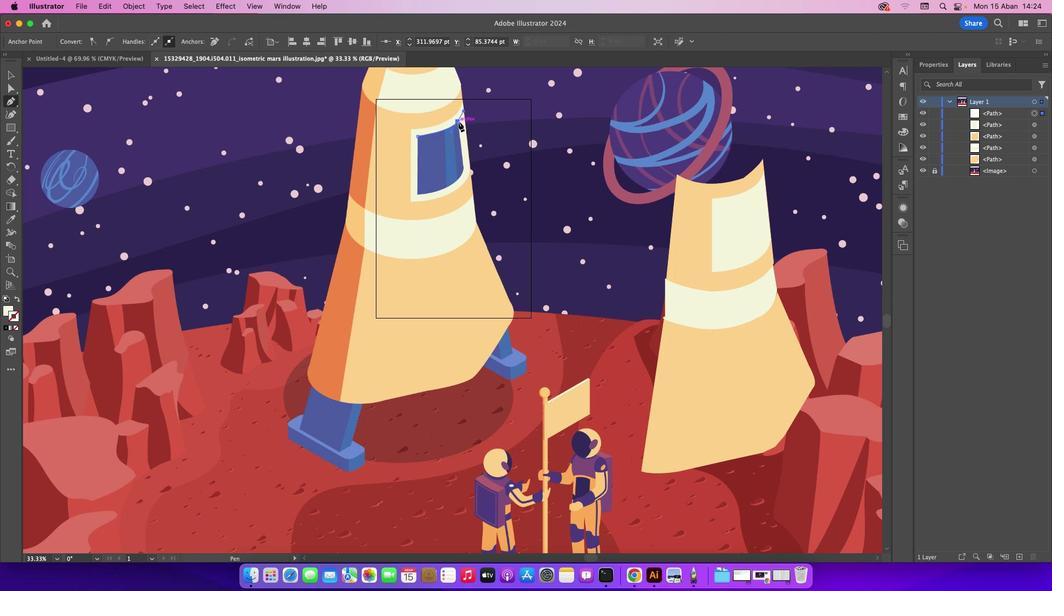 
Action: Mouse pressed left at (458, 121)
Screenshot: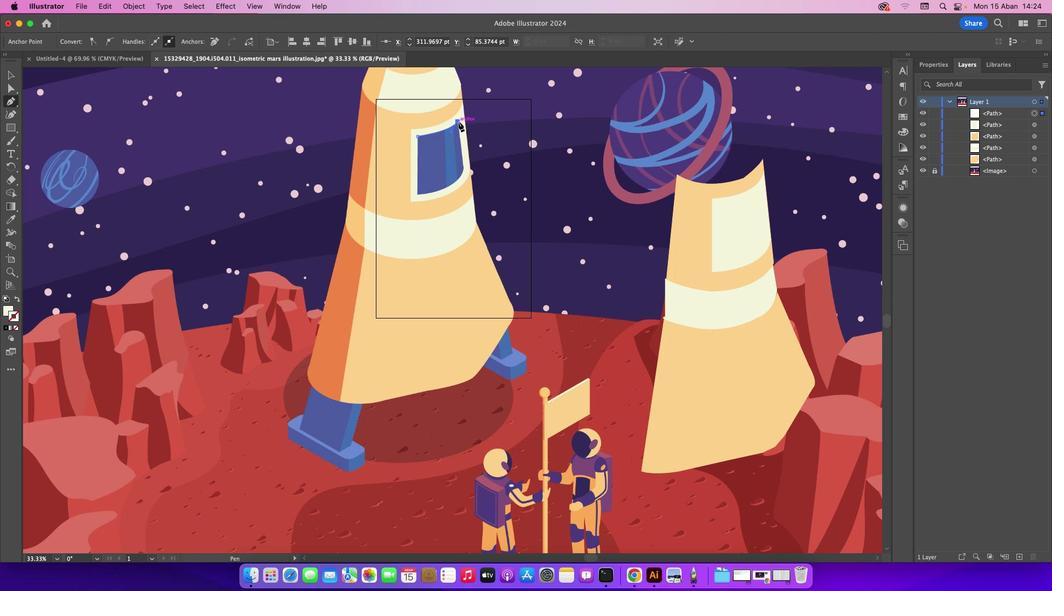 
Action: Mouse moved to (463, 168)
Screenshot: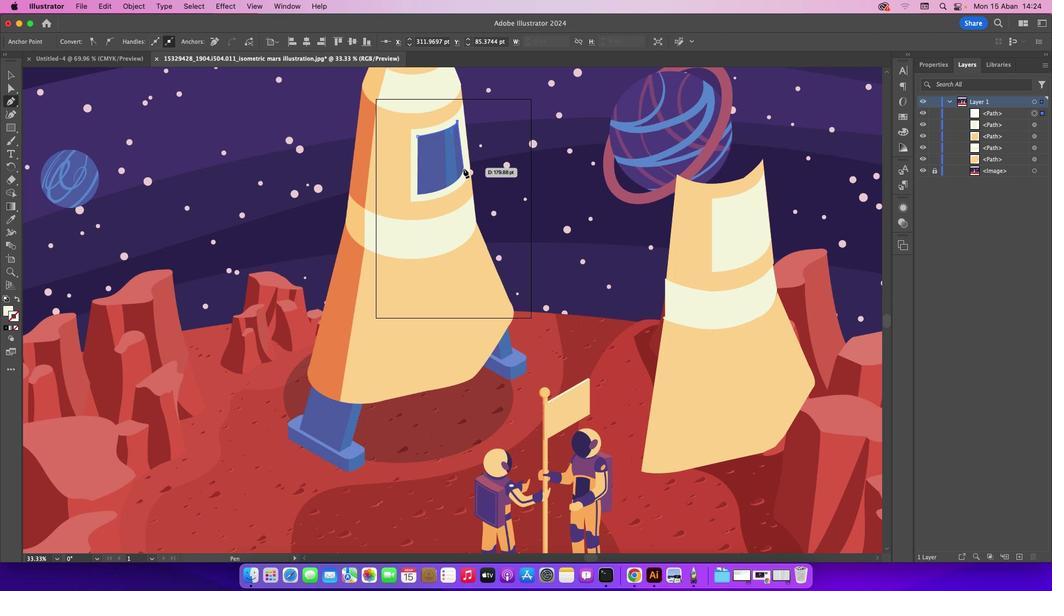 
Action: Mouse pressed left at (463, 168)
Screenshot: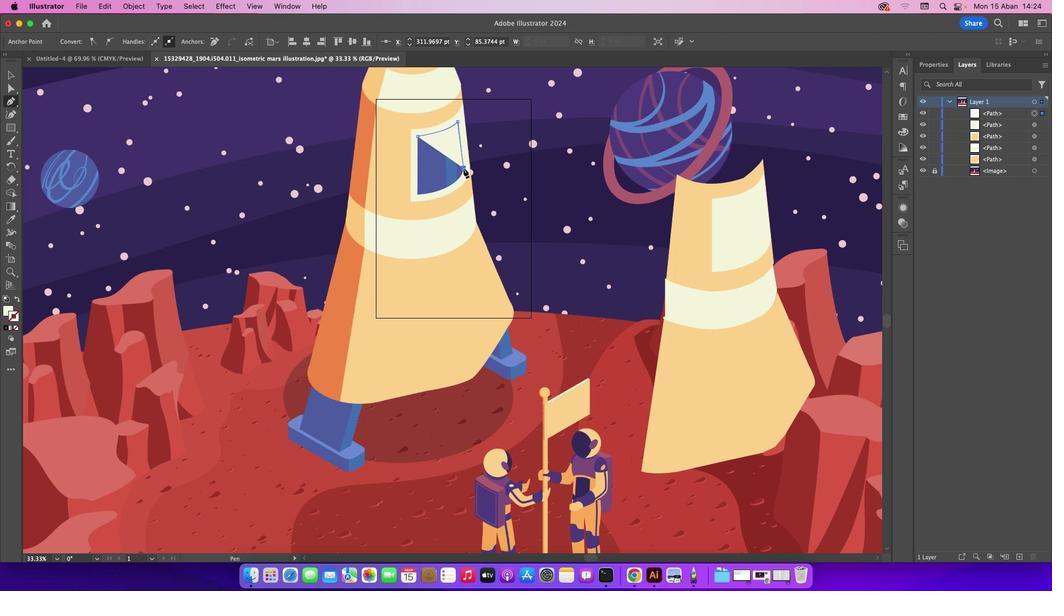 
Action: Mouse moved to (418, 193)
Screenshot: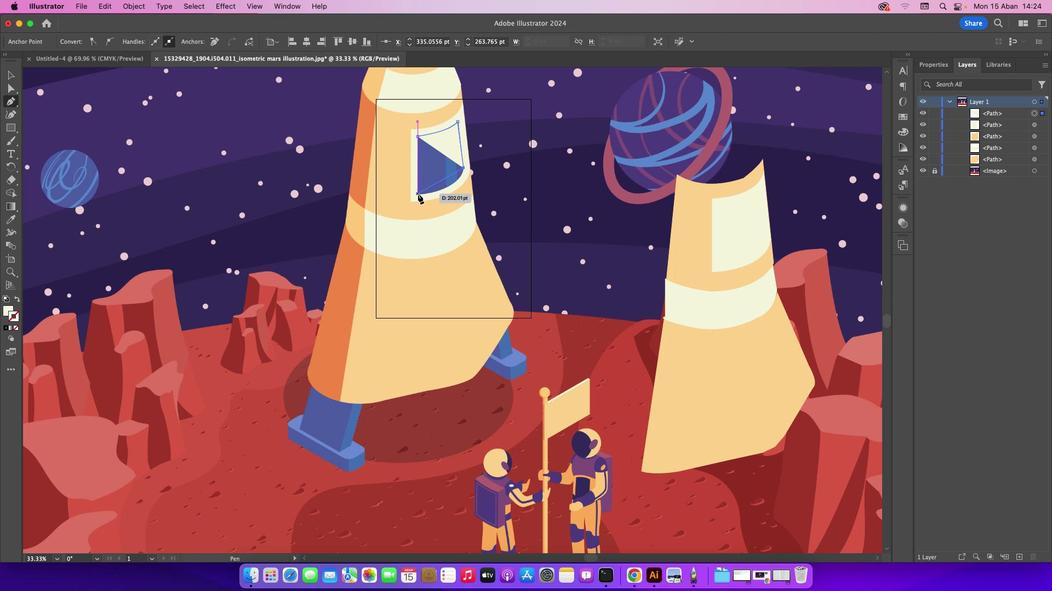 
Action: Mouse pressed left at (418, 193)
Screenshot: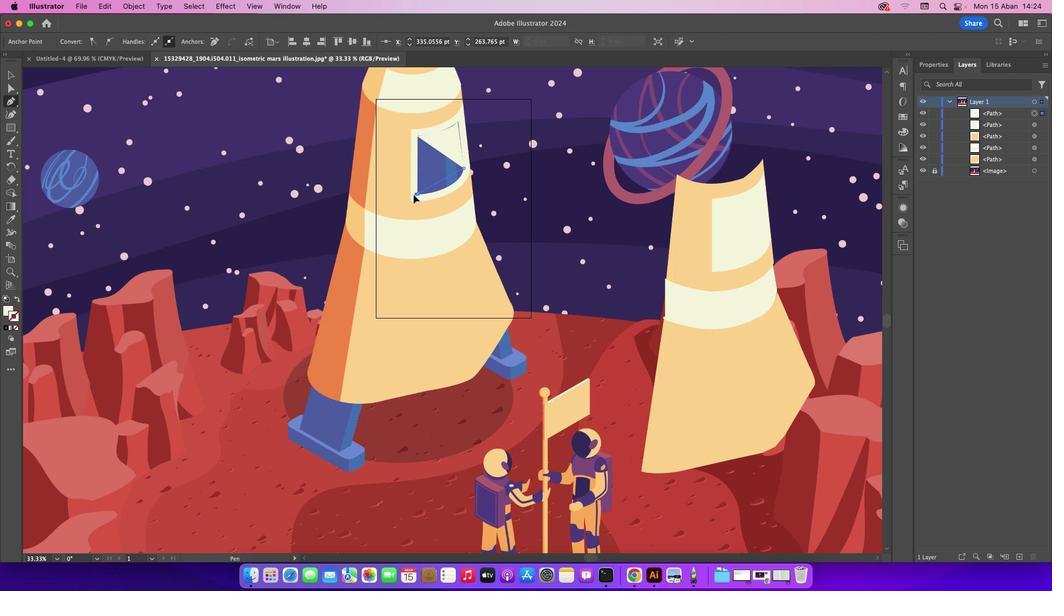
Action: Mouse moved to (416, 193)
Screenshot: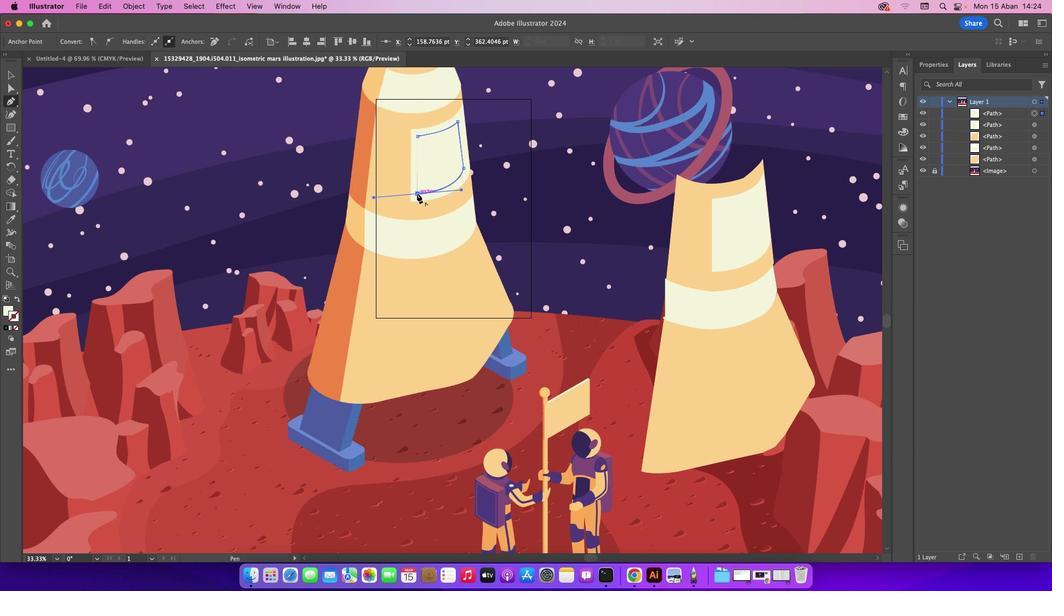 
Action: Mouse pressed left at (416, 193)
Screenshot: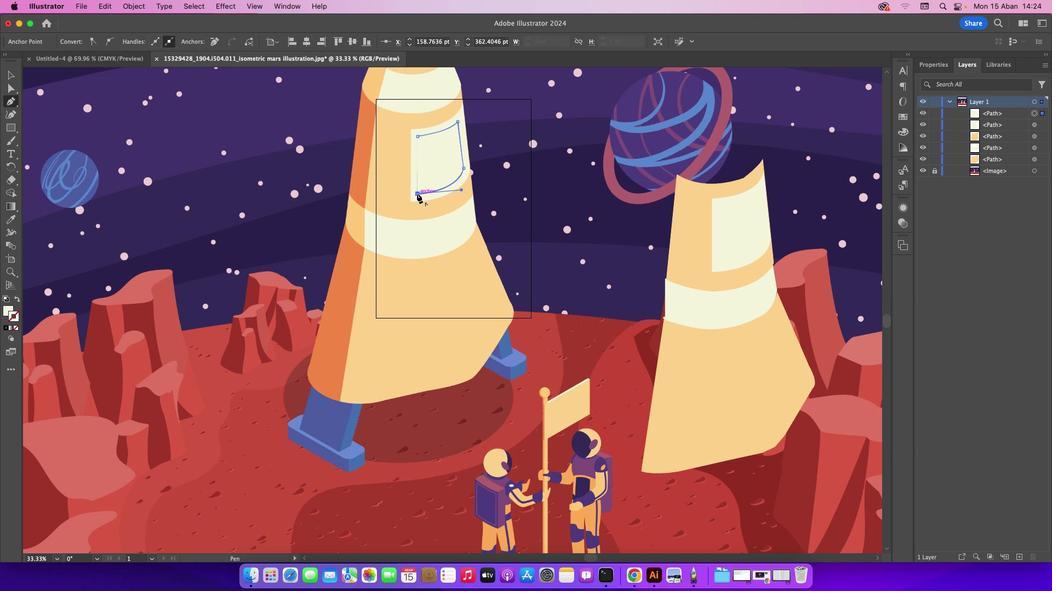 
Action: Mouse moved to (416, 138)
Screenshot: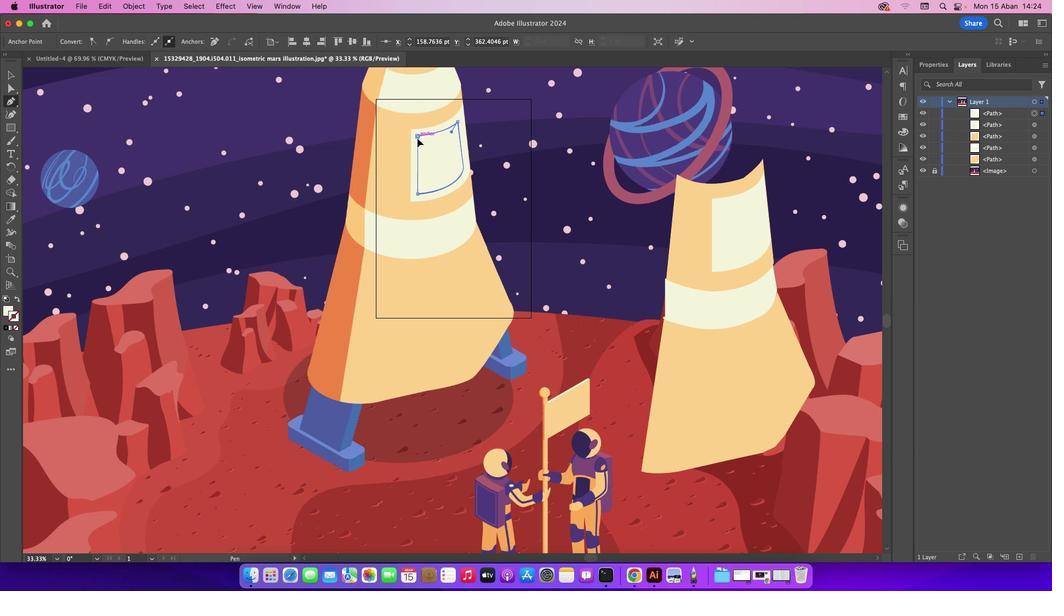 
Action: Mouse pressed left at (416, 138)
Screenshot: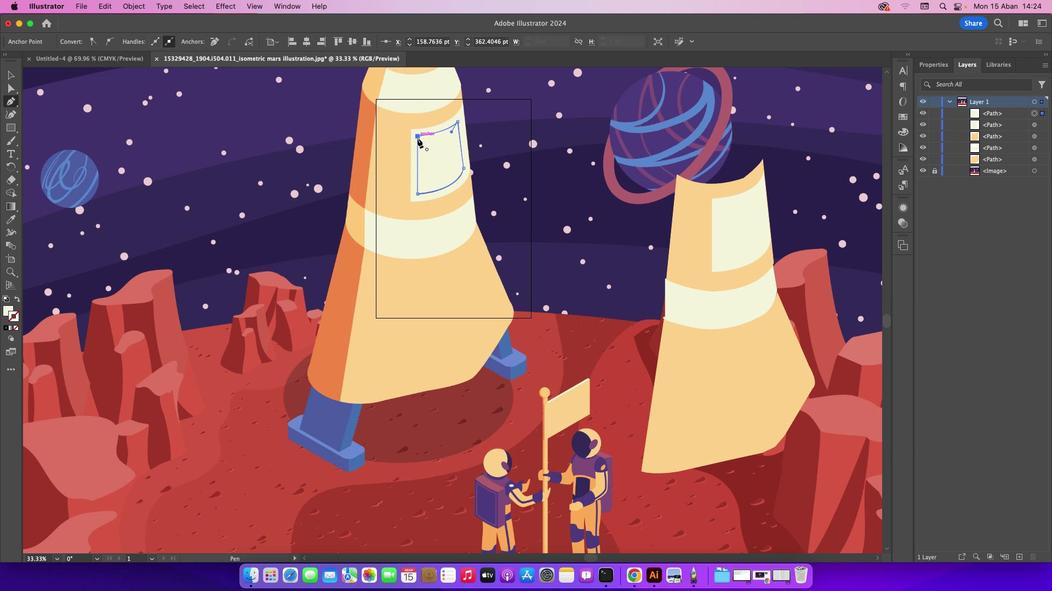 
Action: Mouse moved to (10, 78)
Screenshot: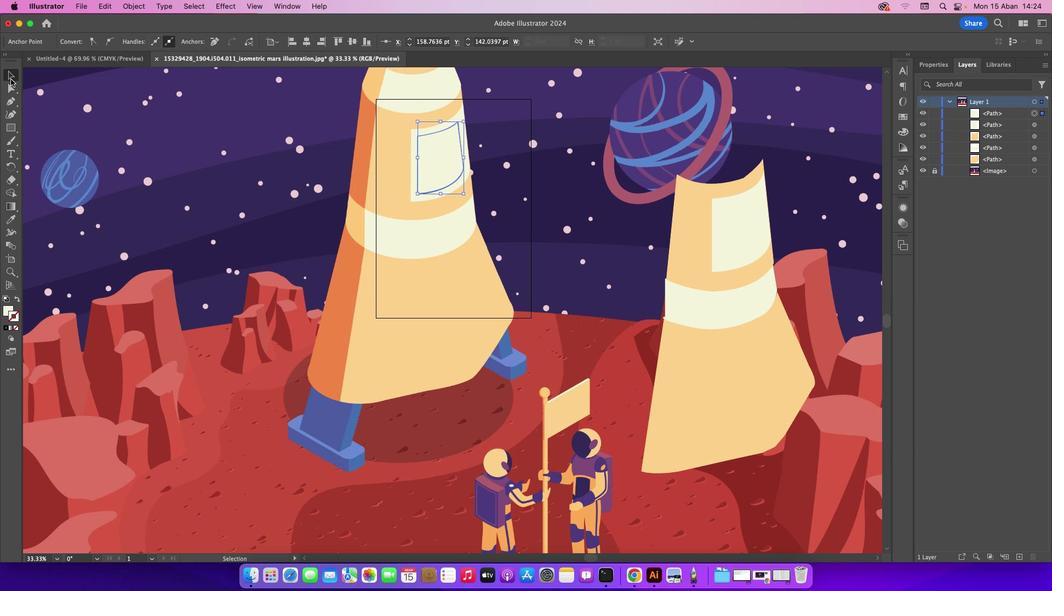 
Action: Mouse pressed left at (10, 78)
Screenshot: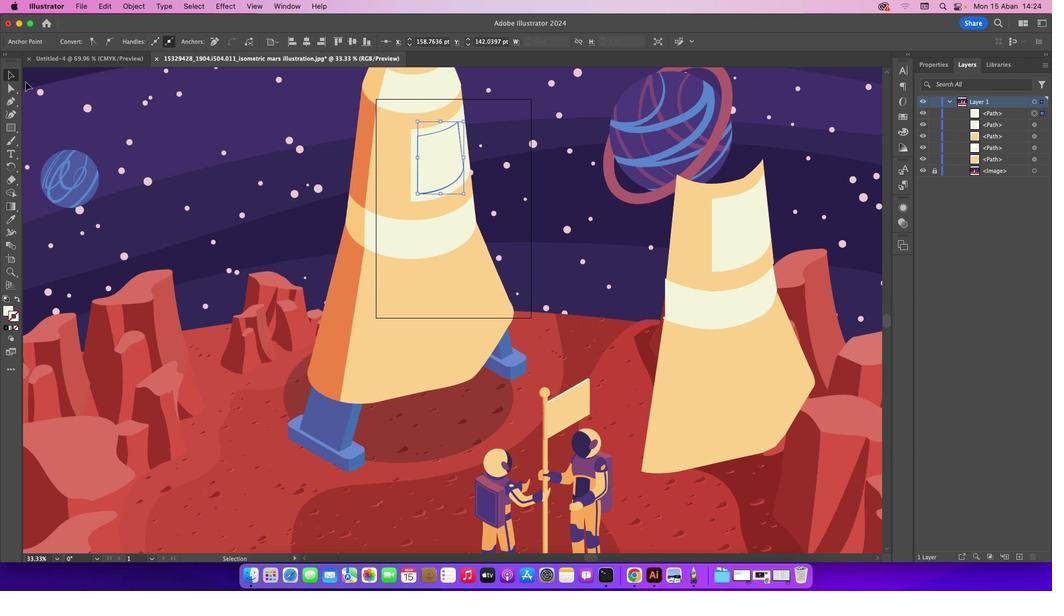 
Action: Mouse moved to (112, 104)
Screenshot: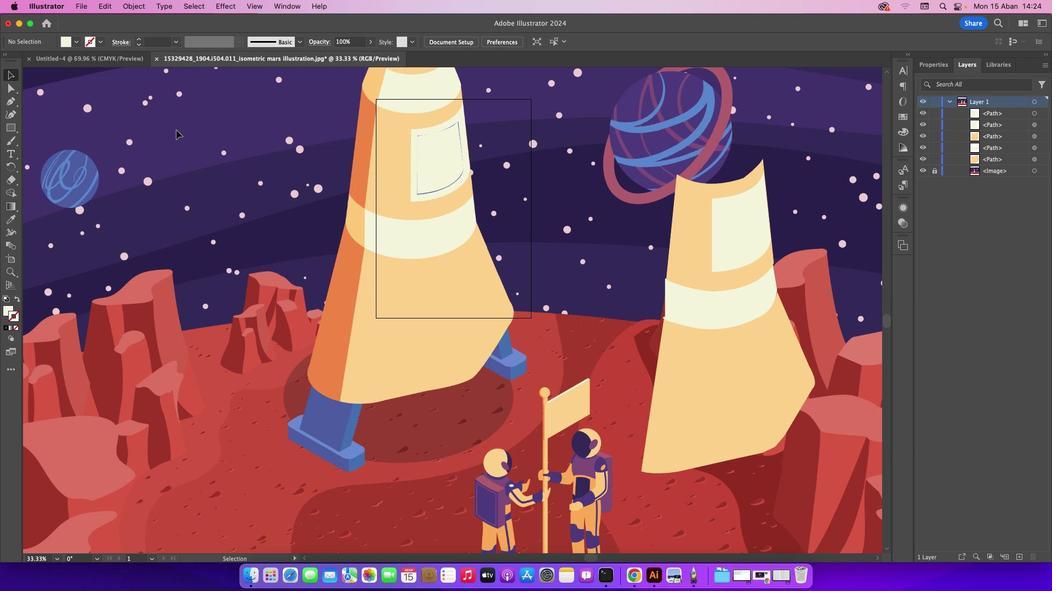
Action: Mouse pressed left at (112, 104)
Screenshot: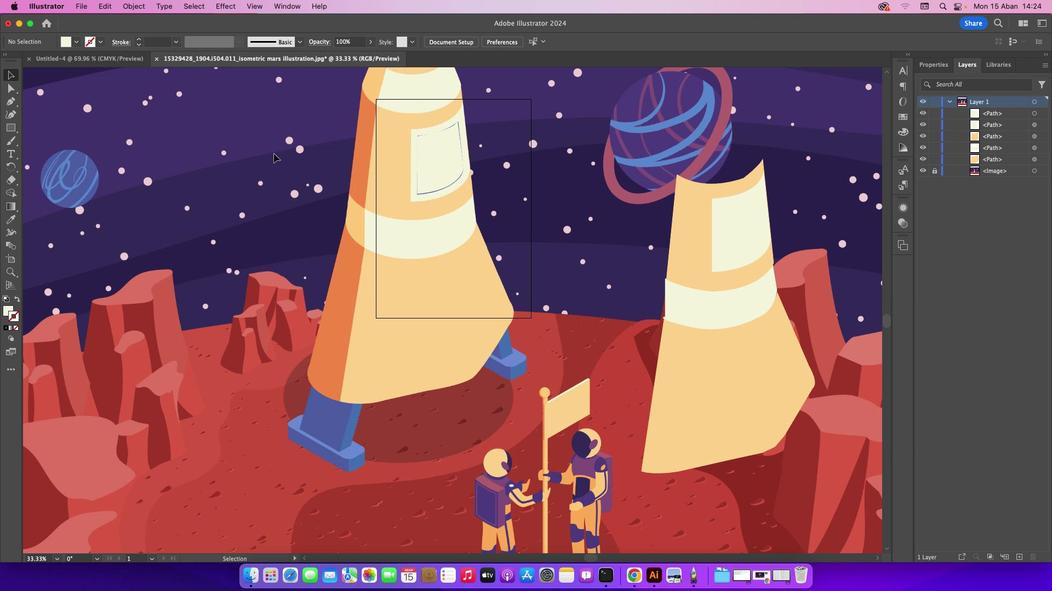 
Action: Mouse moved to (428, 145)
Screenshot: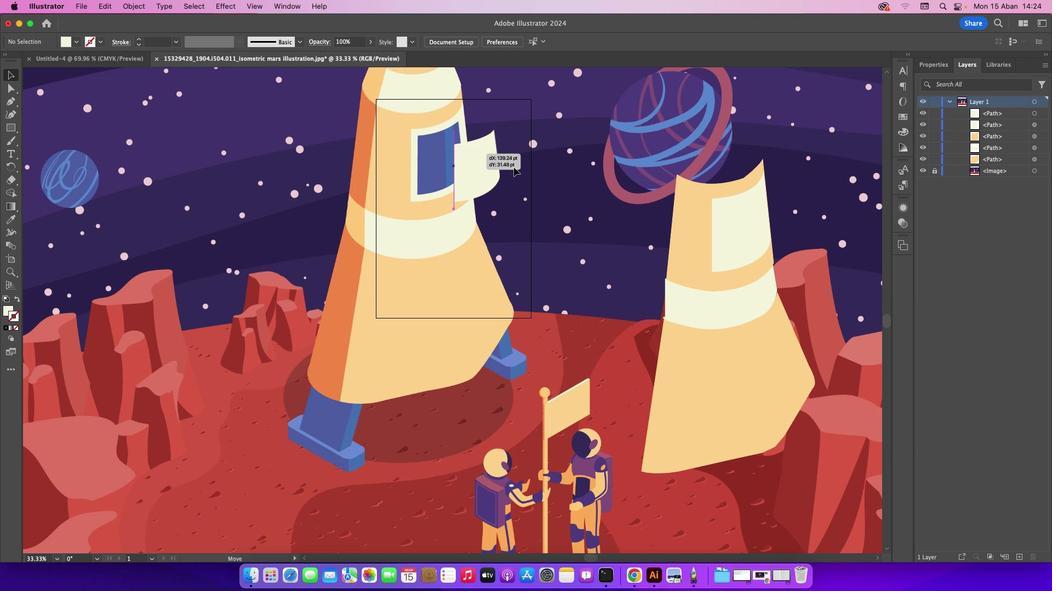 
Action: Mouse pressed left at (428, 145)
Screenshot: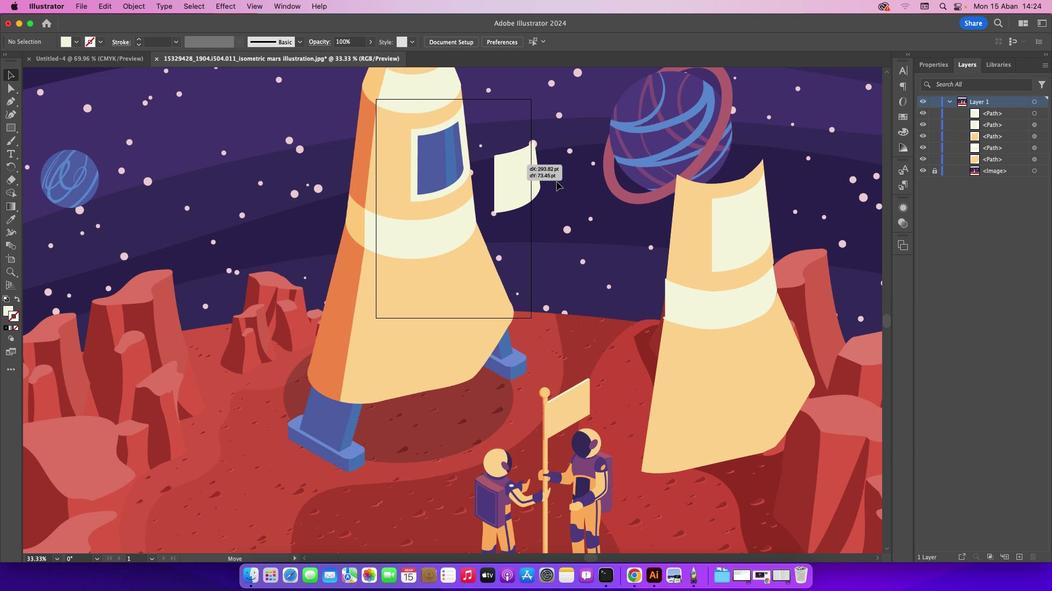 
Action: Mouse moved to (4, 223)
Screenshot: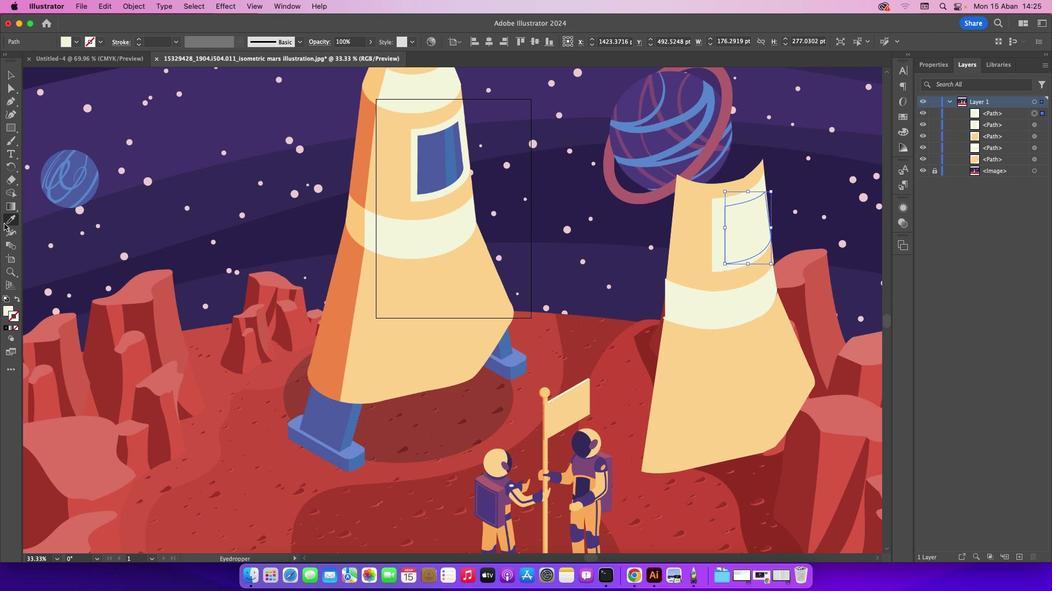 
Action: Mouse pressed left at (4, 223)
Screenshot: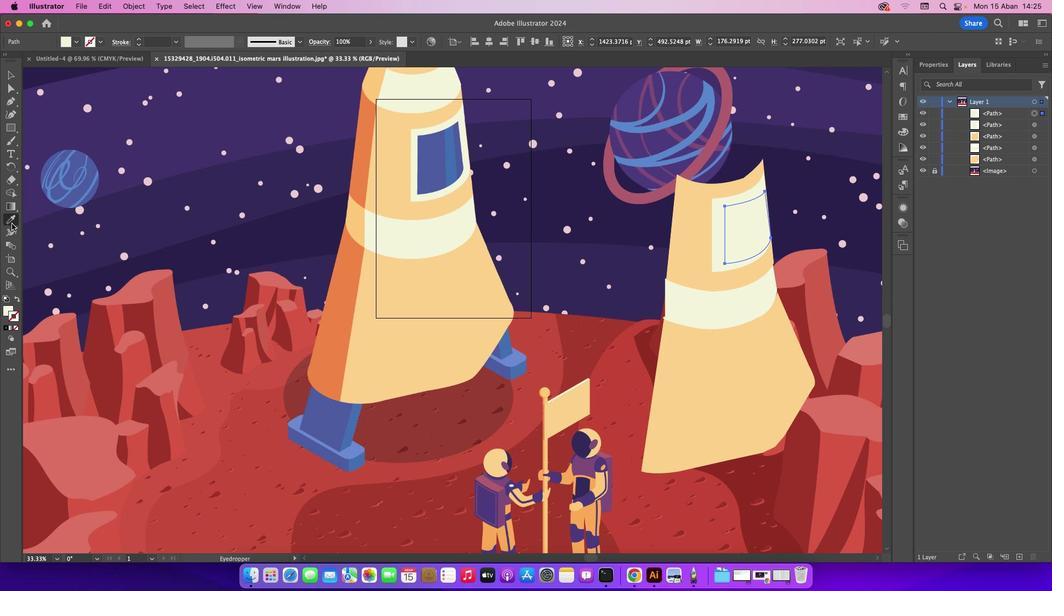 
Action: Mouse moved to (432, 162)
Screenshot: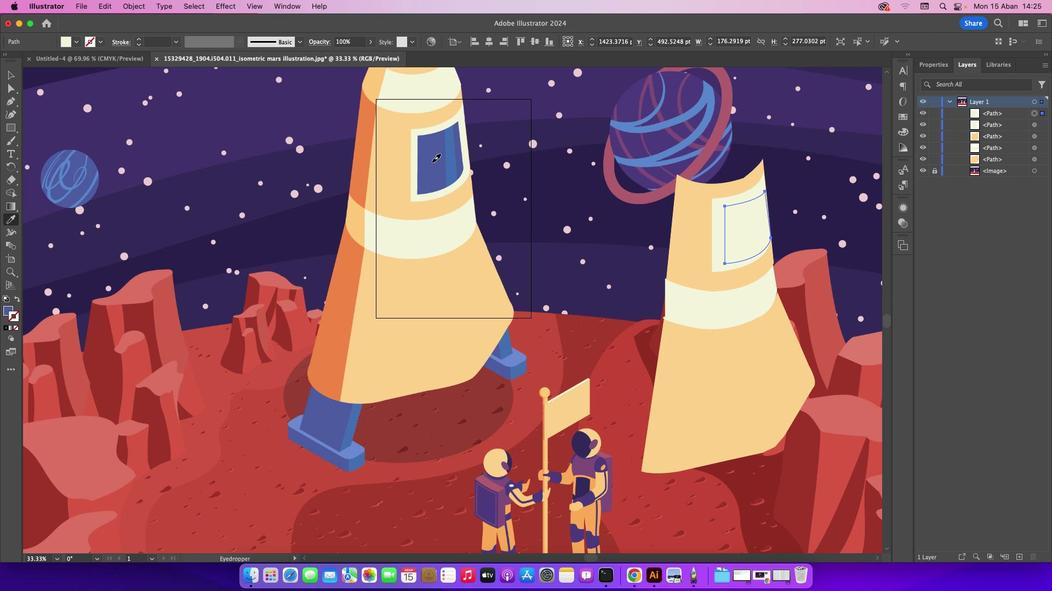
Action: Mouse pressed left at (432, 162)
Screenshot: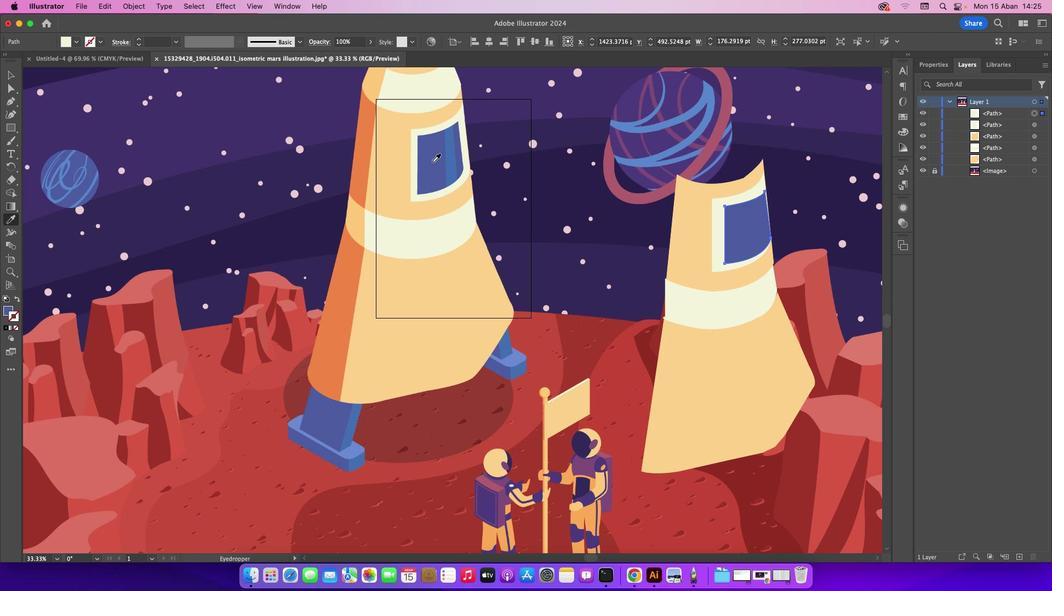 
Action: Mouse moved to (15, 78)
Screenshot: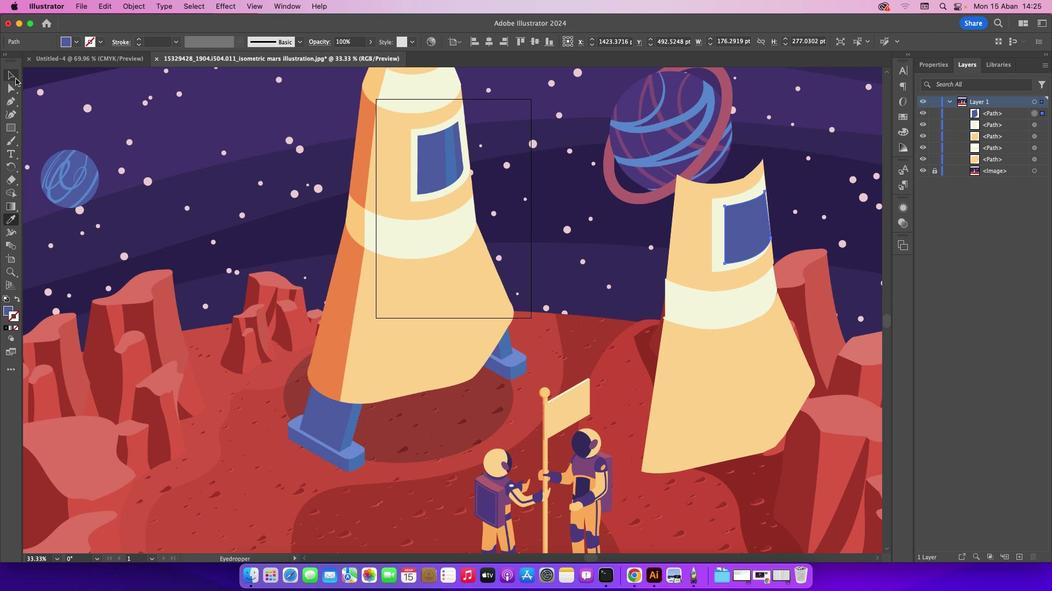 
Action: Mouse pressed left at (15, 78)
Screenshot: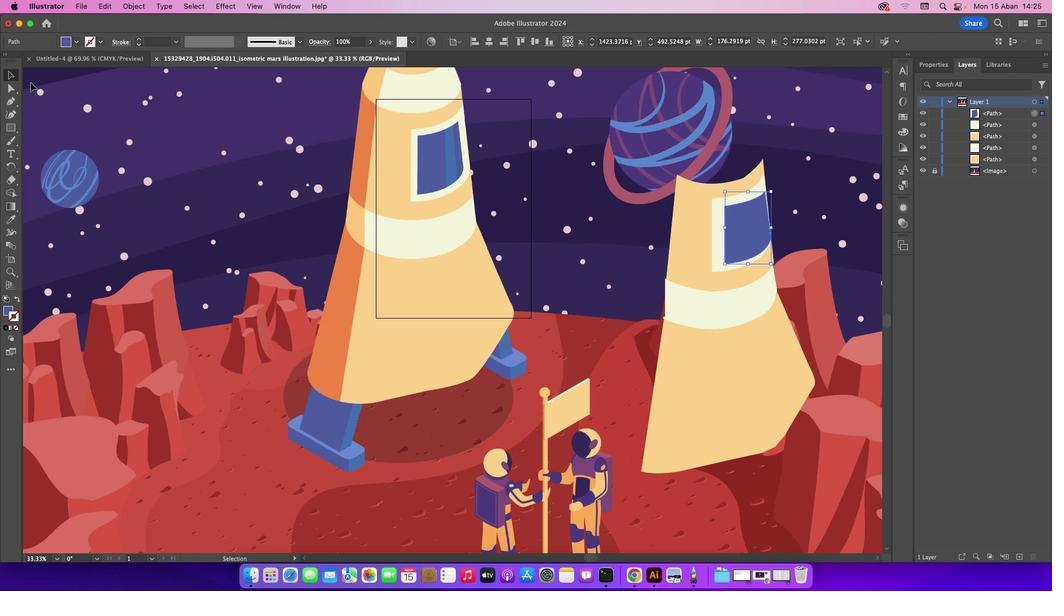 
Action: Mouse moved to (112, 106)
Screenshot: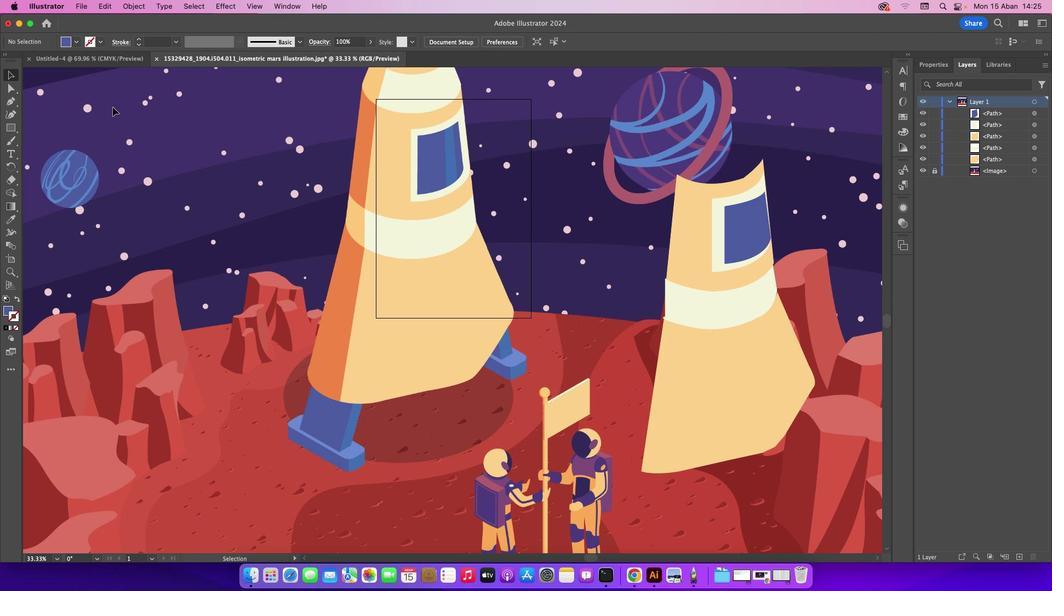 
Action: Mouse pressed left at (112, 106)
Screenshot: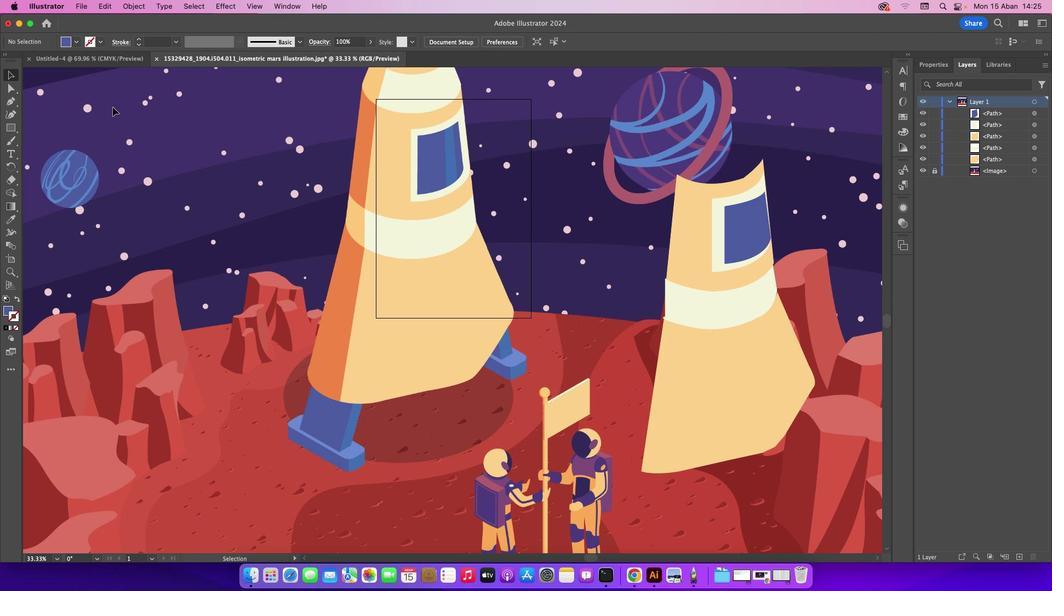 
Action: Mouse moved to (746, 219)
Screenshot: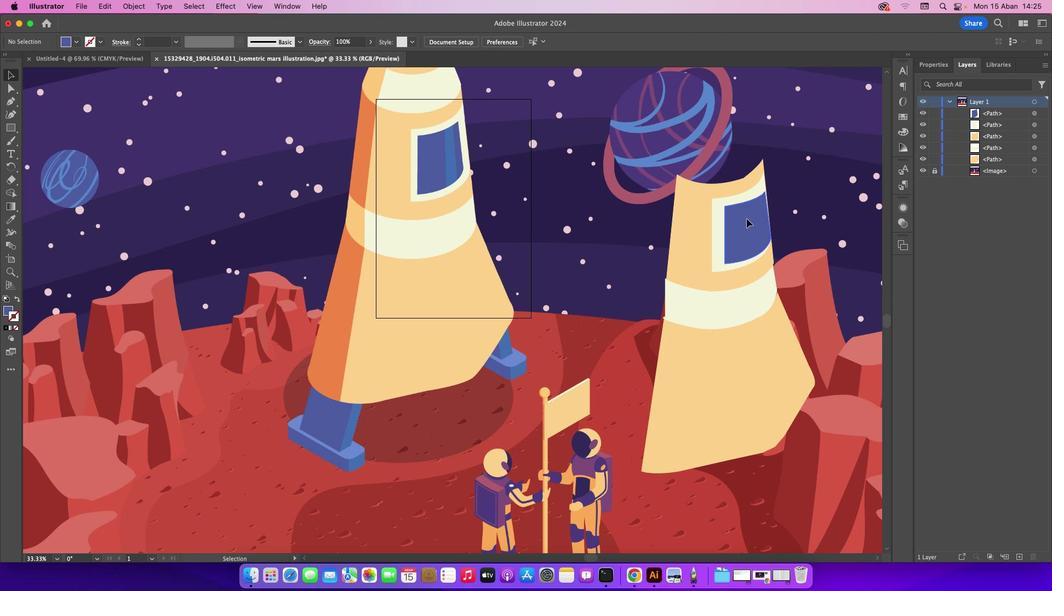 
Action: Mouse pressed left at (746, 219)
Screenshot: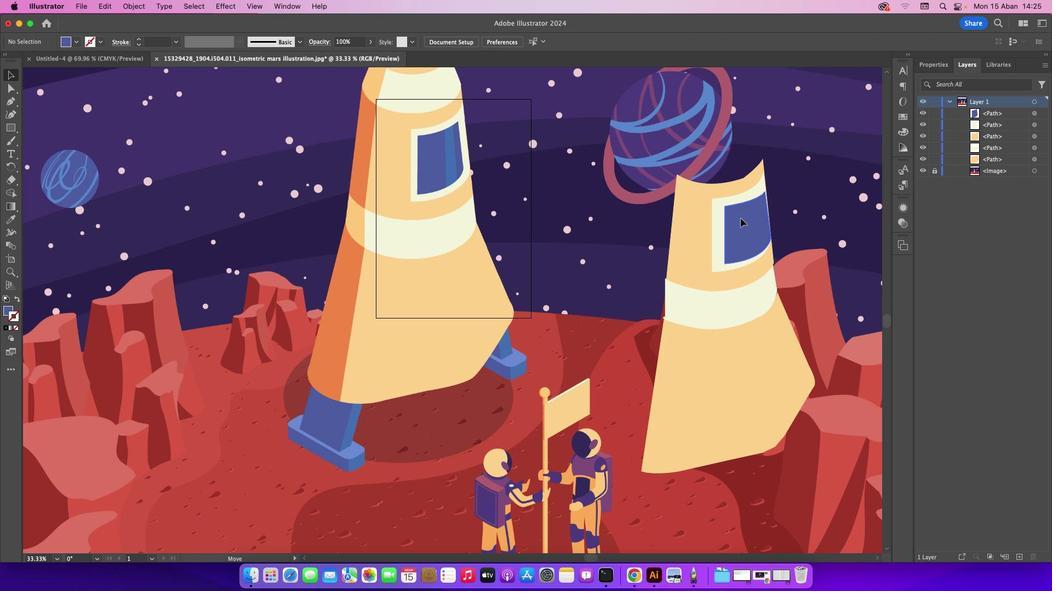 
Action: Mouse moved to (819, 183)
Screenshot: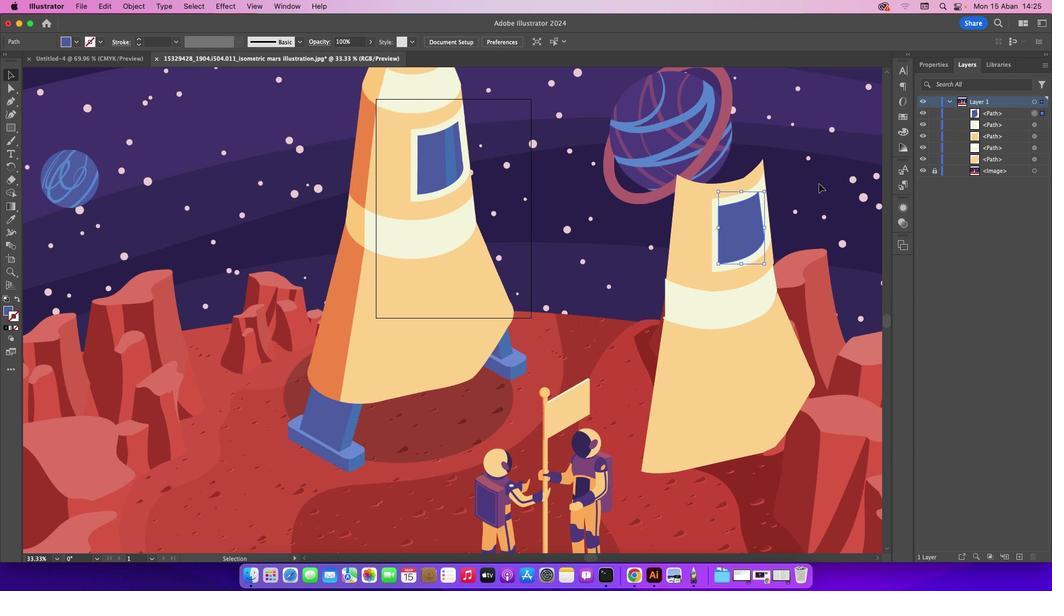 
Action: Mouse pressed left at (819, 183)
Screenshot: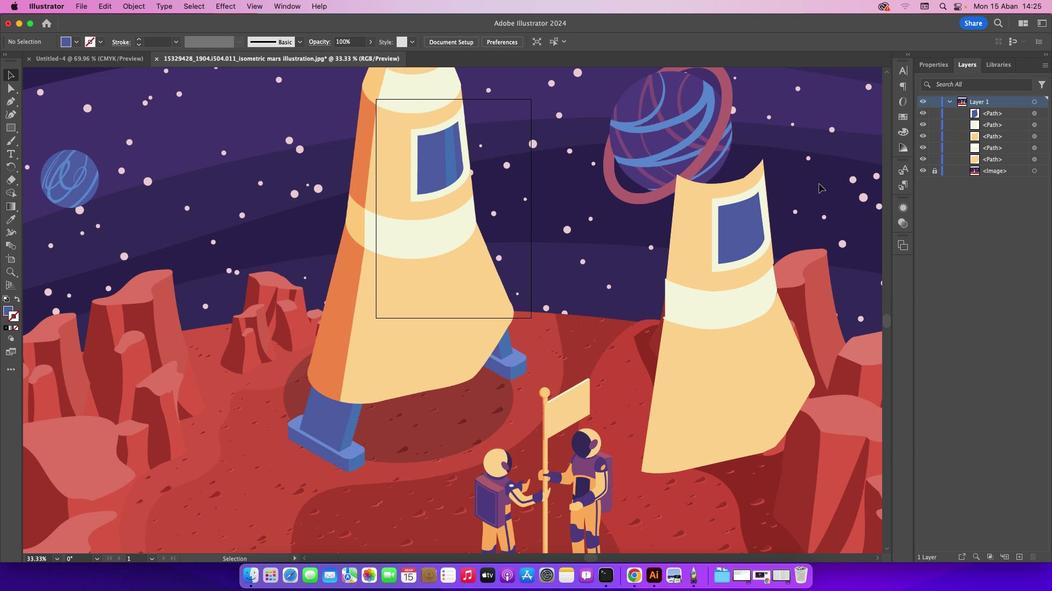 
Action: Mouse moved to (8, 104)
Screenshot: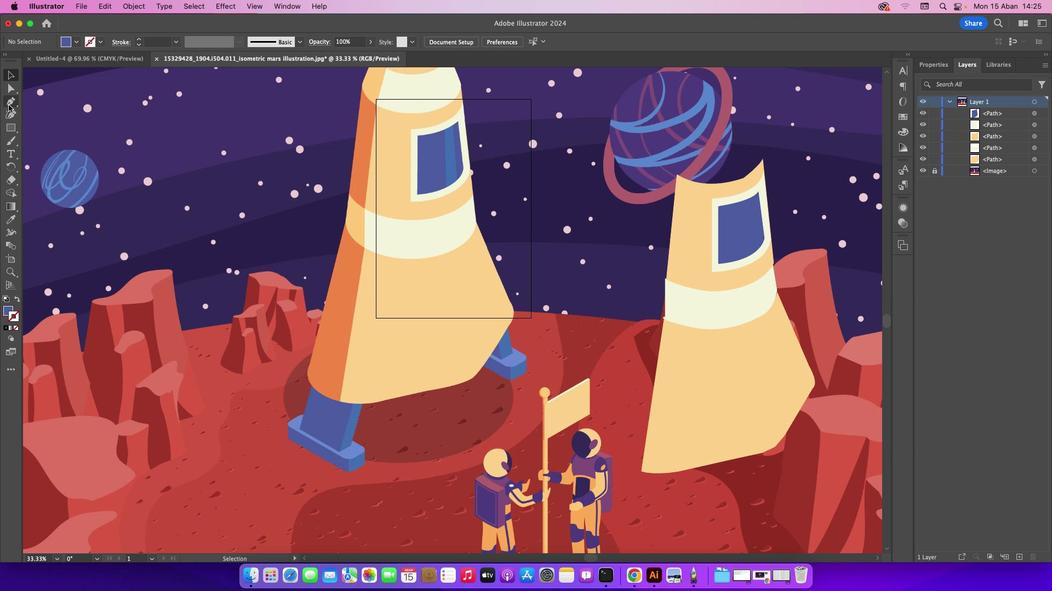 
Action: Mouse pressed left at (8, 104)
